 Task: Buy 5 Drum Bars from Brake System section under best seller category for shipping address: Jeremy Carter, 1139 Star Trek Drive, Pensacola, Florida 32501, Cell Number 8503109646. Pay from credit card ending with 6010, CVV 682
Action: Mouse moved to (283, 51)
Screenshot: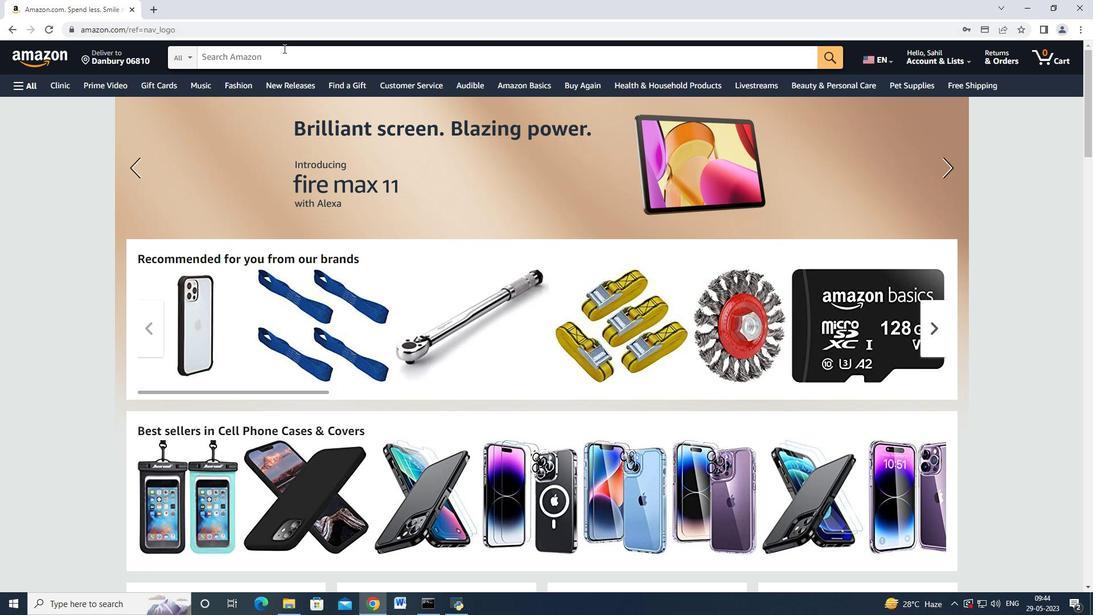 
Action: Mouse pressed left at (283, 51)
Screenshot: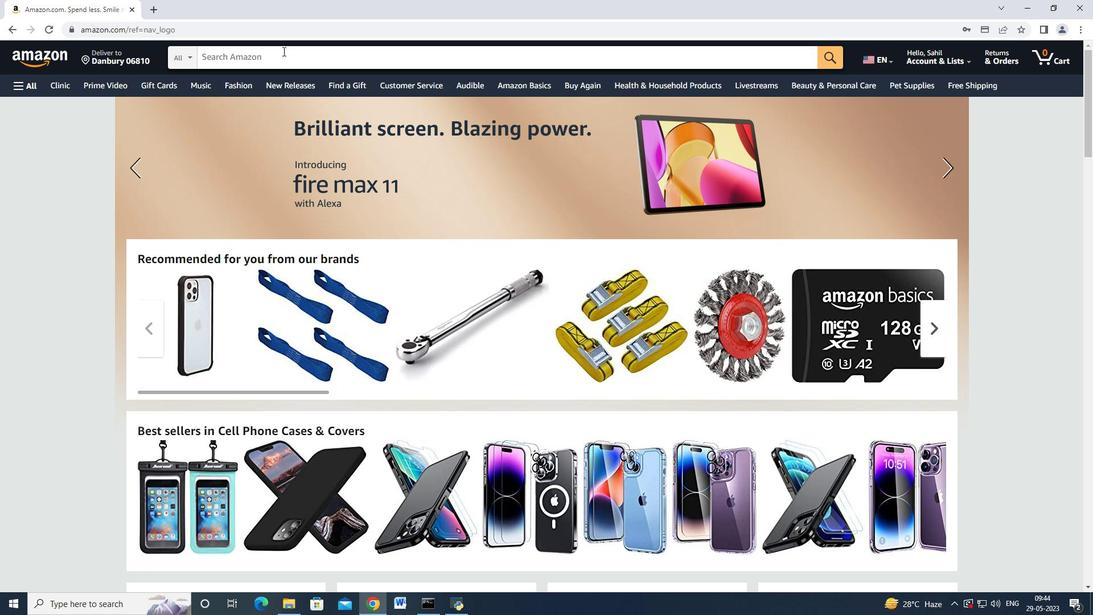 
Action: Mouse moved to (283, 49)
Screenshot: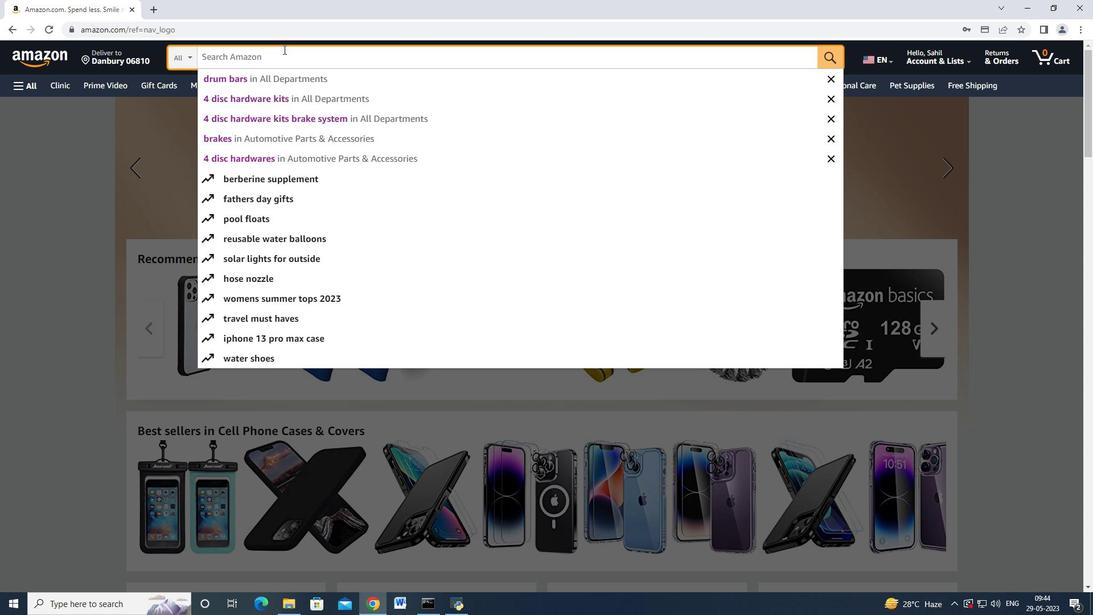 
Action: Key pressed <Key.shift>Drum<Key.space><Key.shift>Bars<Key.enter>
Screenshot: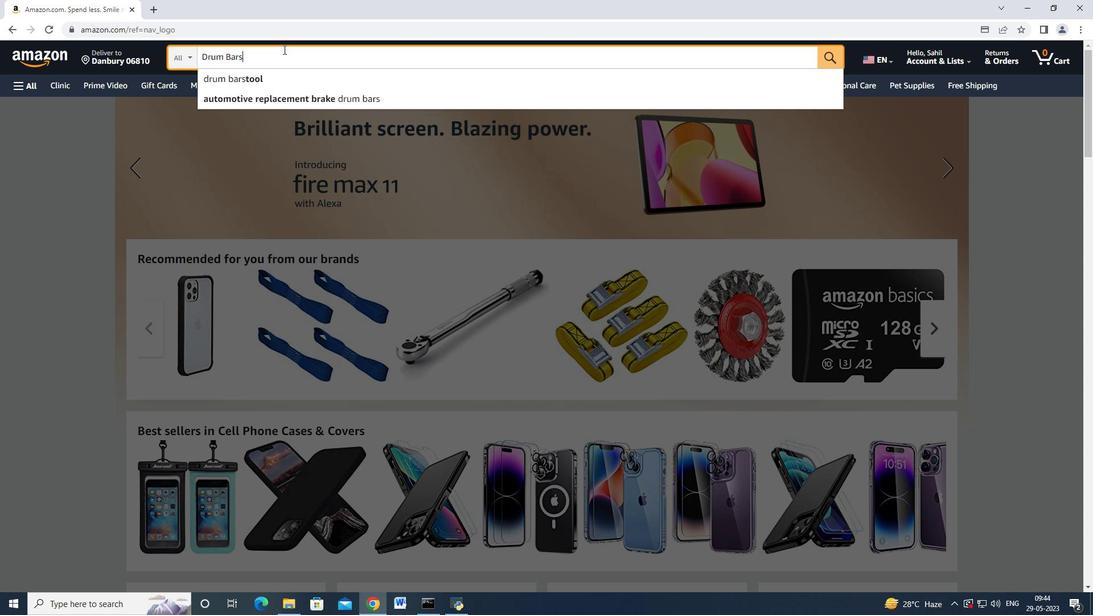 
Action: Mouse moved to (120, 63)
Screenshot: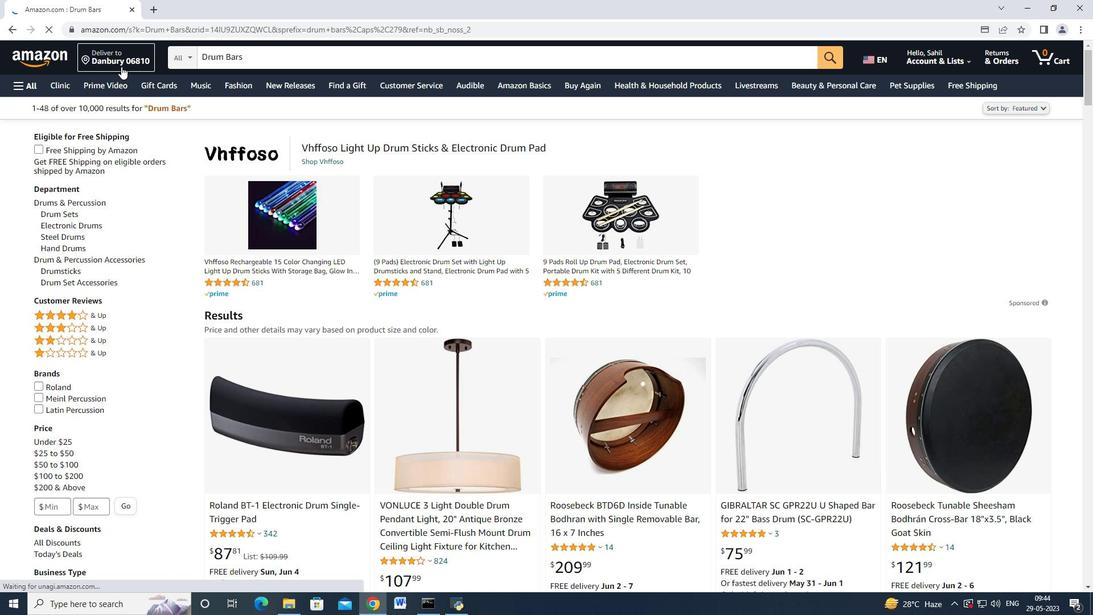 
Action: Mouse pressed left at (120, 63)
Screenshot: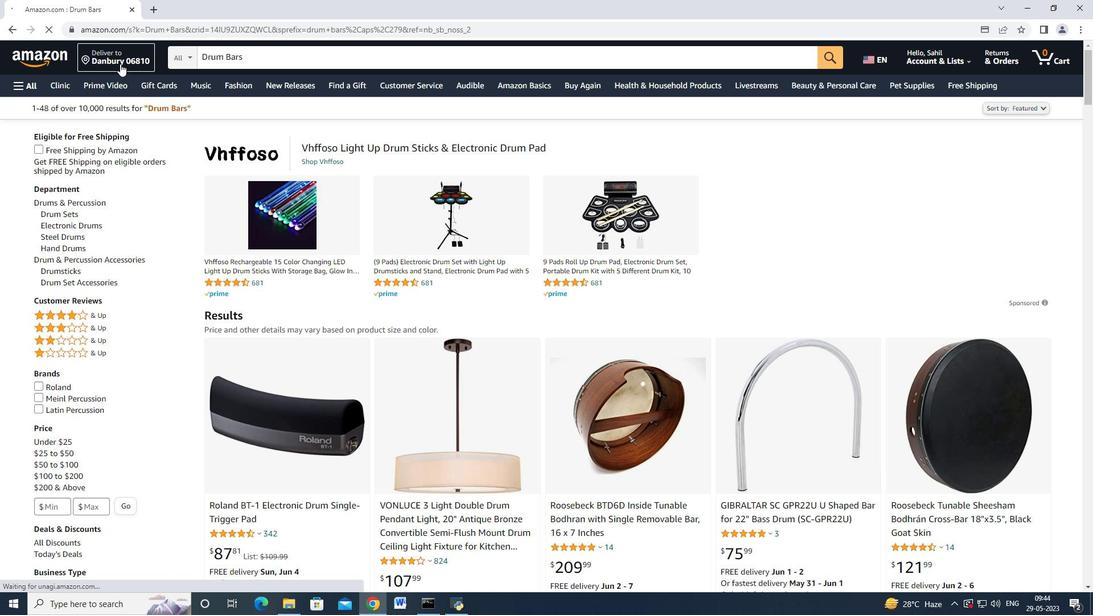 
Action: Mouse moved to (546, 356)
Screenshot: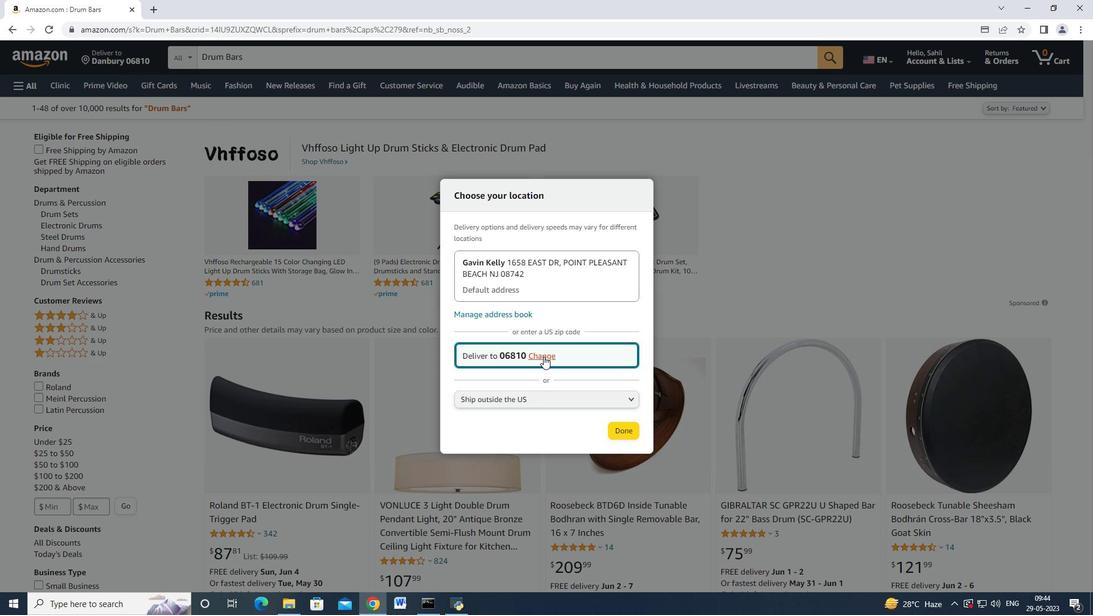 
Action: Mouse pressed left at (546, 356)
Screenshot: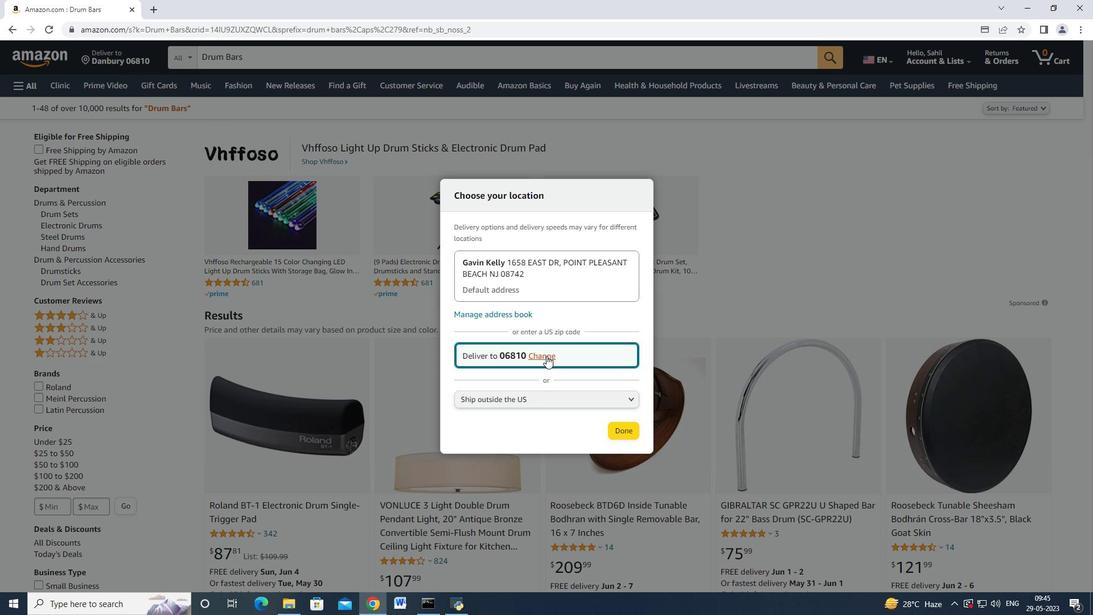 
Action: Mouse moved to (502, 309)
Screenshot: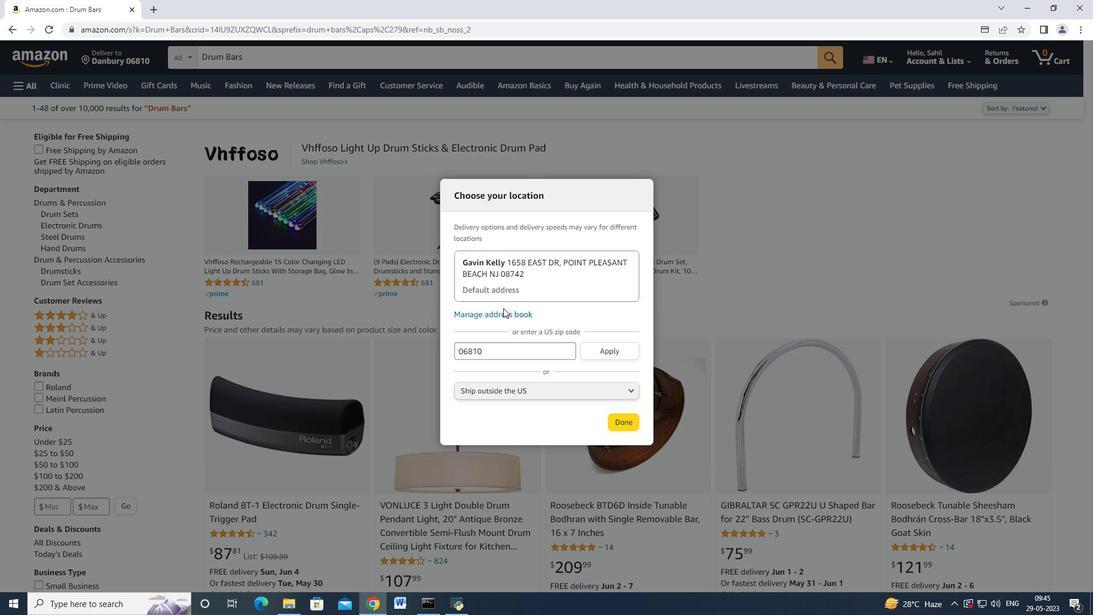 
Action: Mouse pressed left at (502, 309)
Screenshot: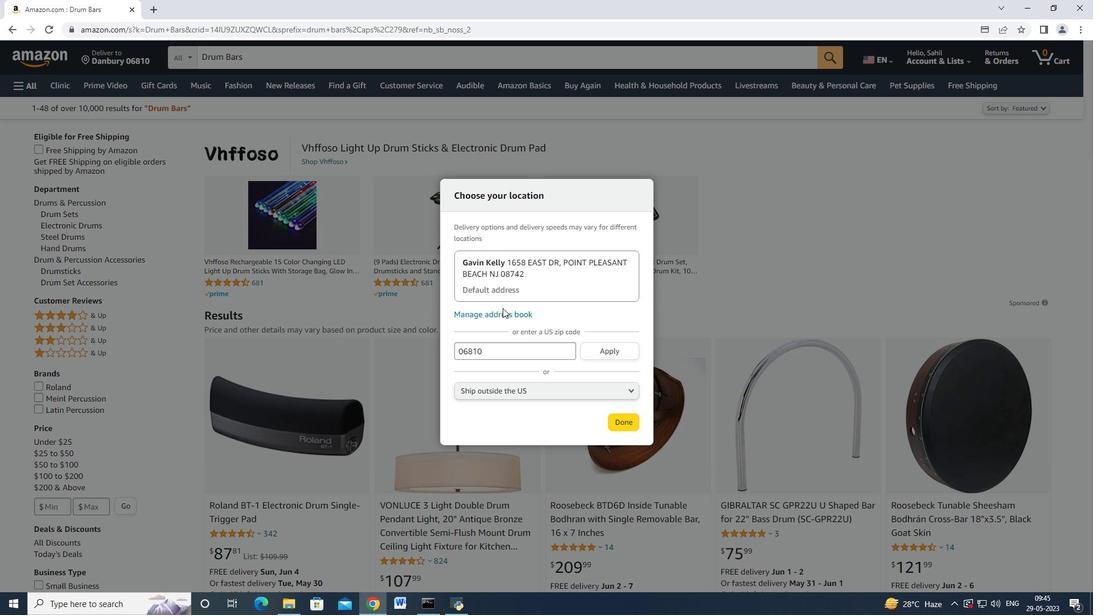 
Action: Mouse moved to (324, 220)
Screenshot: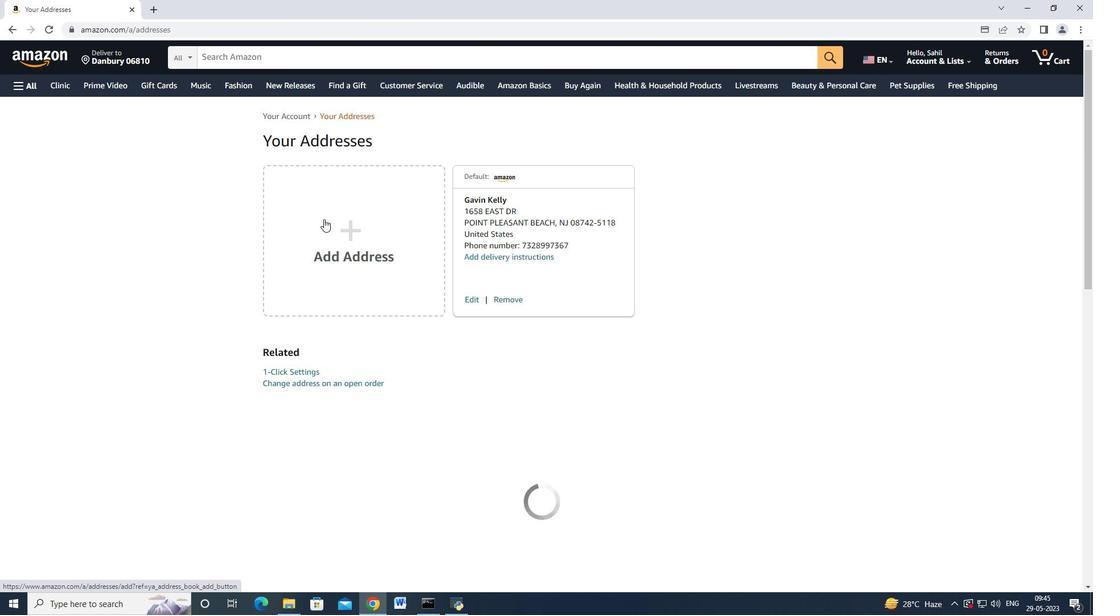 
Action: Mouse pressed left at (324, 220)
Screenshot: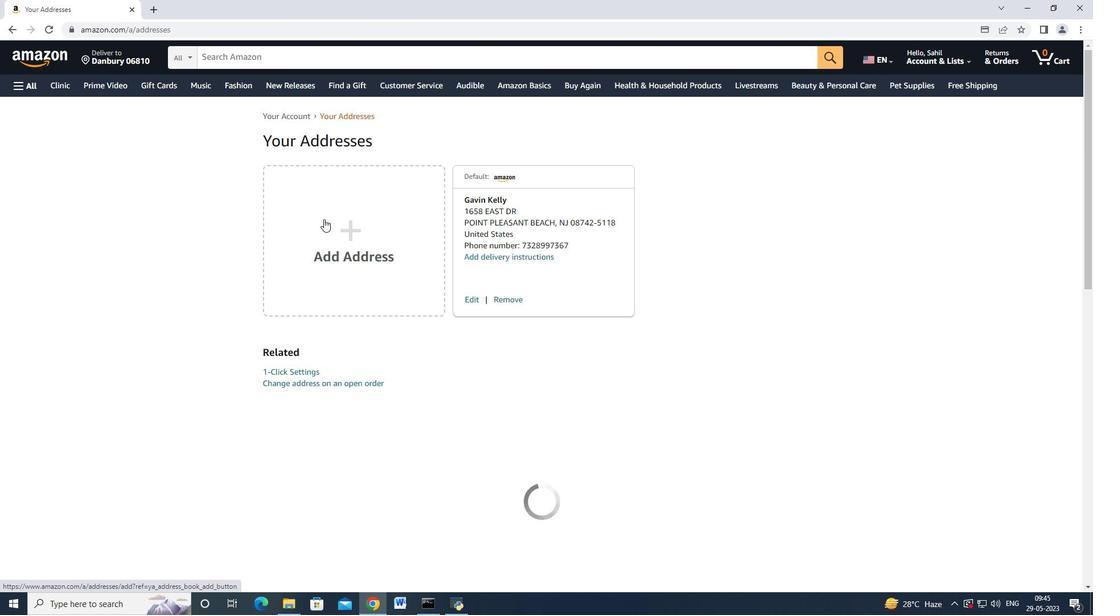 
Action: Mouse moved to (450, 278)
Screenshot: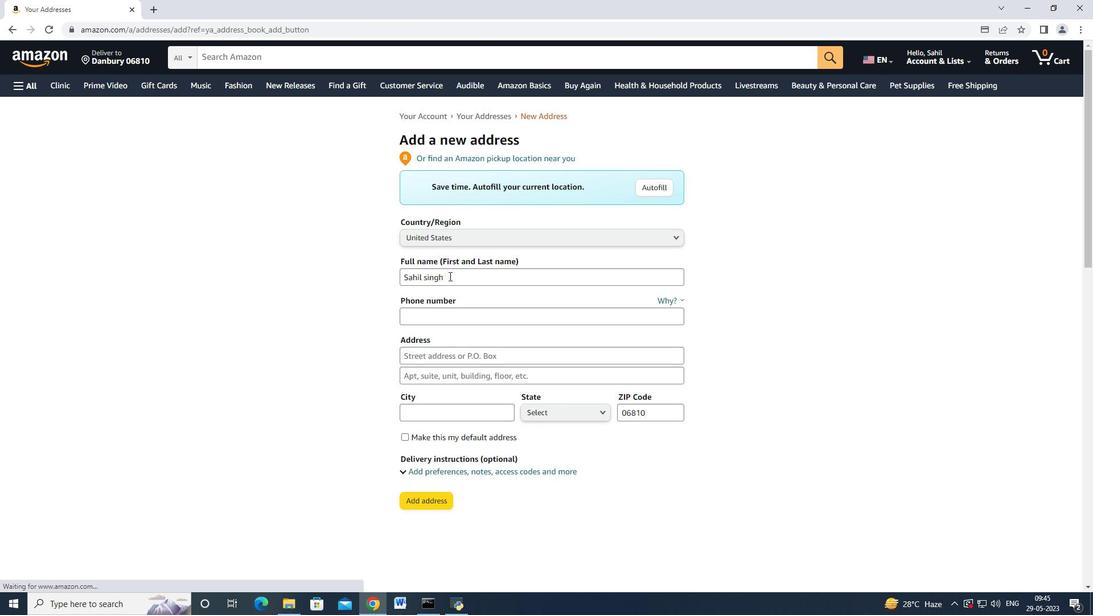 
Action: Mouse pressed left at (450, 278)
Screenshot: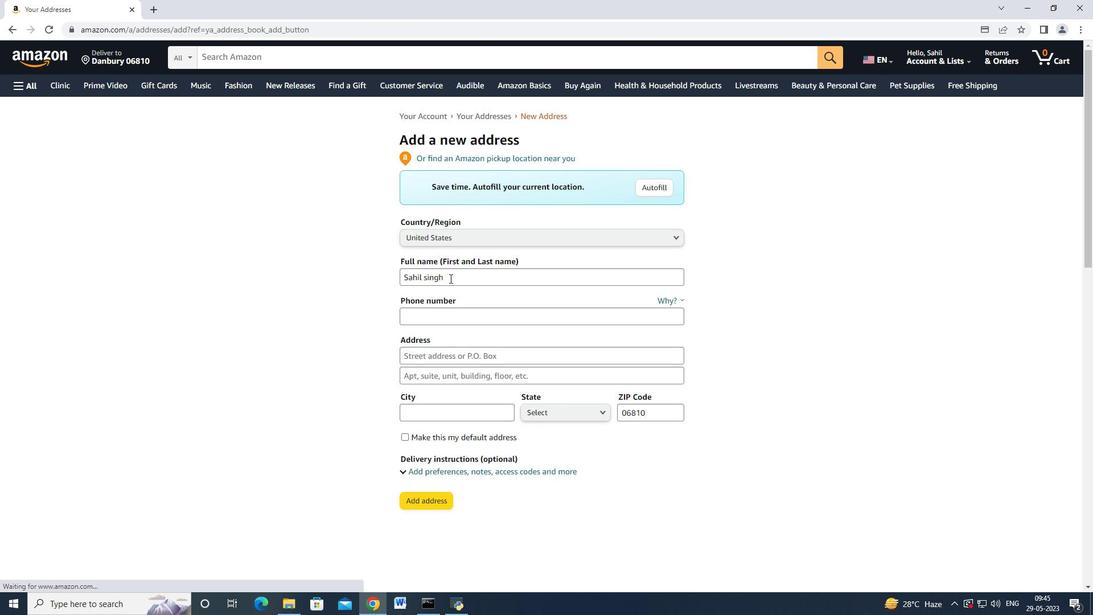 
Action: Mouse moved to (405, 277)
Screenshot: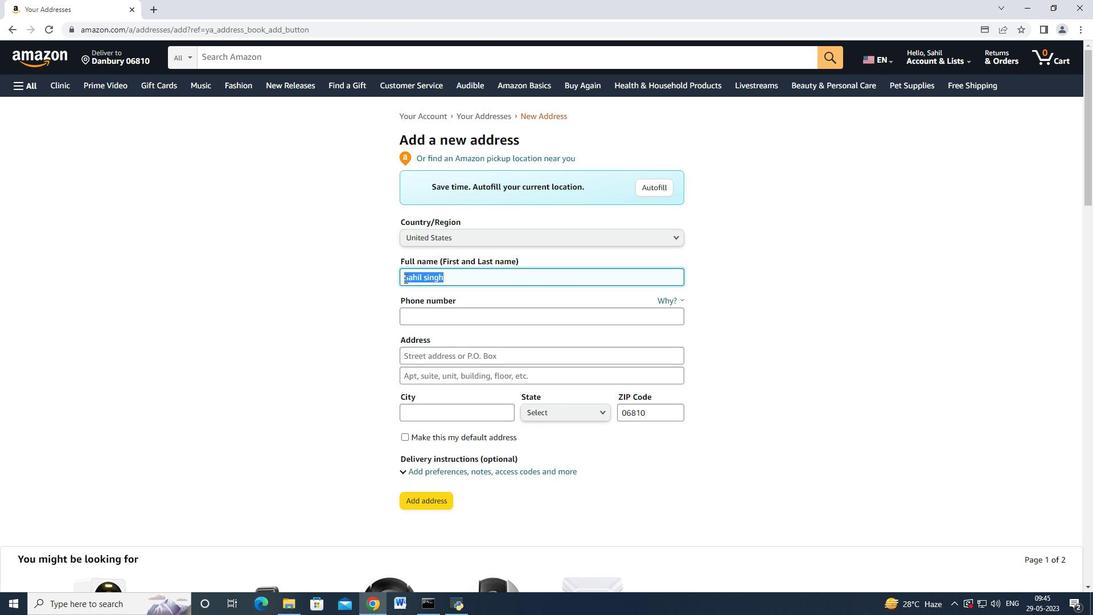 
Action: Key pressed <Key.backspace><Key.shift>Jeremy<Key.space><Key.shift>Cat<Key.backspace>rter<Key.tab><Key.tab>8503109646<Key.tab>1139,<Key.space><Key.shift>Star<Key.space><Key.shift>Trek<Key.space><Key.shift_r>Drive,<Key.space><Key.shift>Pensacola,<Key.space><Key.shift>Florida<Key.tab><Key.tab><Key.tab><Key.tab><Key.backspace>32501
Screenshot: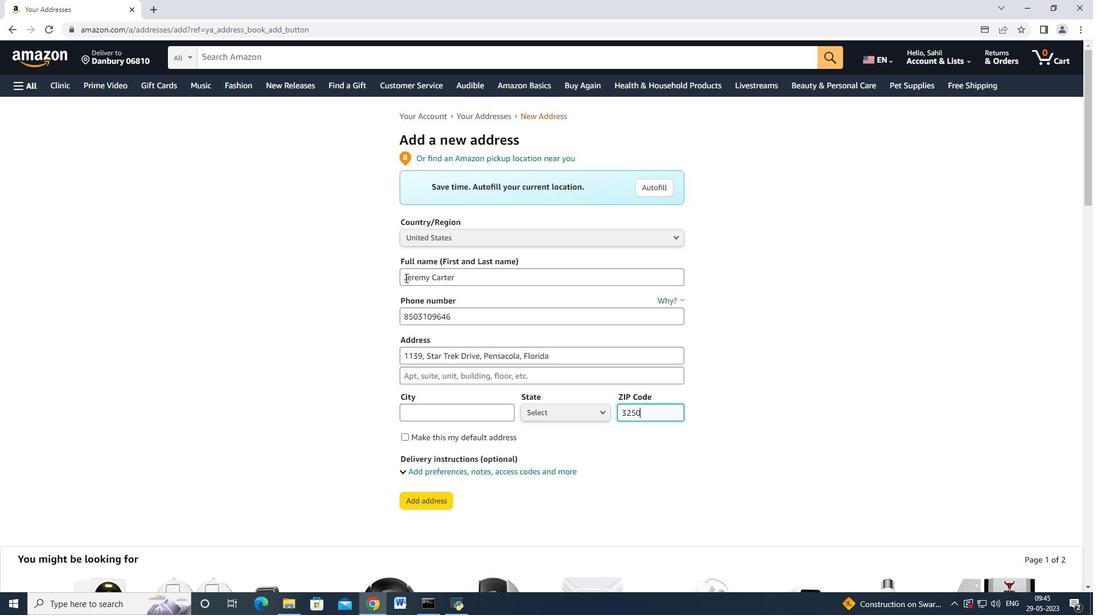 
Action: Mouse moved to (594, 414)
Screenshot: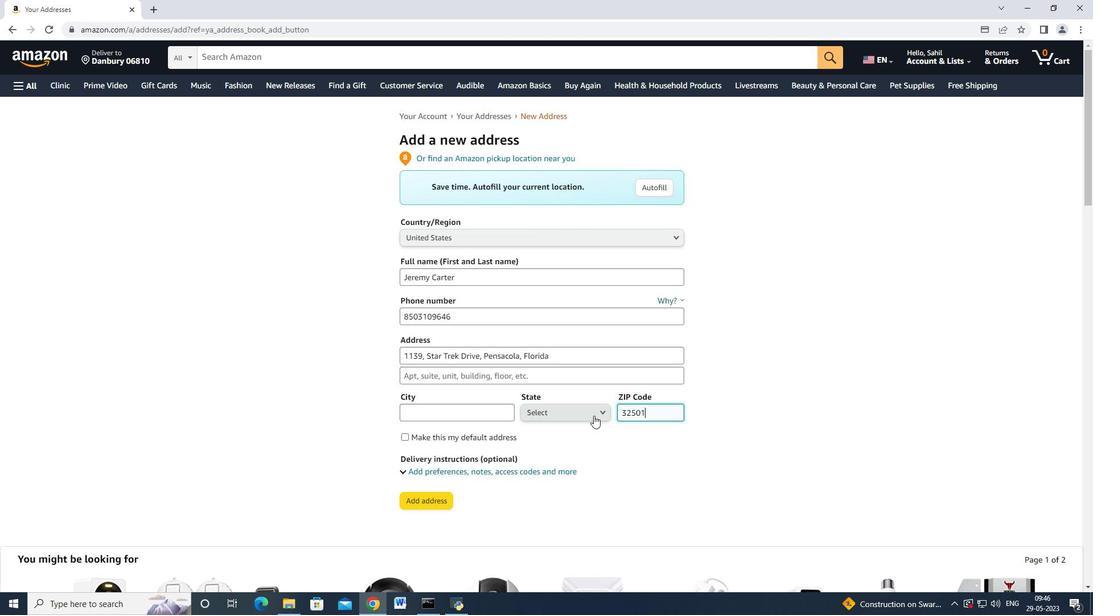 
Action: Mouse pressed left at (594, 414)
Screenshot: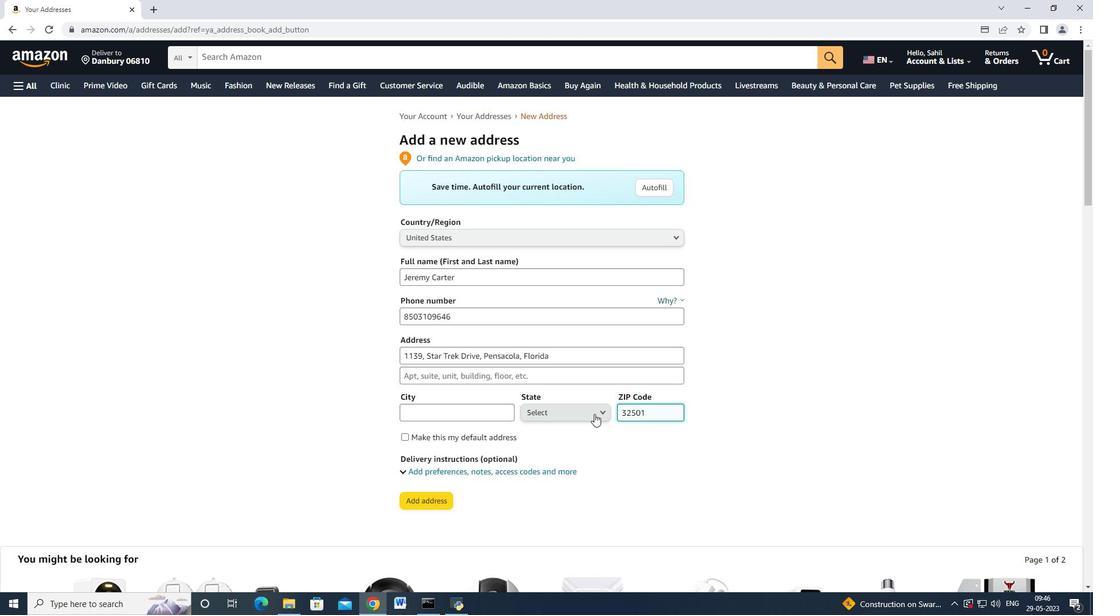 
Action: Mouse moved to (559, 223)
Screenshot: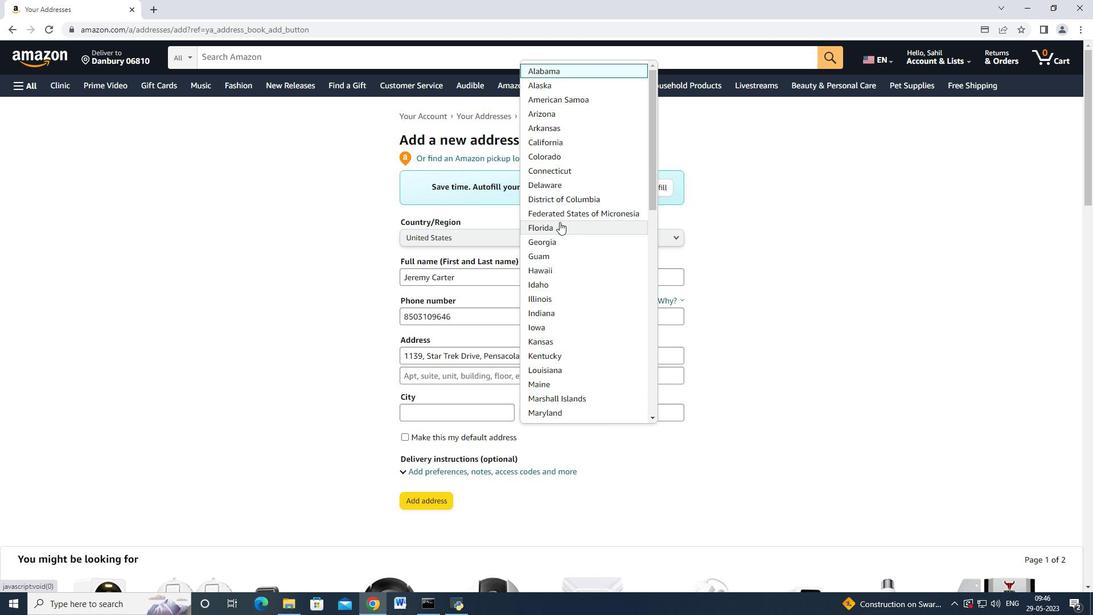 
Action: Mouse pressed left at (559, 223)
Screenshot: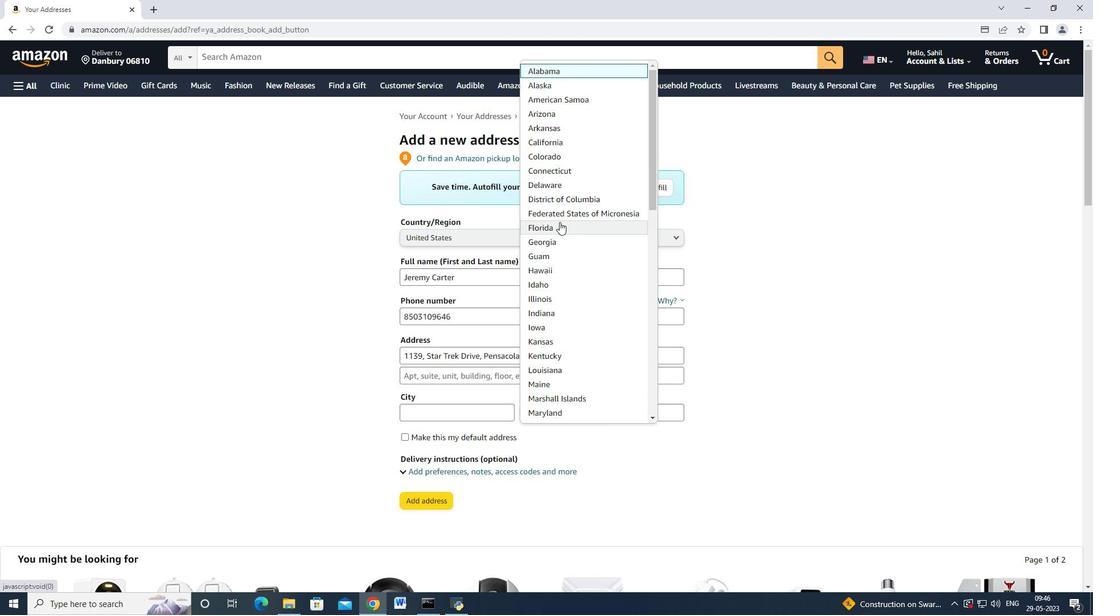 
Action: Mouse moved to (463, 412)
Screenshot: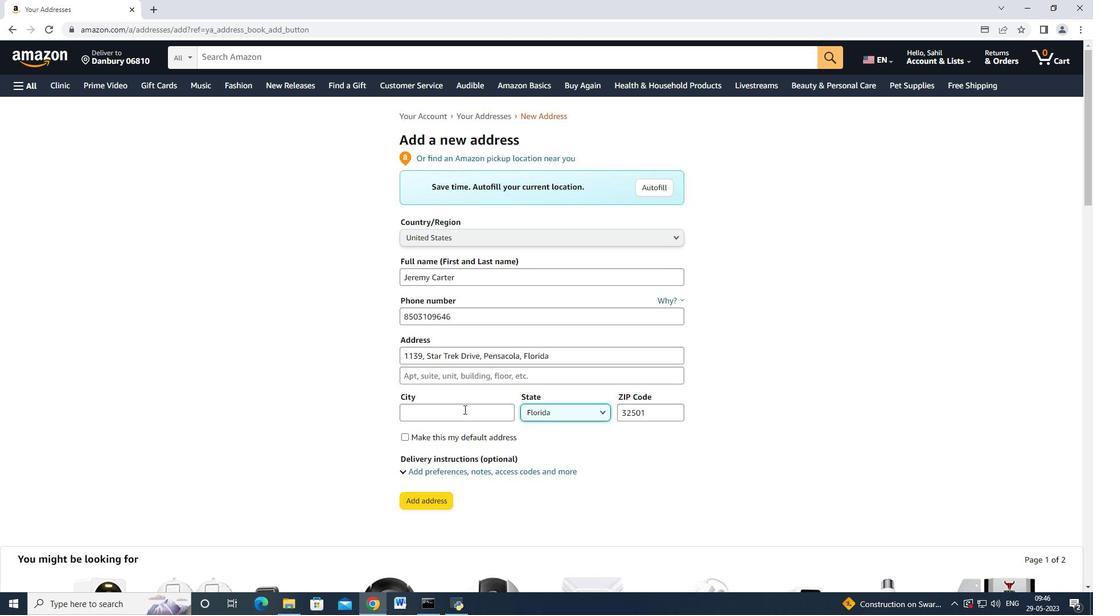 
Action: Mouse pressed left at (463, 412)
Screenshot: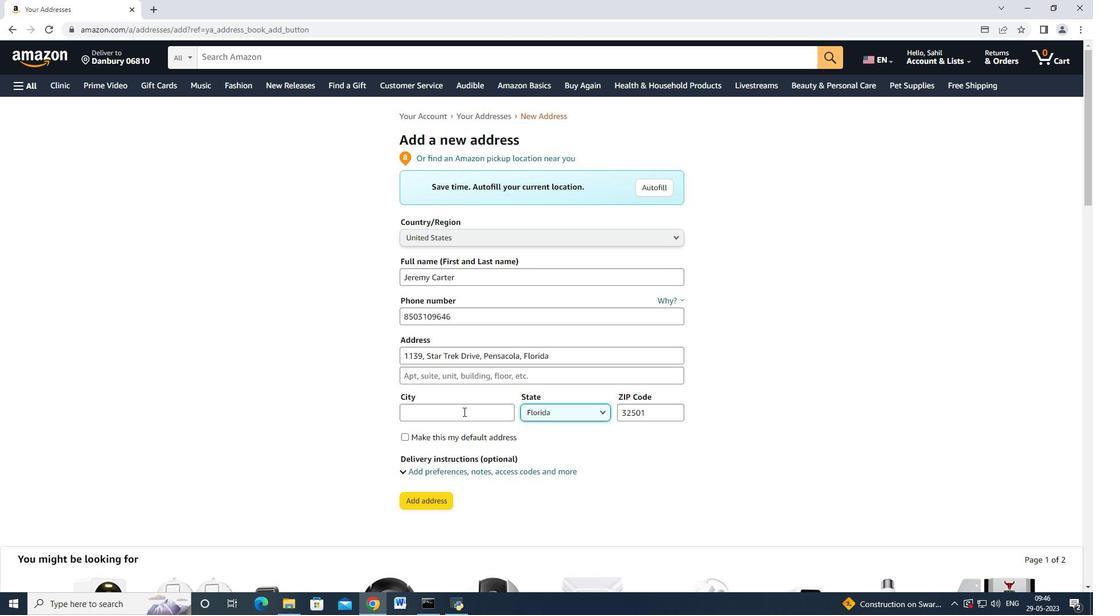 
Action: Mouse moved to (462, 410)
Screenshot: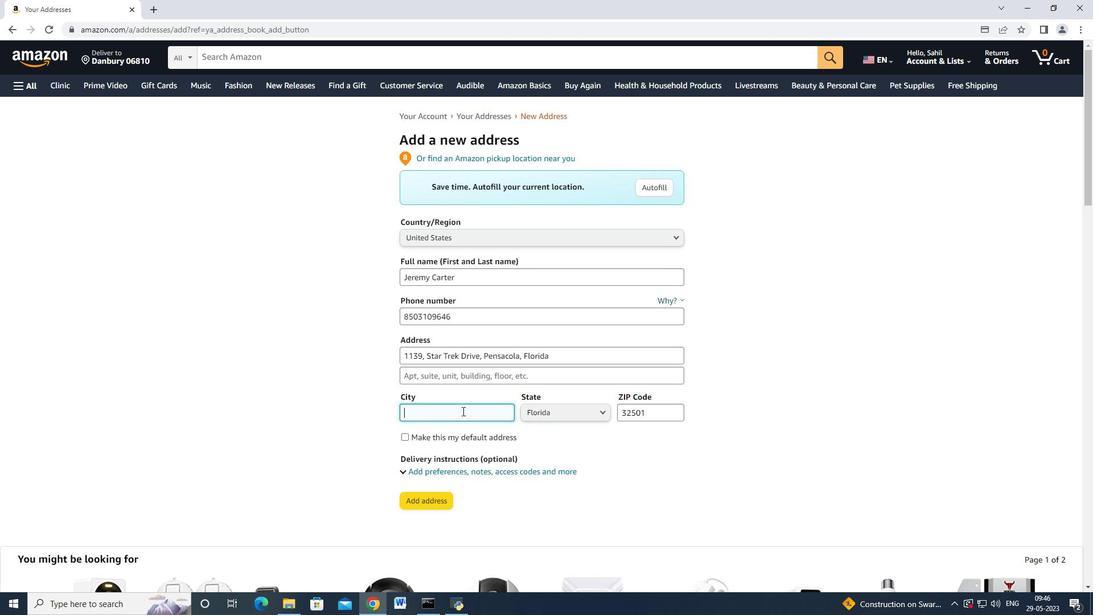 
Action: Key pressed <Key.shift>Pensacola
Screenshot: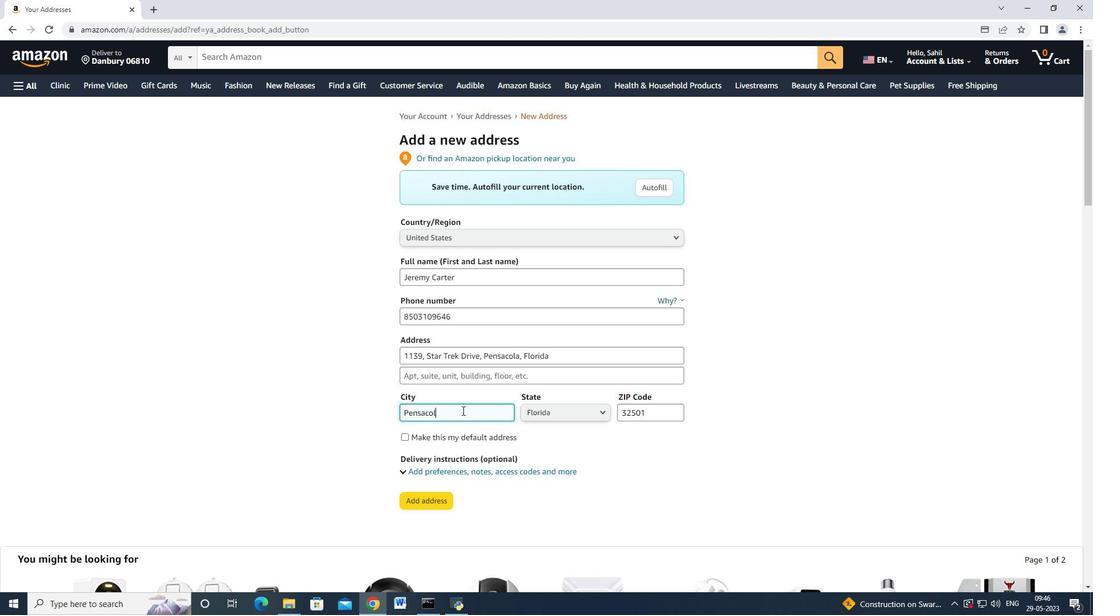 
Action: Mouse moved to (431, 508)
Screenshot: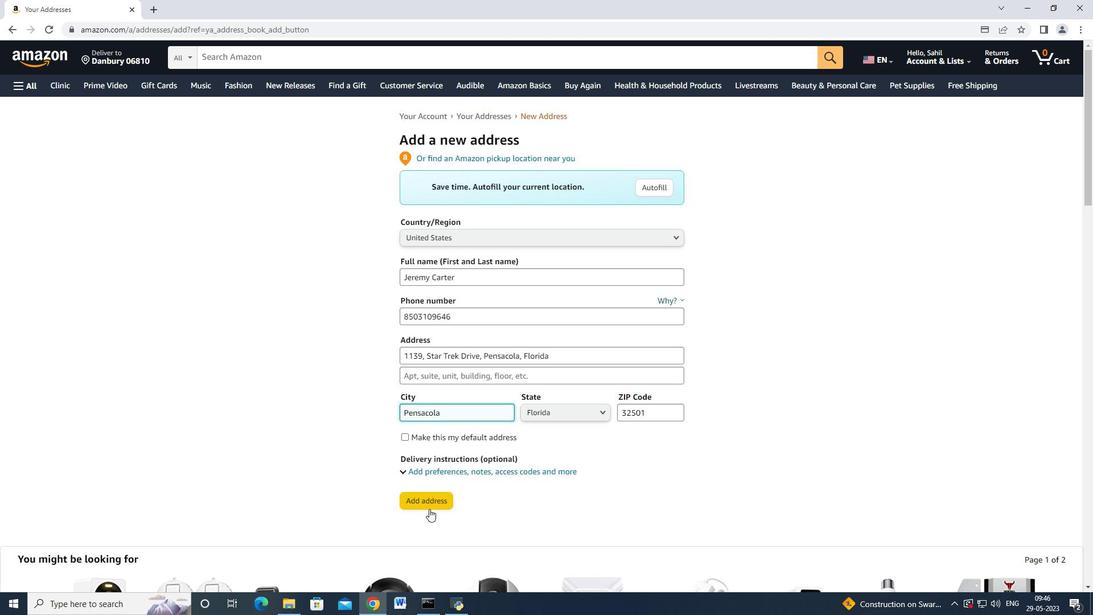 
Action: Mouse pressed left at (431, 508)
Screenshot: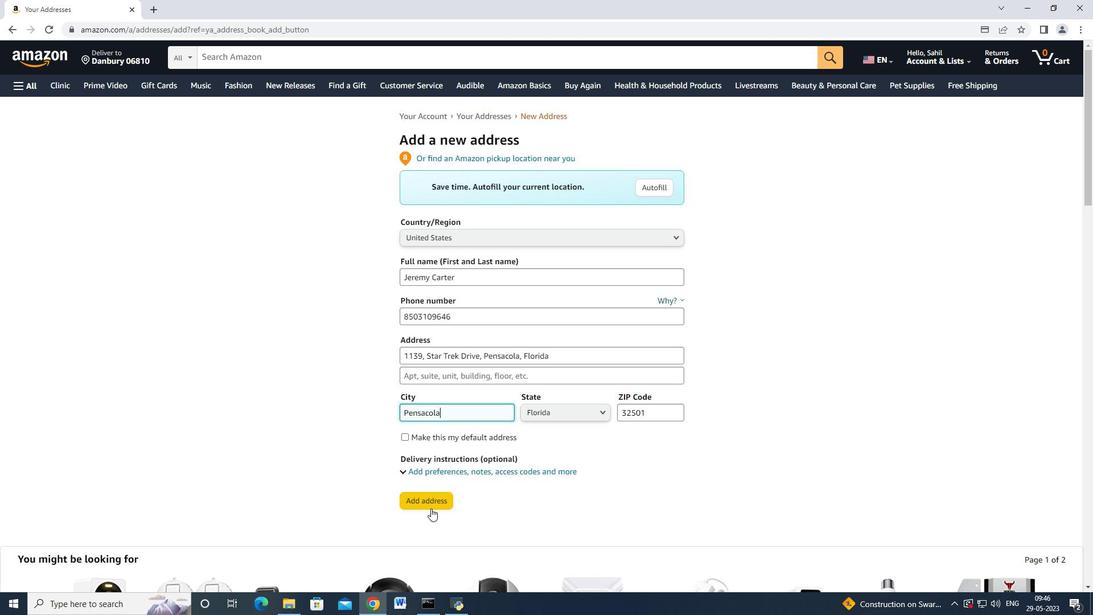 
Action: Mouse moved to (248, 61)
Screenshot: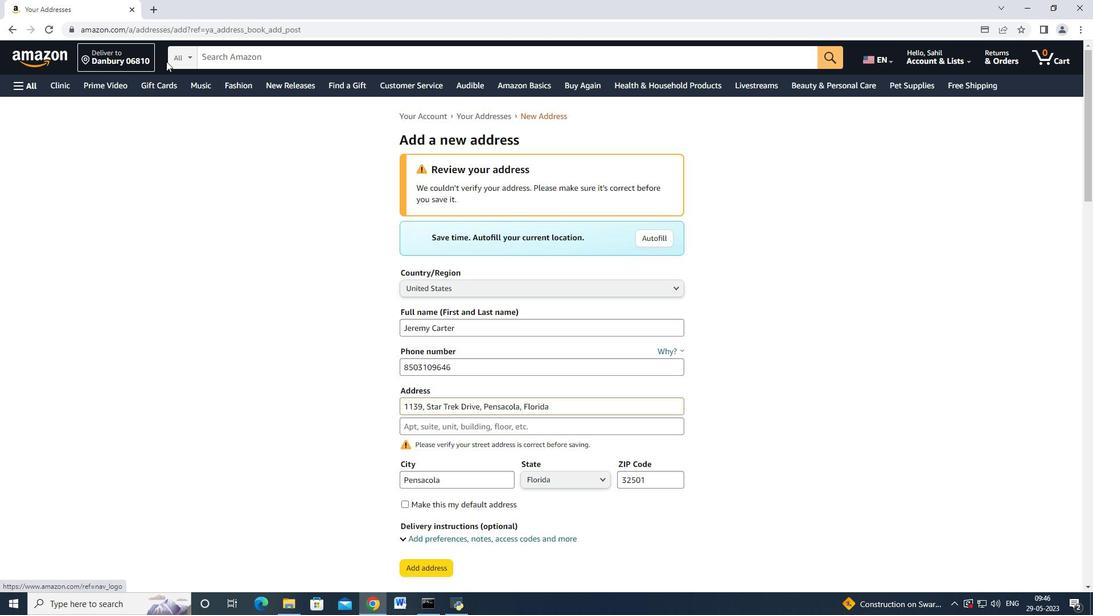 
Action: Mouse pressed left at (248, 61)
Screenshot: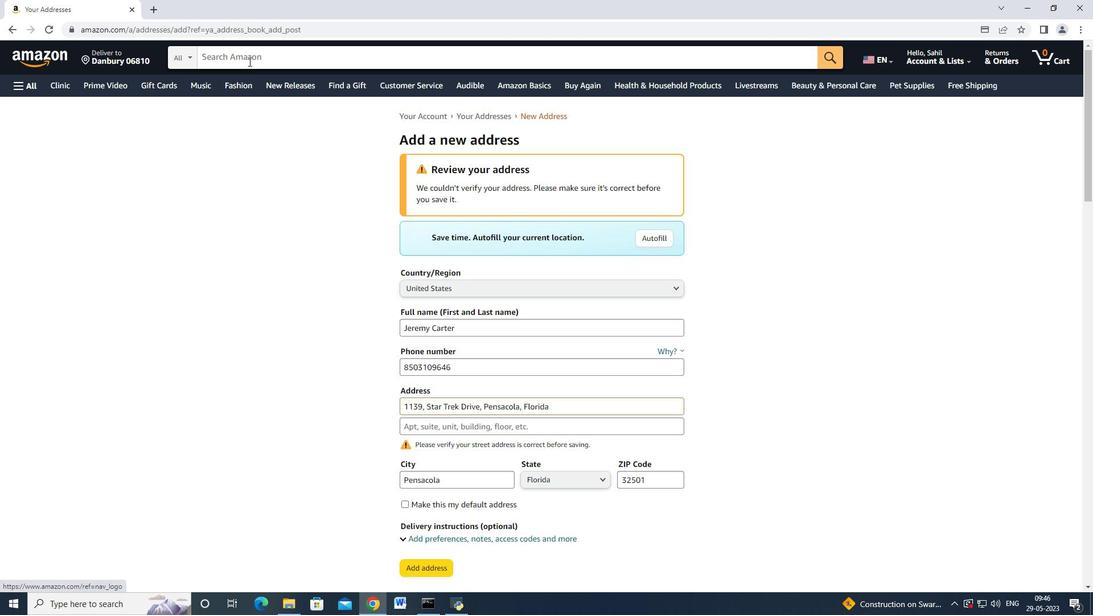 
Action: Mouse moved to (250, 67)
Screenshot: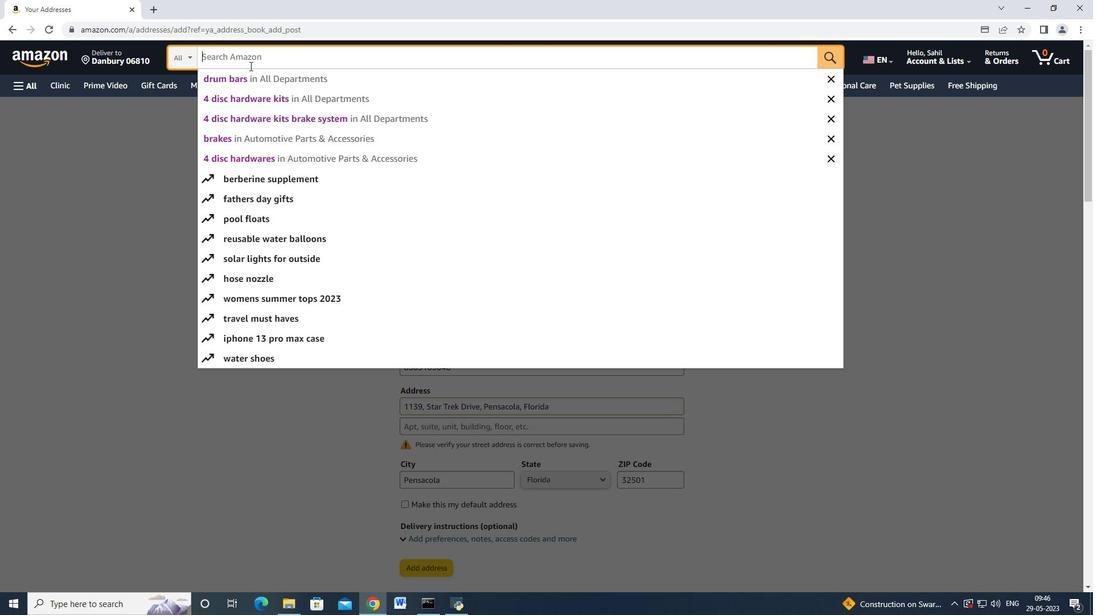 
Action: Key pressed drum<Key.space>bars<Key.enter>
Screenshot: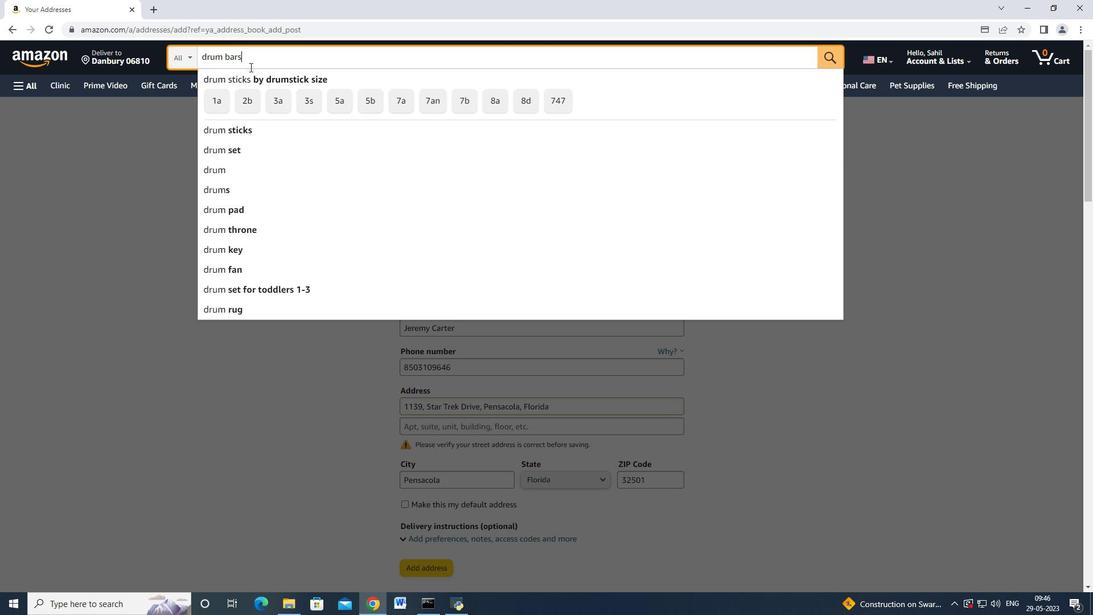 
Action: Mouse moved to (99, 204)
Screenshot: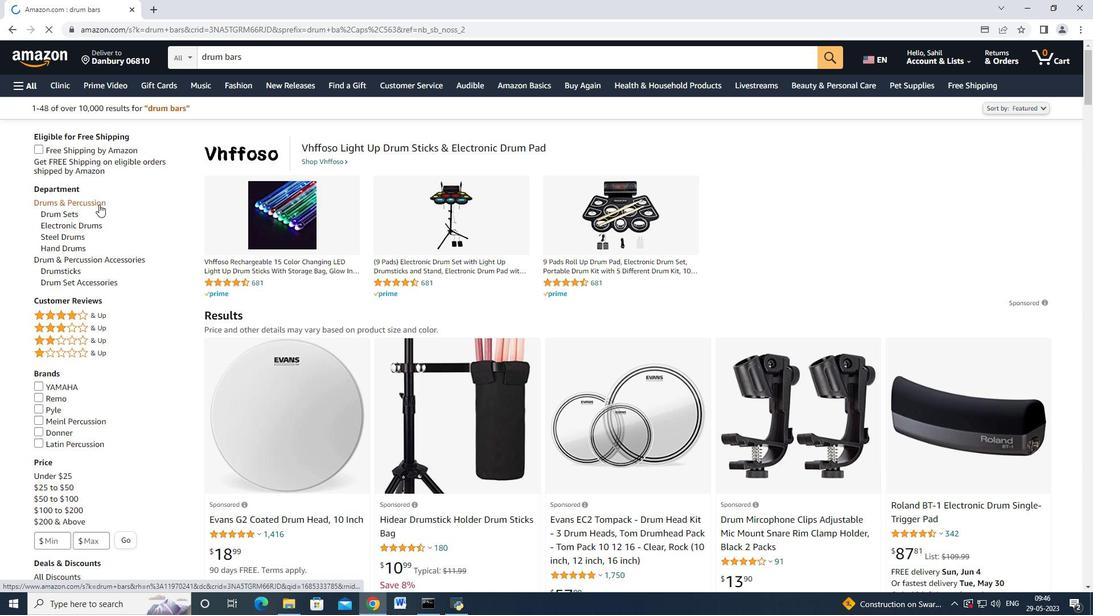 
Action: Mouse pressed left at (99, 204)
Screenshot: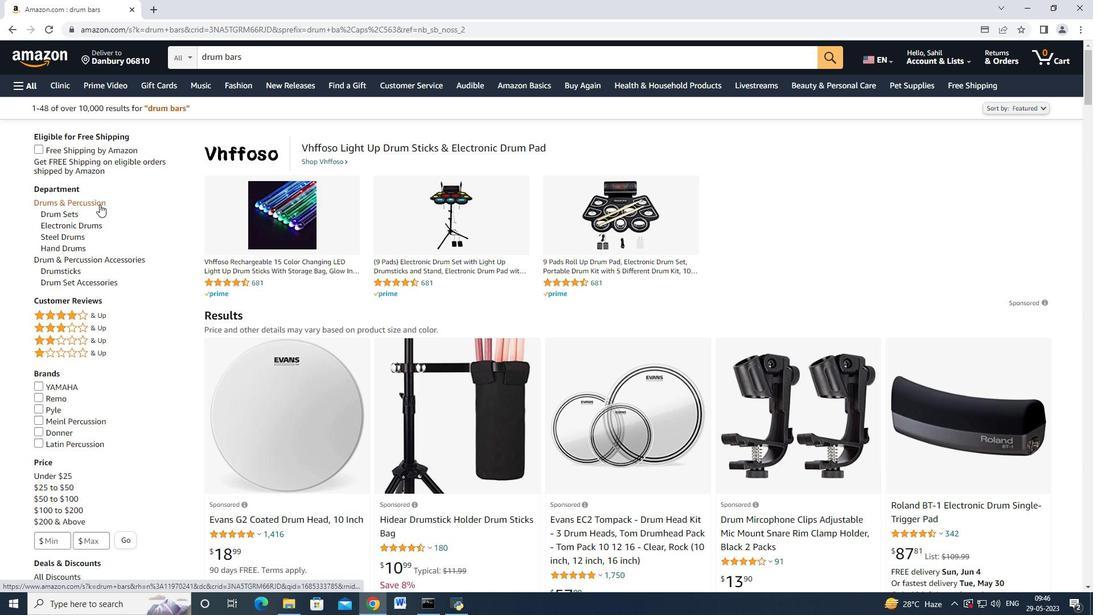 
Action: Mouse moved to (292, 63)
Screenshot: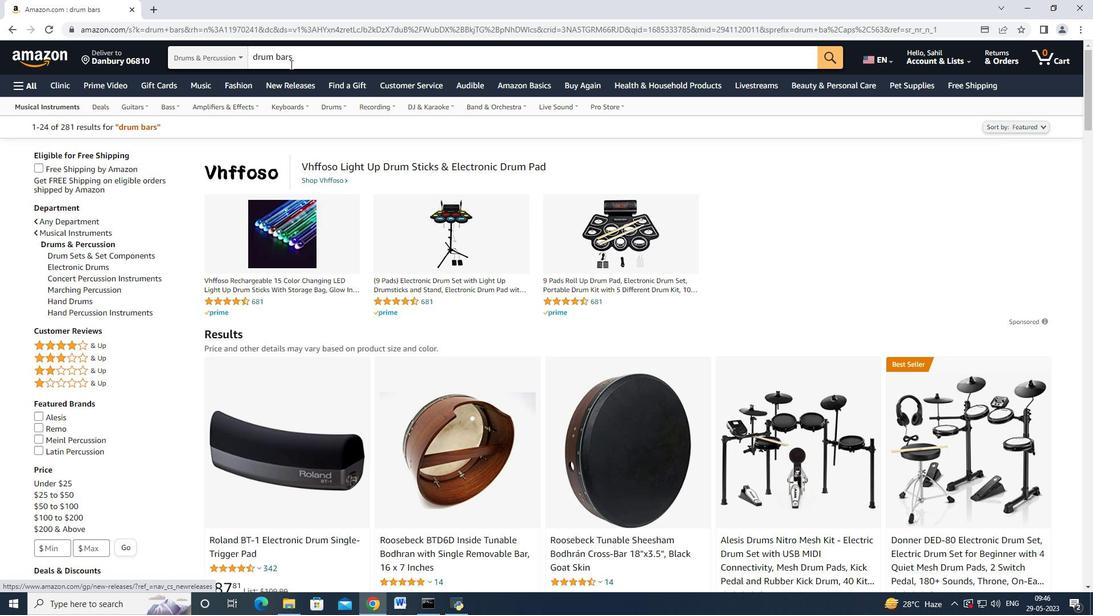 
Action: Mouse pressed left at (292, 63)
Screenshot: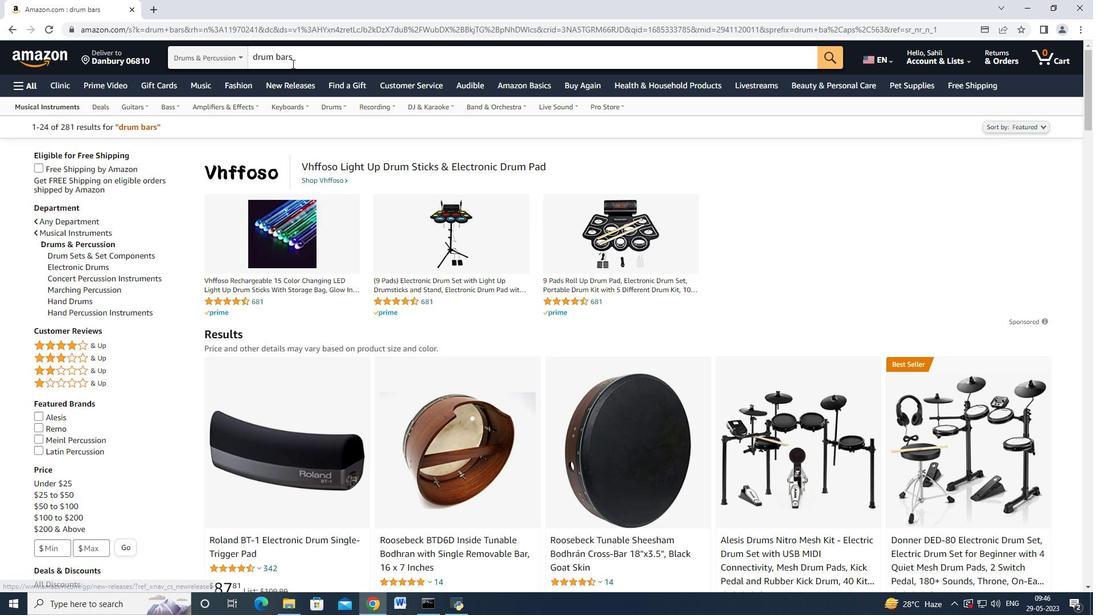 
Action: Mouse moved to (63, 59)
Screenshot: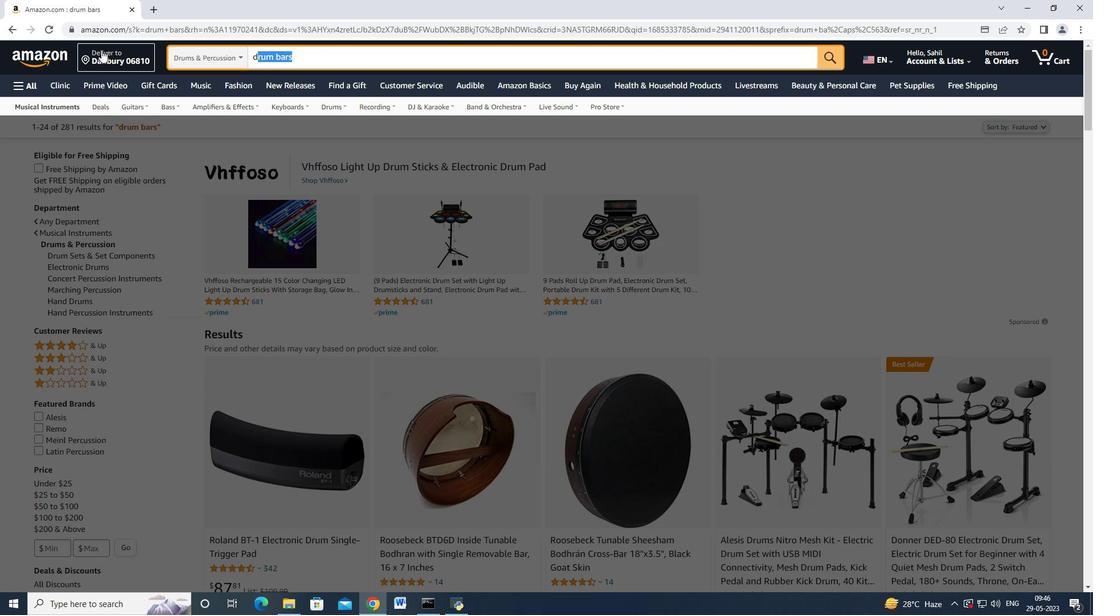 
Action: Mouse pressed left at (63, 59)
Screenshot: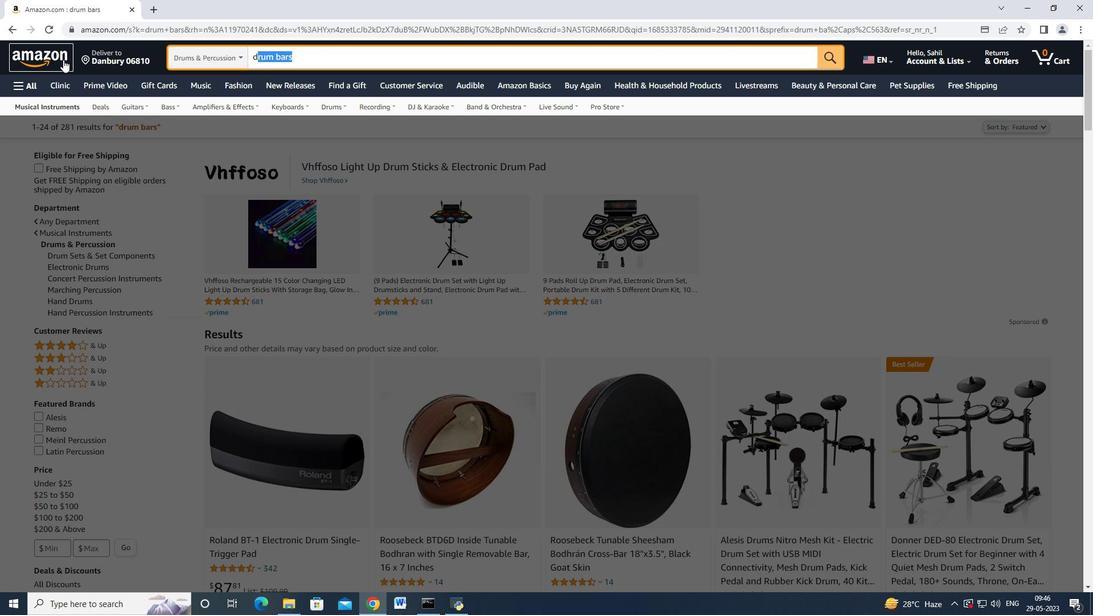 
Action: Mouse moved to (253, 58)
Screenshot: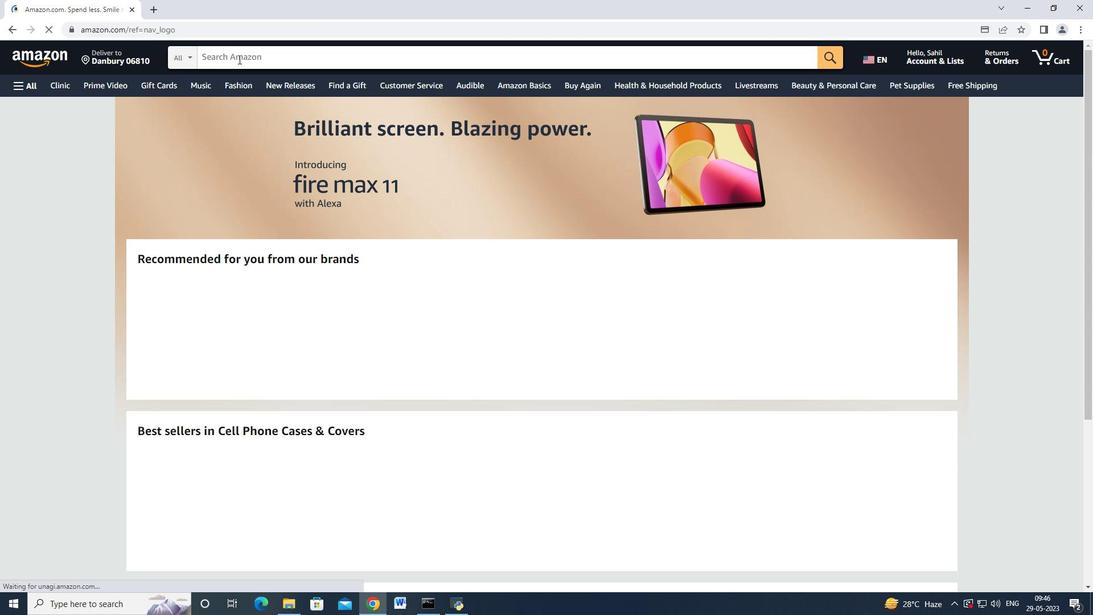 
Action: Mouse pressed left at (253, 58)
Screenshot: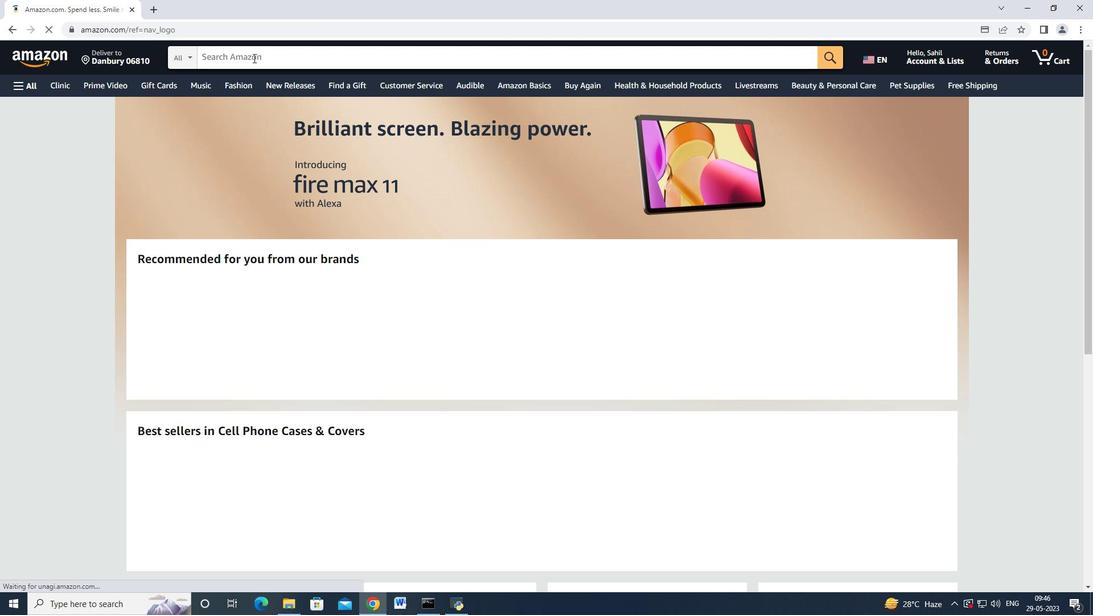 
Action: Mouse moved to (251, 59)
Screenshot: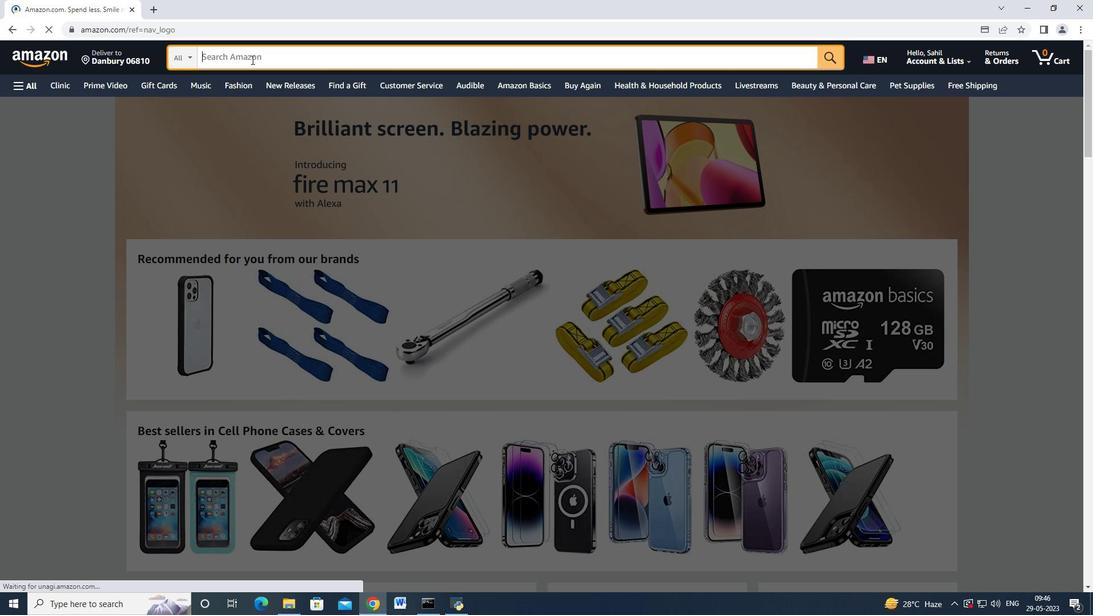 
Action: Key pressed drum<Key.space>bars<Key.space>f<Key.backspace><Key.backspace><Key.down><Key.down><Key.enter>
Screenshot: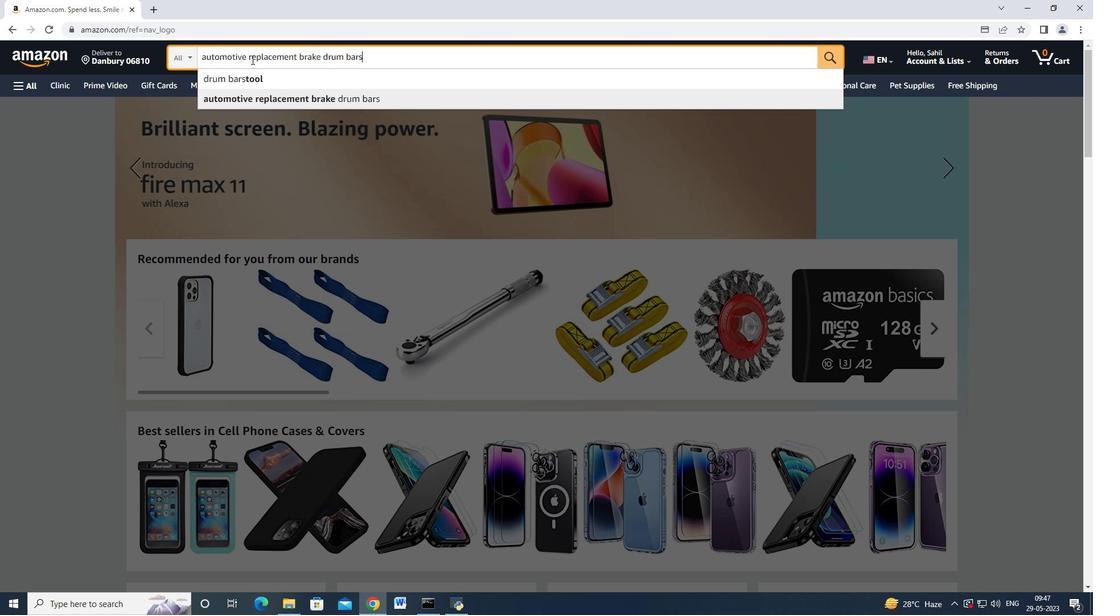 
Action: Mouse moved to (136, 272)
Screenshot: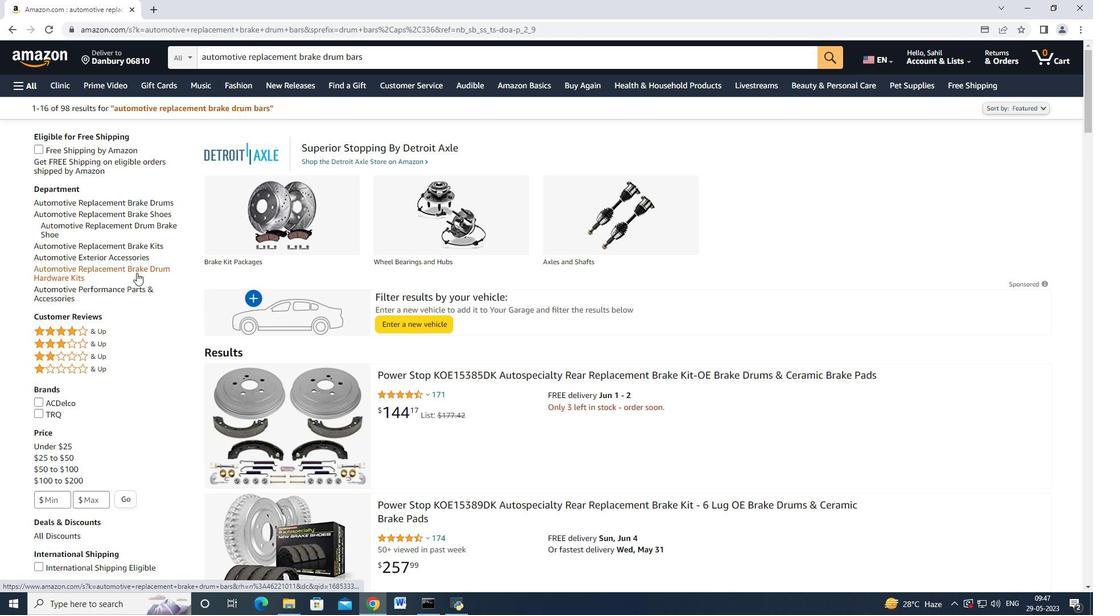 
Action: Mouse pressed left at (136, 272)
Screenshot: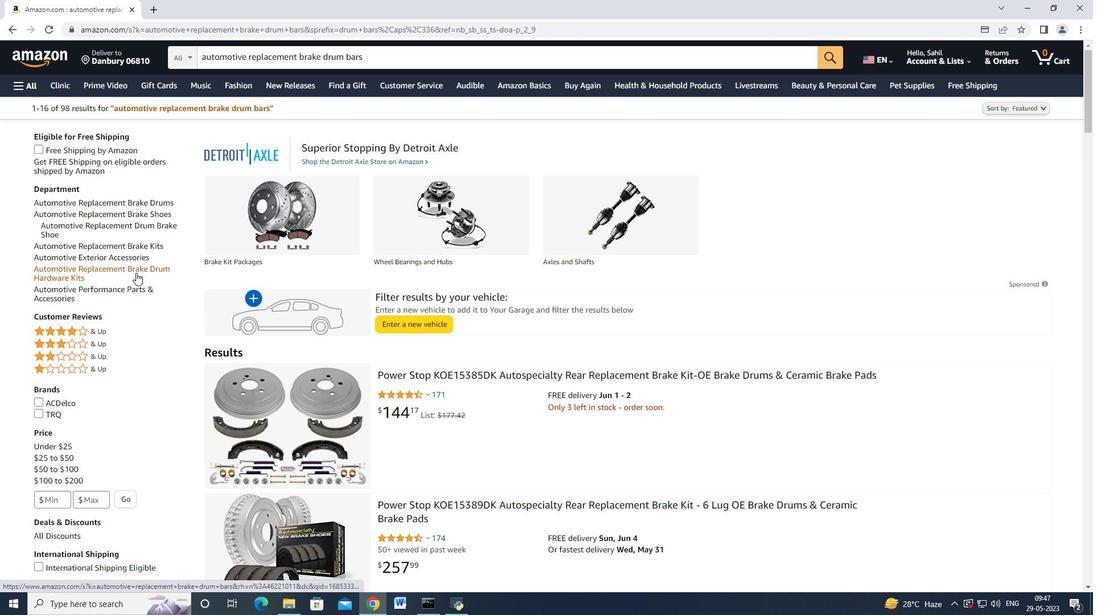 
Action: Mouse moved to (190, 103)
Screenshot: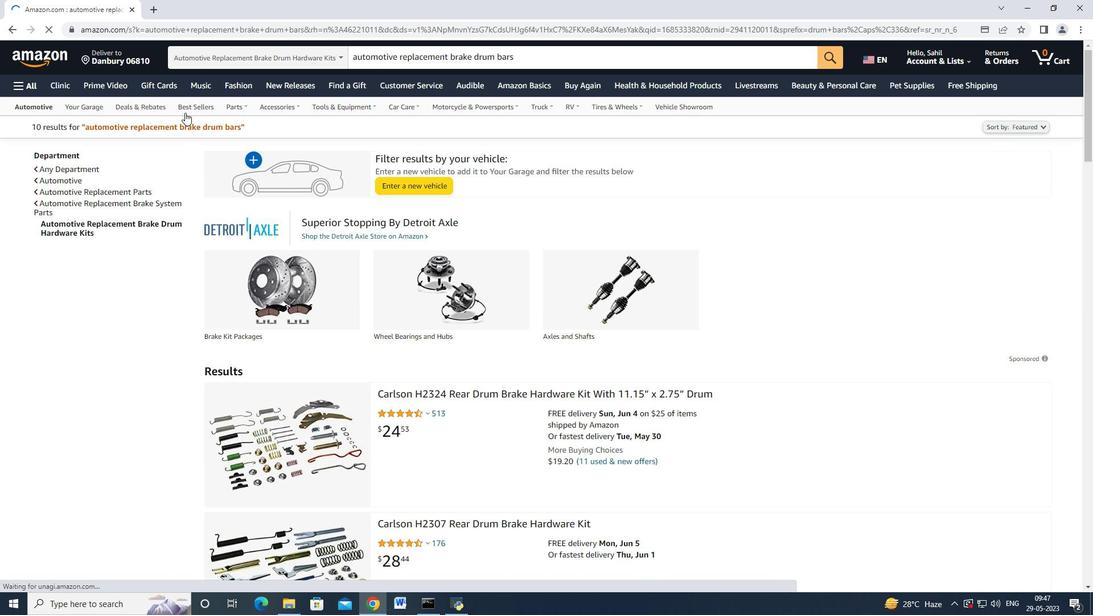 
Action: Mouse pressed left at (190, 103)
Screenshot: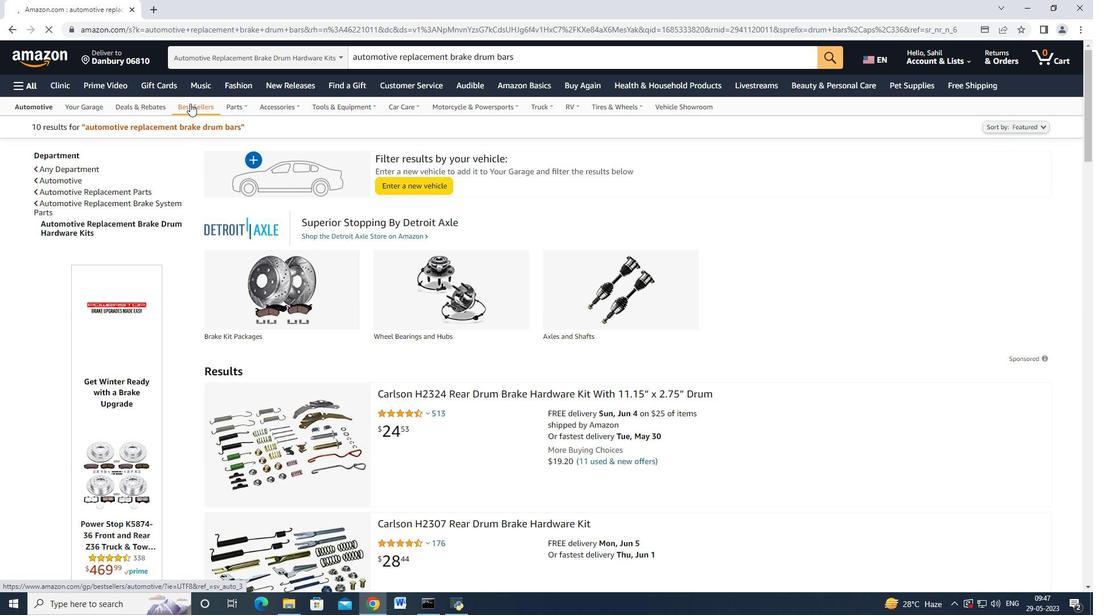 
Action: Mouse moved to (63, 368)
Screenshot: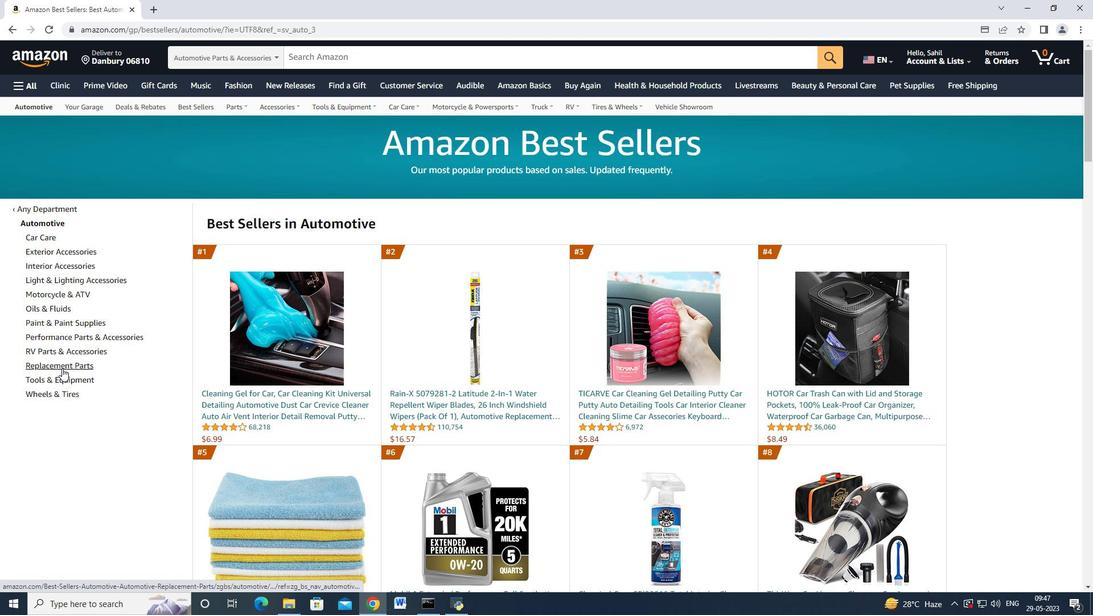 
Action: Mouse pressed left at (63, 368)
Screenshot: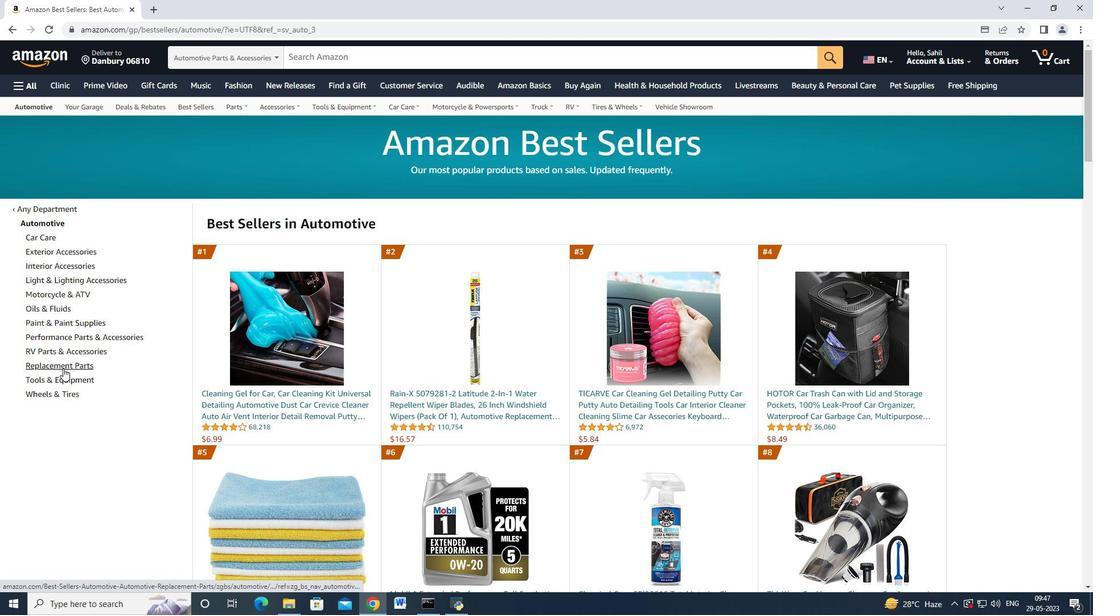 
Action: Mouse moved to (104, 337)
Screenshot: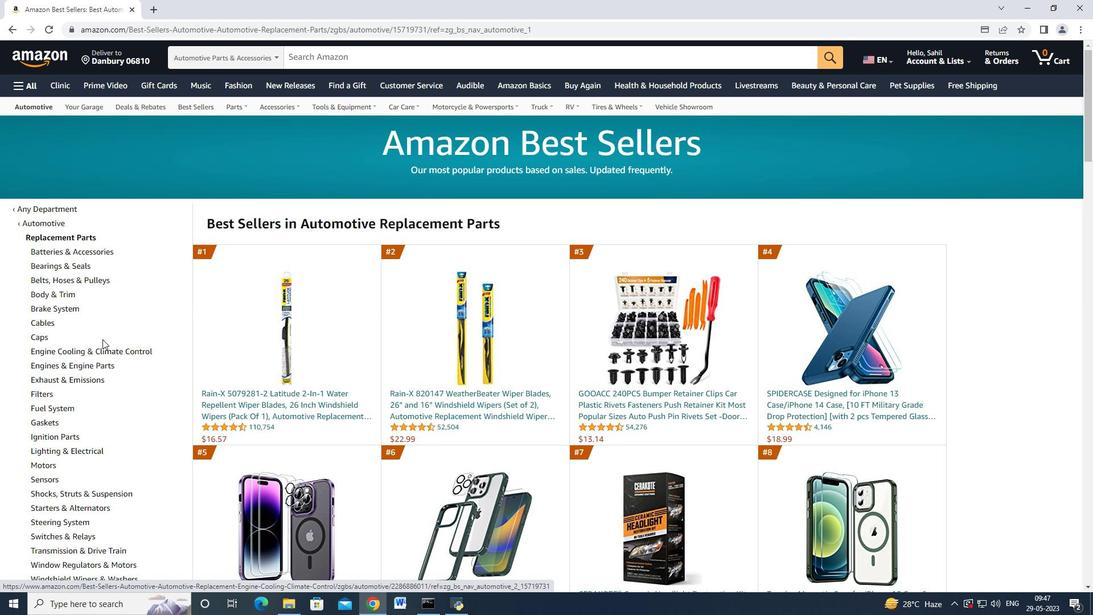 
Action: Mouse scrolled (104, 336) with delta (0, 0)
Screenshot: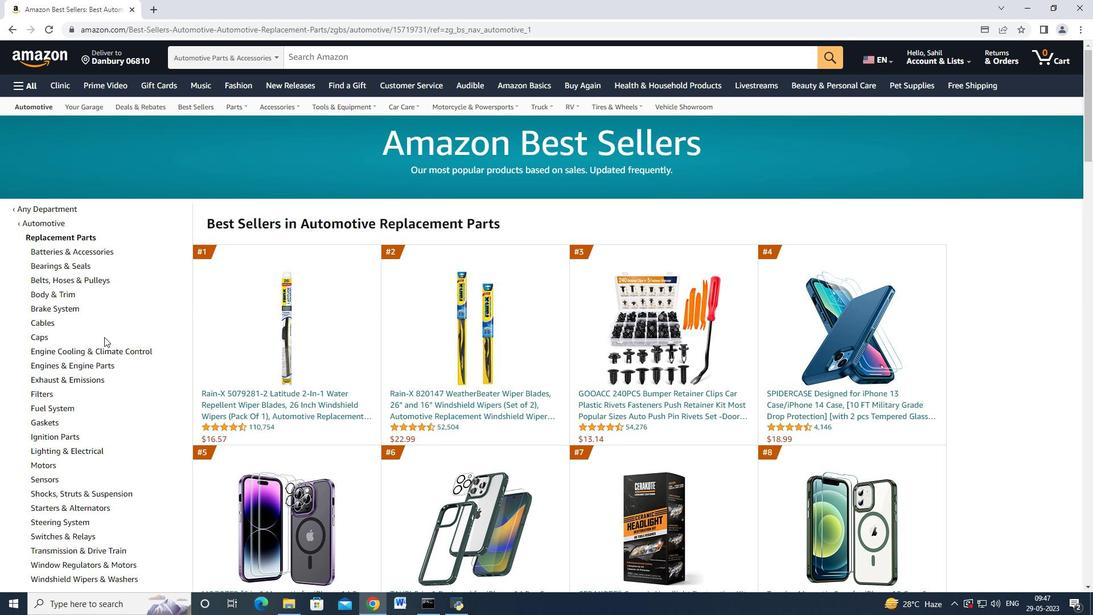 
Action: Mouse moved to (68, 251)
Screenshot: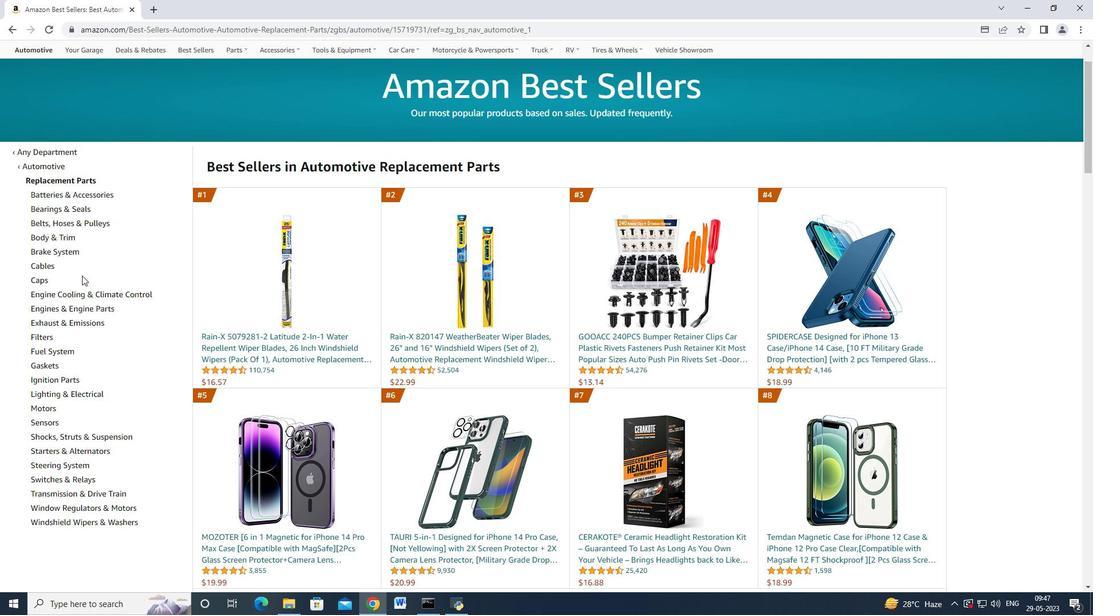 
Action: Mouse pressed left at (68, 251)
Screenshot: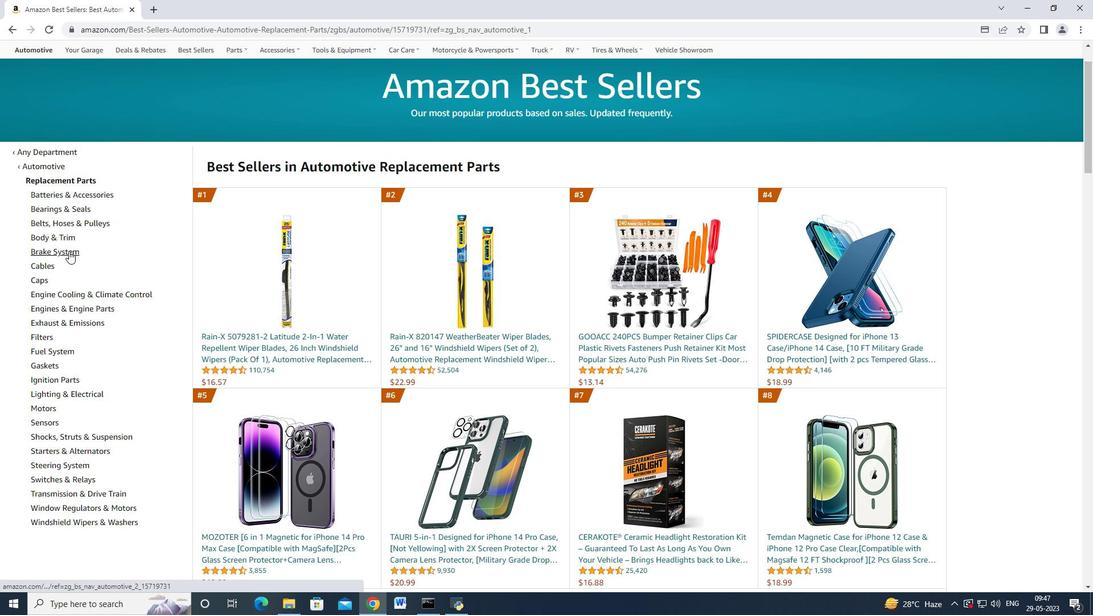 
Action: Mouse moved to (83, 365)
Screenshot: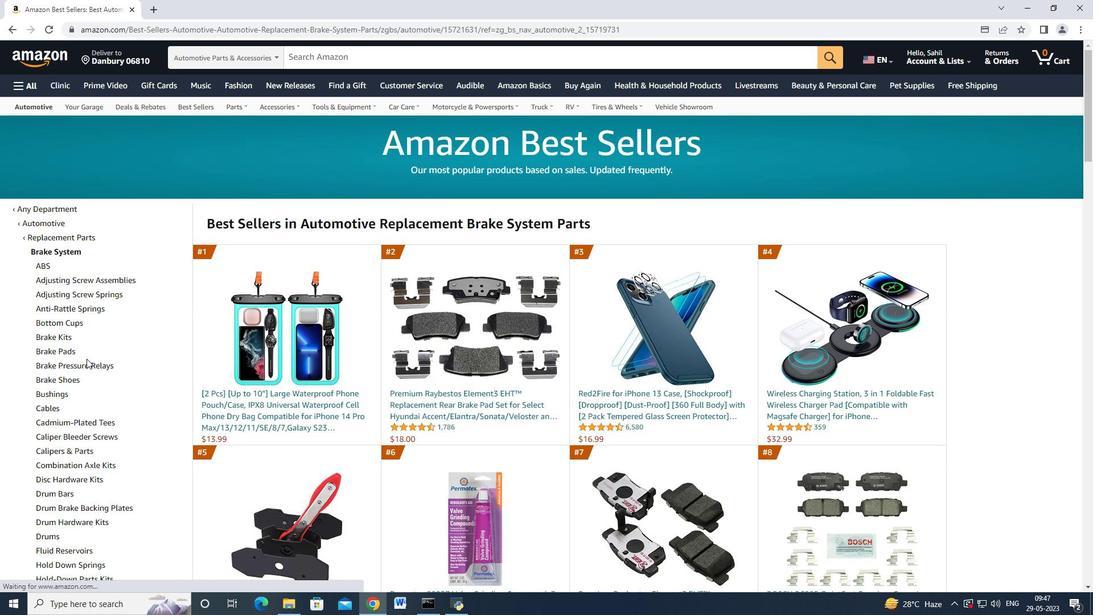 
Action: Mouse scrolled (83, 364) with delta (0, 0)
Screenshot: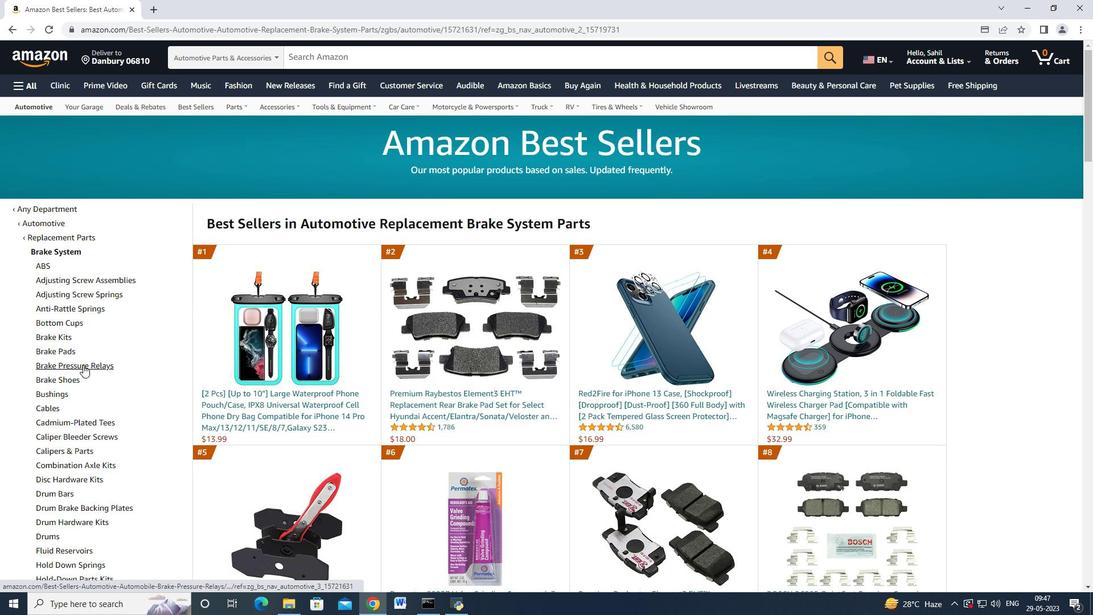 
Action: Mouse moved to (67, 435)
Screenshot: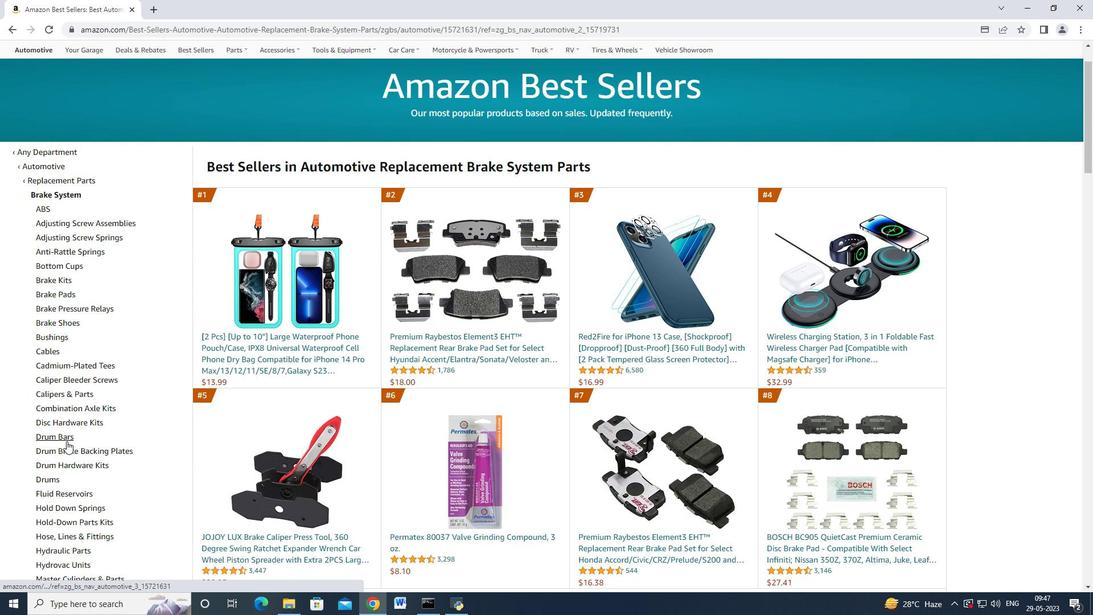 
Action: Mouse pressed left at (67, 435)
Screenshot: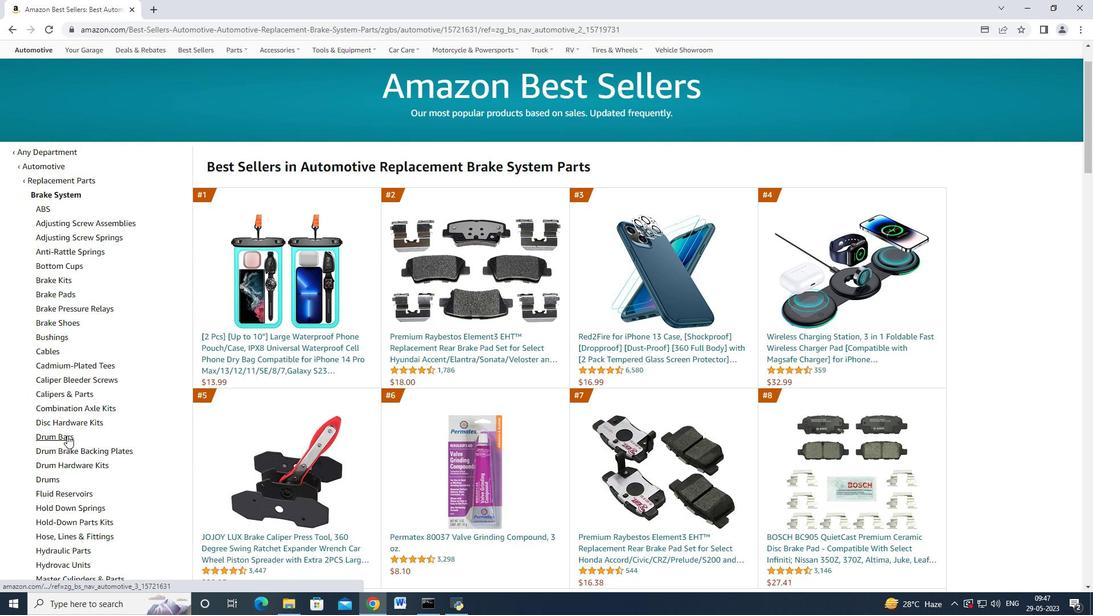 
Action: Mouse moved to (415, 311)
Screenshot: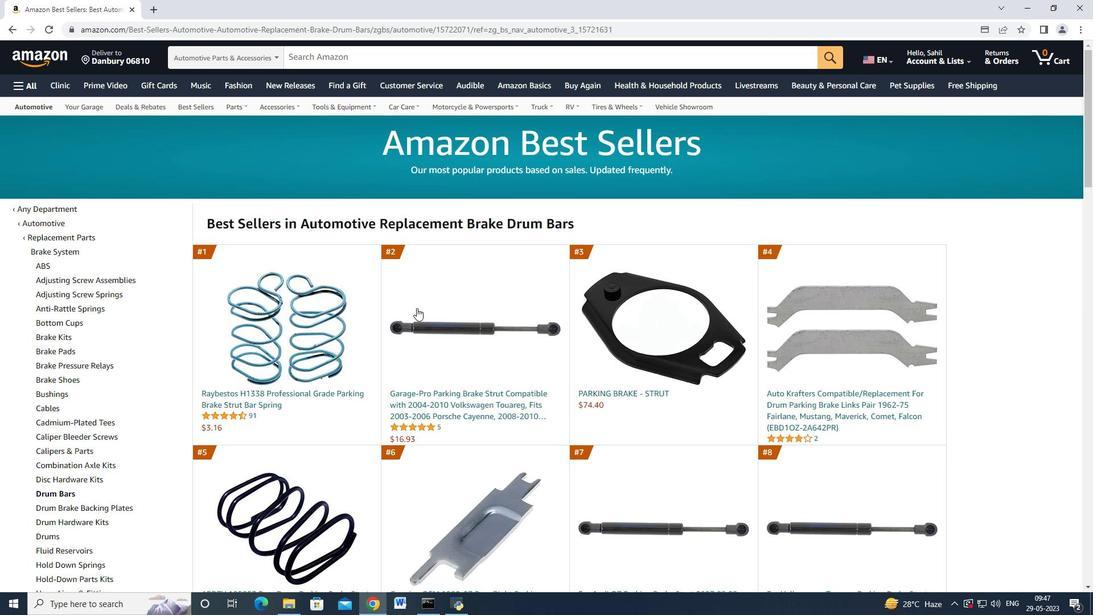 
Action: Mouse scrolled (415, 310) with delta (0, 0)
Screenshot: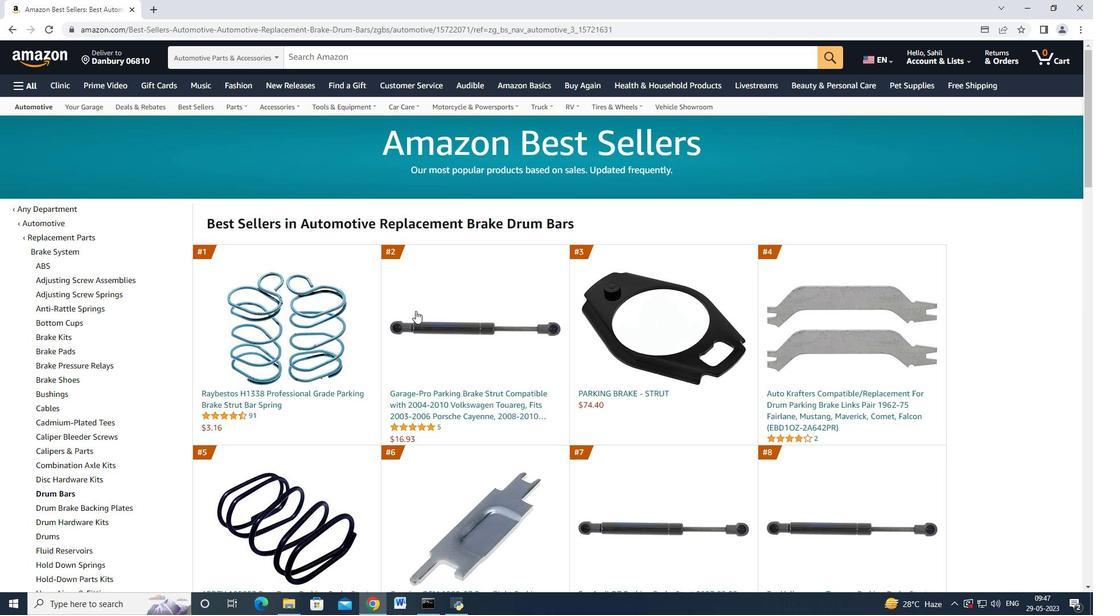 
Action: Mouse moved to (418, 313)
Screenshot: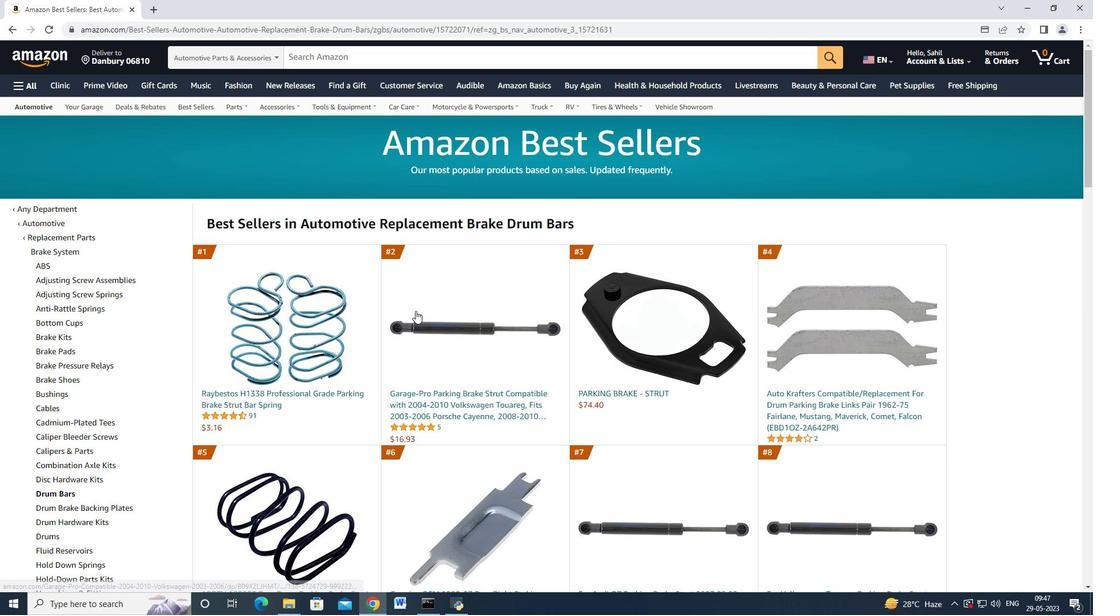 
Action: Mouse scrolled (418, 312) with delta (0, 0)
Screenshot: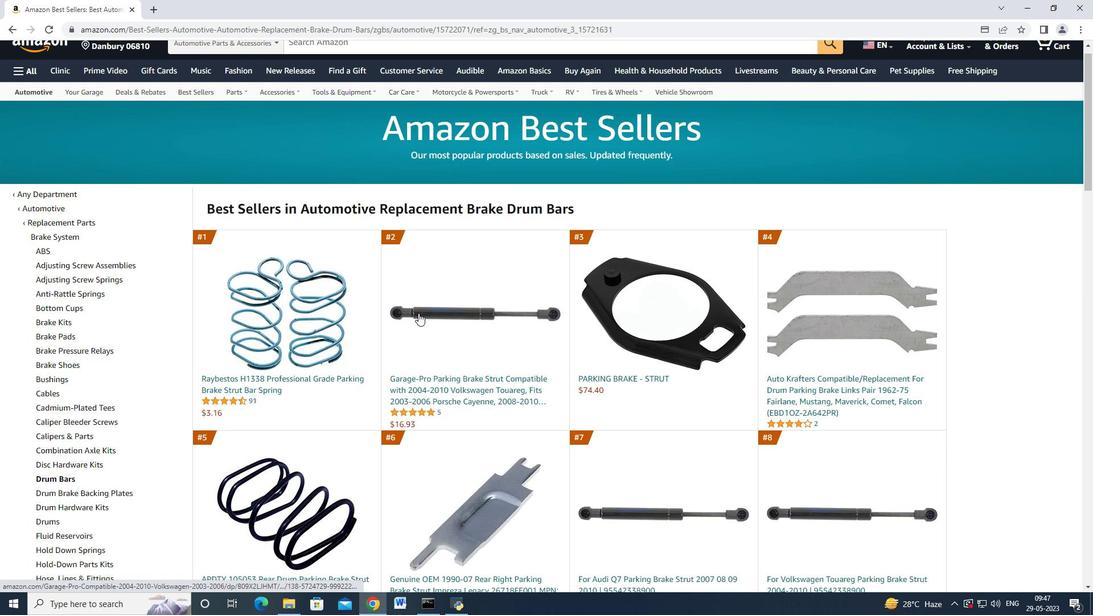
Action: Mouse moved to (418, 313)
Screenshot: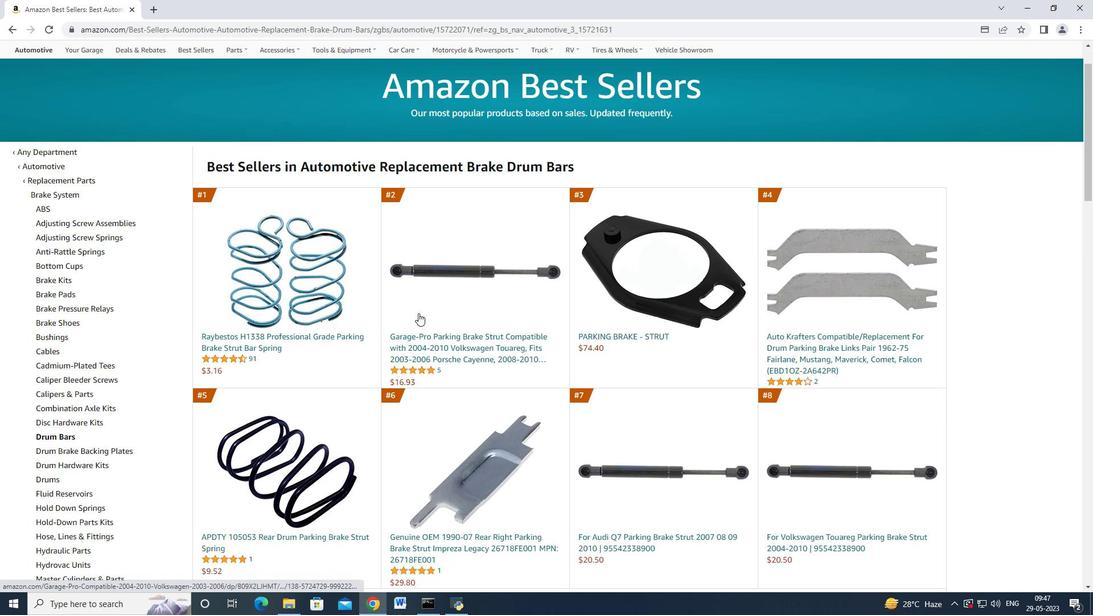 
Action: Mouse scrolled (418, 313) with delta (0, 0)
Screenshot: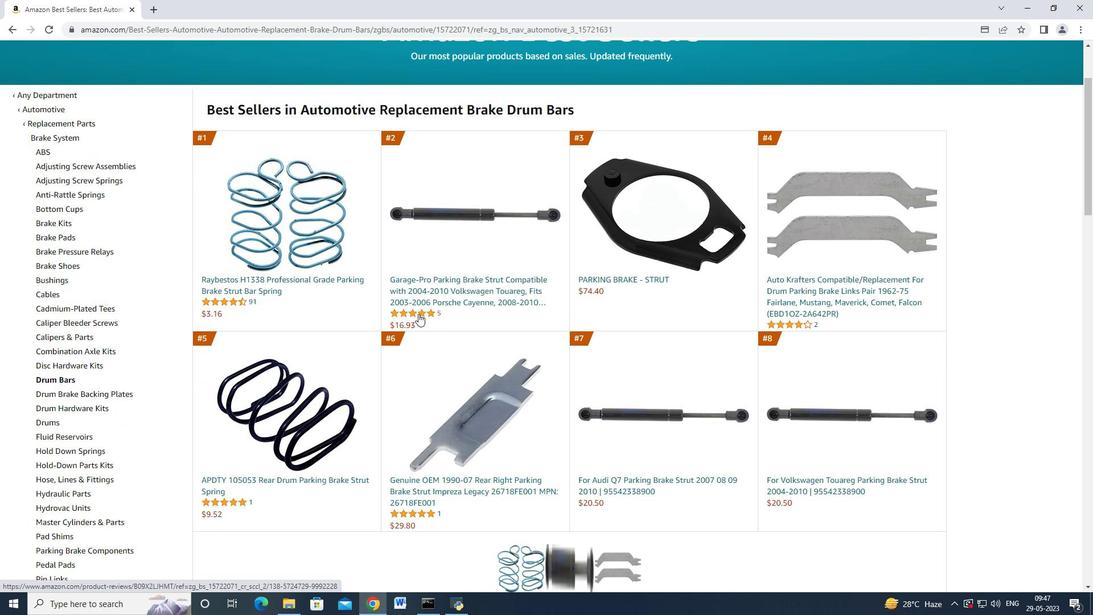 
Action: Mouse scrolled (418, 313) with delta (0, 0)
Screenshot: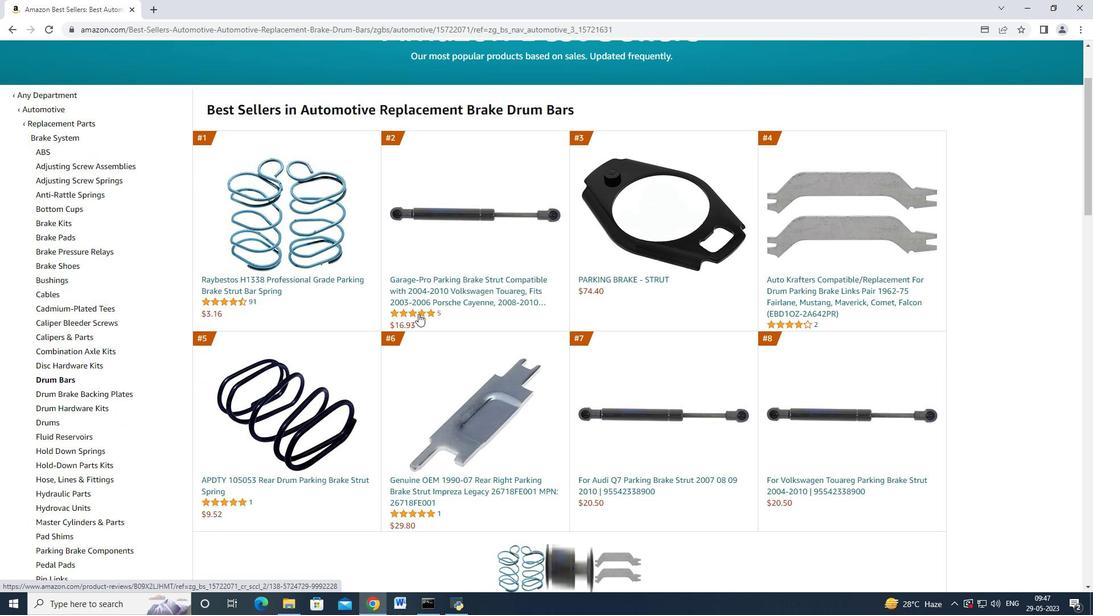 
Action: Mouse scrolled (418, 313) with delta (0, 0)
Screenshot: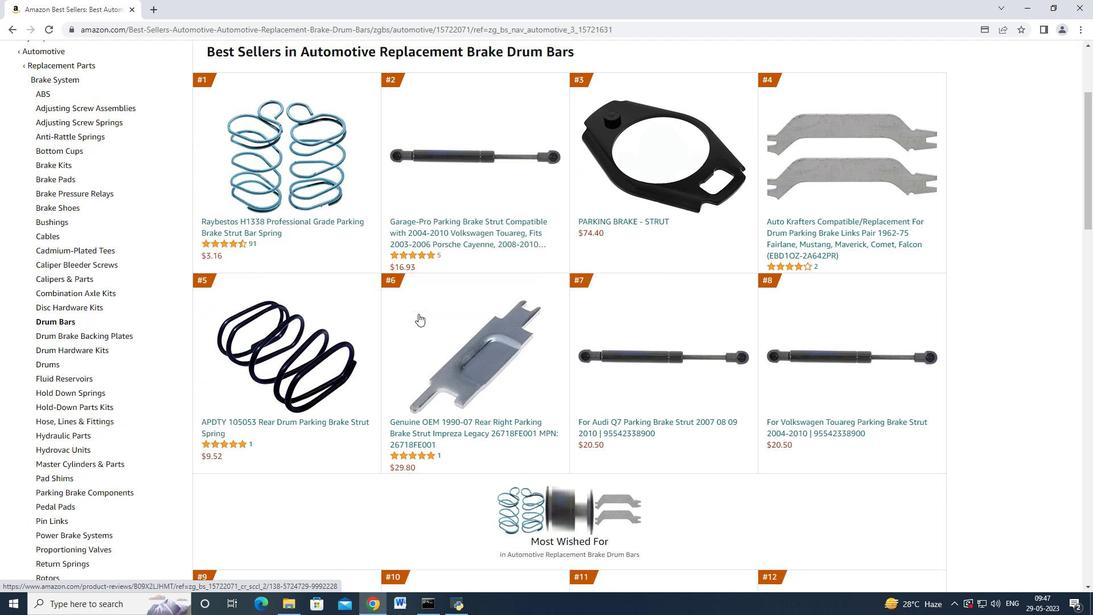 
Action: Mouse moved to (420, 312)
Screenshot: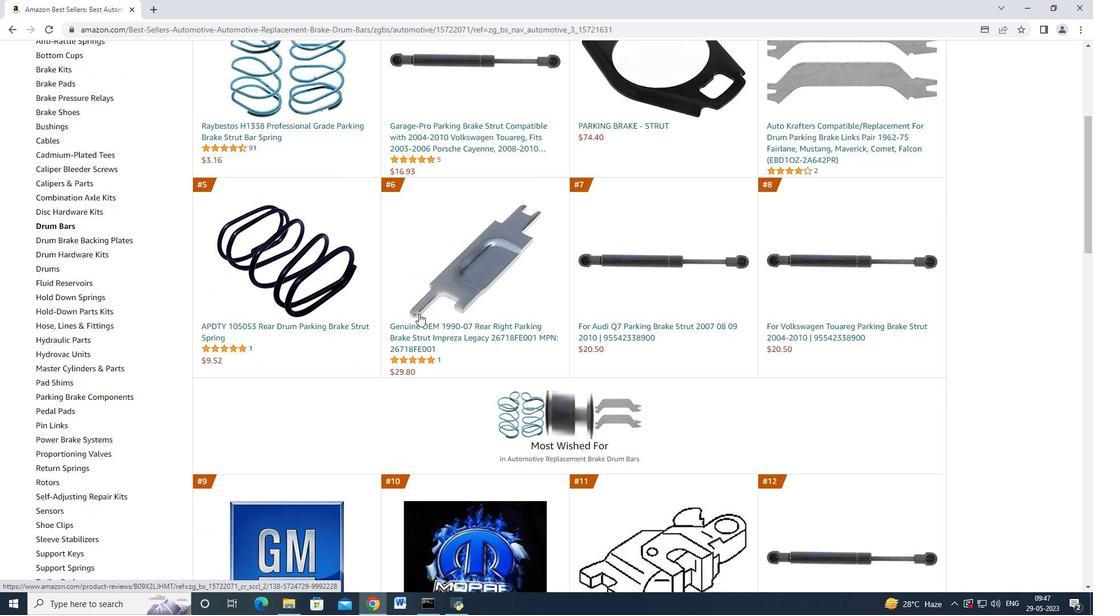
Action: Mouse scrolled (420, 312) with delta (0, 0)
Screenshot: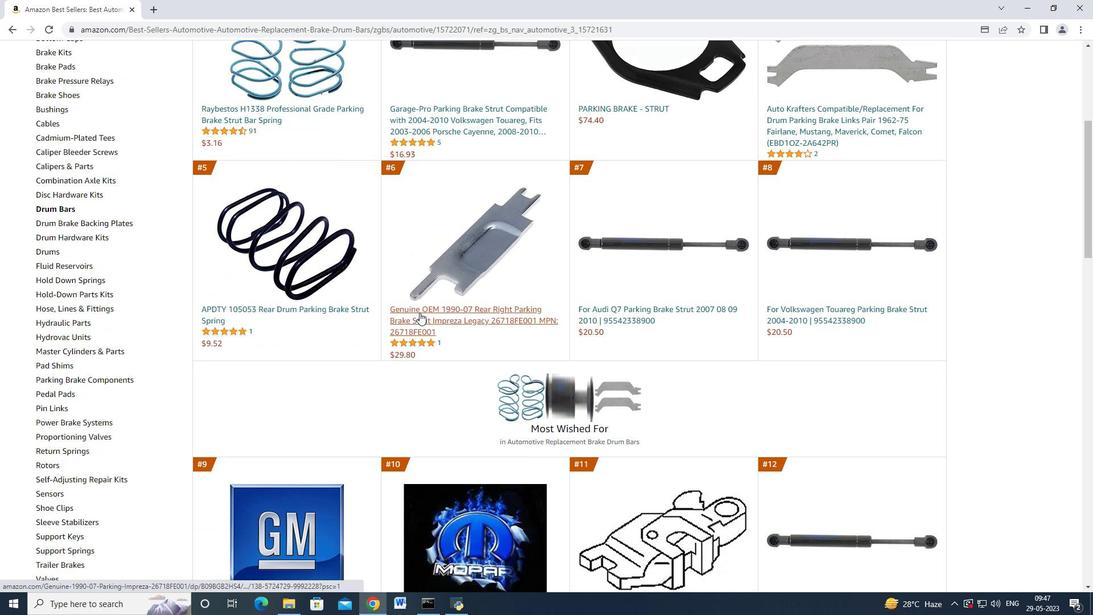 
Action: Mouse scrolled (420, 312) with delta (0, 0)
Screenshot: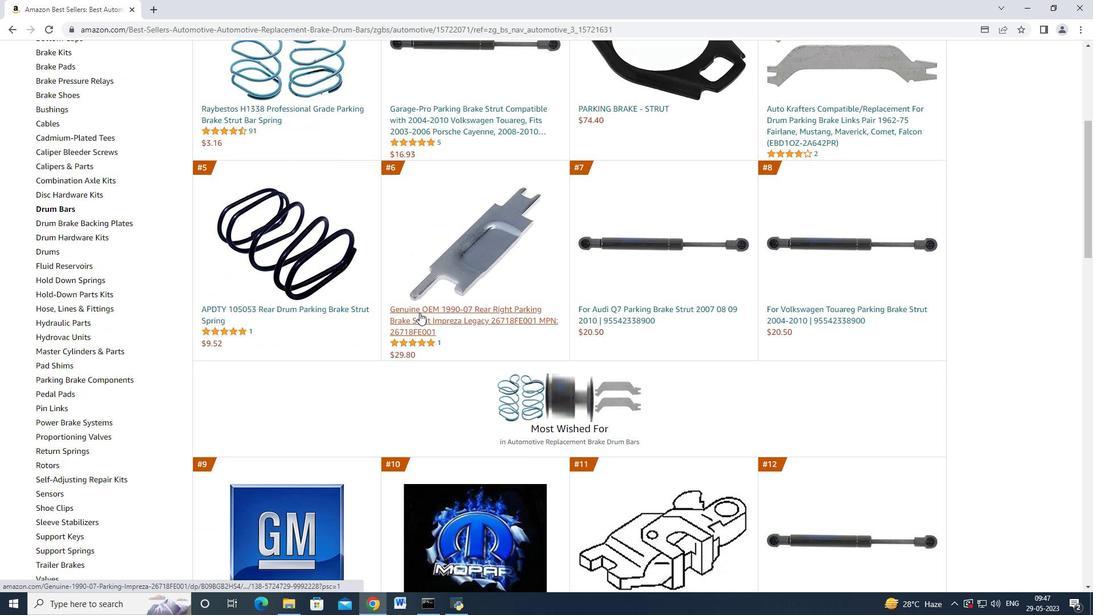 
Action: Mouse scrolled (420, 312) with delta (0, 0)
Screenshot: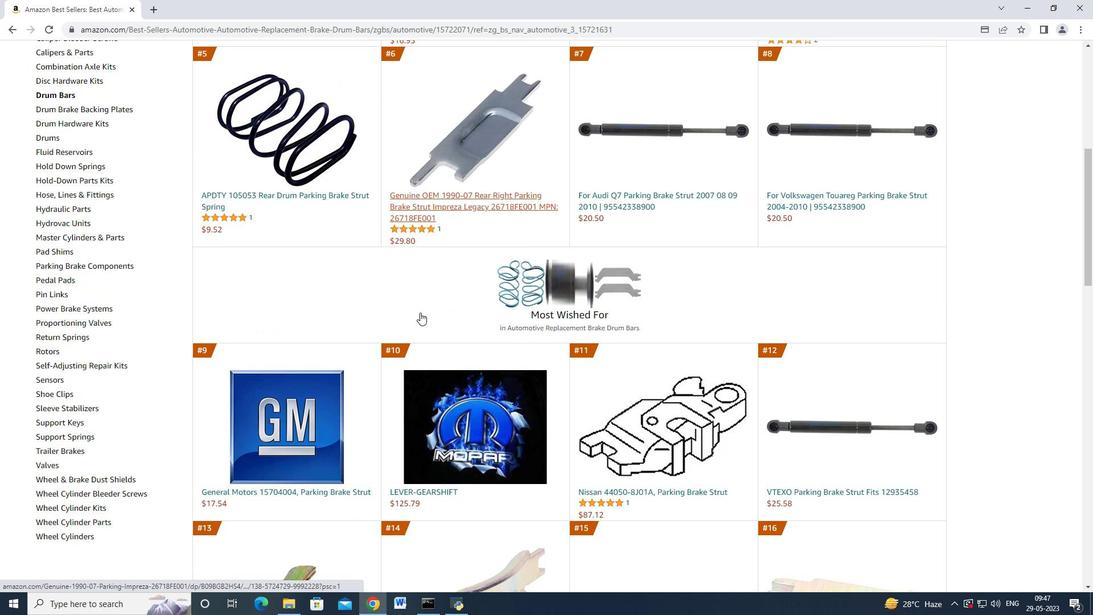 
Action: Mouse scrolled (420, 312) with delta (0, 0)
Screenshot: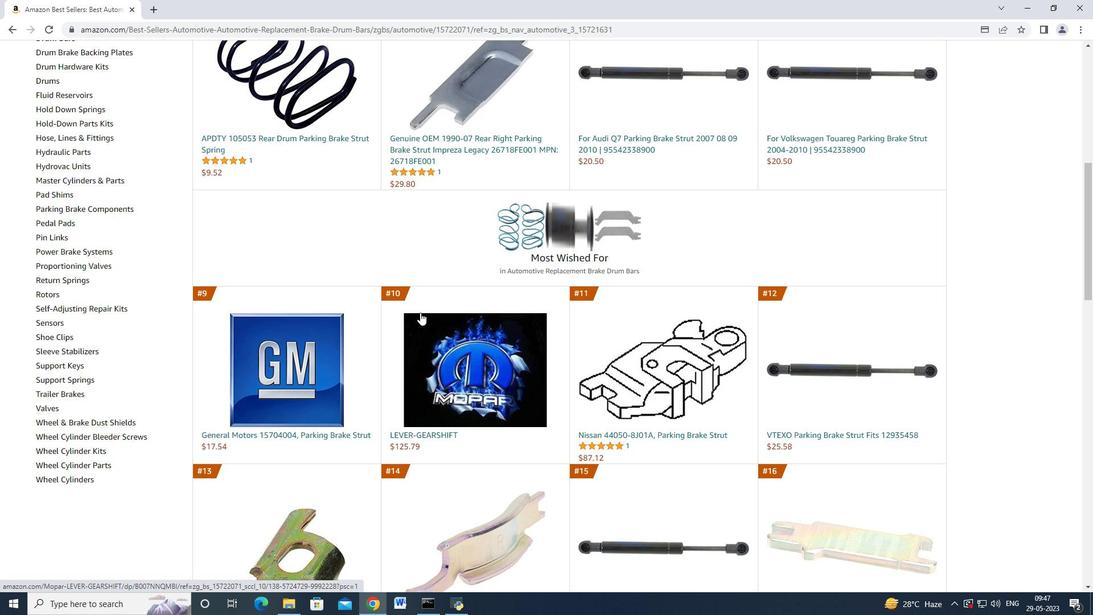 
Action: Mouse scrolled (420, 312) with delta (0, 0)
Screenshot: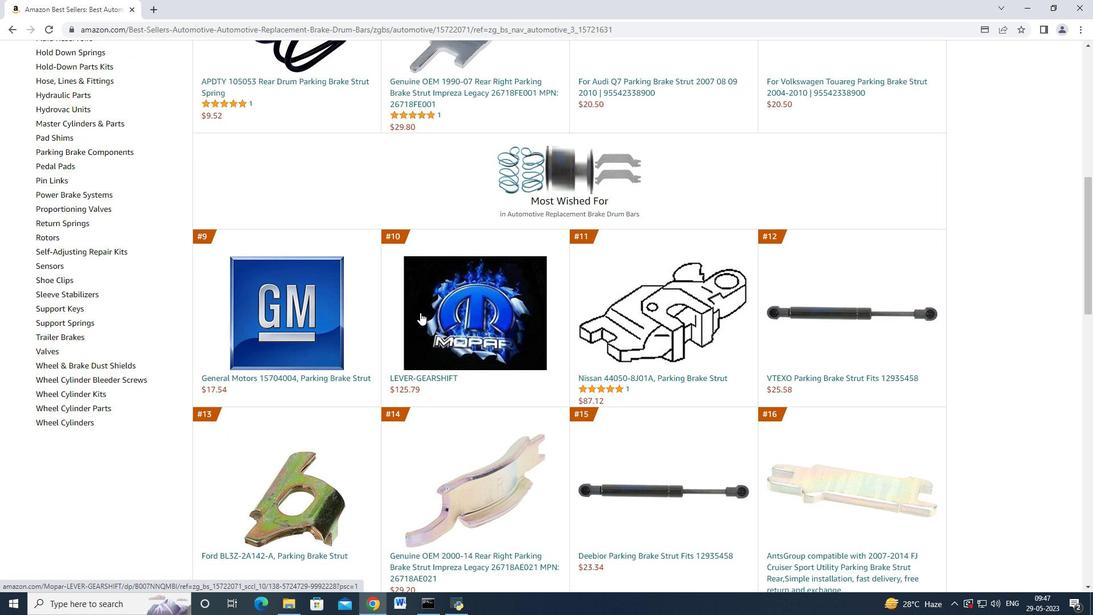 
Action: Mouse scrolled (420, 312) with delta (0, 0)
Screenshot: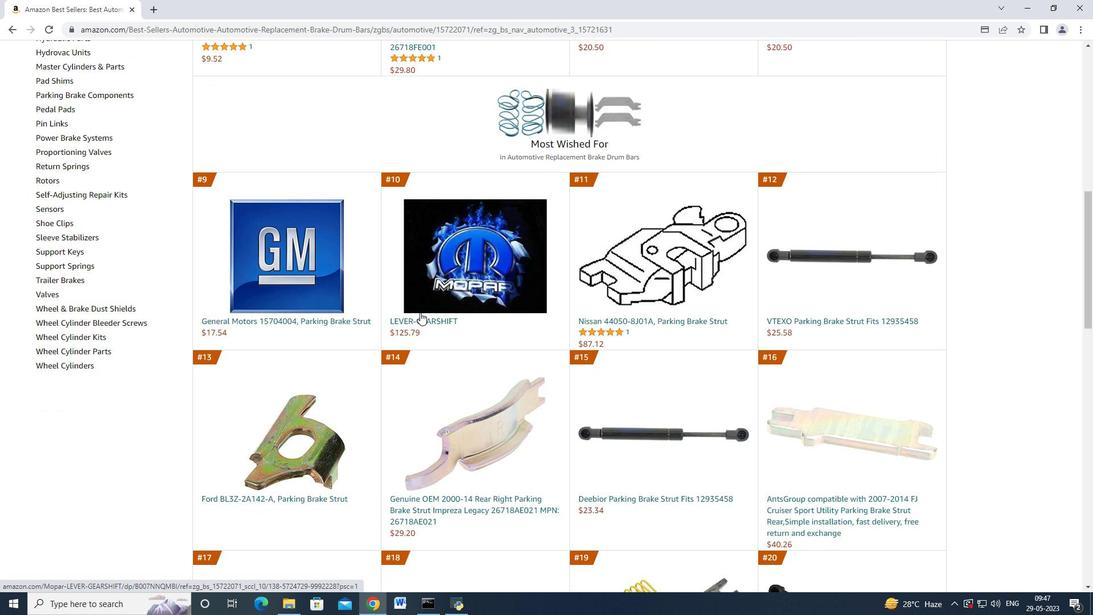 
Action: Mouse scrolled (420, 312) with delta (0, 0)
Screenshot: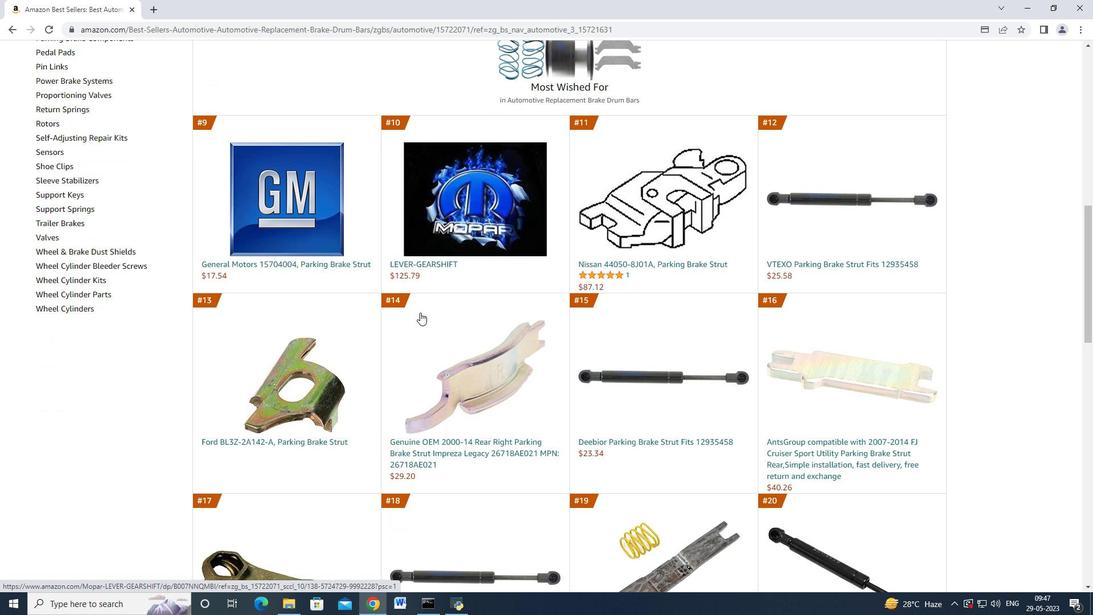 
Action: Mouse scrolled (420, 312) with delta (0, 0)
Screenshot: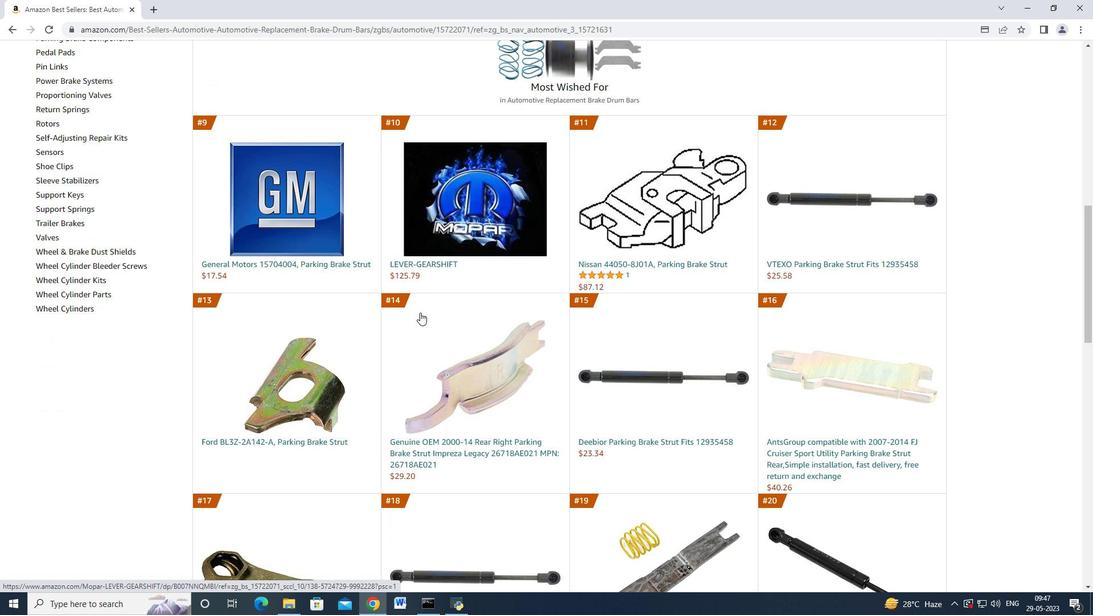 
Action: Mouse moved to (420, 312)
Screenshot: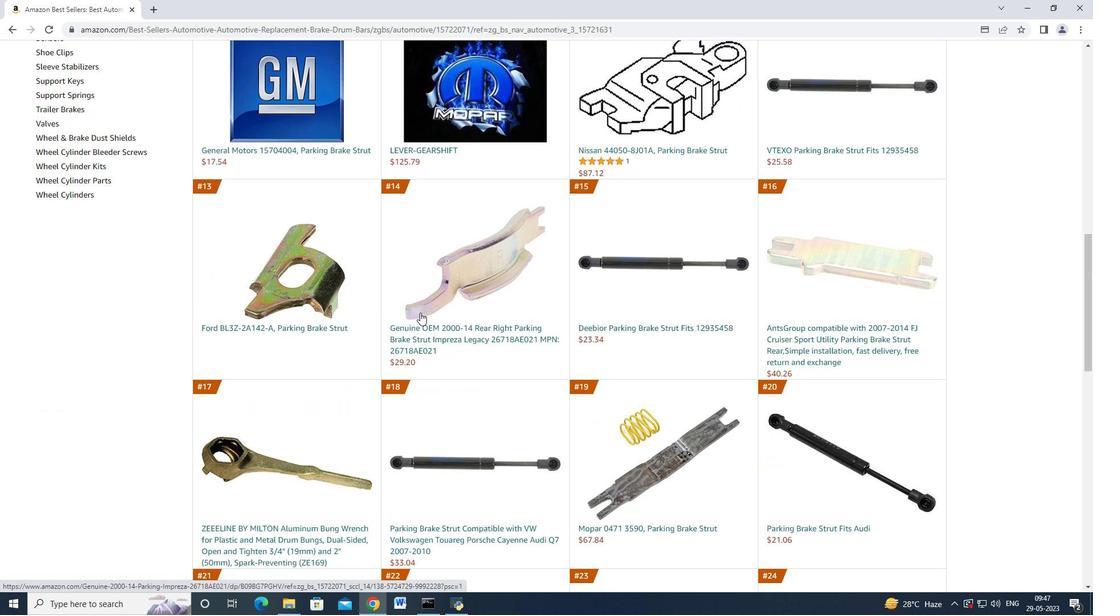 
Action: Mouse scrolled (420, 311) with delta (0, 0)
Screenshot: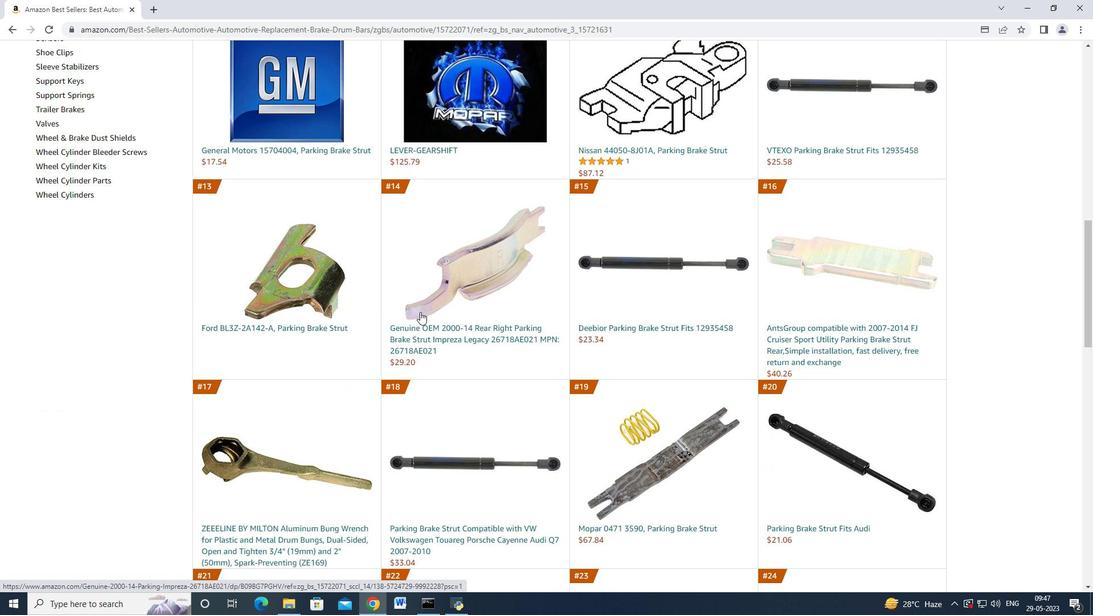
Action: Mouse scrolled (420, 311) with delta (0, 0)
Screenshot: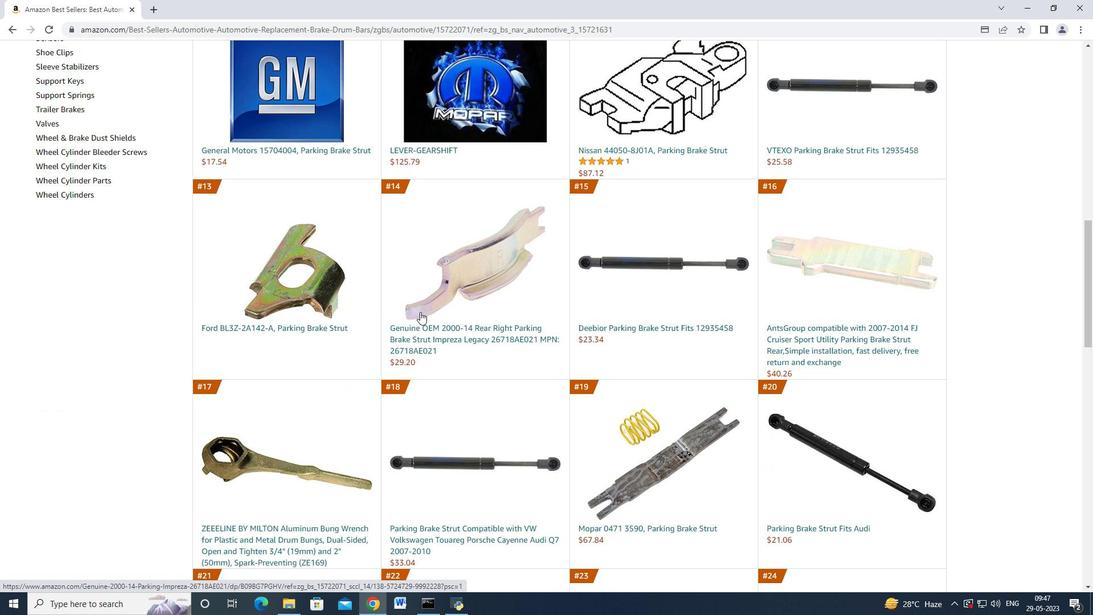 
Action: Mouse moved to (423, 310)
Screenshot: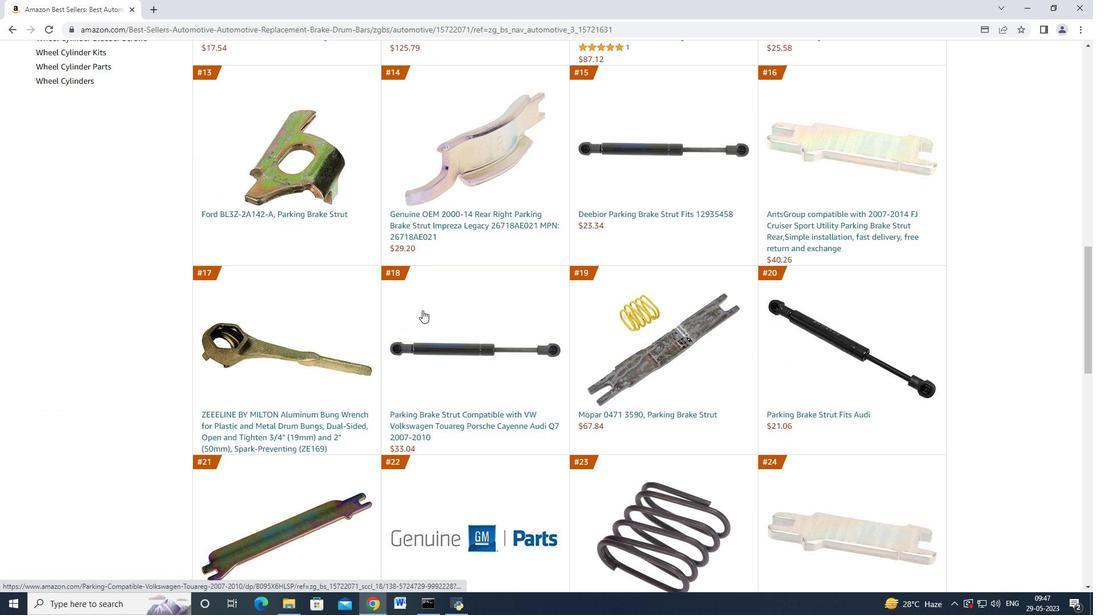 
Action: Mouse scrolled (423, 309) with delta (0, 0)
Screenshot: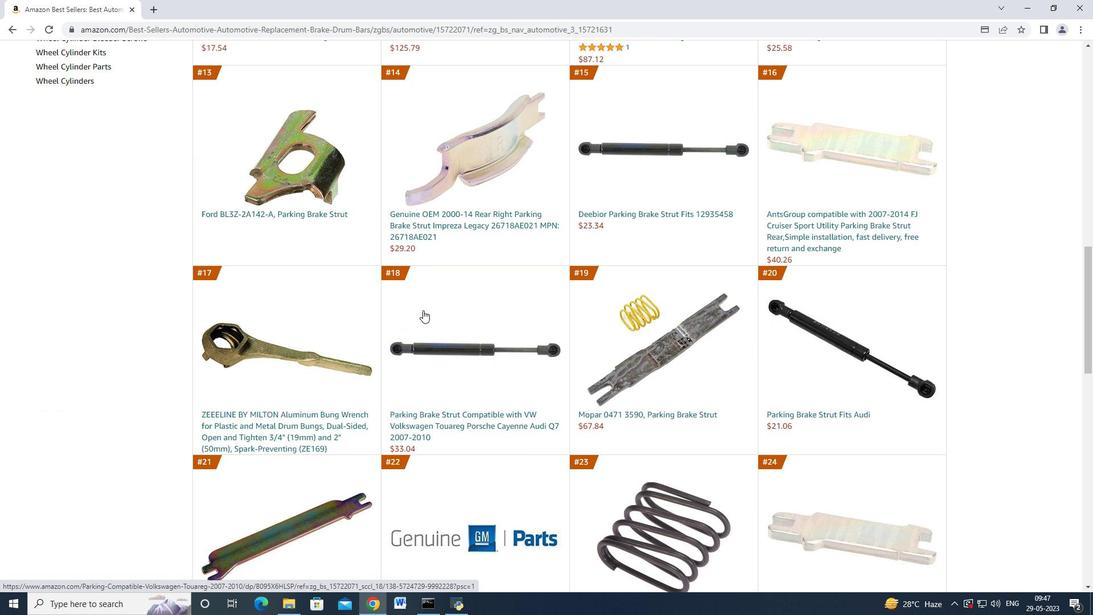 
Action: Mouse scrolled (423, 309) with delta (0, 0)
Screenshot: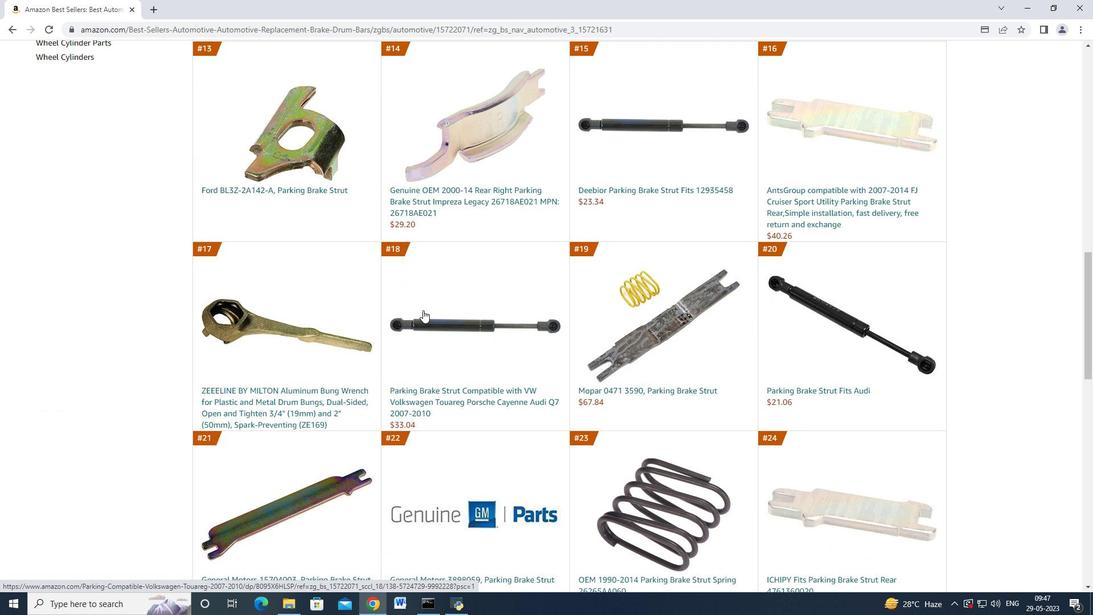 
Action: Mouse scrolled (423, 309) with delta (0, 0)
Screenshot: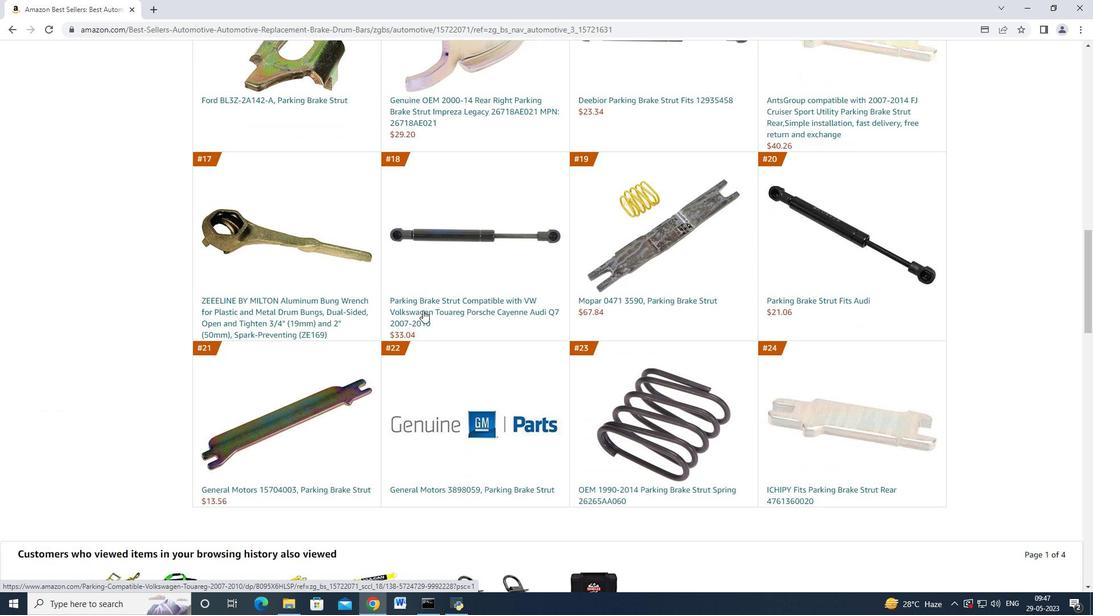 
Action: Mouse moved to (419, 311)
Screenshot: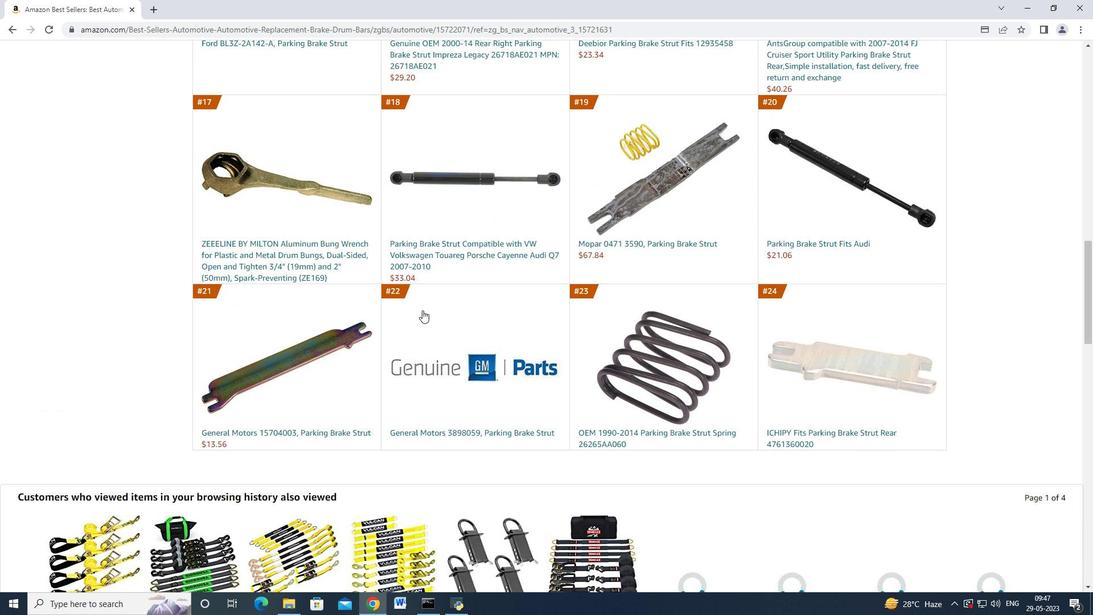 
Action: Mouse scrolled (419, 311) with delta (0, 0)
Screenshot: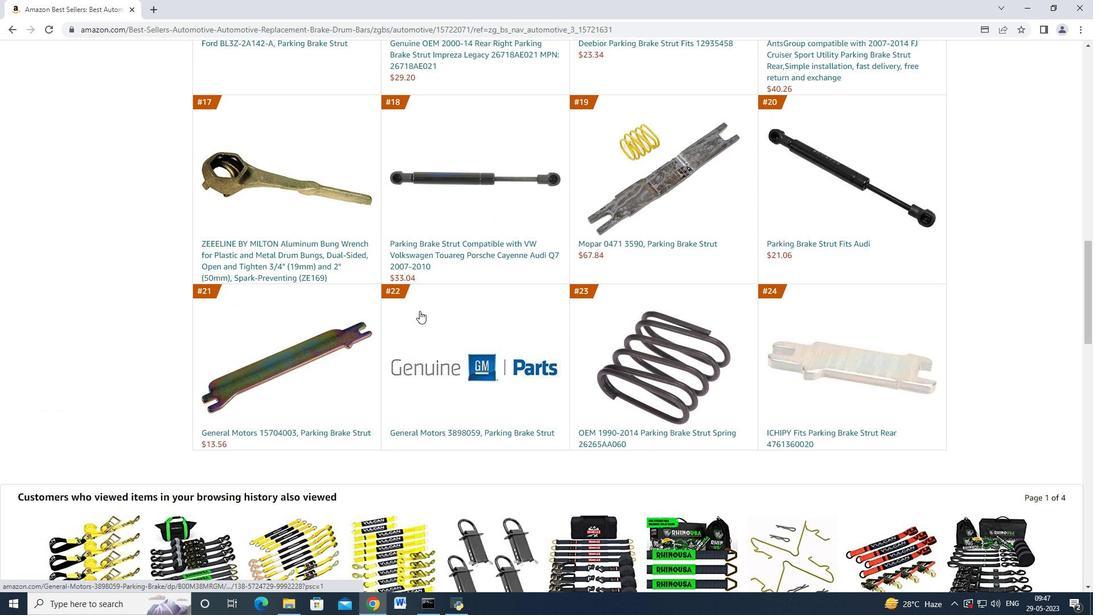 
Action: Mouse scrolled (419, 311) with delta (0, 0)
Screenshot: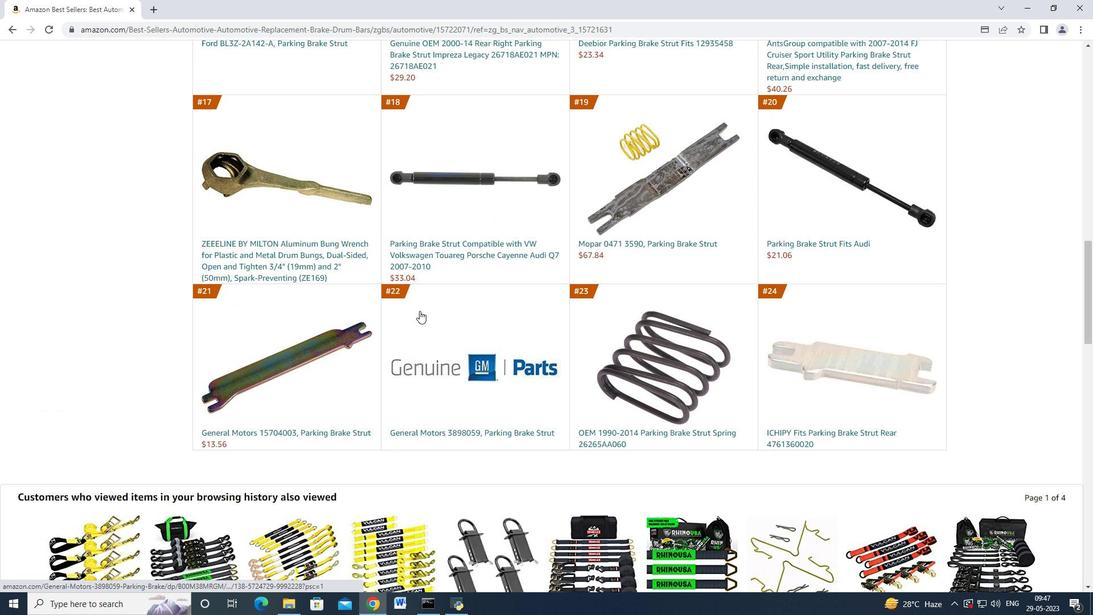 
Action: Mouse scrolled (419, 311) with delta (0, 0)
Screenshot: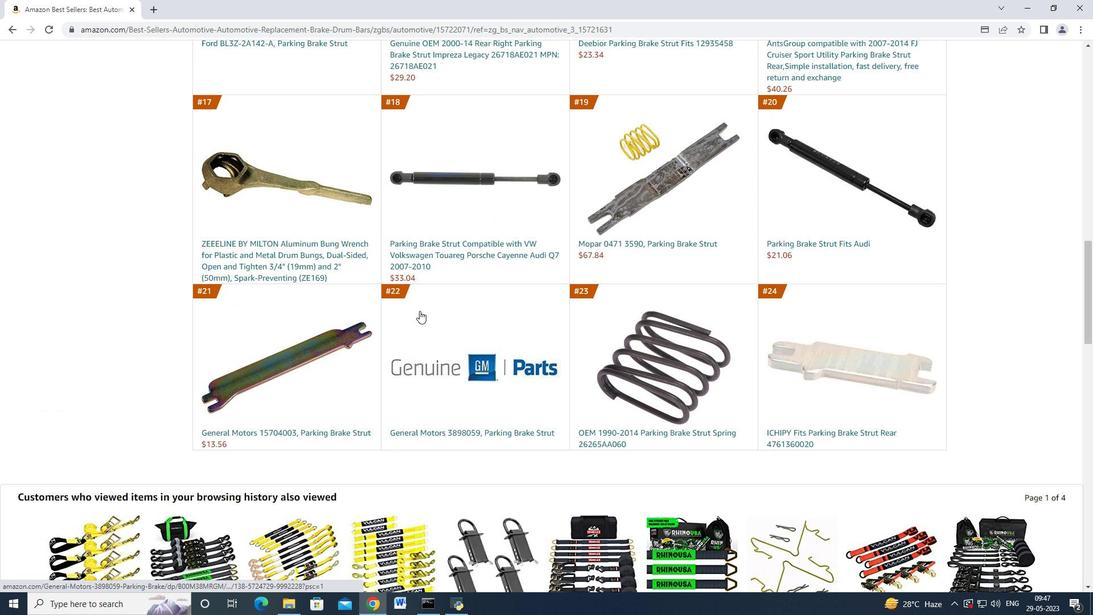 
Action: Mouse scrolled (419, 311) with delta (0, 0)
Screenshot: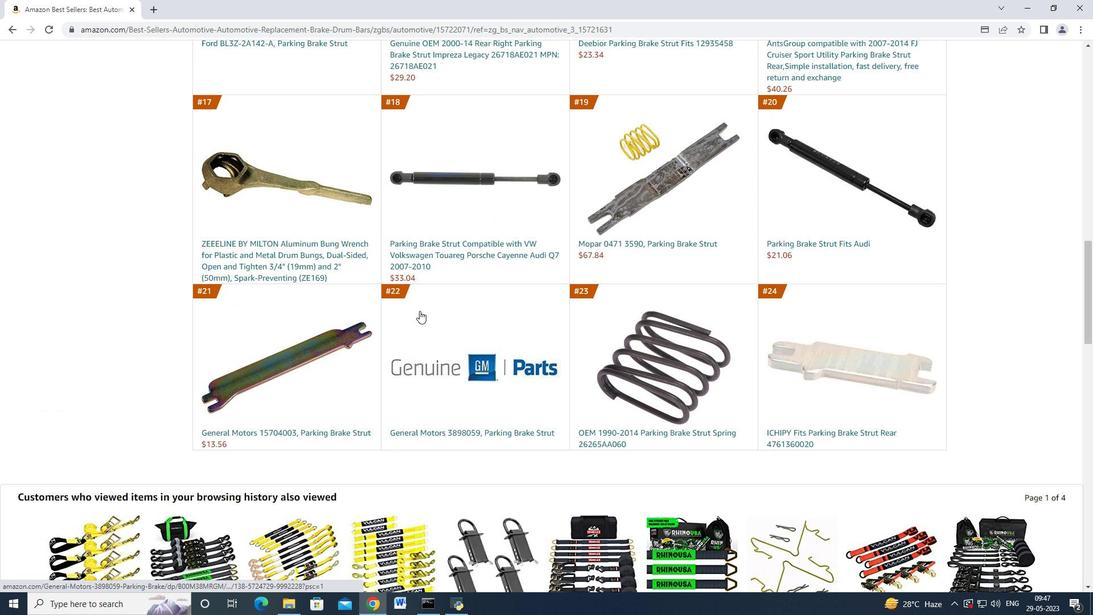 
Action: Mouse scrolled (419, 311) with delta (0, 0)
Screenshot: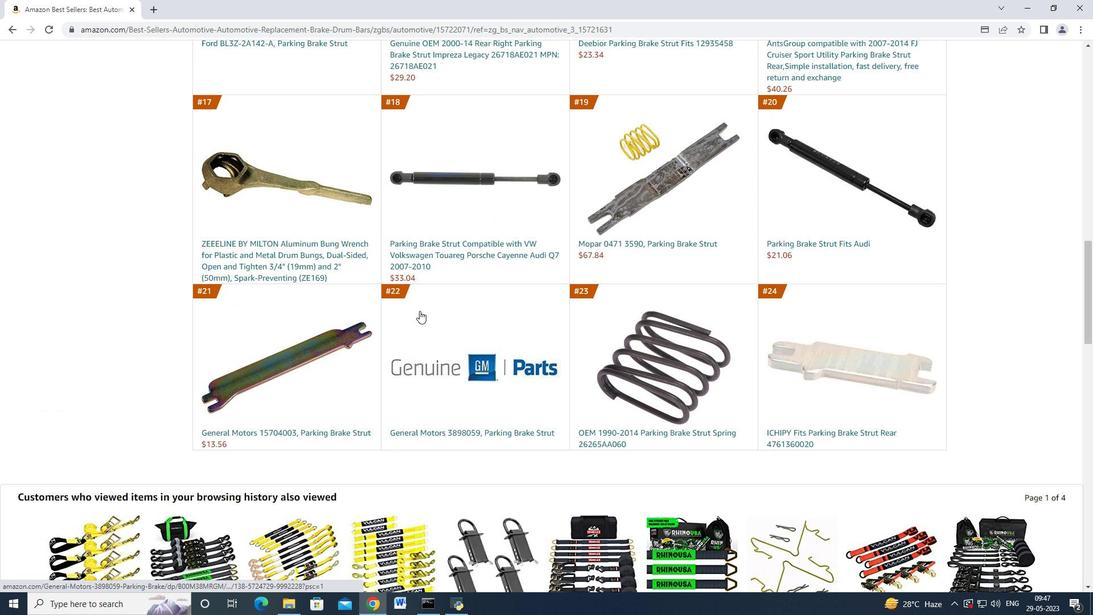 
Action: Mouse scrolled (419, 311) with delta (0, 0)
Screenshot: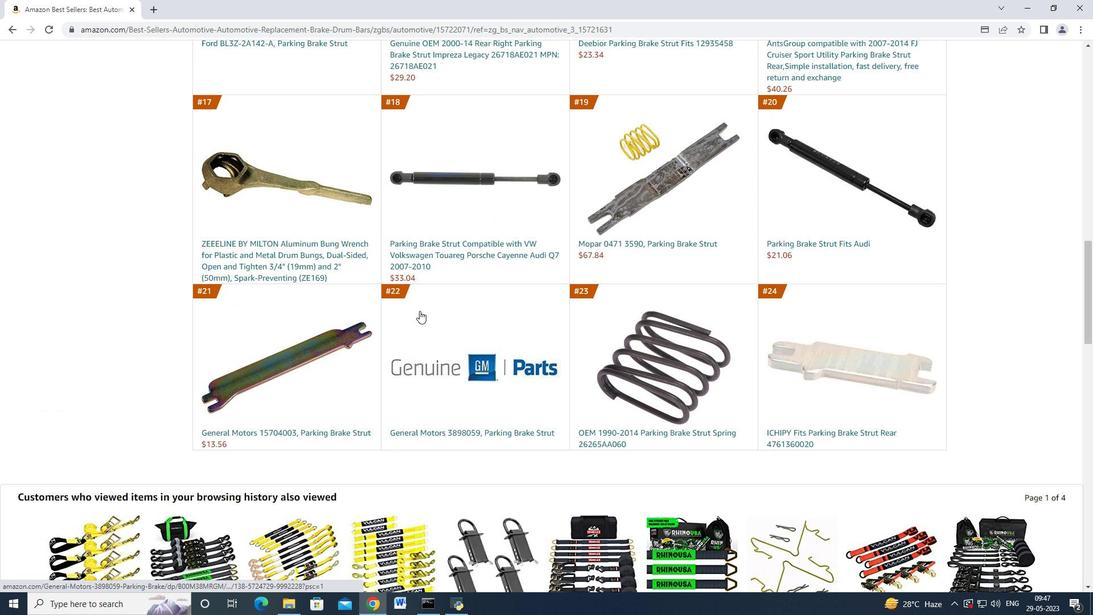 
Action: Mouse scrolled (419, 311) with delta (0, 0)
Screenshot: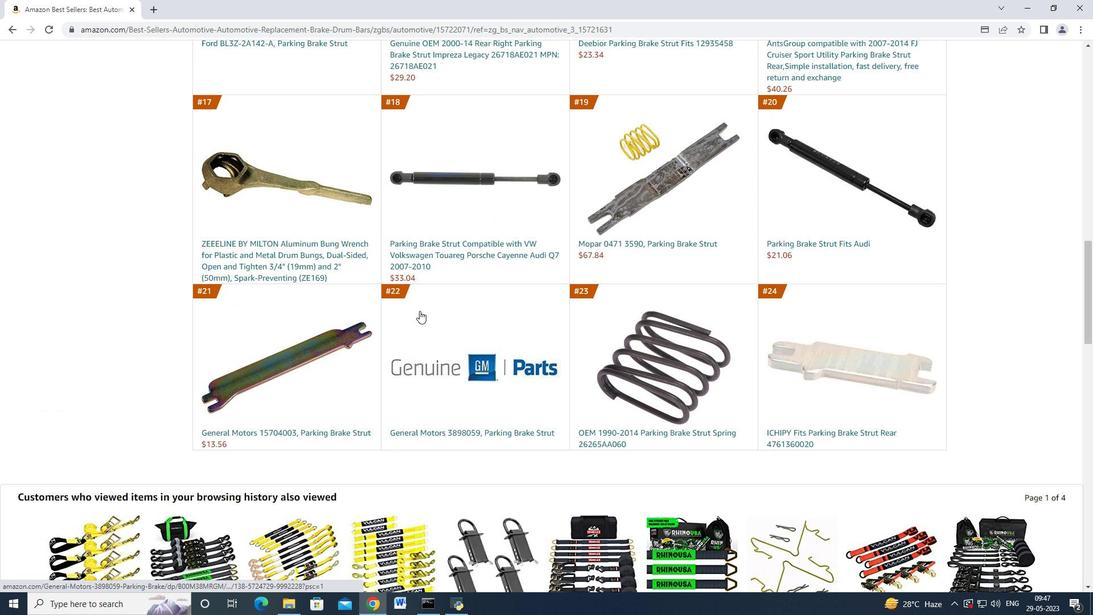 
Action: Mouse scrolled (419, 311) with delta (0, 0)
Screenshot: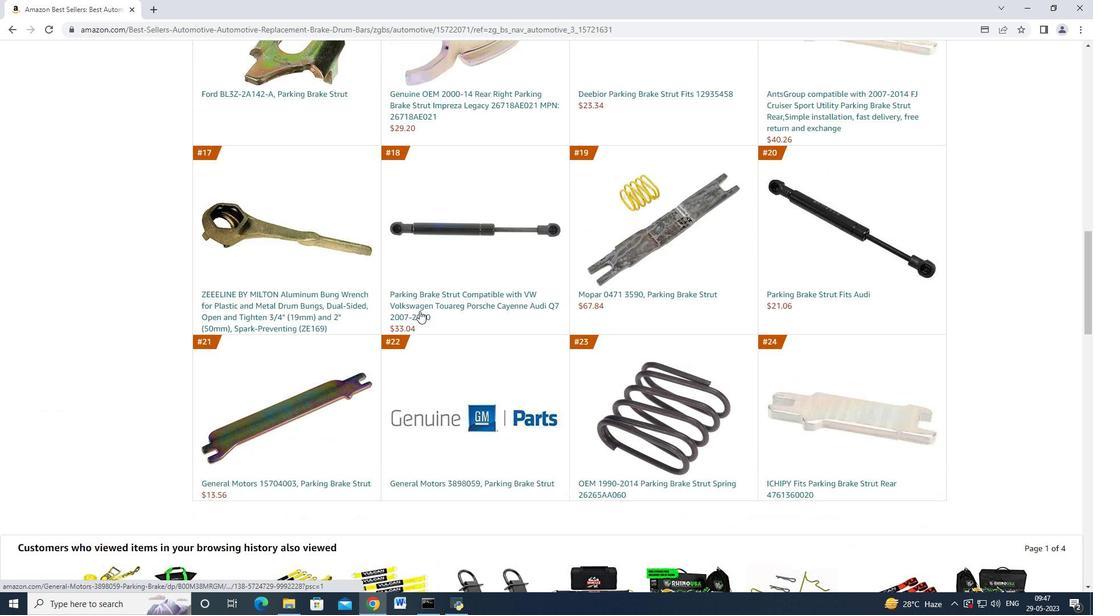 
Action: Mouse moved to (419, 311)
Screenshot: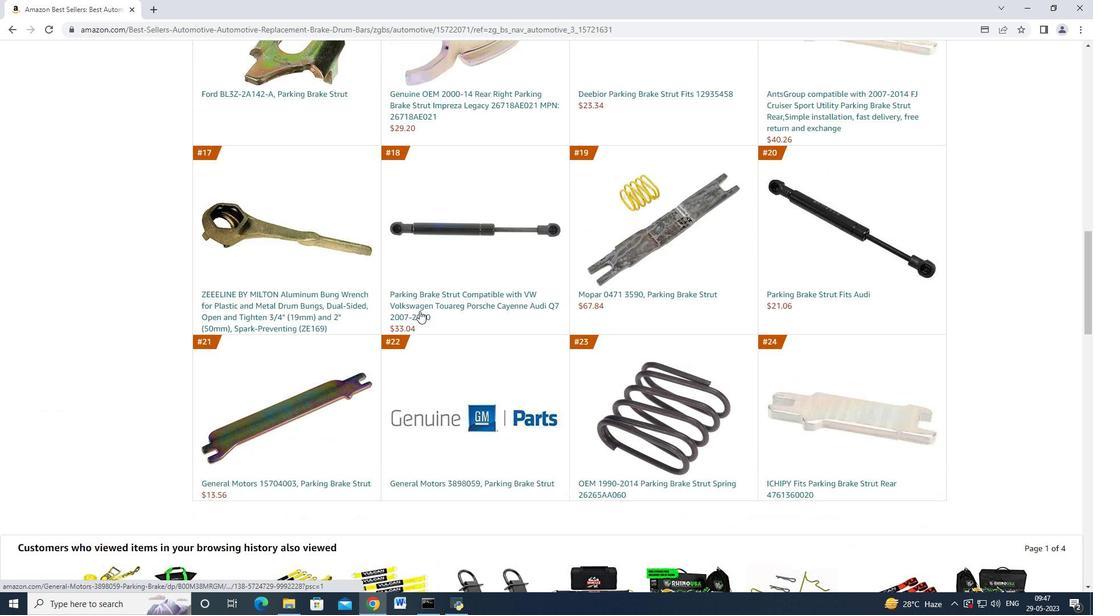 
Action: Mouse scrolled (419, 311) with delta (0, 0)
Screenshot: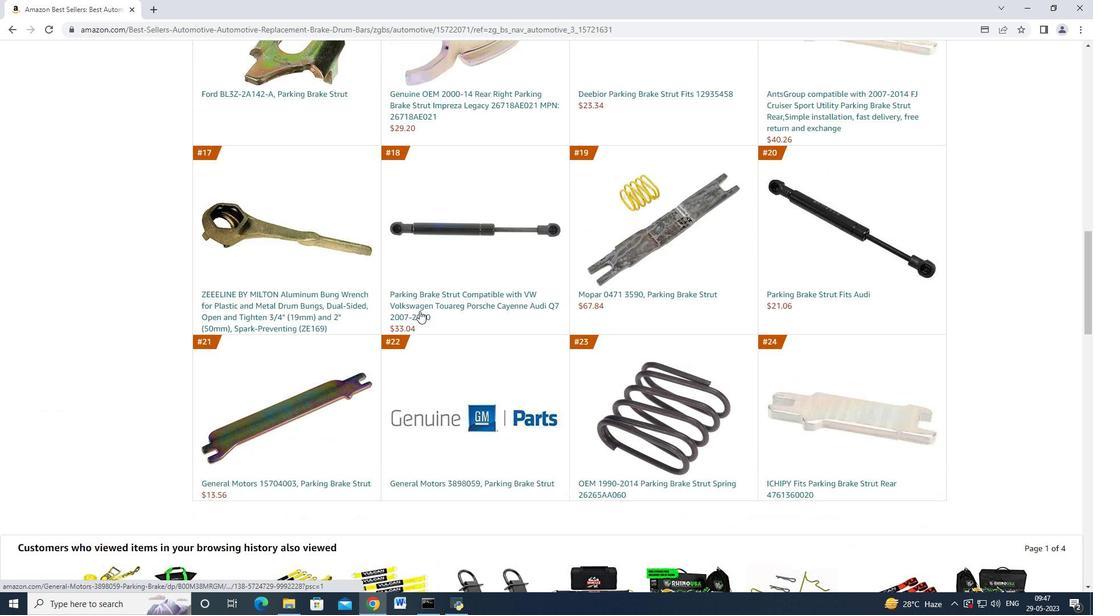 
Action: Mouse scrolled (419, 311) with delta (0, 0)
Screenshot: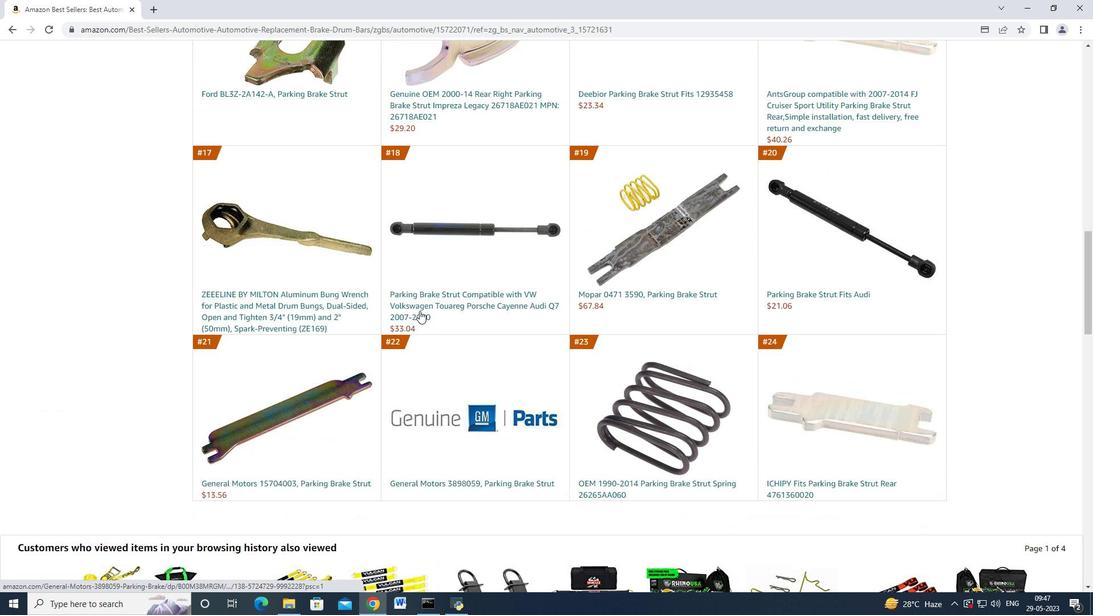 
Action: Mouse scrolled (419, 311) with delta (0, 0)
Screenshot: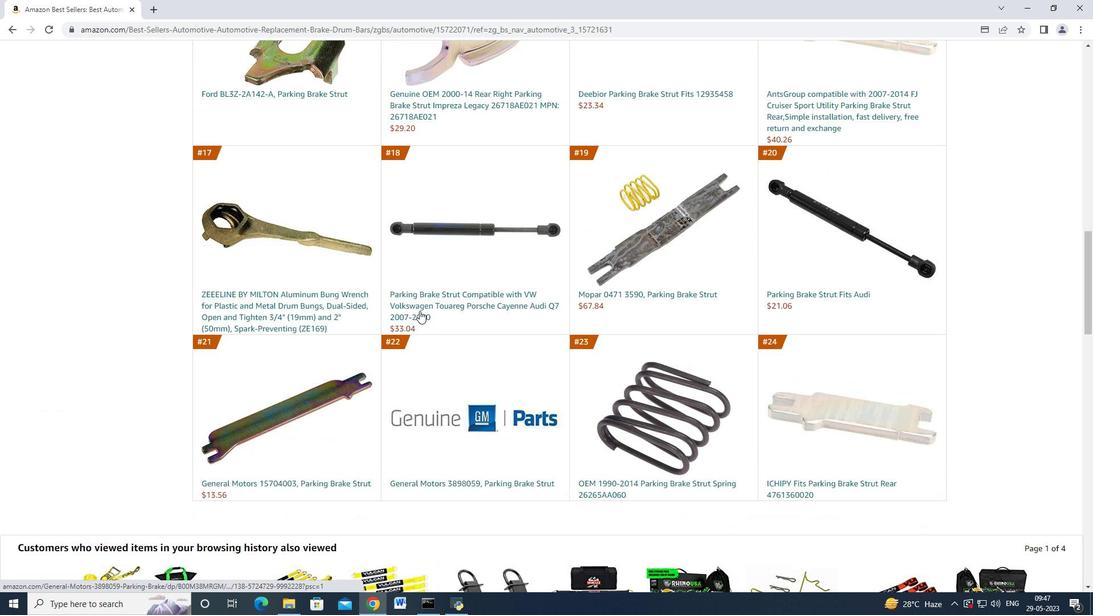 
Action: Mouse scrolled (419, 311) with delta (0, 0)
Screenshot: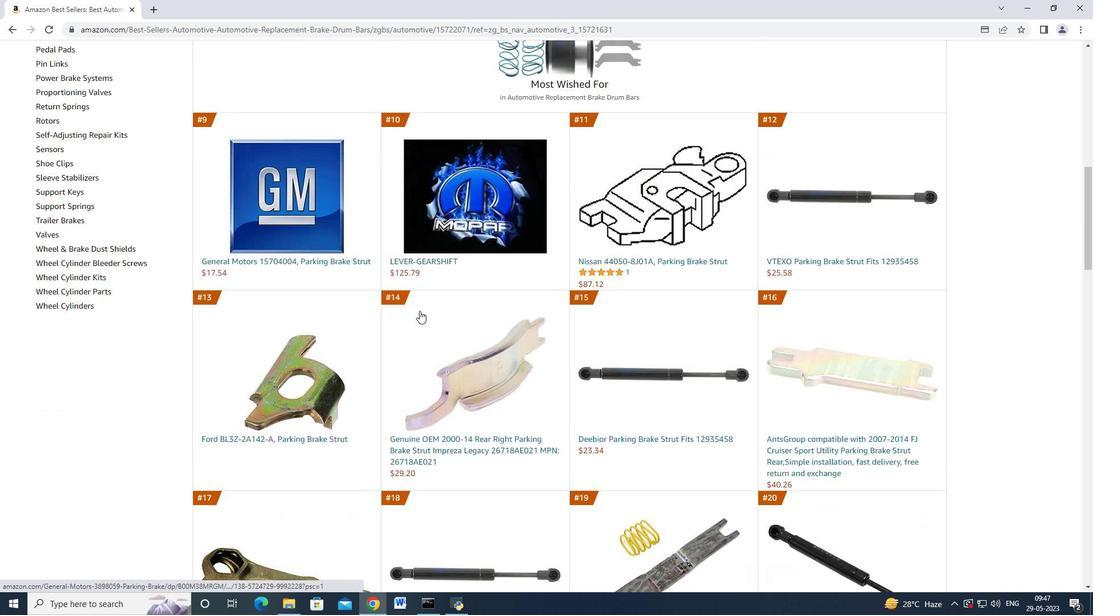 
Action: Mouse scrolled (419, 311) with delta (0, 0)
Screenshot: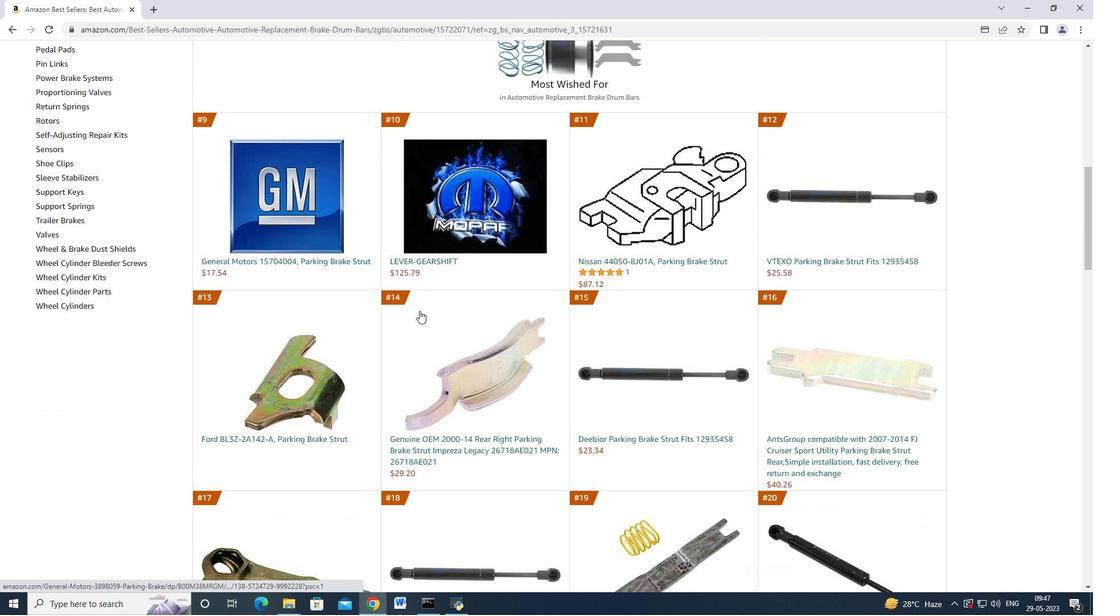 
Action: Mouse scrolled (419, 311) with delta (0, 0)
Screenshot: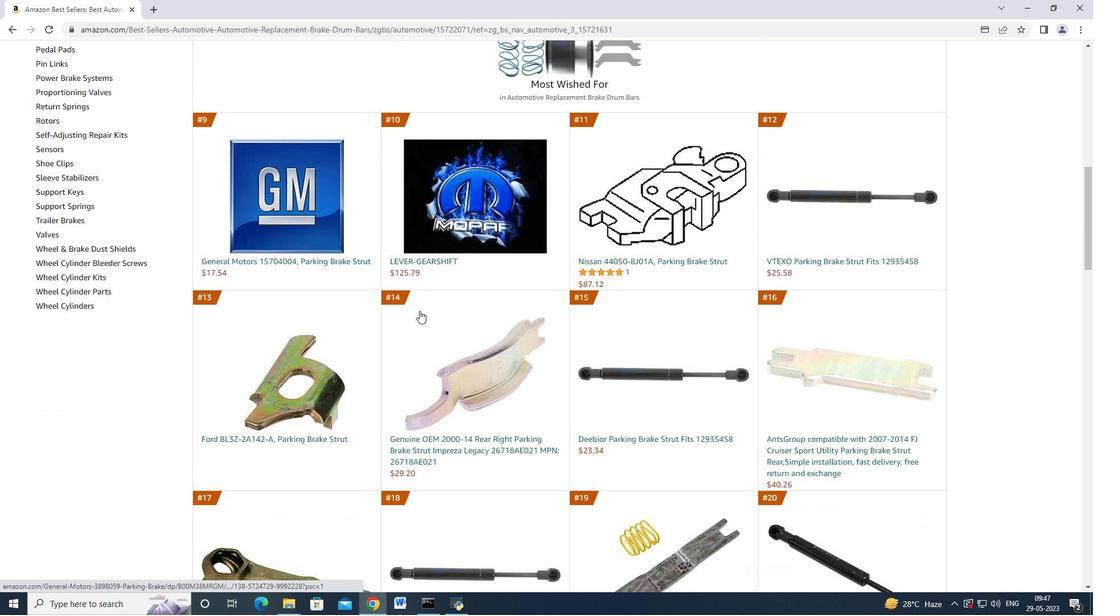 
Action: Mouse scrolled (419, 311) with delta (0, 0)
Screenshot: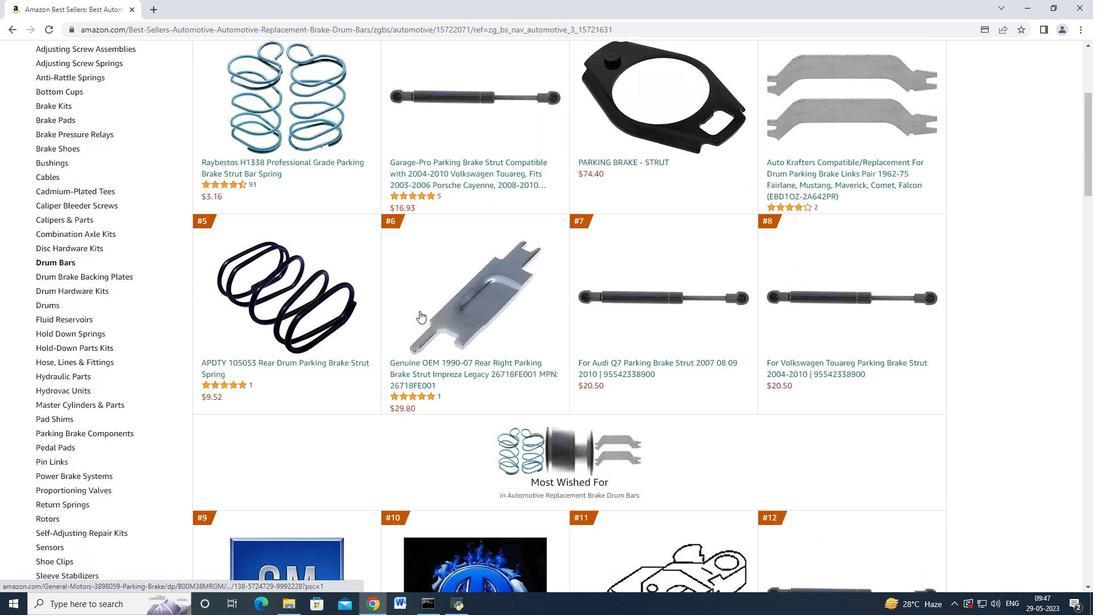 
Action: Mouse scrolled (419, 311) with delta (0, 0)
Screenshot: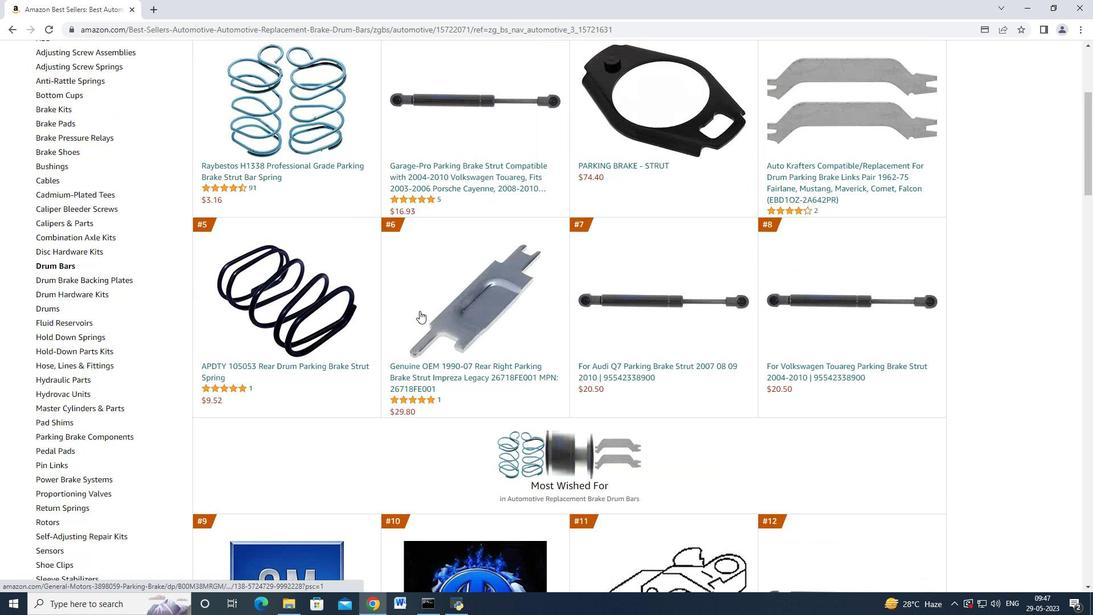 
Action: Mouse scrolled (419, 311) with delta (0, 0)
Screenshot: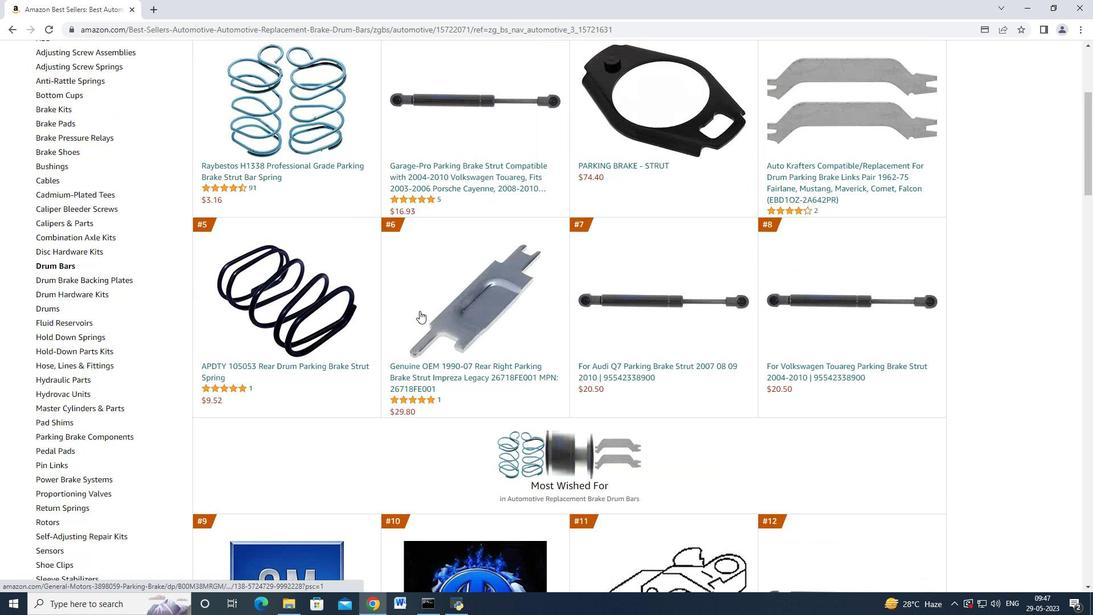 
Action: Mouse scrolled (419, 311) with delta (0, 0)
Screenshot: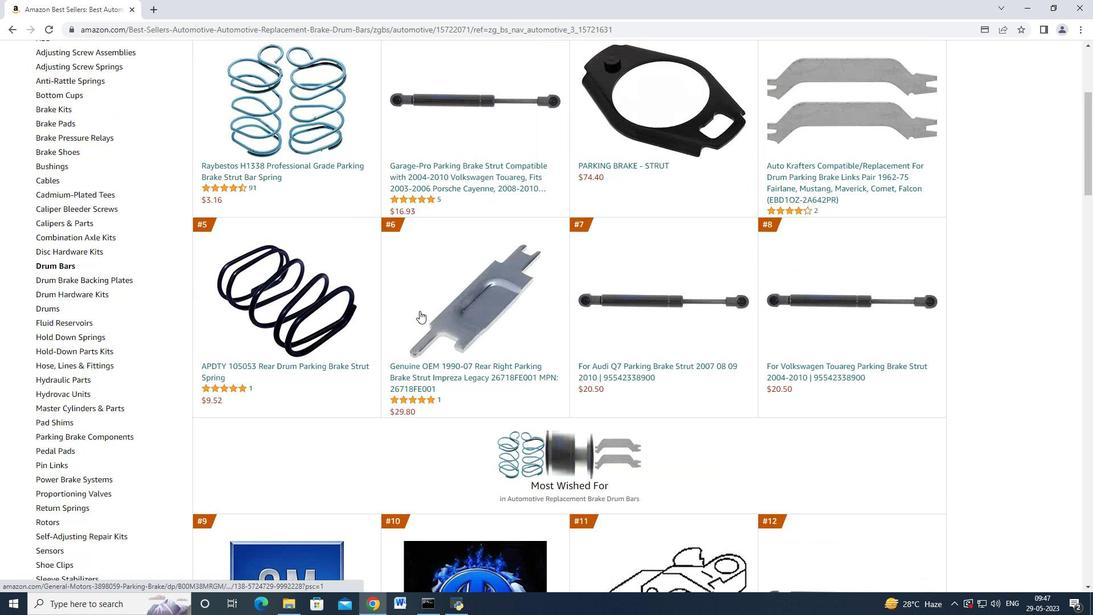 
Action: Mouse scrolled (419, 311) with delta (0, 0)
Screenshot: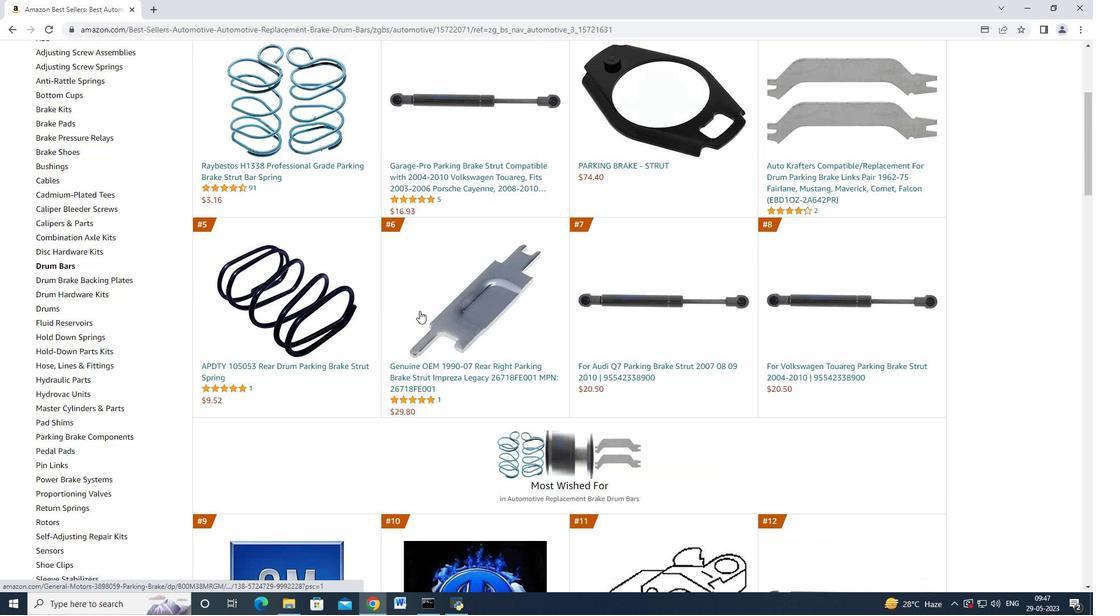 
Action: Mouse scrolled (419, 311) with delta (0, 0)
Screenshot: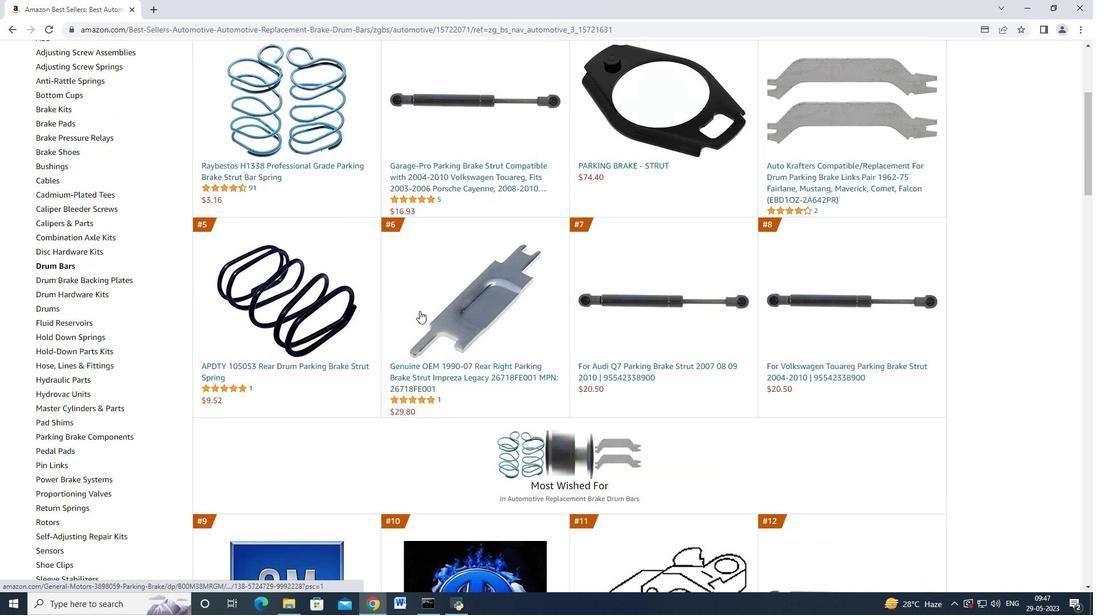 
Action: Mouse moved to (465, 513)
Screenshot: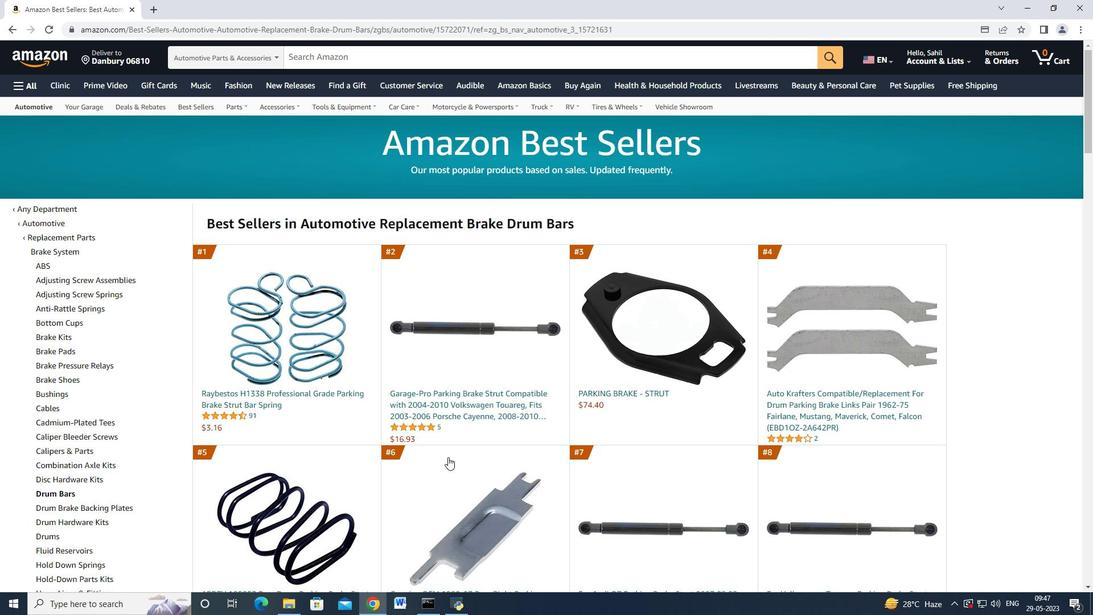 
Action: Mouse scrolled (465, 512) with delta (0, 0)
Screenshot: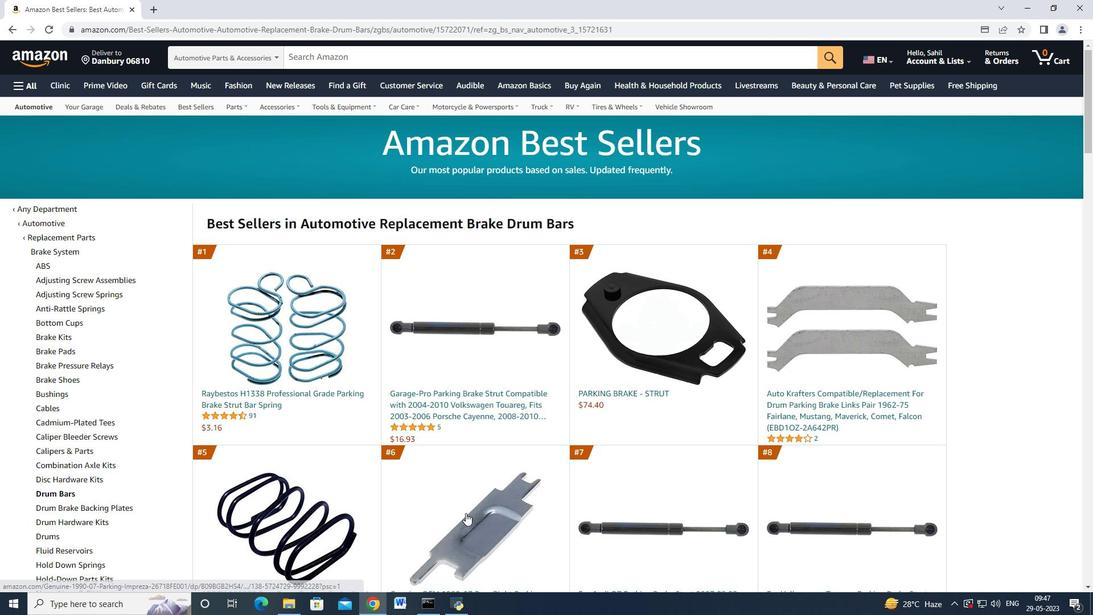
Action: Mouse moved to (629, 341)
Screenshot: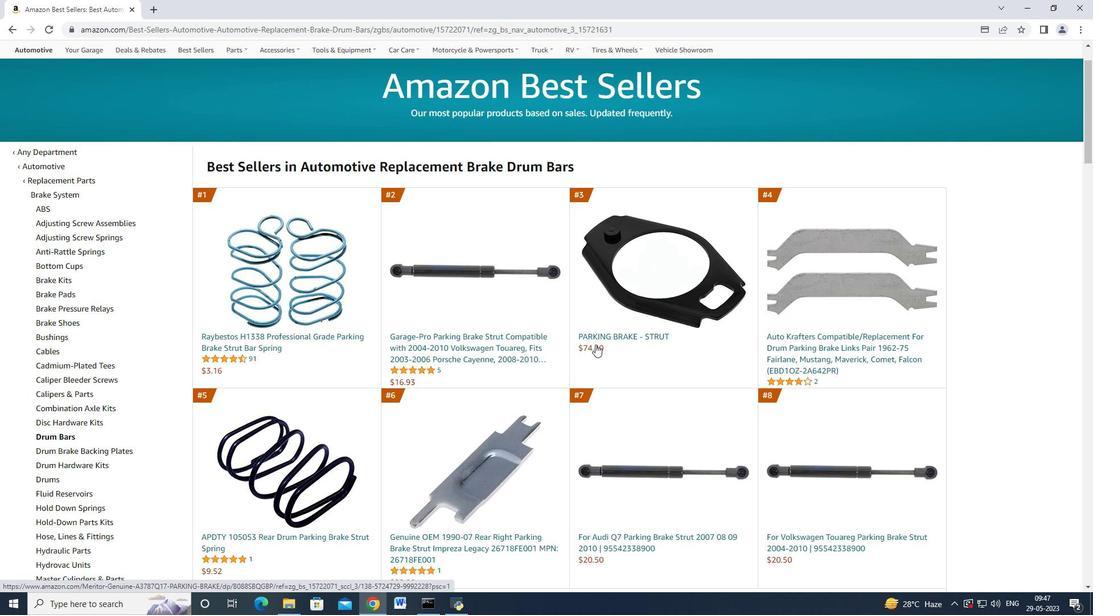 
Action: Mouse scrolled (629, 341) with delta (0, 0)
Screenshot: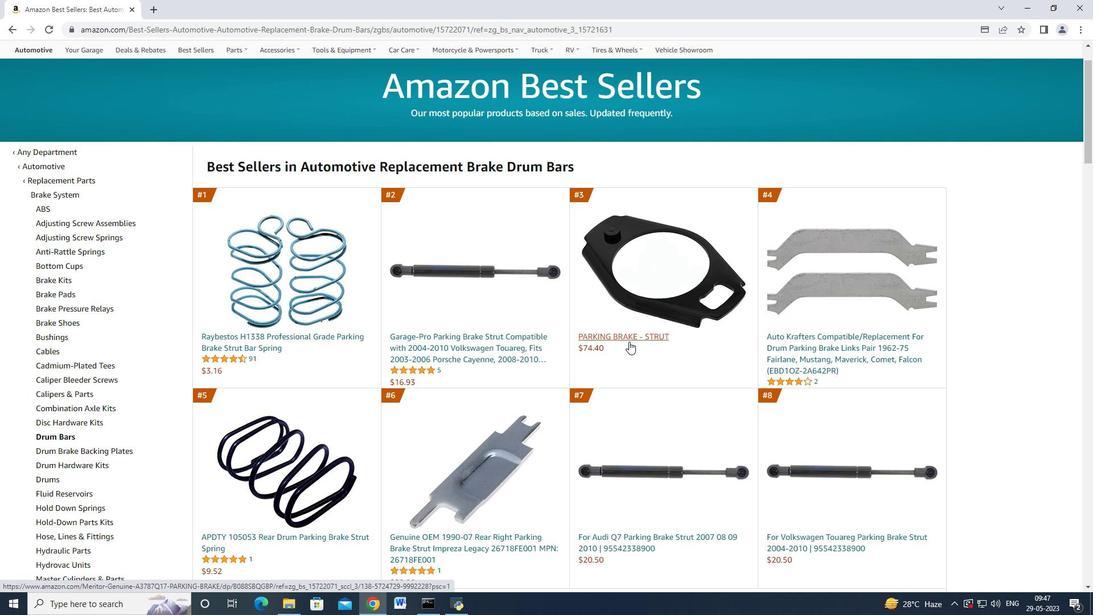 
Action: Mouse scrolled (629, 341) with delta (0, 0)
Screenshot: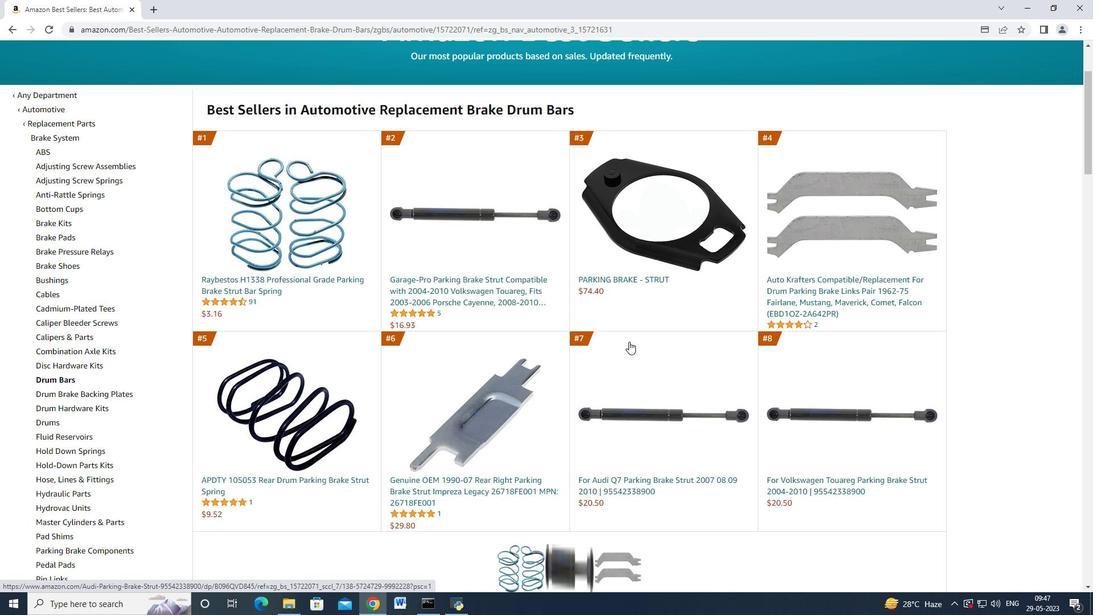 
Action: Mouse scrolled (629, 341) with delta (0, 0)
Screenshot: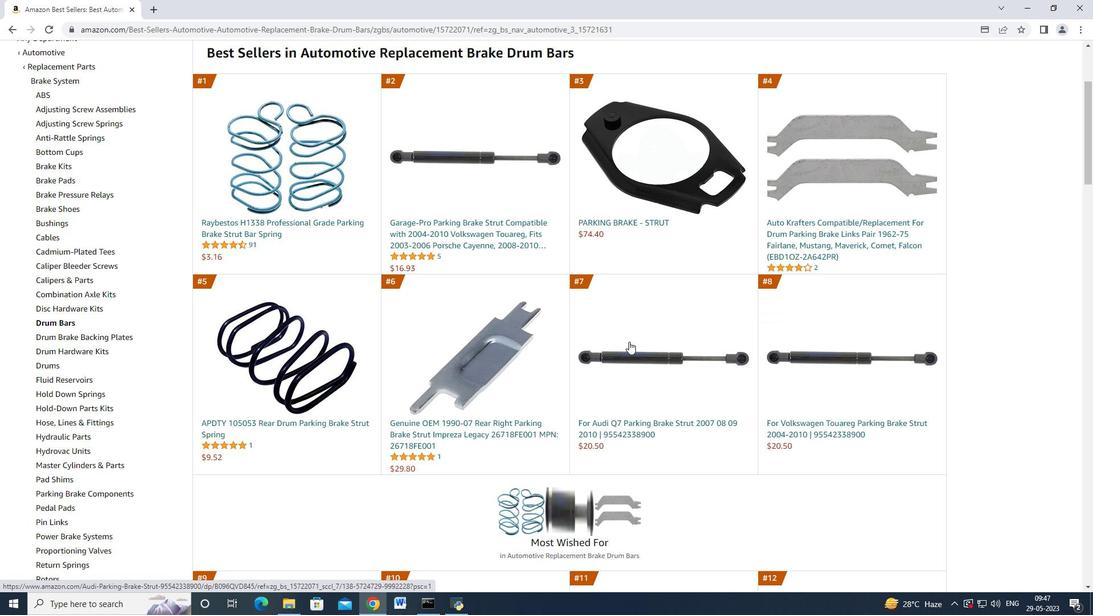 
Action: Mouse scrolled (629, 341) with delta (0, 0)
Screenshot: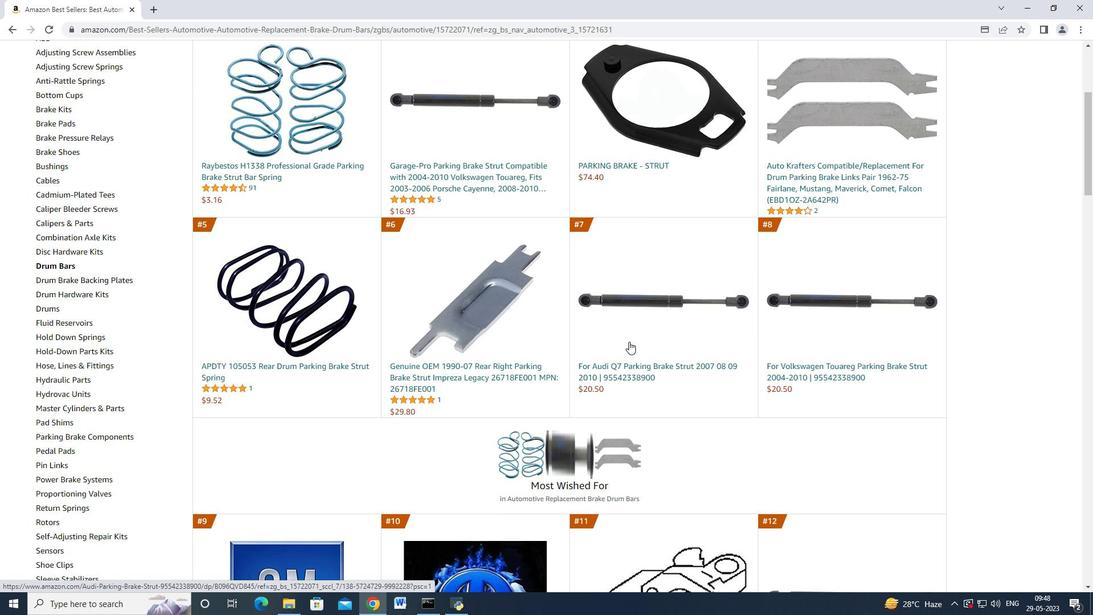 
Action: Mouse scrolled (629, 341) with delta (0, 0)
Screenshot: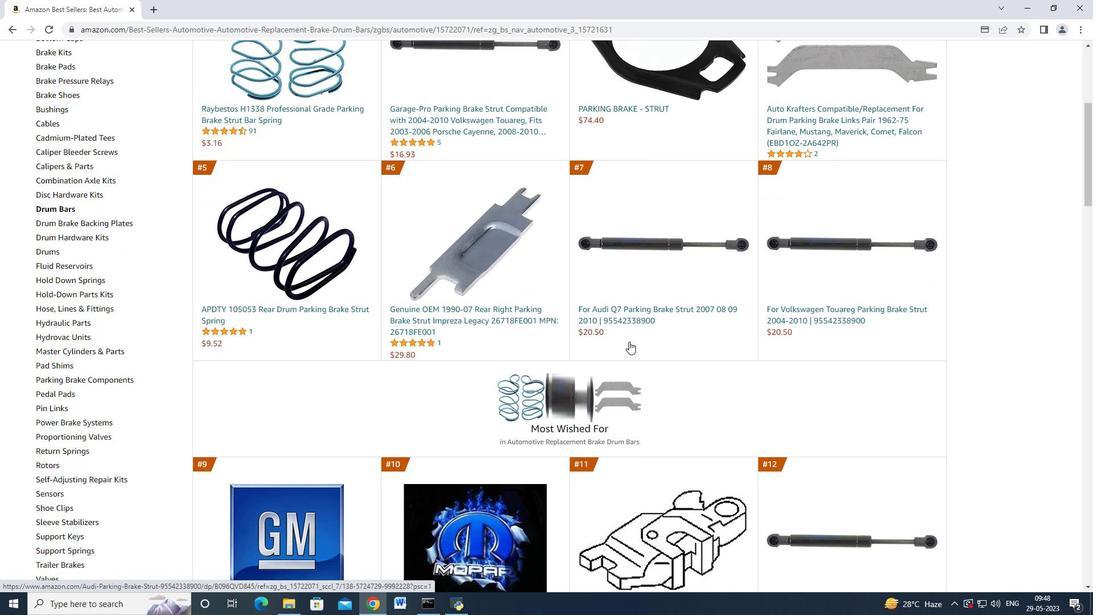
Action: Mouse moved to (629, 341)
Screenshot: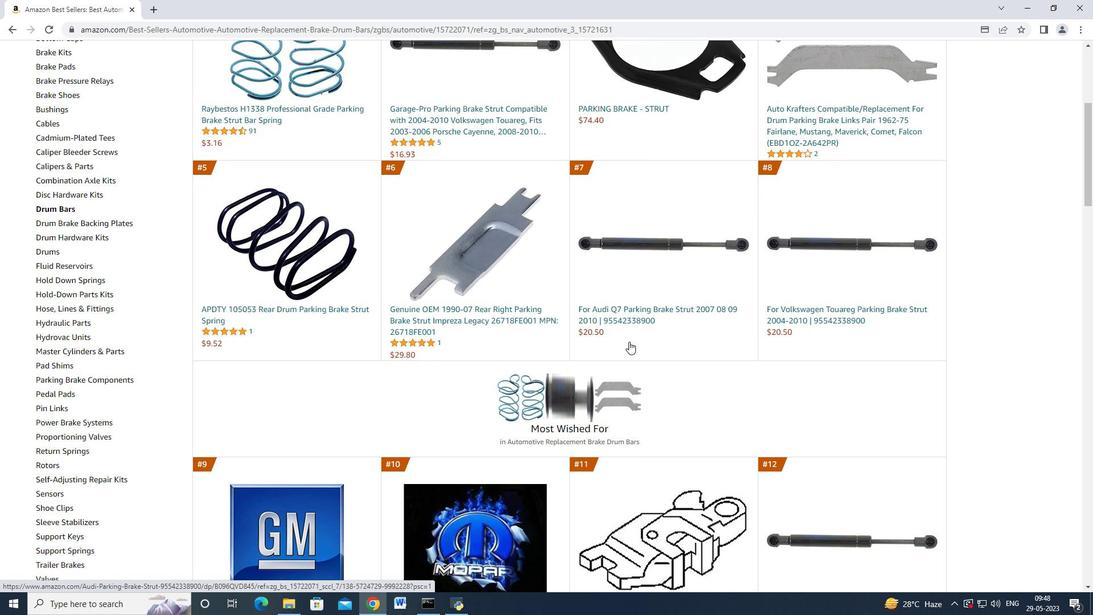 
Action: Mouse scrolled (629, 340) with delta (0, 0)
Screenshot: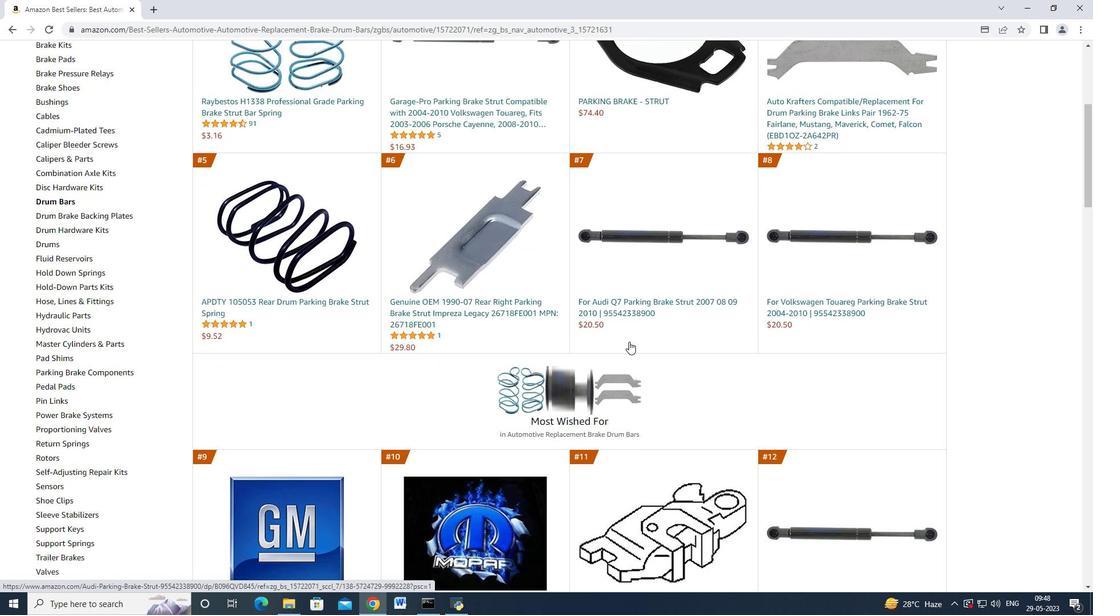 
Action: Mouse moved to (629, 340)
Screenshot: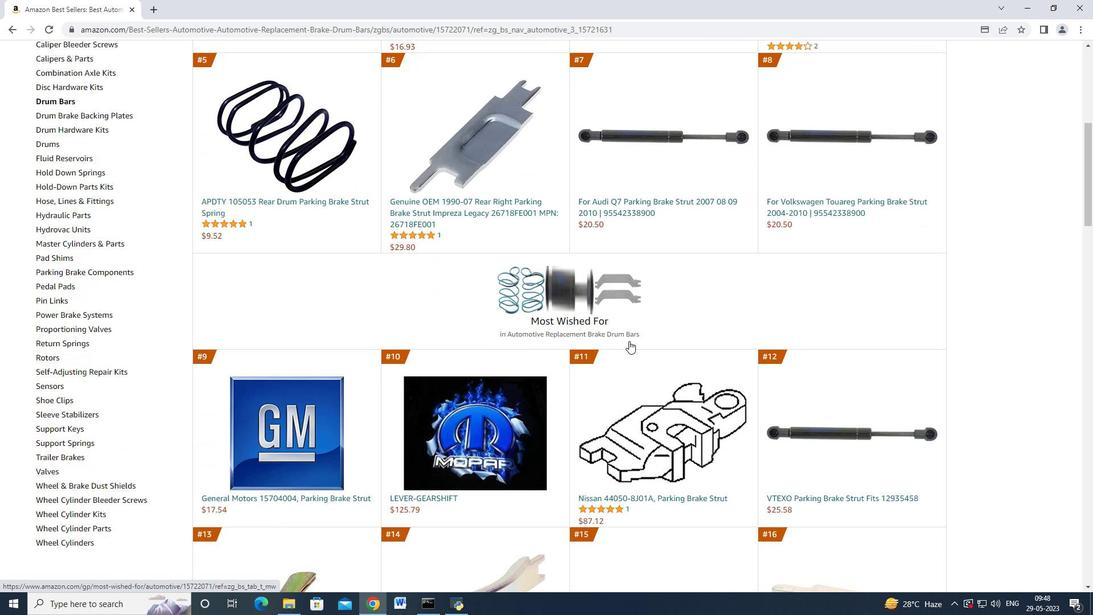
Action: Mouse scrolled (629, 340) with delta (0, 0)
Screenshot: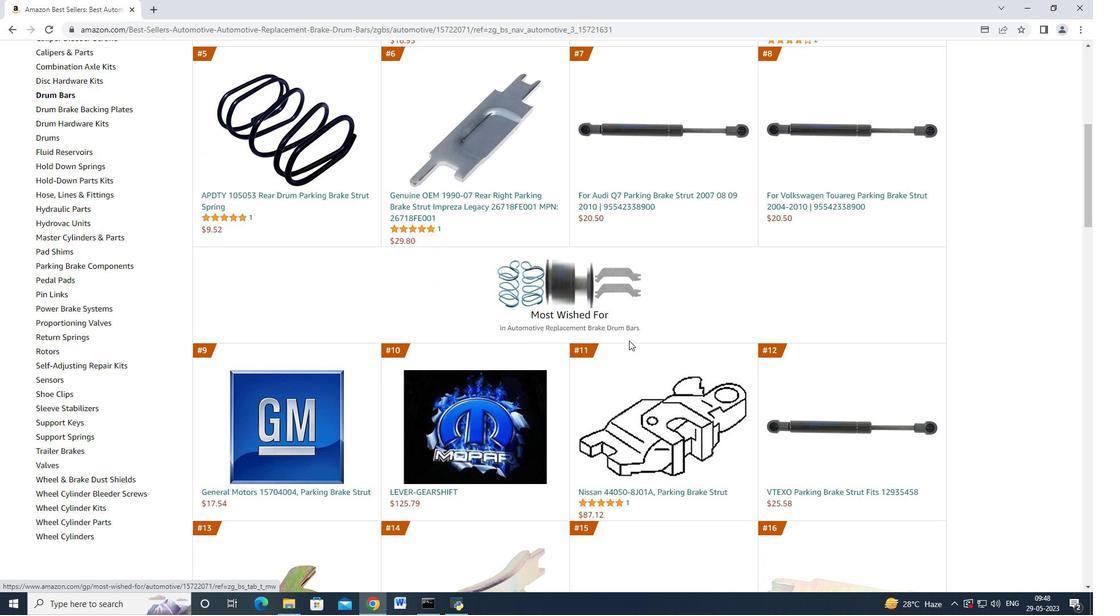 
Action: Mouse moved to (630, 342)
Screenshot: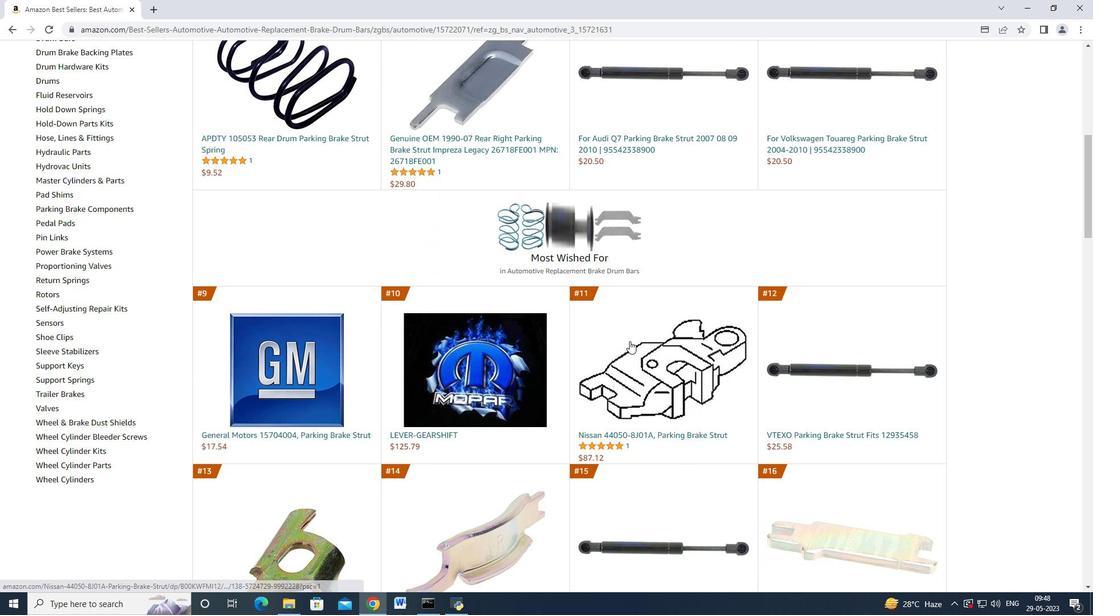 
Action: Mouse scrolled (630, 341) with delta (0, 0)
Screenshot: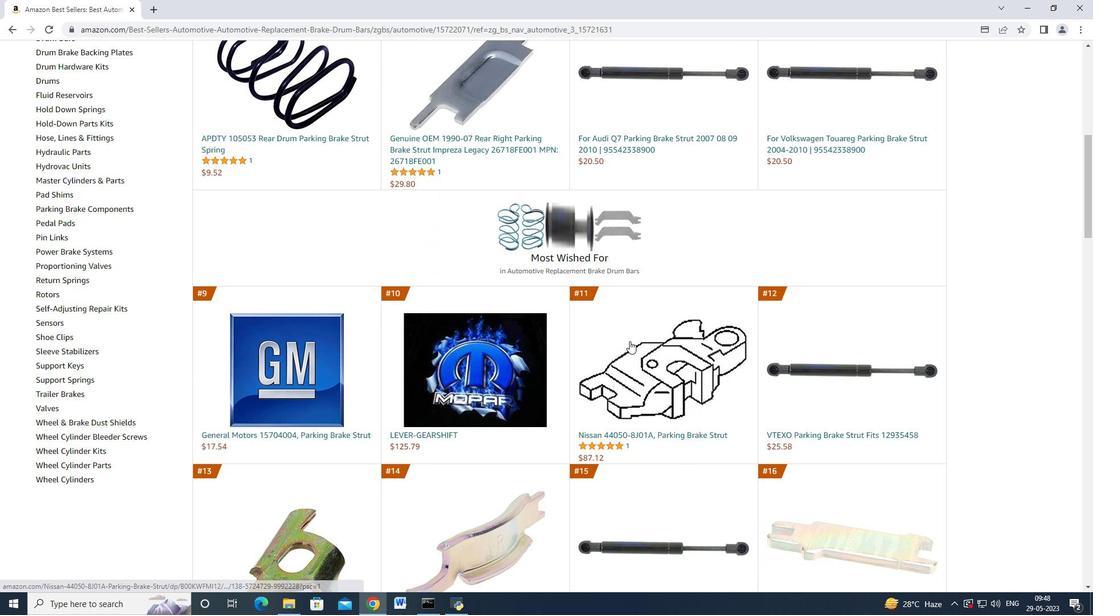 
Action: Mouse scrolled (630, 341) with delta (0, 0)
Screenshot: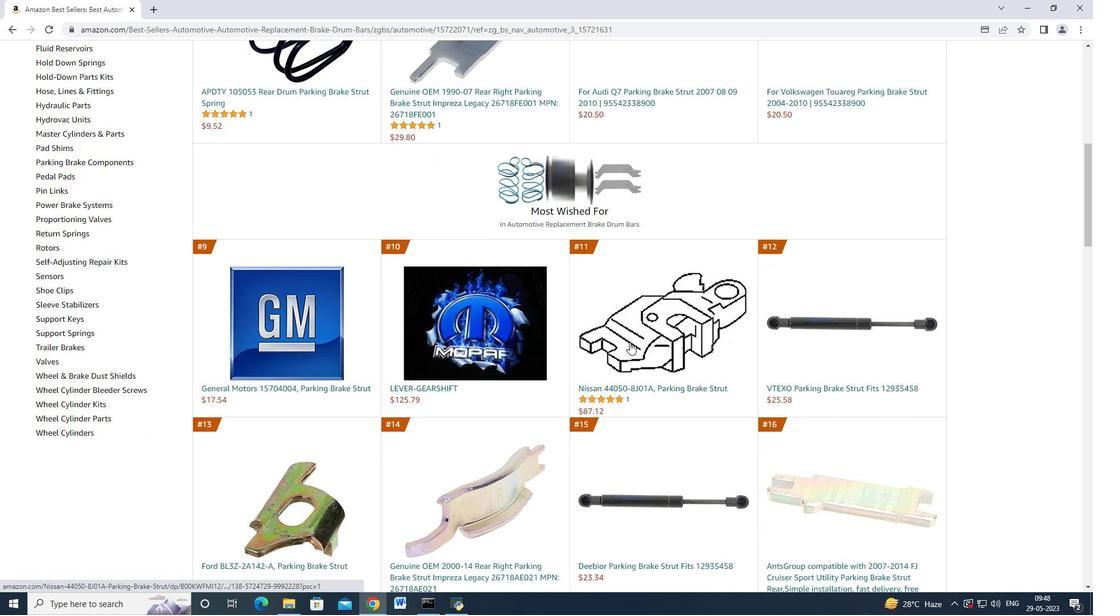 
Action: Mouse scrolled (630, 341) with delta (0, 0)
Screenshot: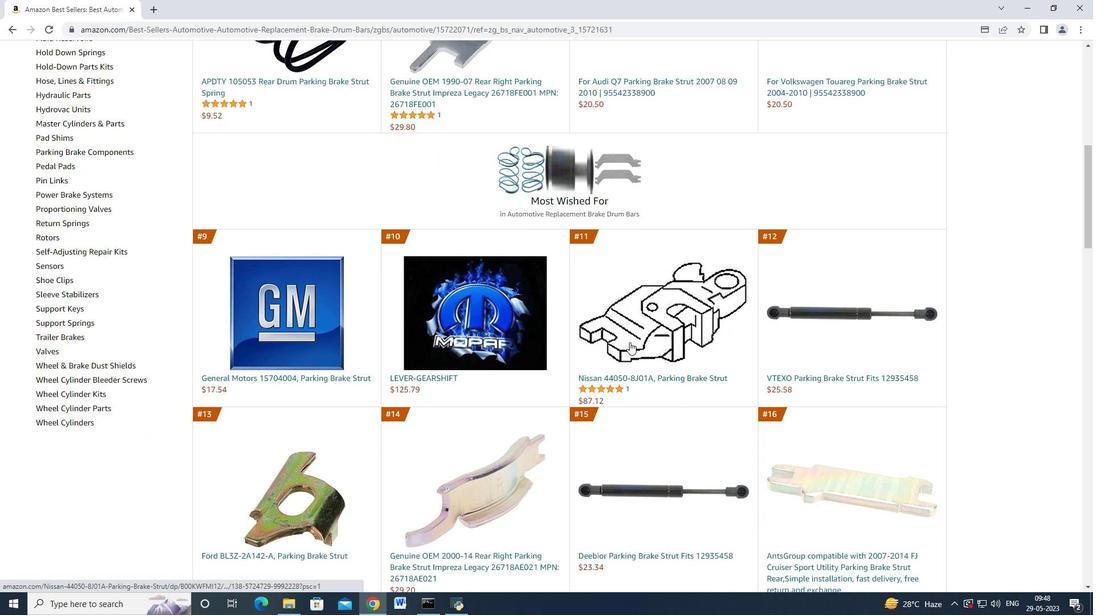 
Action: Mouse moved to (630, 342)
Screenshot: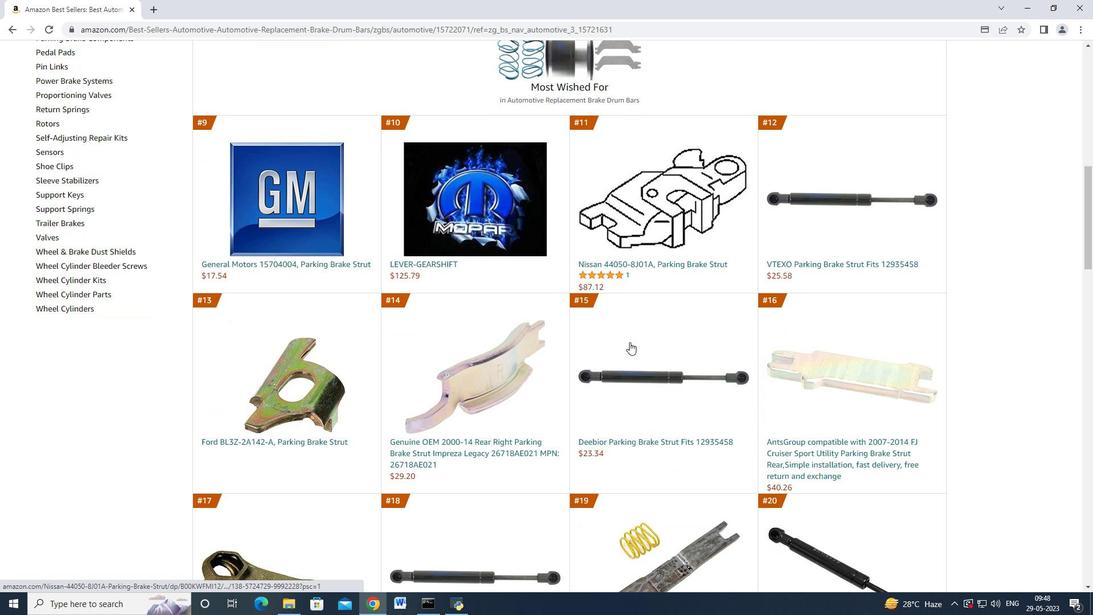 
Action: Mouse scrolled (630, 342) with delta (0, 0)
Screenshot: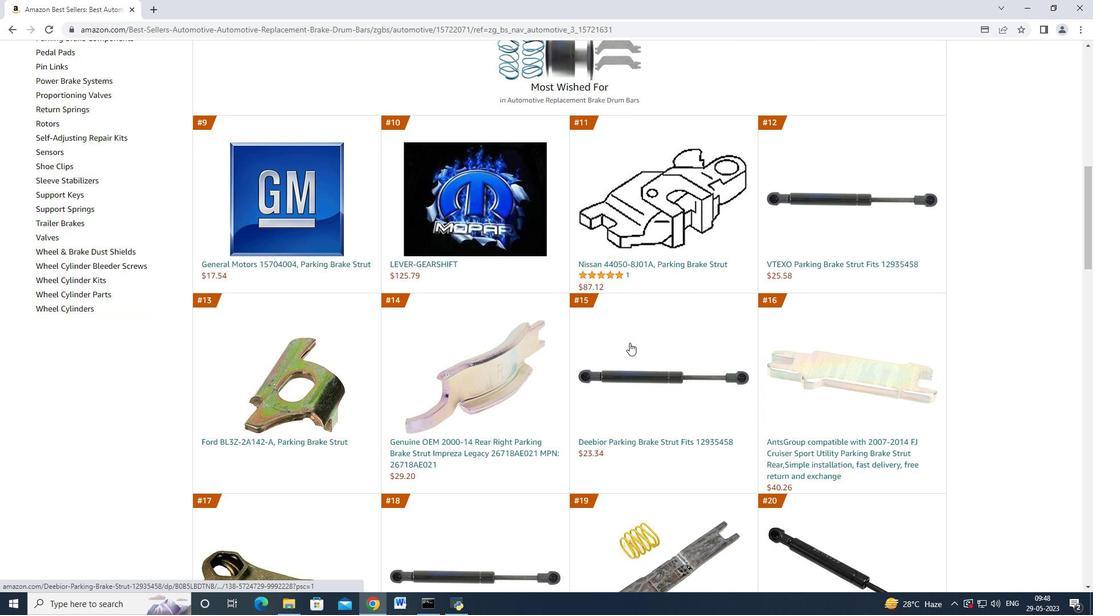 
Action: Mouse scrolled (630, 342) with delta (0, 0)
Screenshot: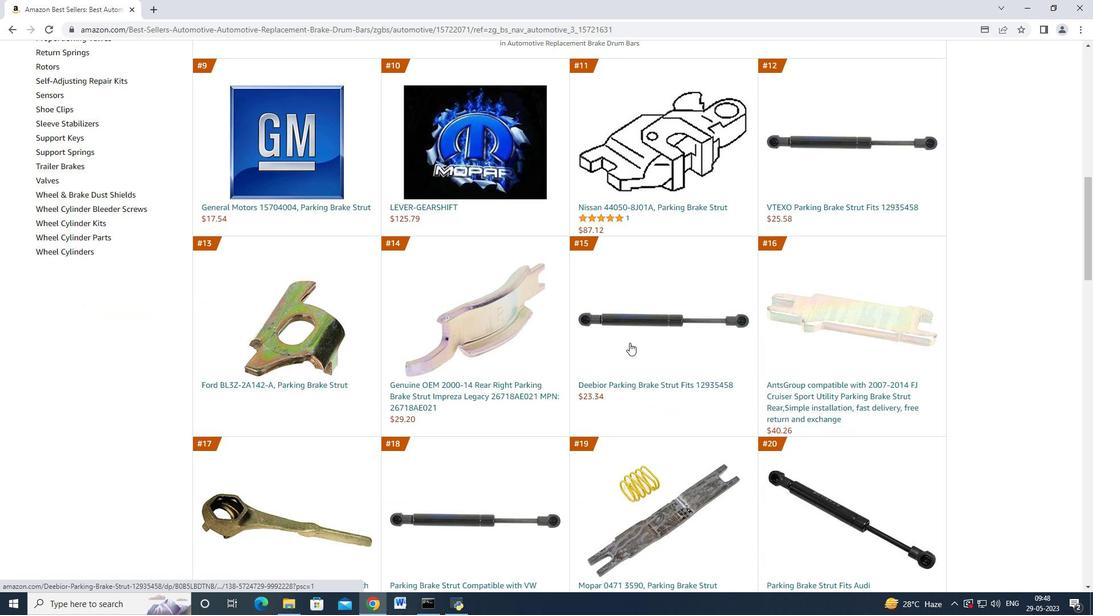
Action: Mouse scrolled (630, 342) with delta (0, 0)
Screenshot: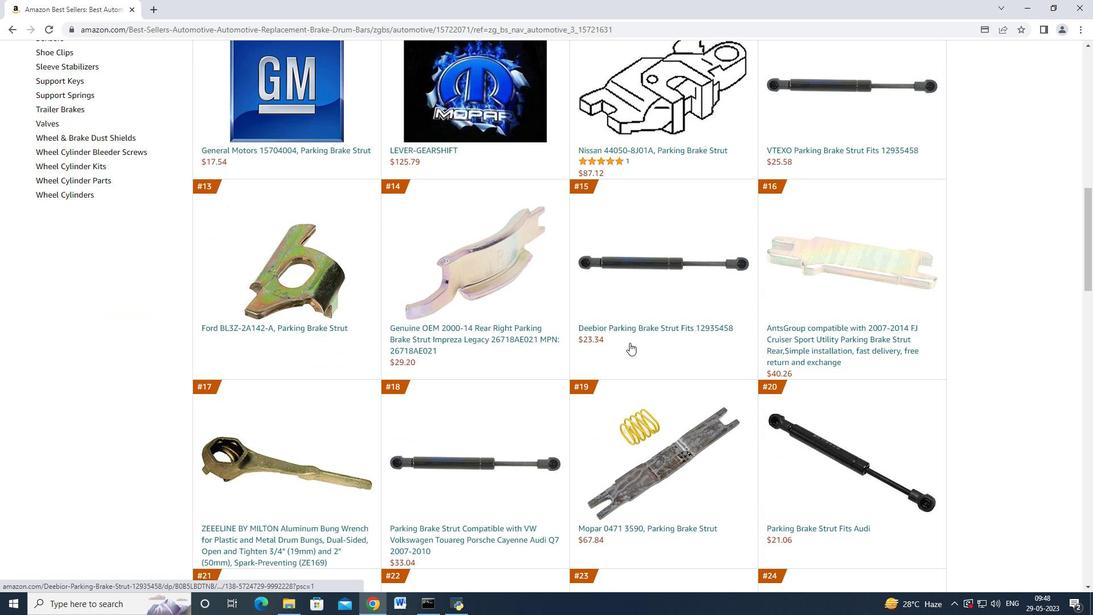 
Action: Mouse scrolled (630, 342) with delta (0, 0)
Screenshot: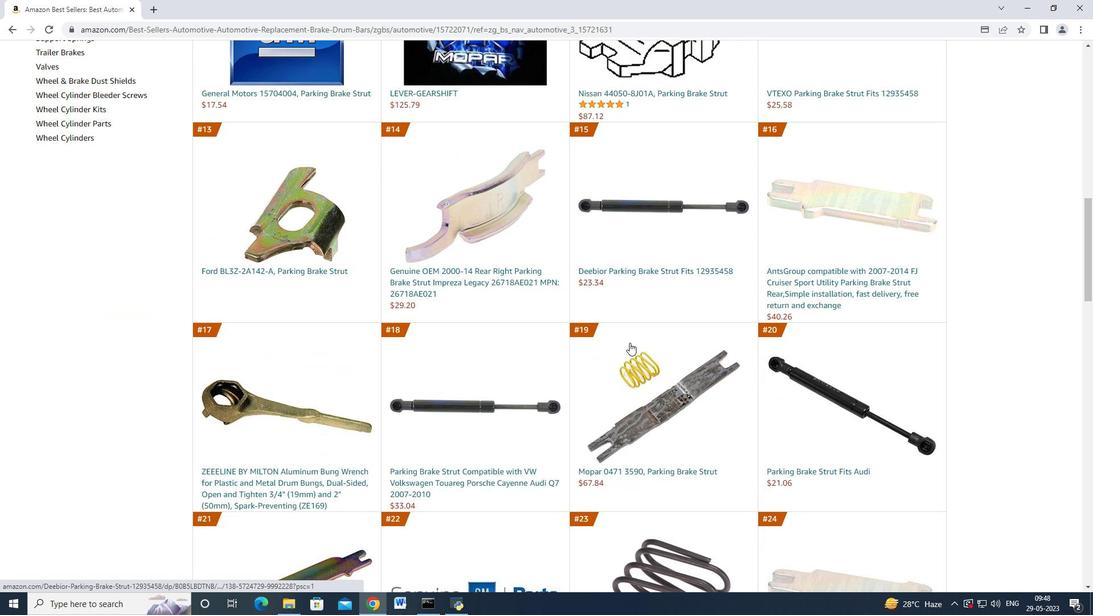 
Action: Mouse scrolled (630, 342) with delta (0, 0)
Screenshot: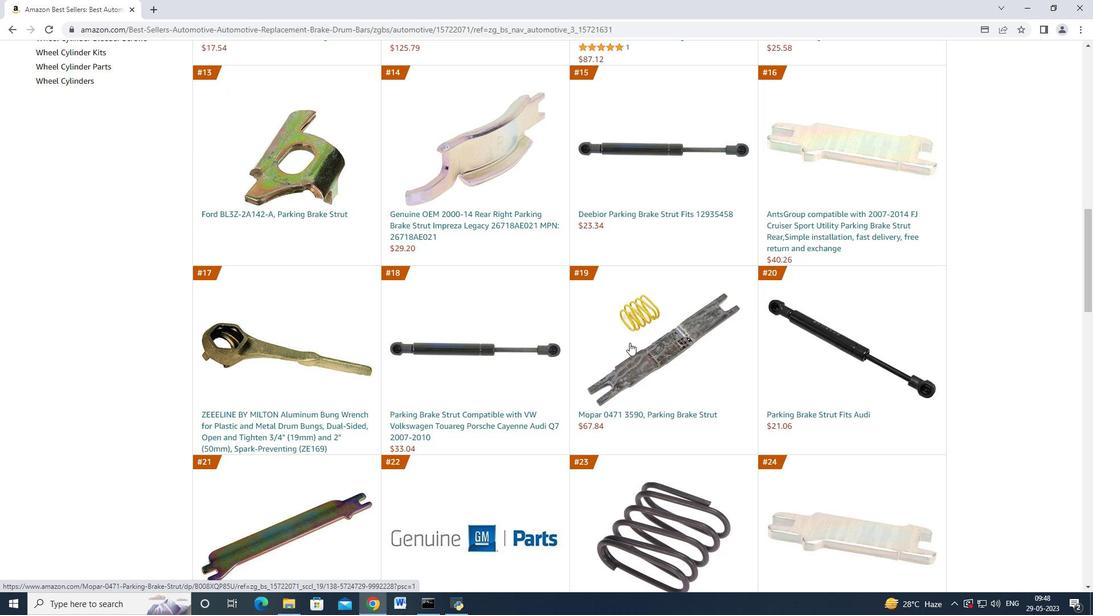 
Action: Mouse scrolled (630, 342) with delta (0, 0)
Screenshot: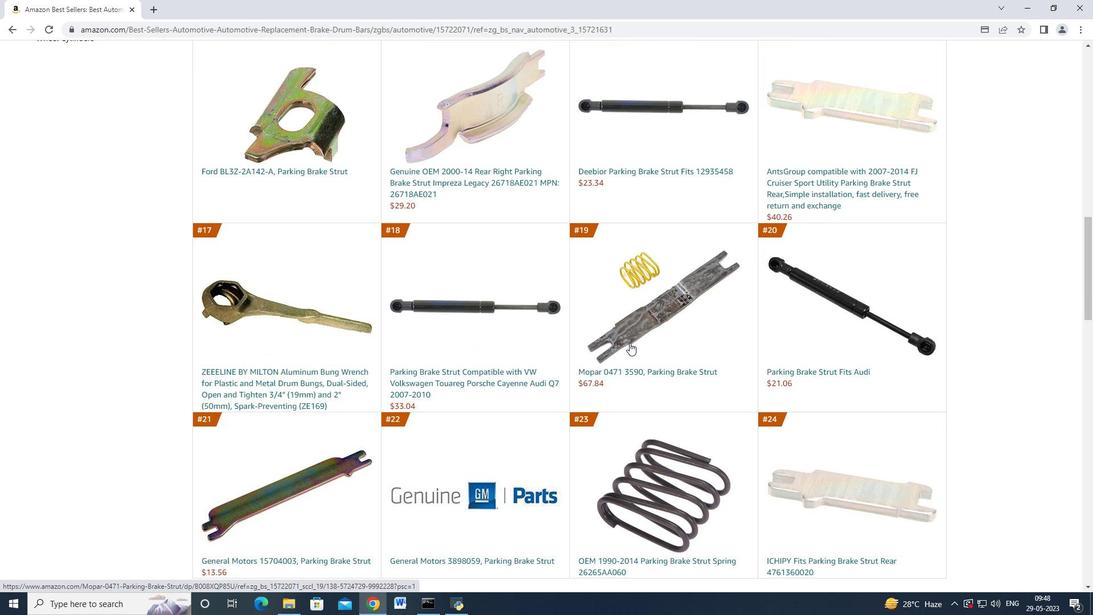 
Action: Mouse scrolled (630, 342) with delta (0, 0)
Screenshot: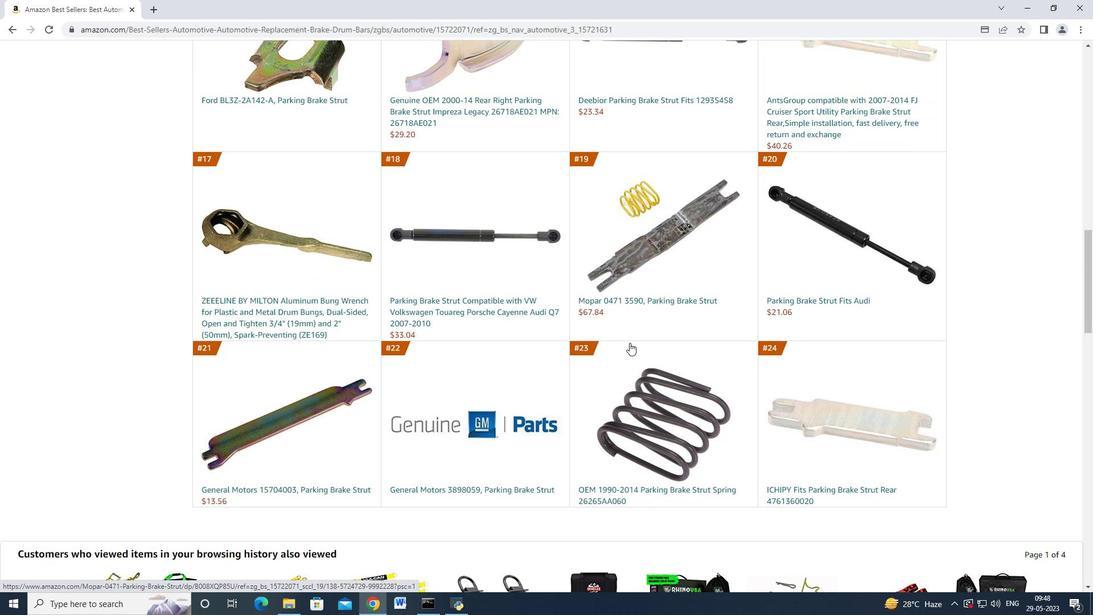 
Action: Mouse scrolled (630, 342) with delta (0, 0)
Screenshot: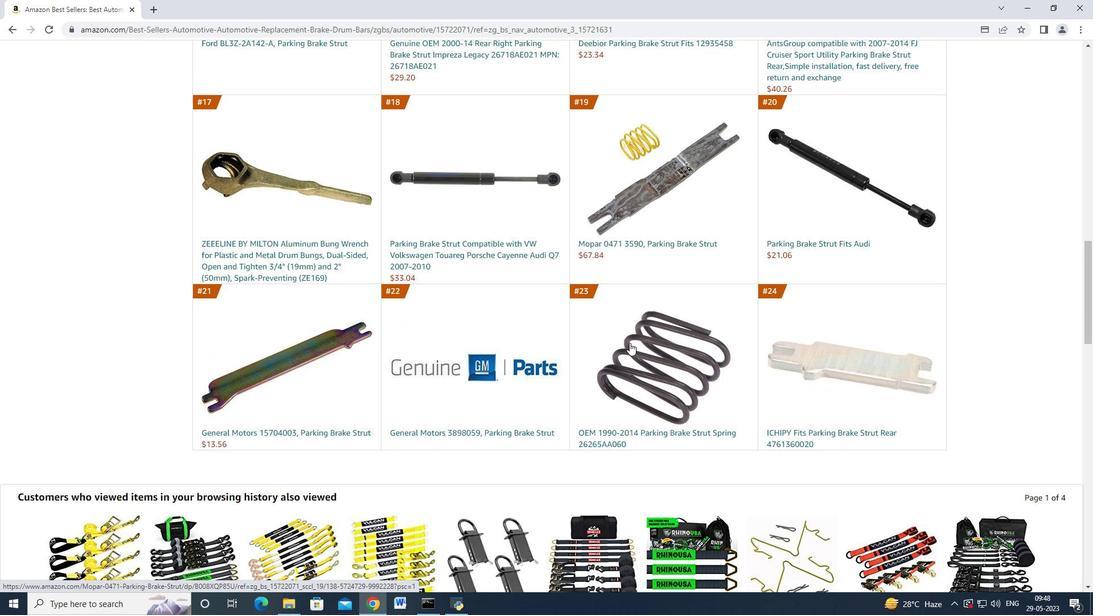
Action: Mouse scrolled (630, 342) with delta (0, 0)
Screenshot: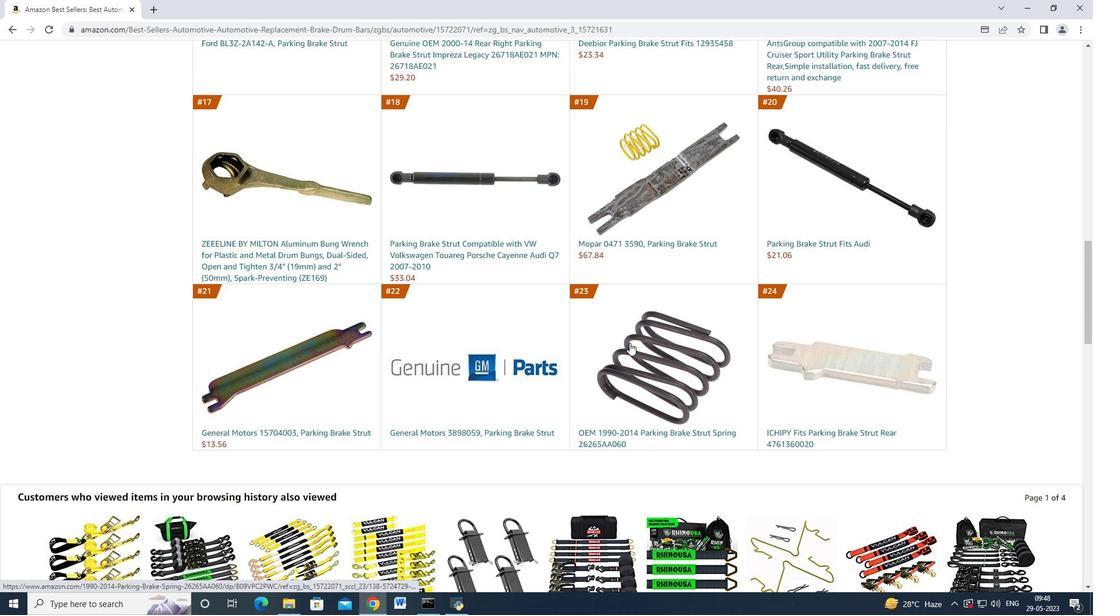 
Action: Mouse scrolled (630, 342) with delta (0, 0)
Screenshot: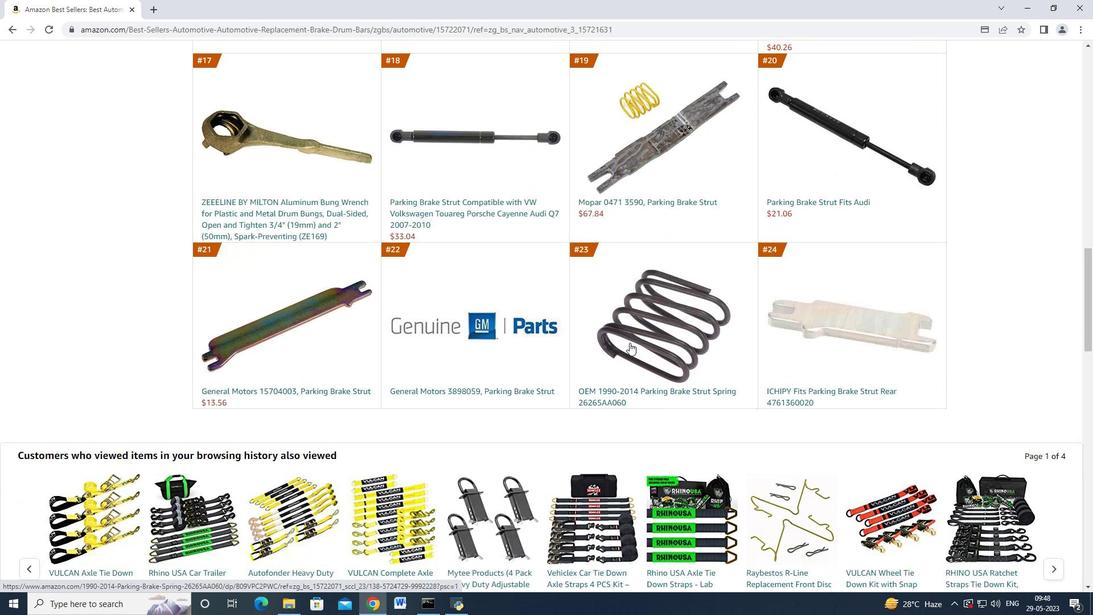 
Action: Mouse scrolled (630, 342) with delta (0, 0)
Screenshot: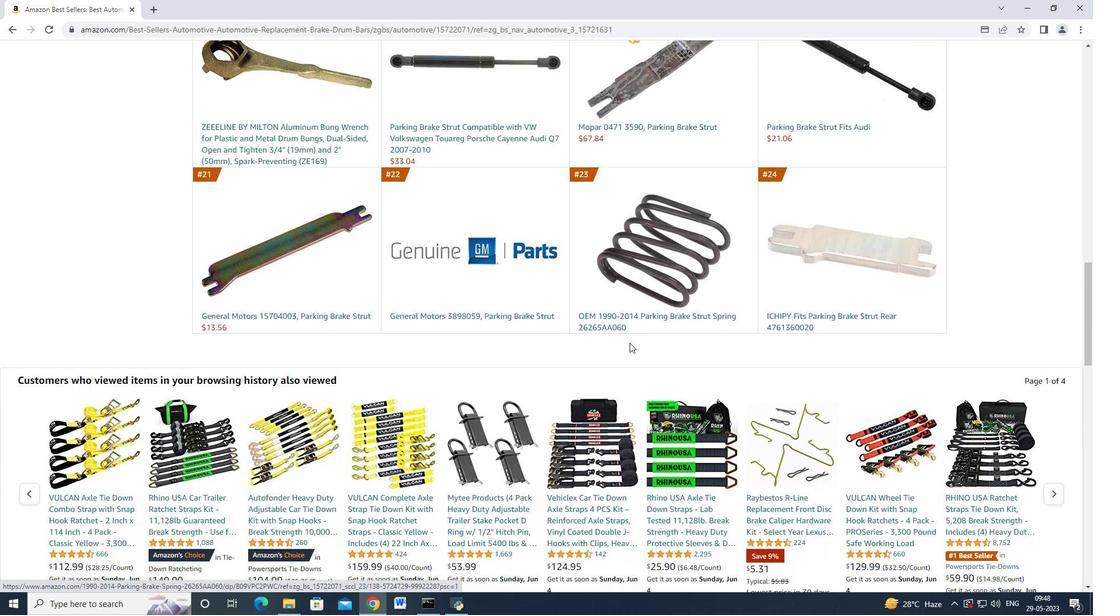 
Action: Mouse scrolled (630, 342) with delta (0, 0)
Screenshot: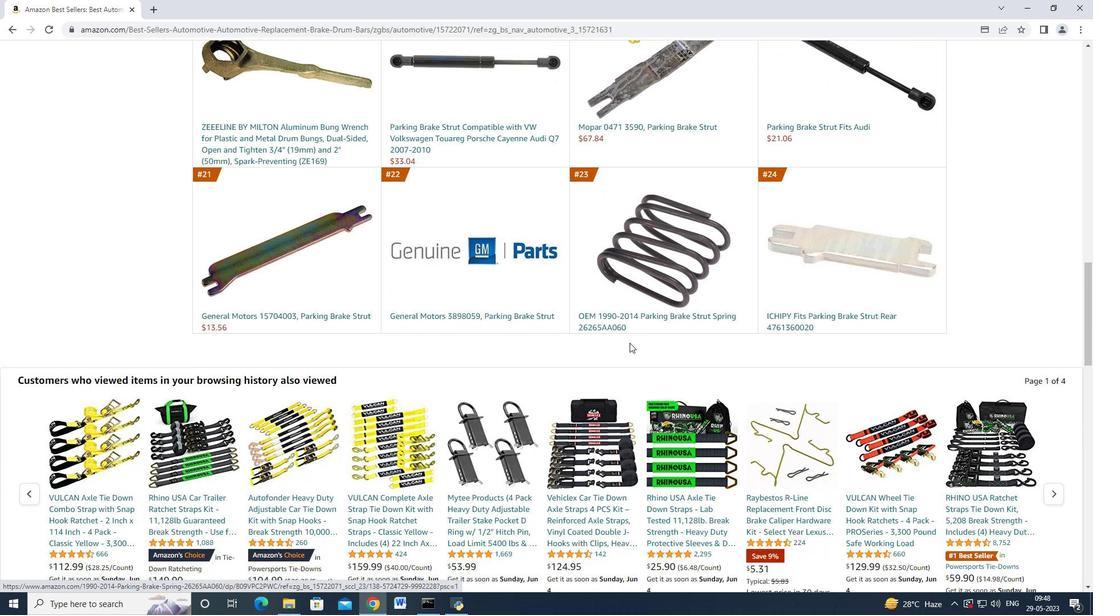 
Action: Mouse scrolled (630, 342) with delta (0, 0)
Screenshot: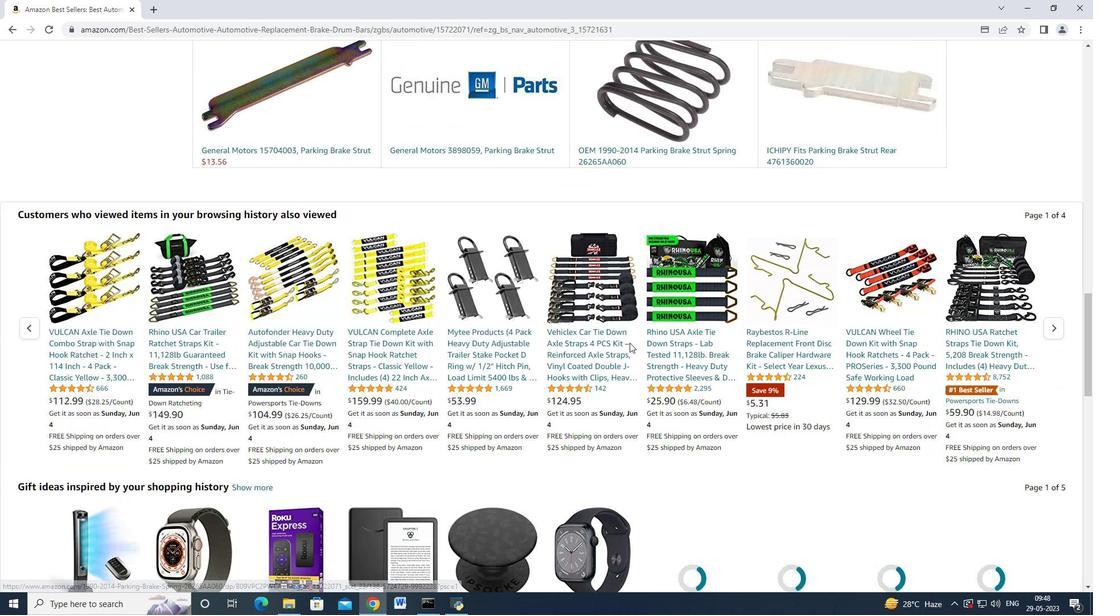 
Action: Mouse scrolled (630, 342) with delta (0, 0)
Screenshot: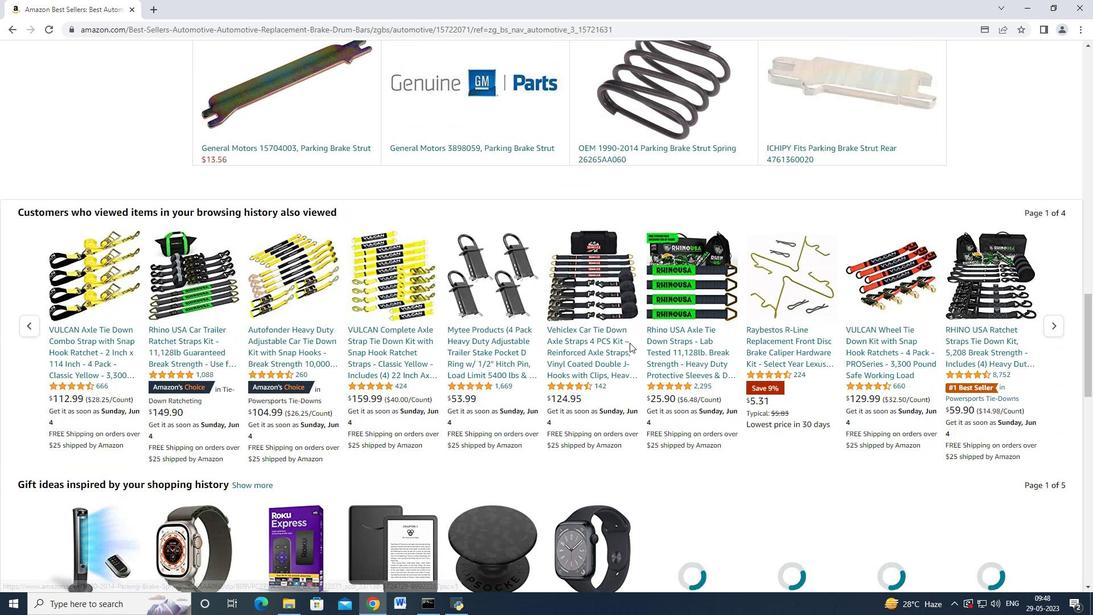 
Action: Mouse scrolled (630, 342) with delta (0, 0)
Screenshot: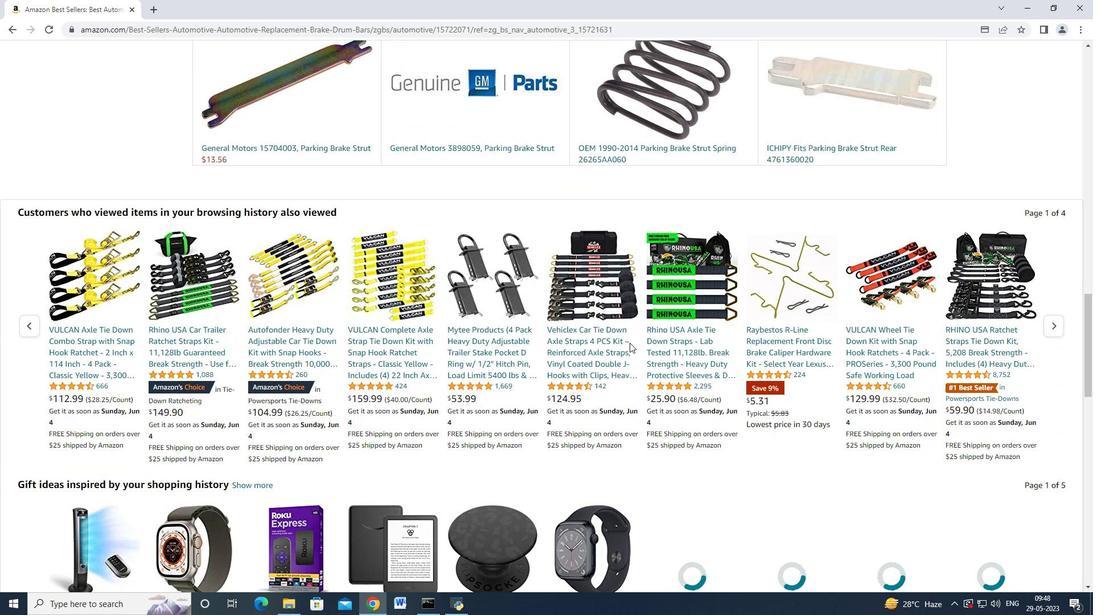 
Action: Mouse scrolled (630, 342) with delta (0, 0)
Screenshot: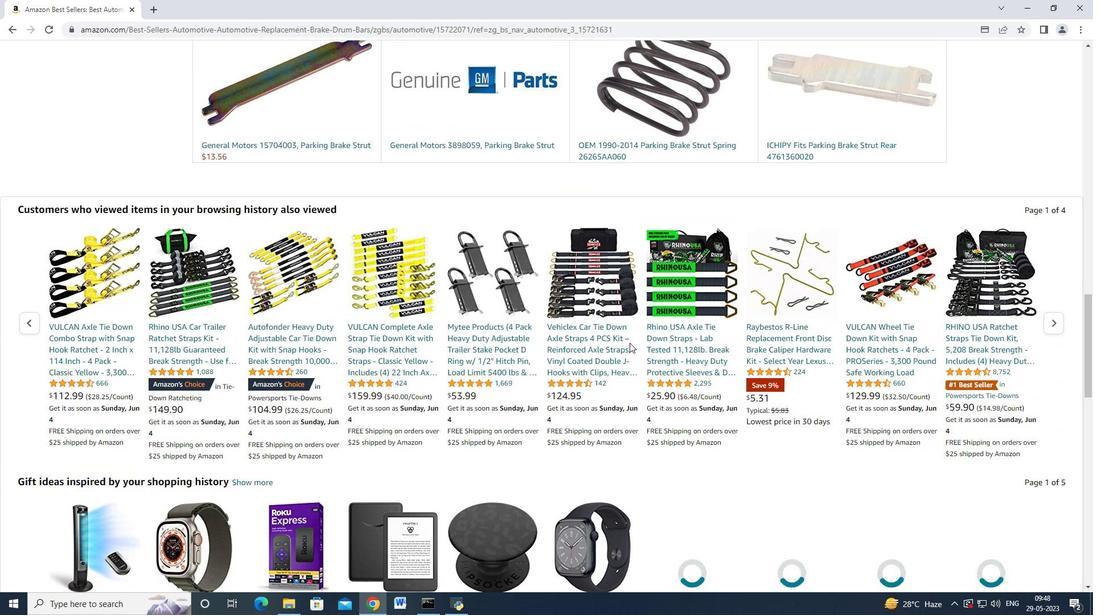 
Action: Mouse scrolled (630, 342) with delta (0, 0)
Screenshot: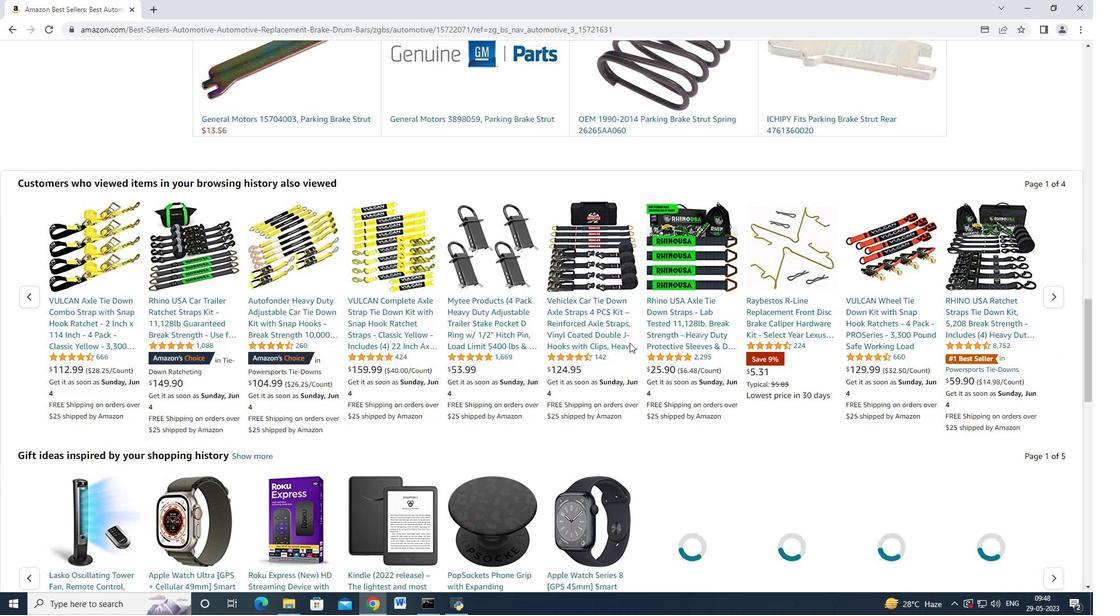 
Action: Mouse scrolled (630, 342) with delta (0, 0)
Screenshot: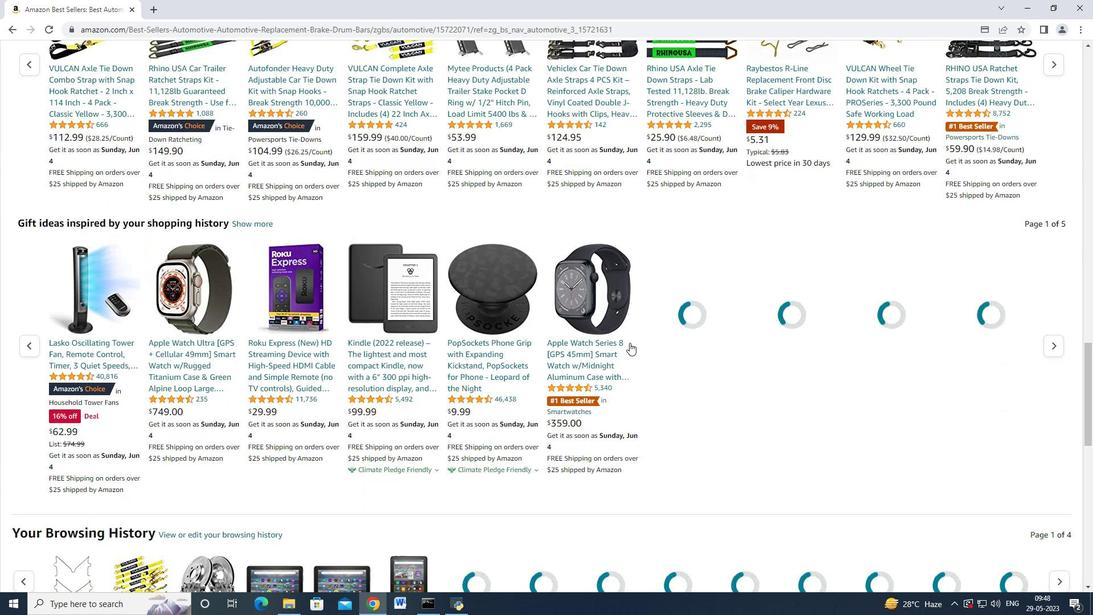 
Action: Mouse scrolled (630, 342) with delta (0, 0)
Screenshot: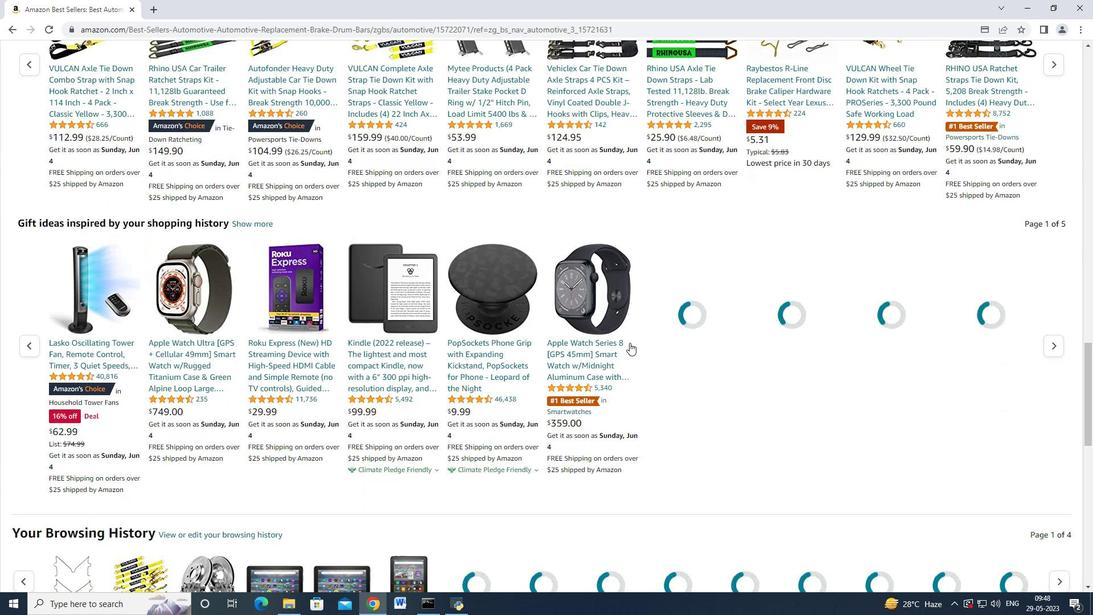 
Action: Mouse scrolled (630, 342) with delta (0, 0)
Screenshot: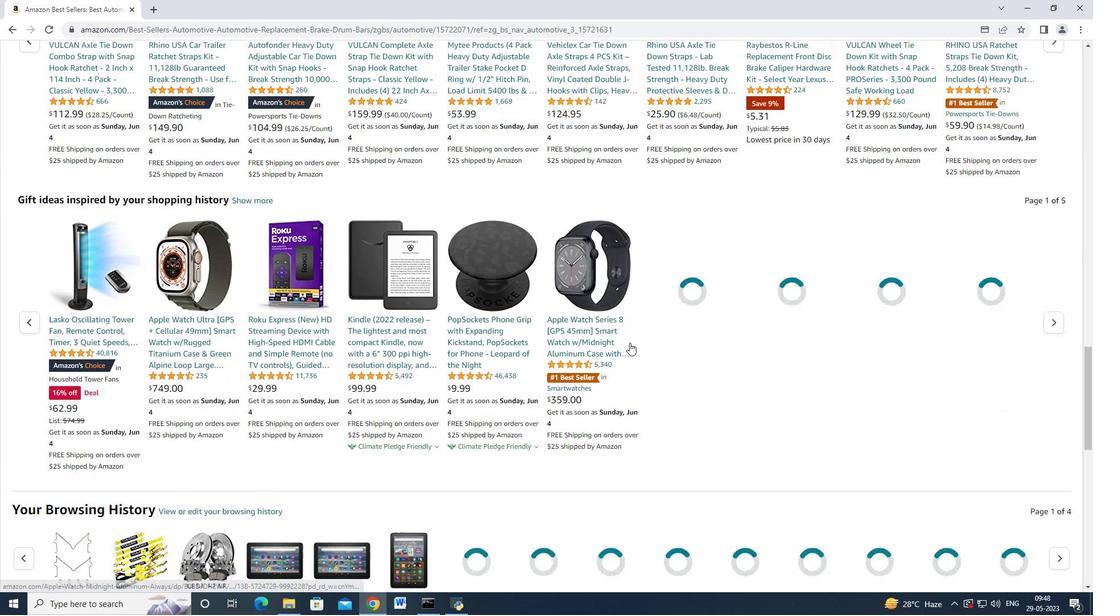 
Action: Mouse scrolled (630, 342) with delta (0, 0)
Screenshot: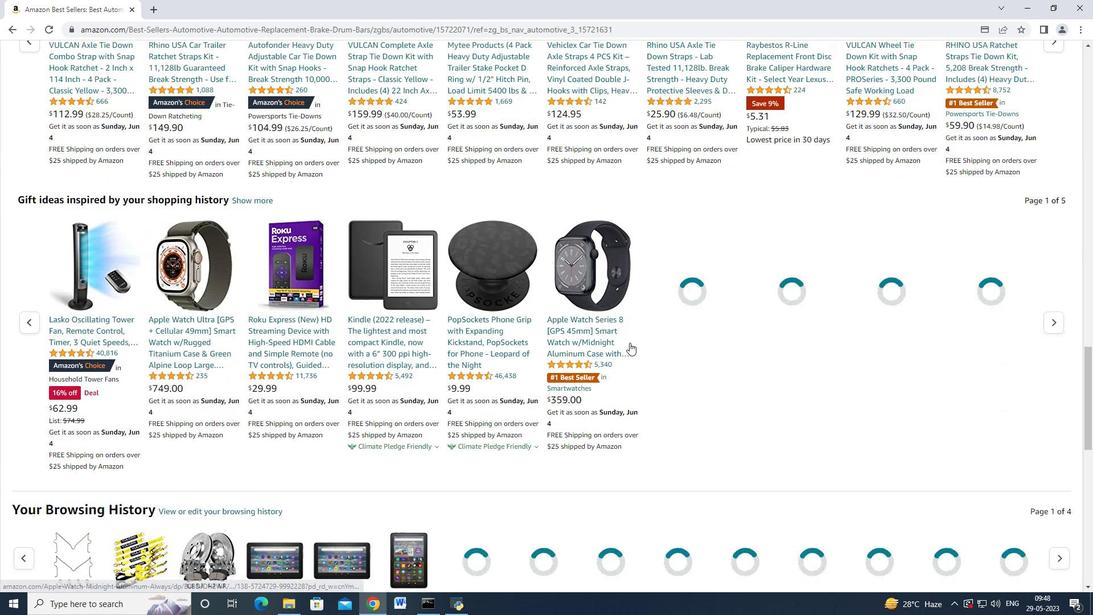 
Action: Mouse scrolled (630, 342) with delta (0, 0)
Screenshot: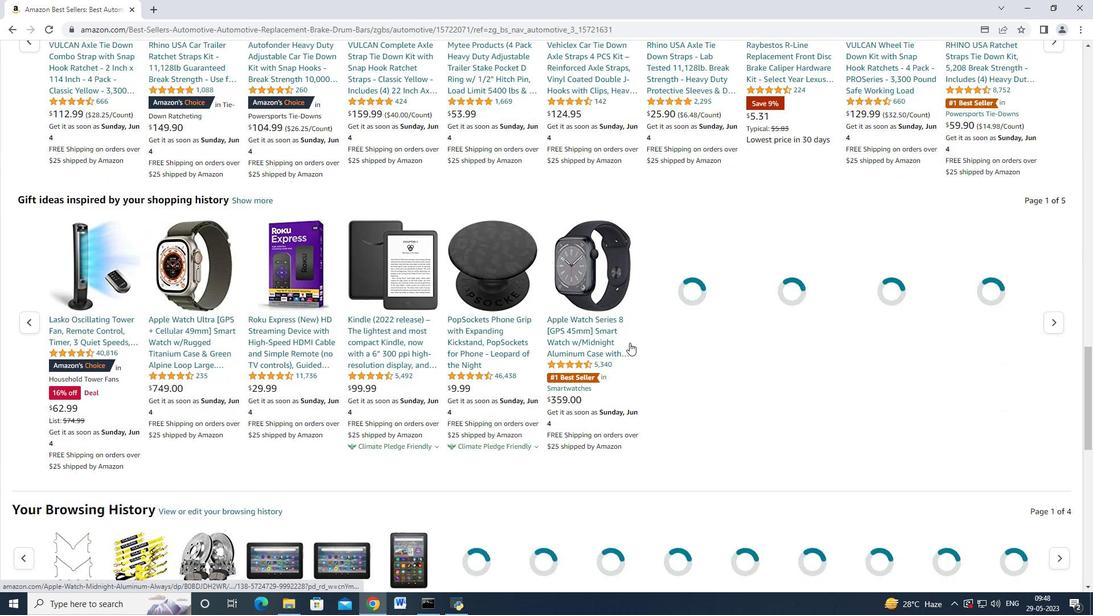 
Action: Mouse scrolled (630, 342) with delta (0, 0)
Screenshot: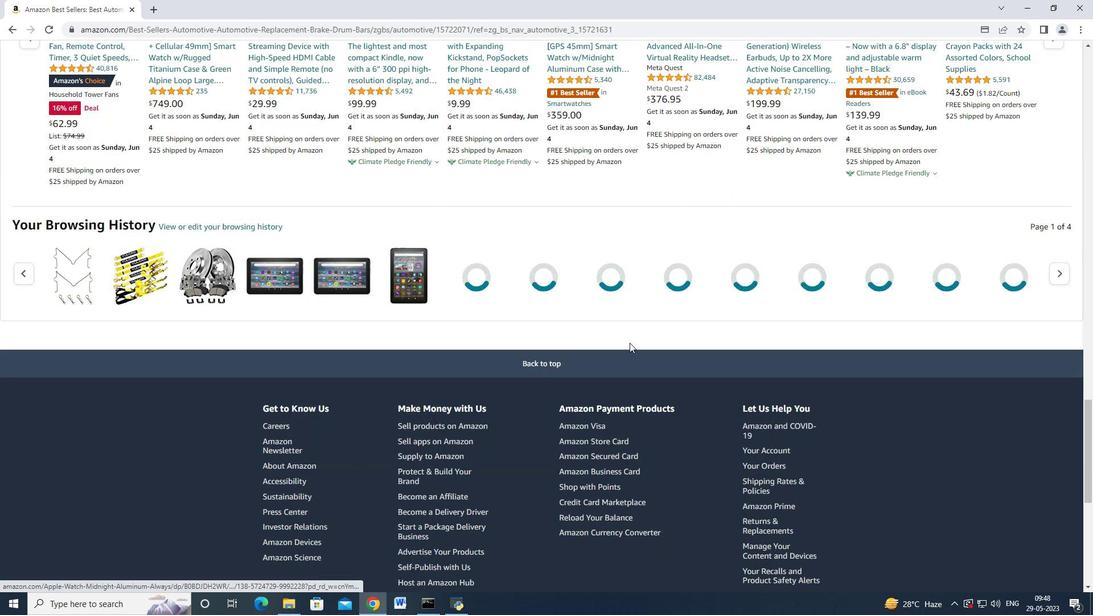 
Action: Mouse scrolled (630, 342) with delta (0, 0)
Screenshot: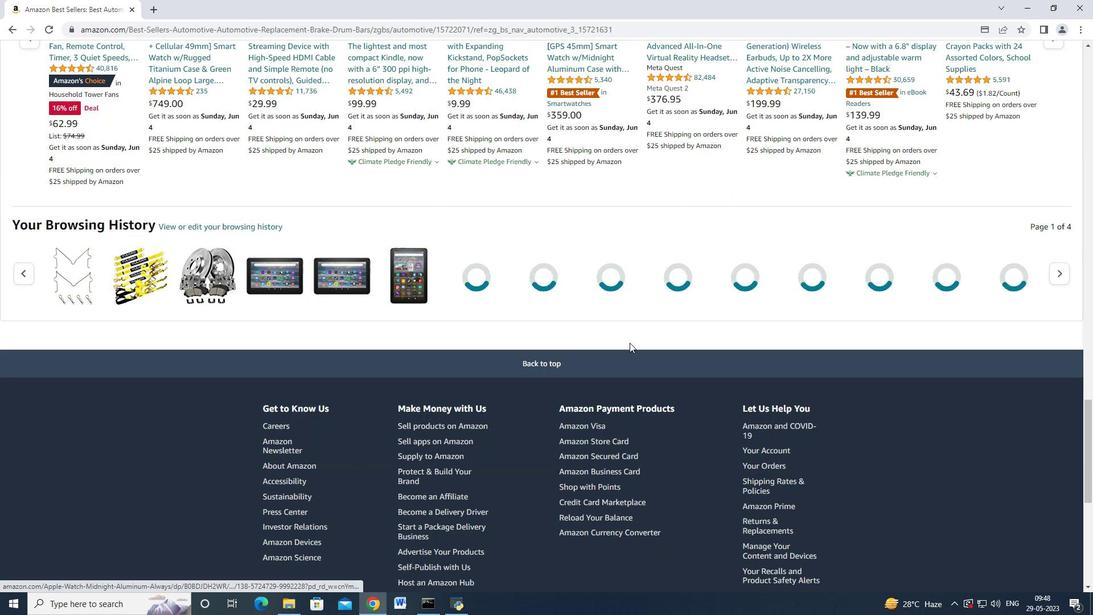 
Action: Mouse scrolled (630, 342) with delta (0, 0)
Screenshot: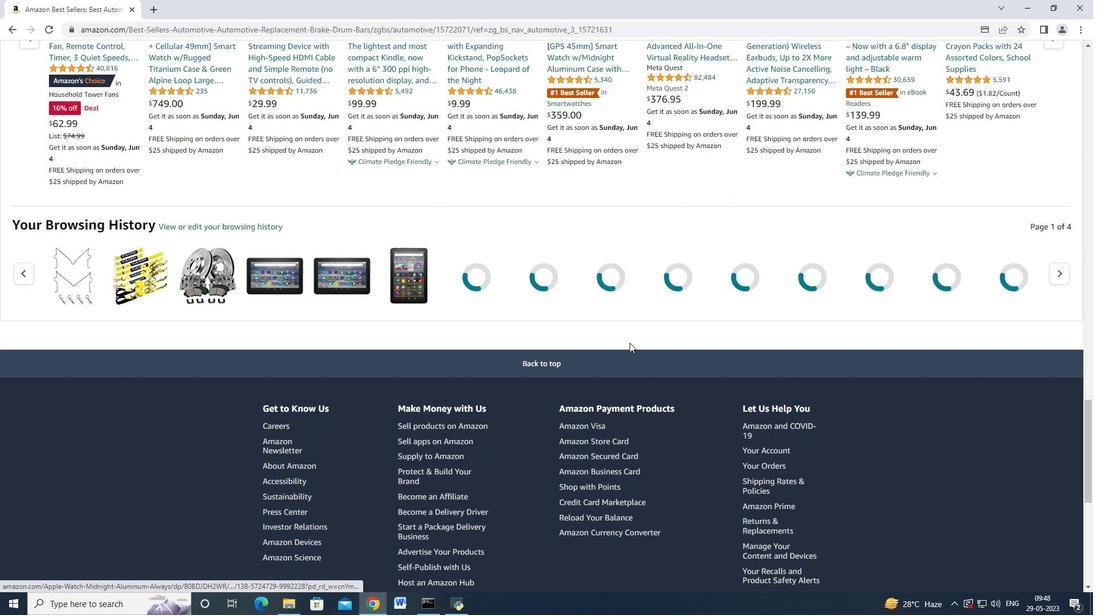 
Action: Mouse scrolled (630, 343) with delta (0, 0)
Screenshot: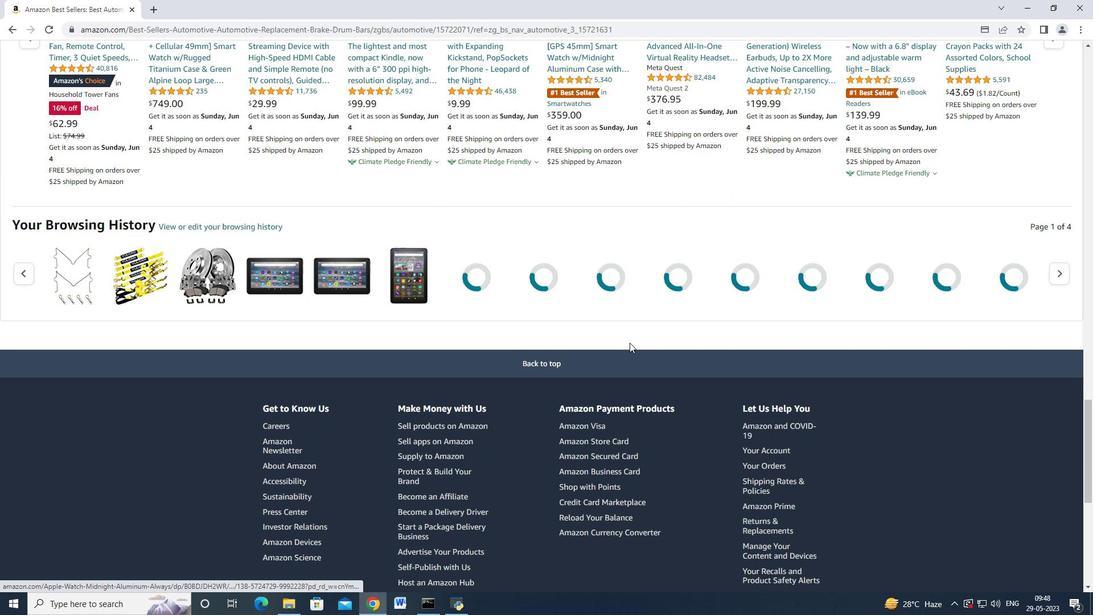 
Action: Mouse scrolled (630, 343) with delta (0, 0)
Screenshot: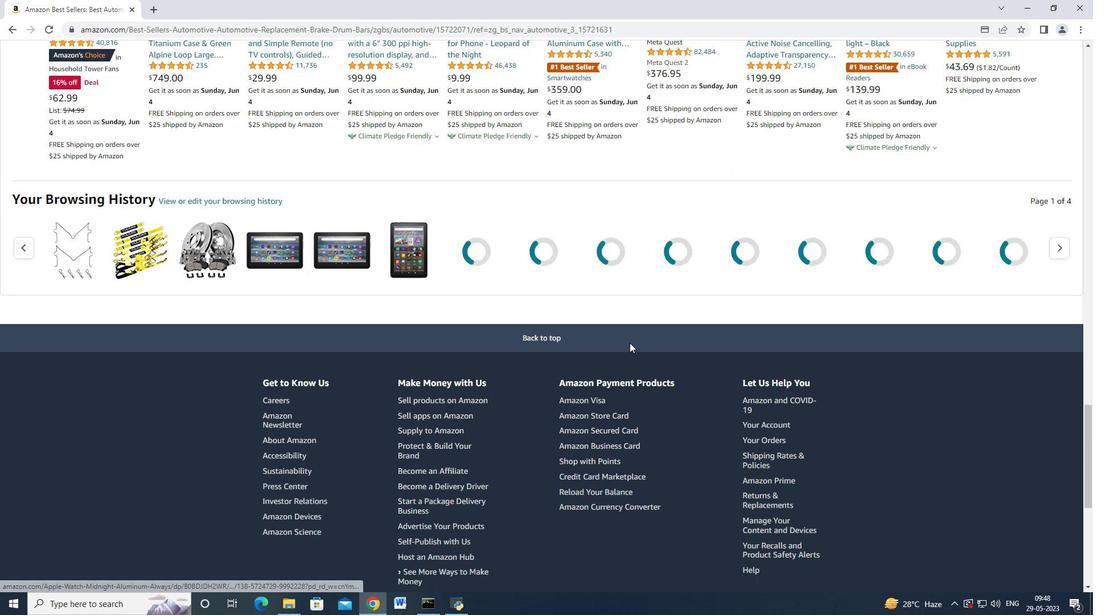 
Action: Mouse scrolled (630, 343) with delta (0, 0)
Screenshot: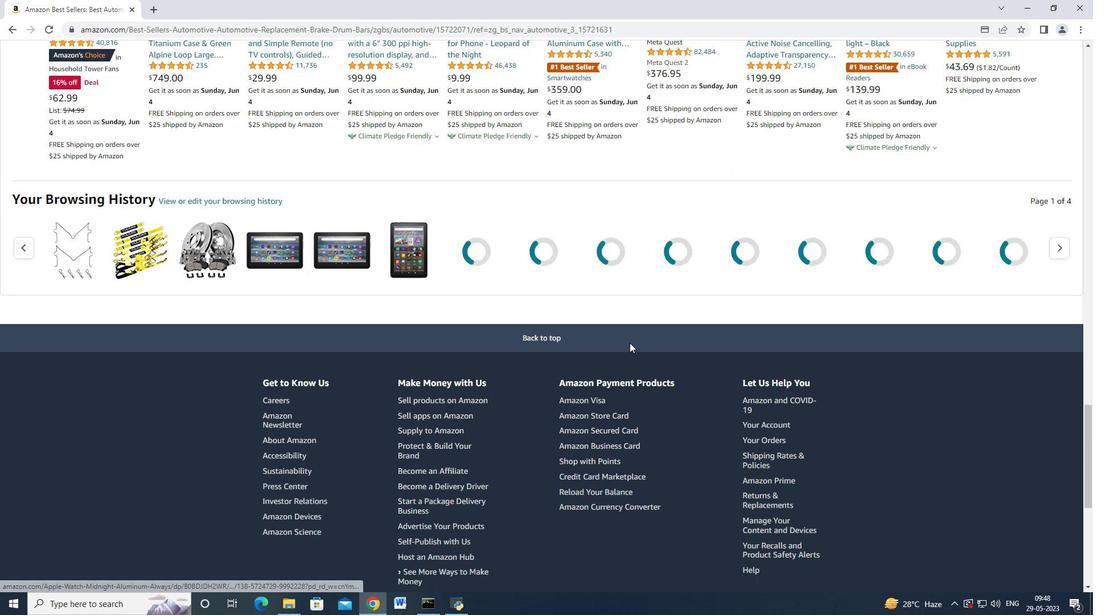 
Action: Mouse scrolled (630, 343) with delta (0, 0)
Screenshot: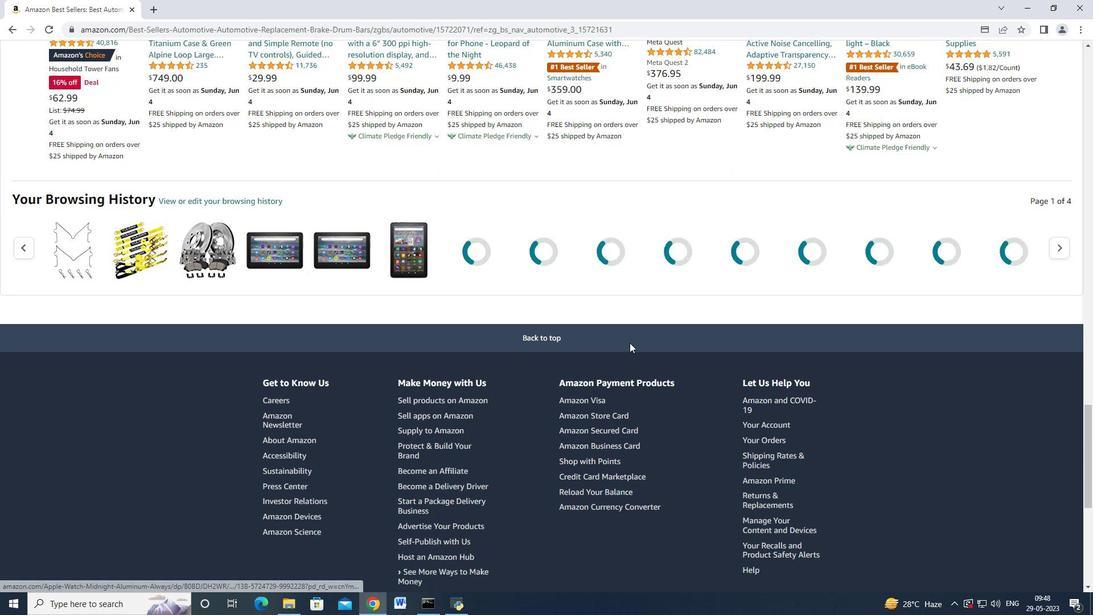 
Action: Mouse scrolled (630, 343) with delta (0, 0)
Screenshot: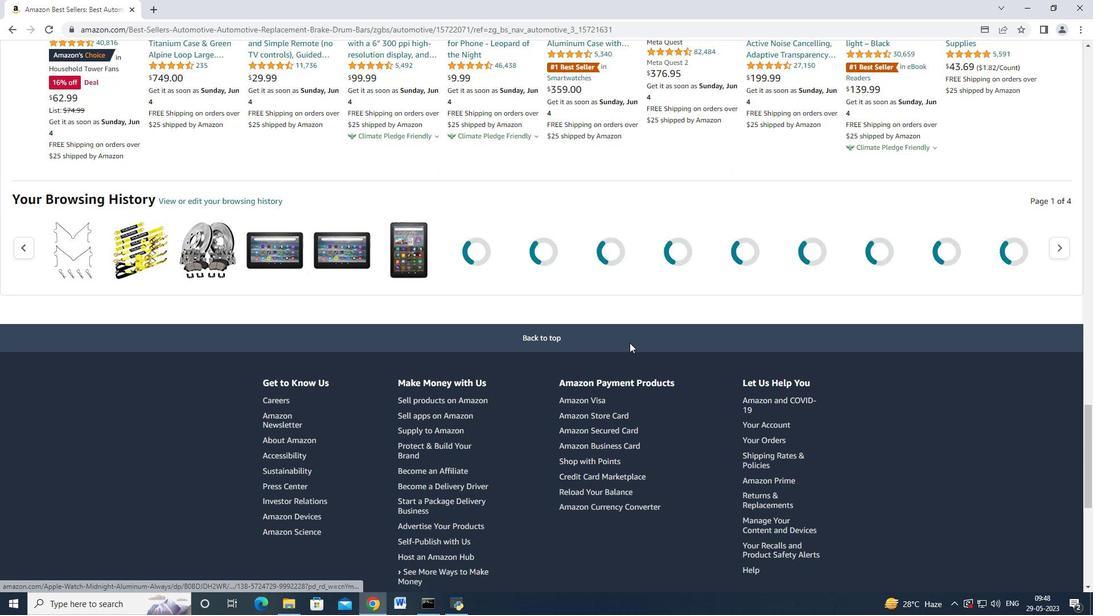 
Action: Mouse moved to (630, 342)
Screenshot: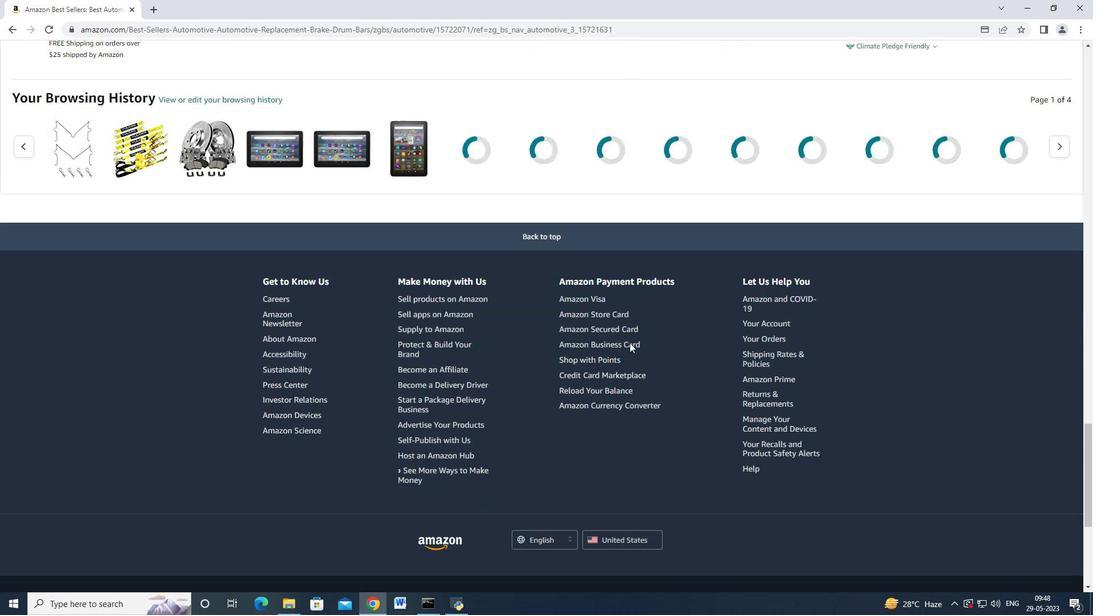 
Action: Mouse scrolled (630, 343) with delta (0, 0)
Screenshot: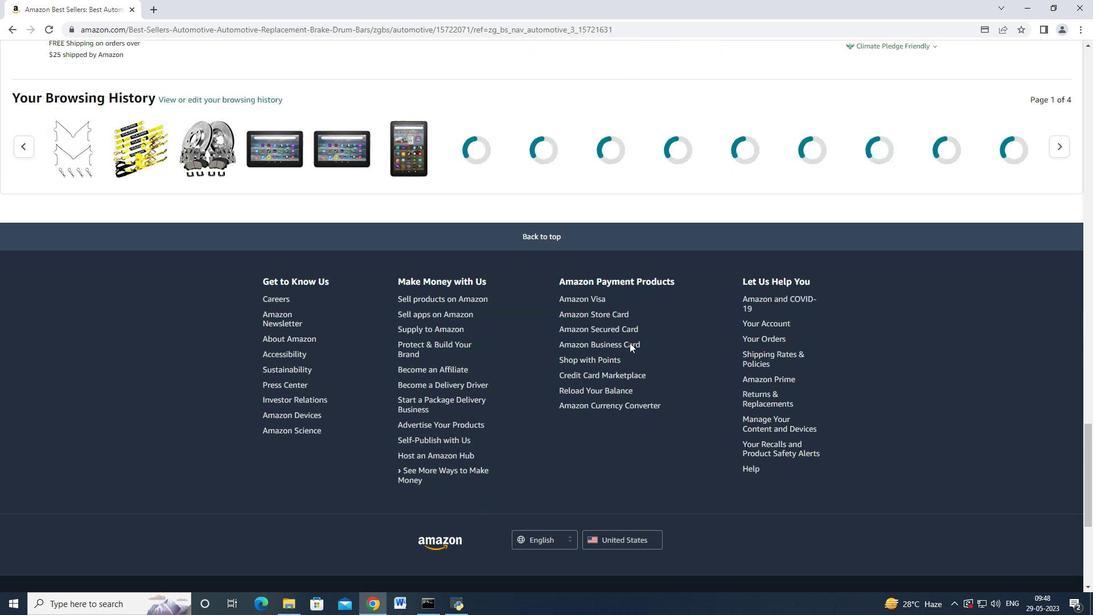 
Action: Mouse scrolled (630, 343) with delta (0, 0)
Screenshot: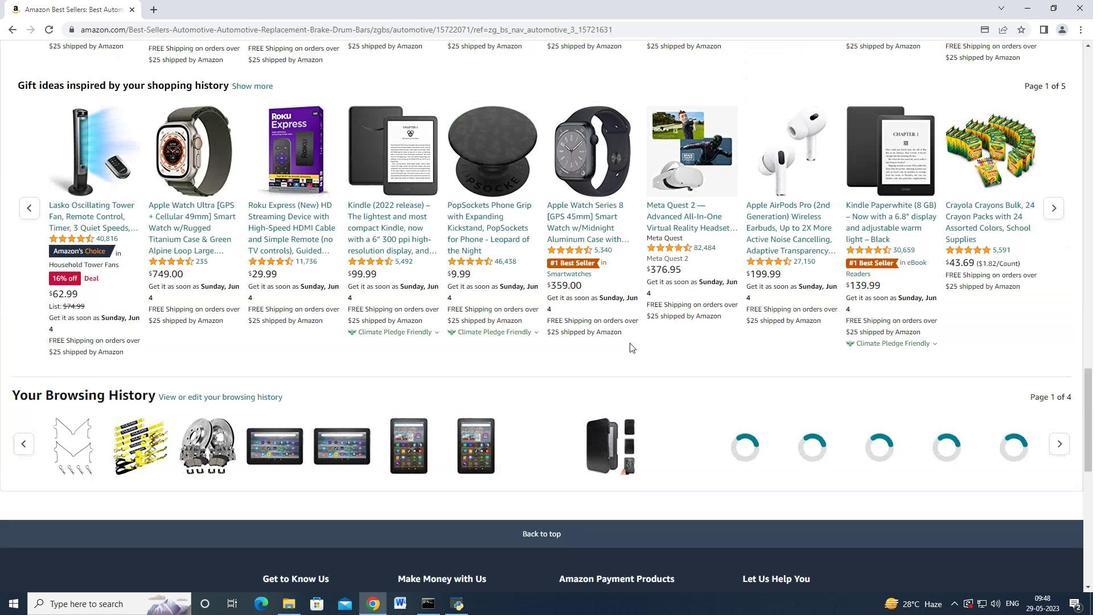 
Action: Mouse scrolled (630, 343) with delta (0, 0)
Screenshot: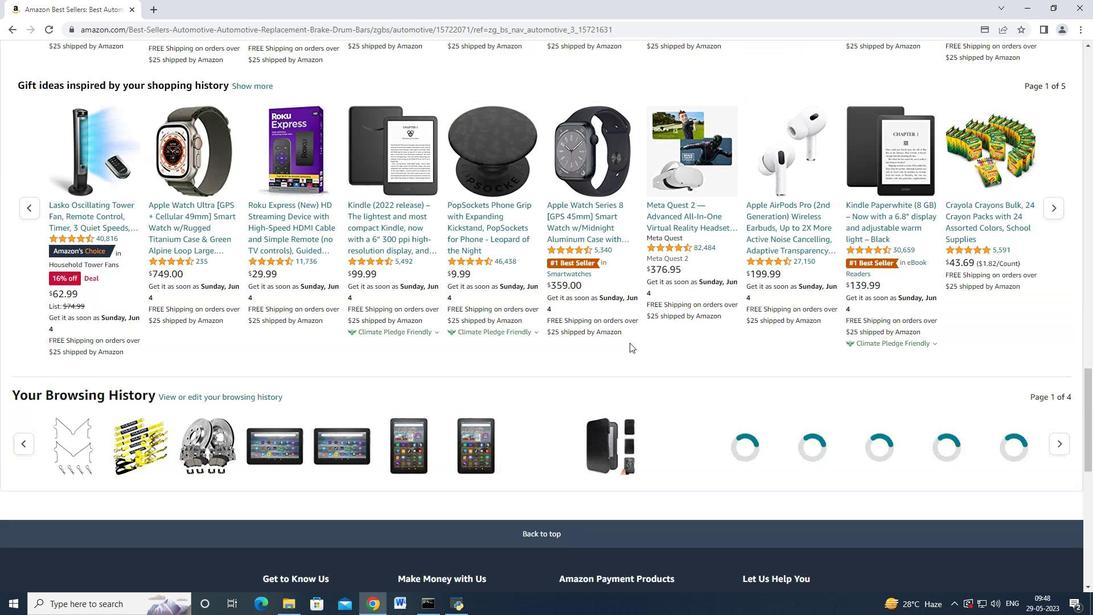 
Action: Mouse scrolled (630, 343) with delta (0, 0)
Screenshot: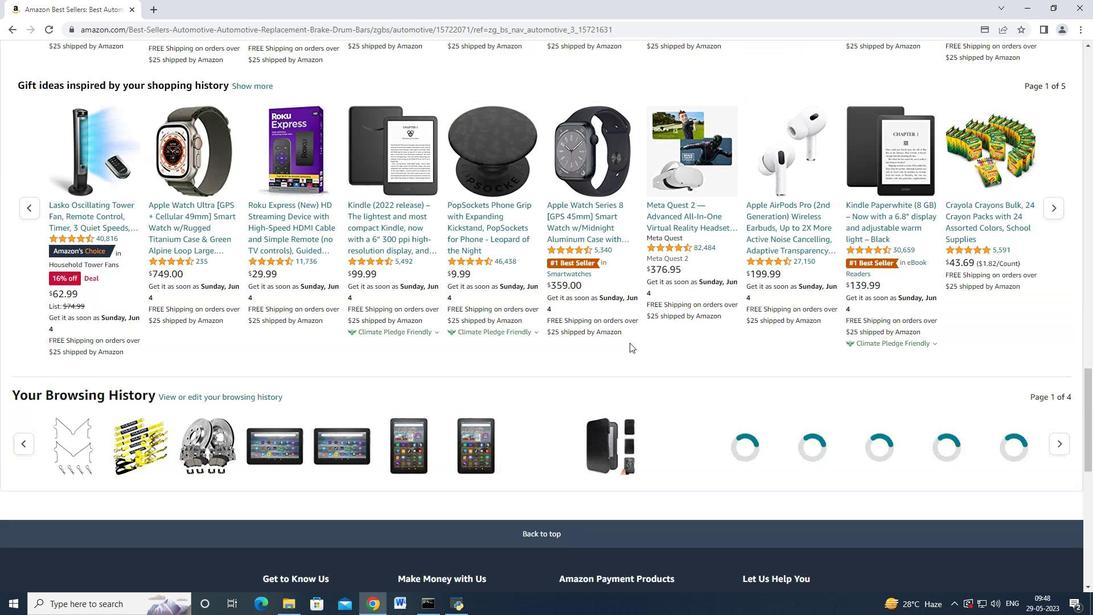 
Action: Mouse scrolled (630, 343) with delta (0, 0)
Screenshot: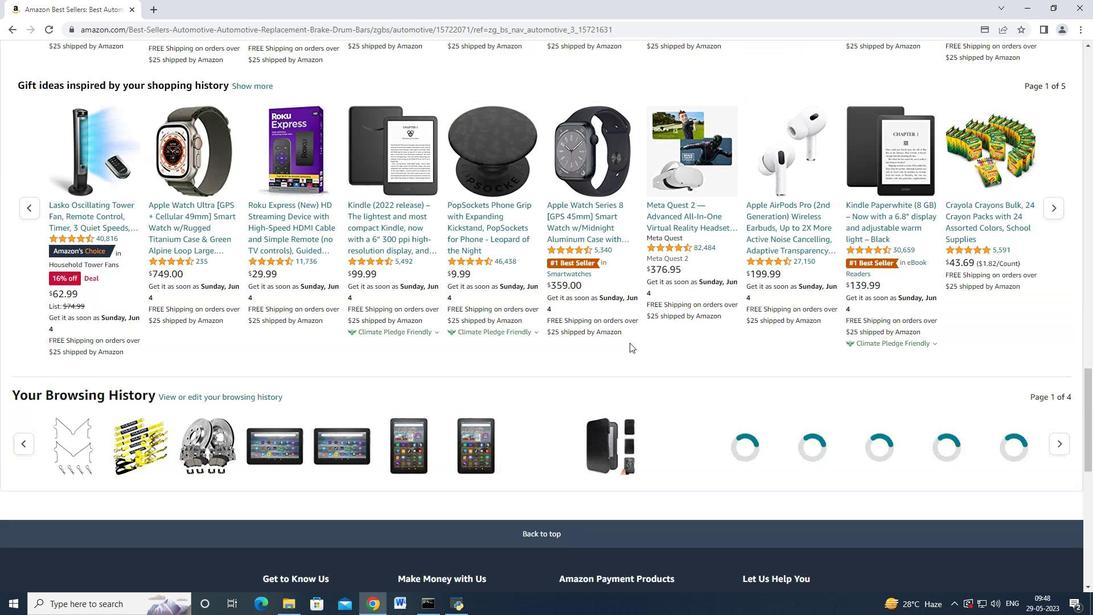 
Action: Mouse scrolled (630, 343) with delta (0, 0)
Screenshot: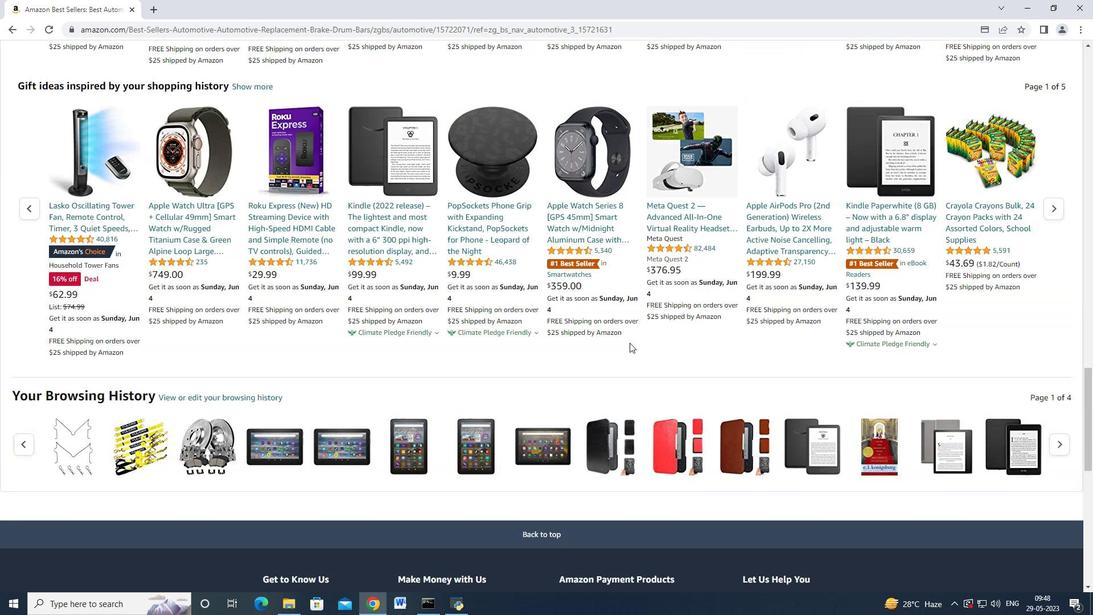 
Action: Mouse moved to (630, 342)
Screenshot: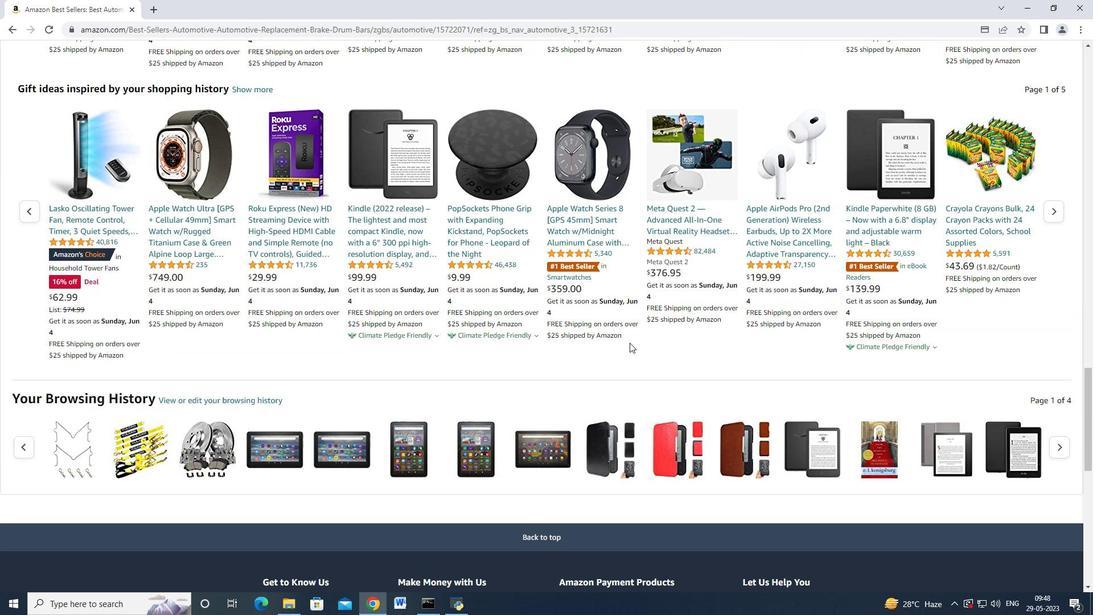 
Action: Mouse scrolled (630, 343) with delta (0, 0)
Screenshot: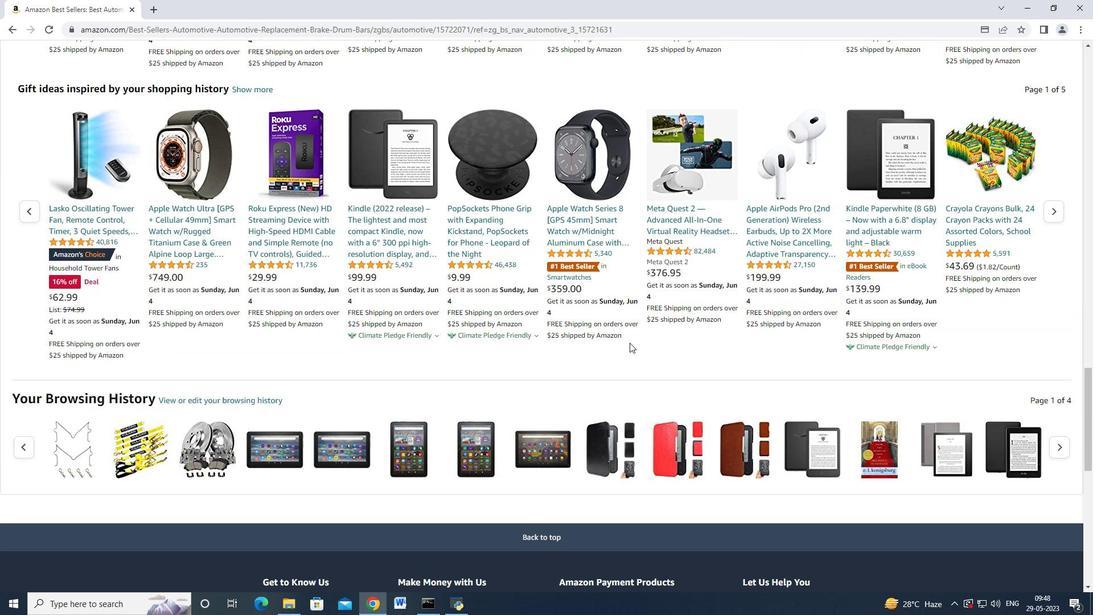 
Action: Mouse moved to (628, 342)
Screenshot: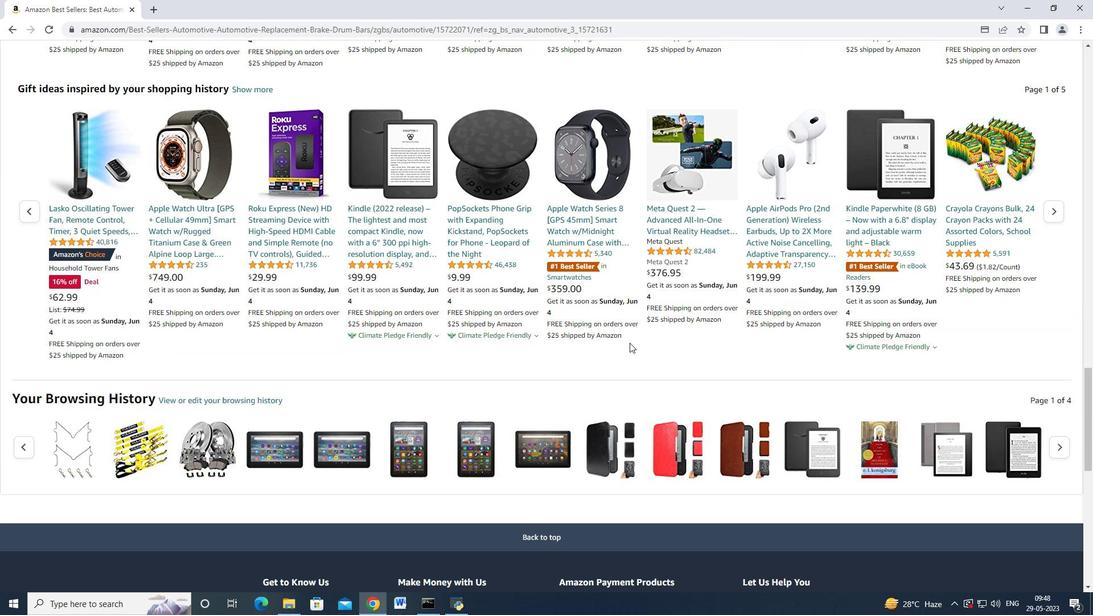 
Action: Mouse scrolled (630, 343) with delta (0, 0)
Screenshot: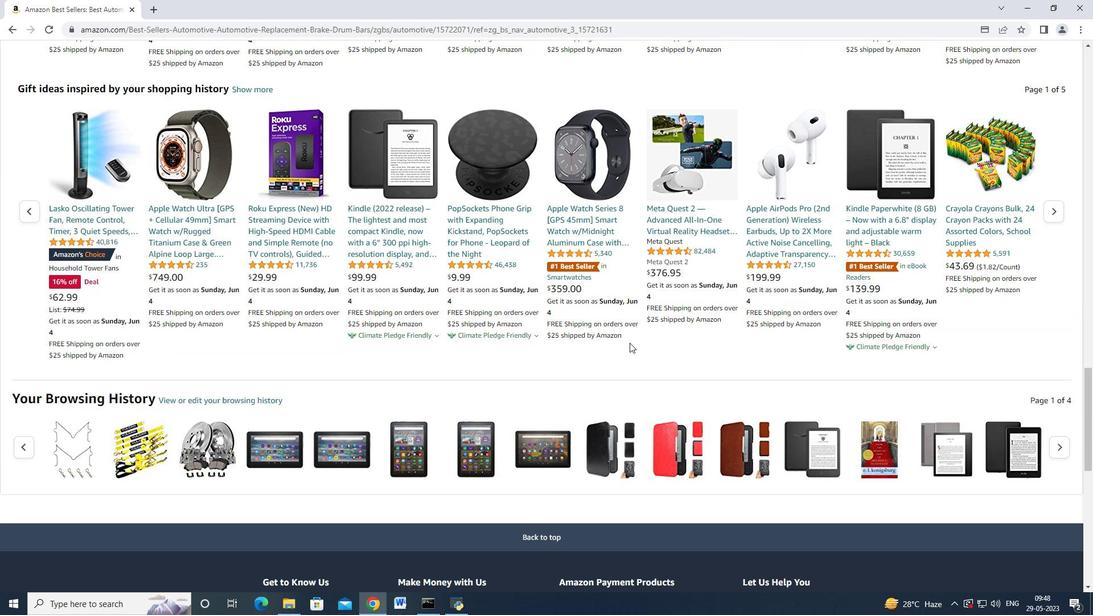 
Action: Mouse moved to (627, 343)
Screenshot: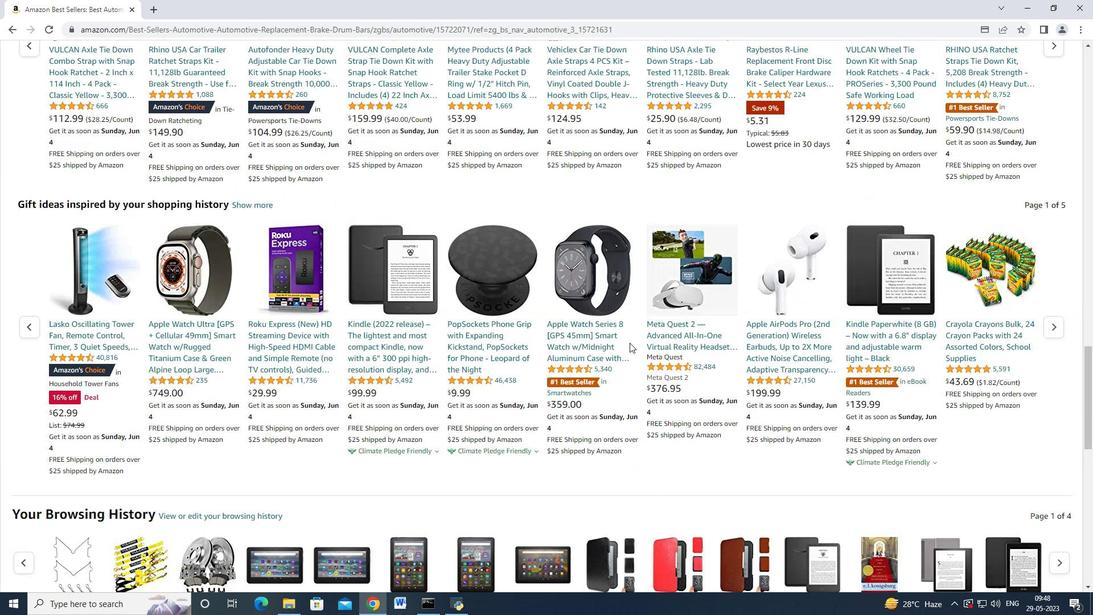 
Action: Mouse scrolled (627, 343) with delta (0, 0)
Screenshot: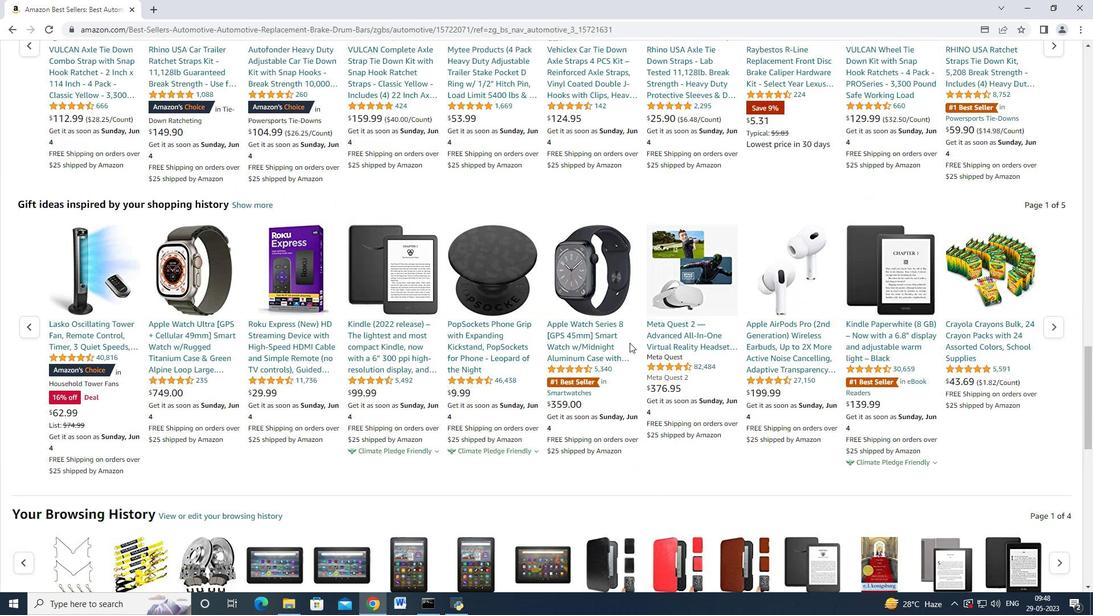 
Action: Mouse moved to (627, 343)
Screenshot: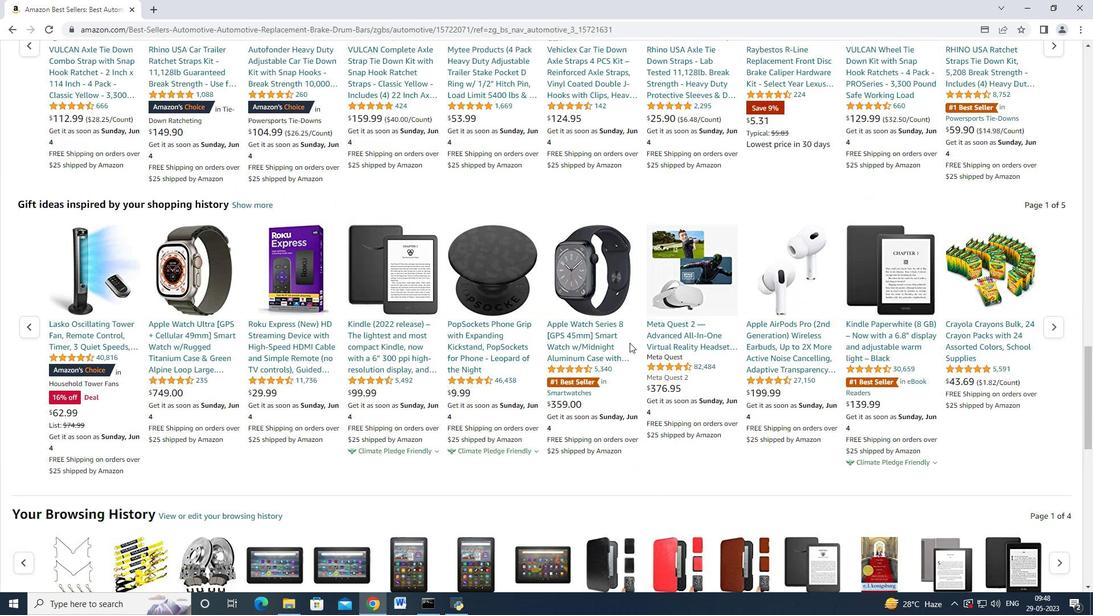 
Action: Mouse scrolled (627, 344) with delta (0, 0)
Screenshot: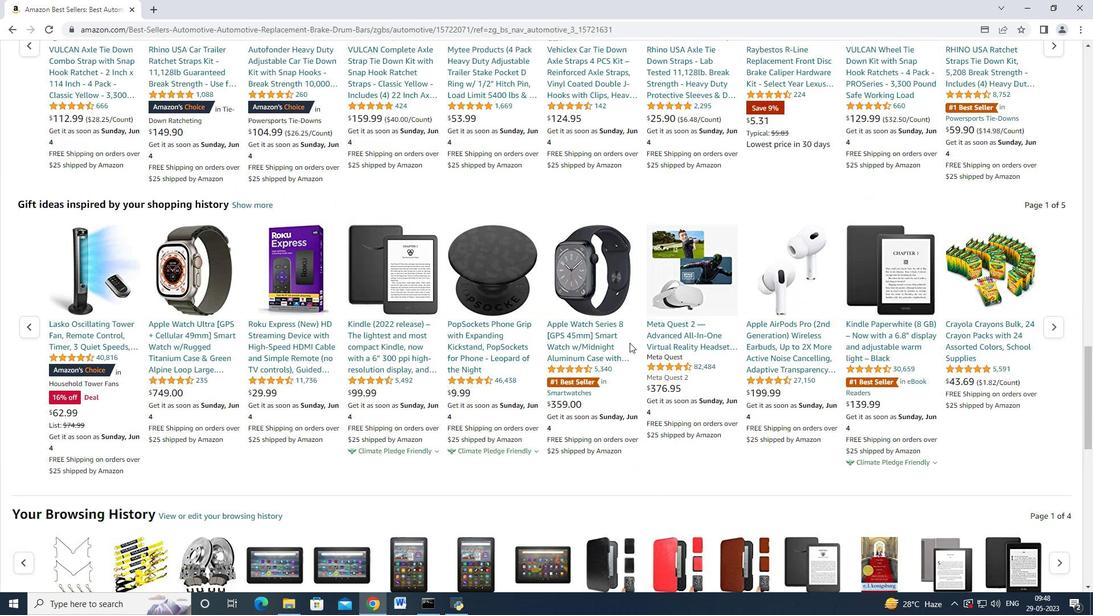
Action: Mouse scrolled (627, 344) with delta (0, 0)
Screenshot: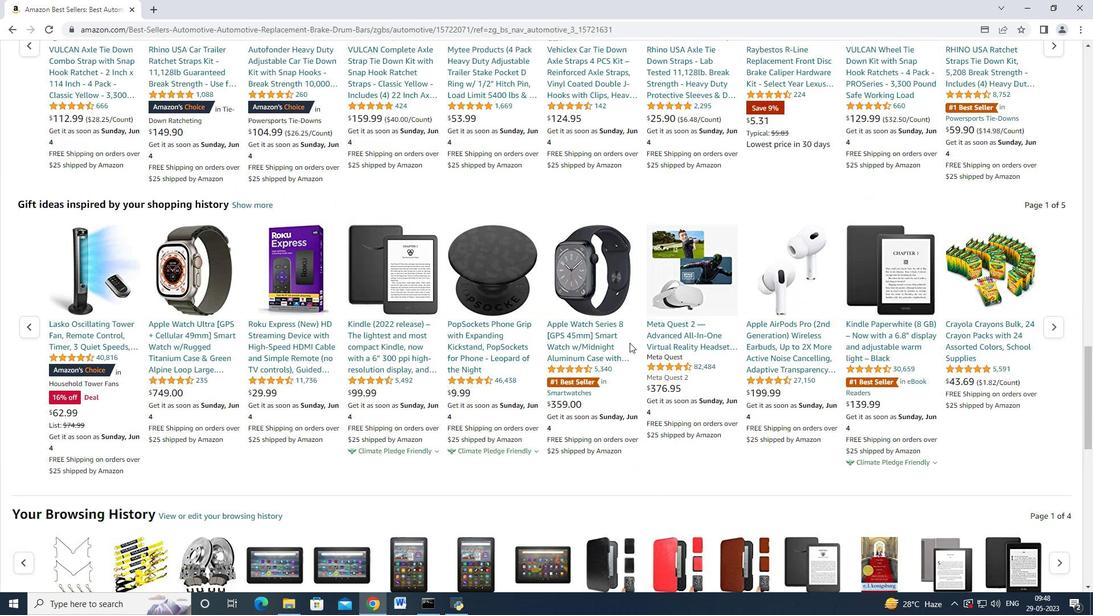 
Action: Mouse scrolled (627, 344) with delta (0, 0)
Screenshot: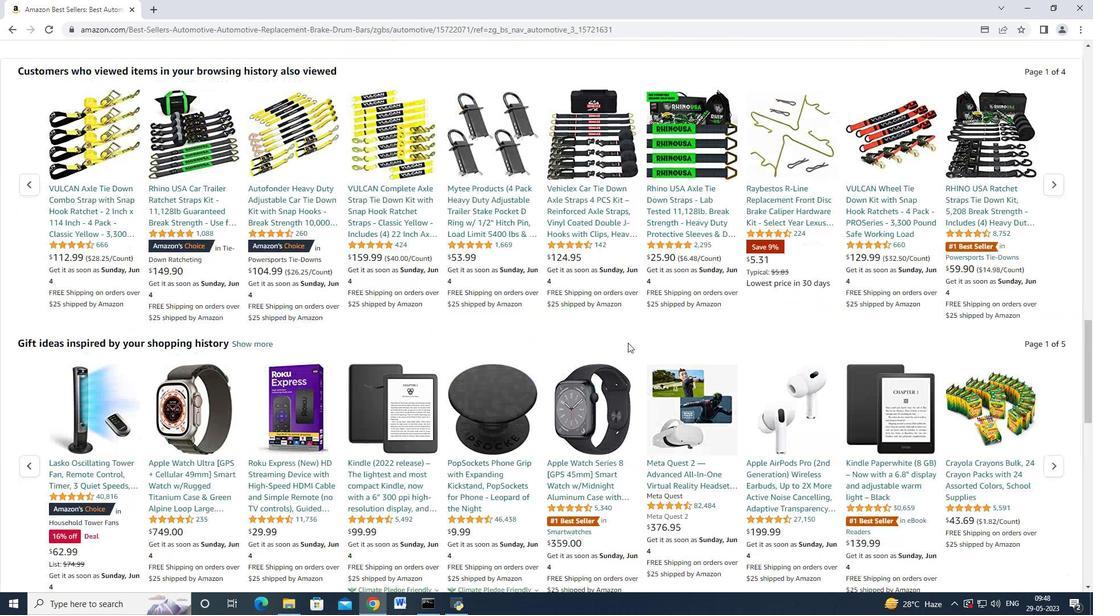 
Action: Mouse scrolled (627, 344) with delta (0, 0)
Screenshot: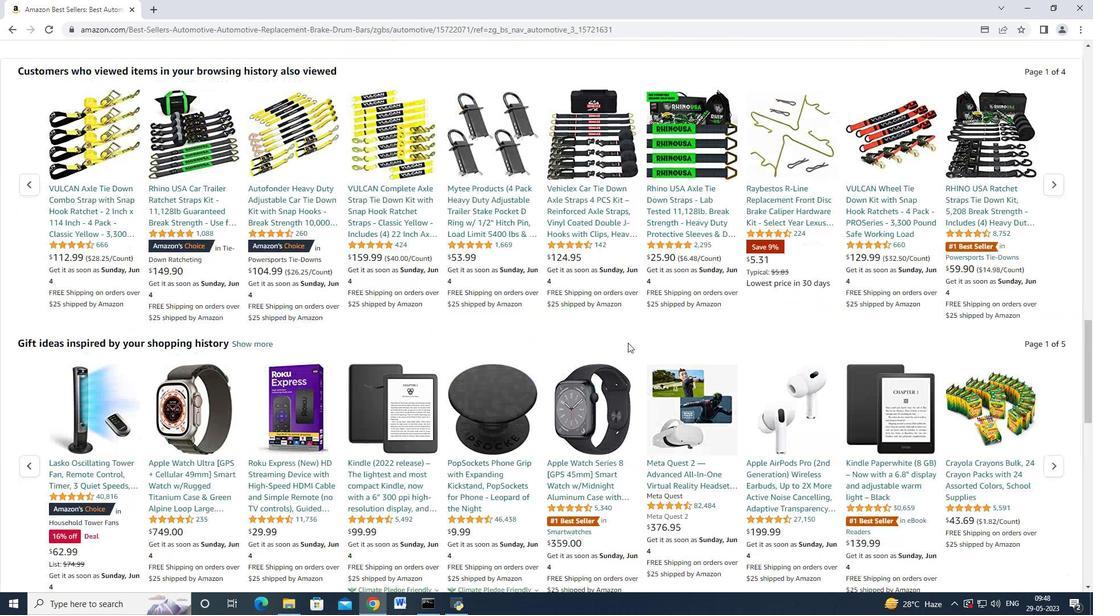 
Action: Mouse scrolled (627, 344) with delta (0, 0)
Screenshot: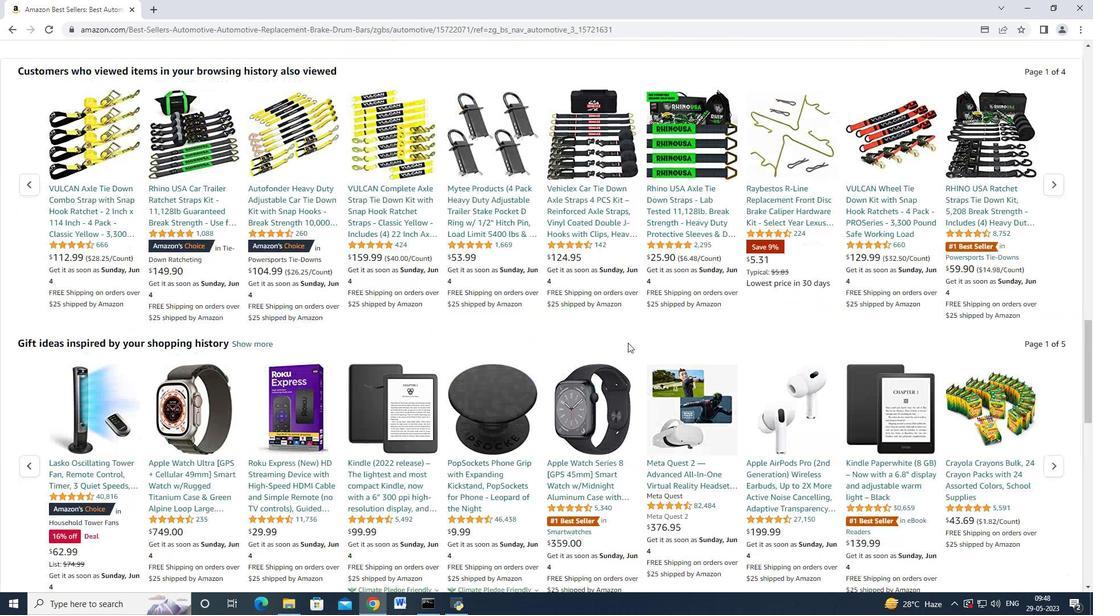 
Action: Mouse scrolled (627, 344) with delta (0, 0)
Screenshot: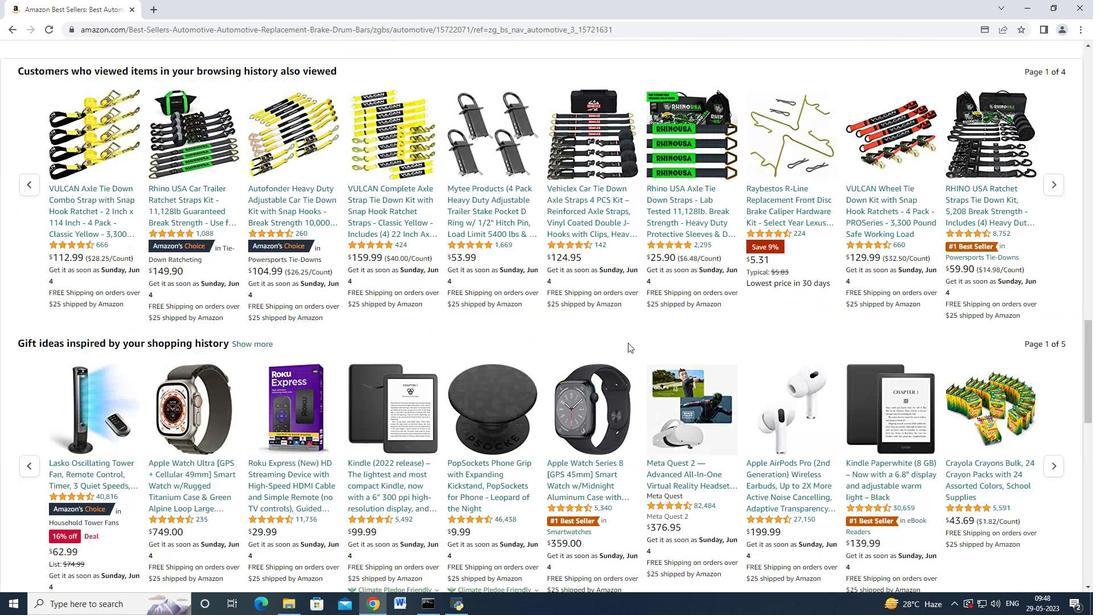 
Action: Mouse scrolled (627, 344) with delta (0, 0)
Screenshot: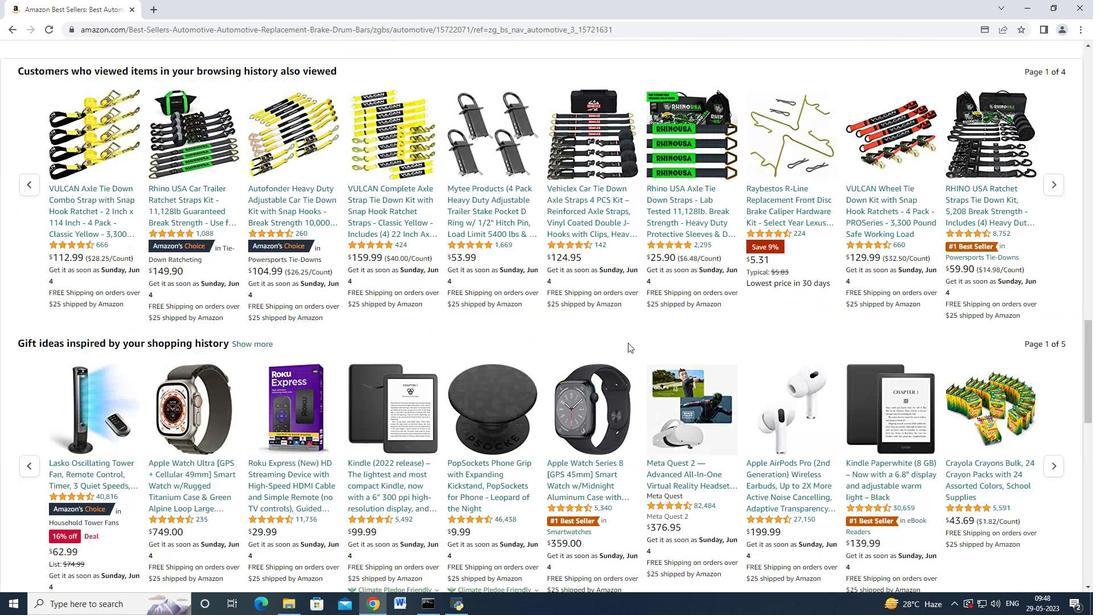 
Action: Mouse moved to (624, 344)
Screenshot: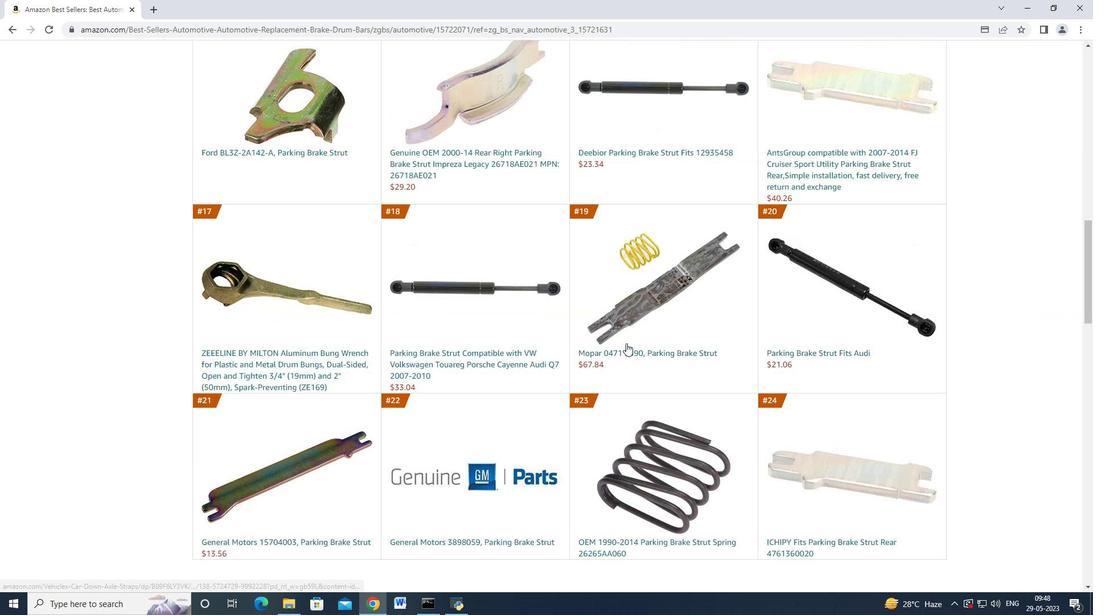 
Action: Mouse scrolled (624, 344) with delta (0, 0)
Screenshot: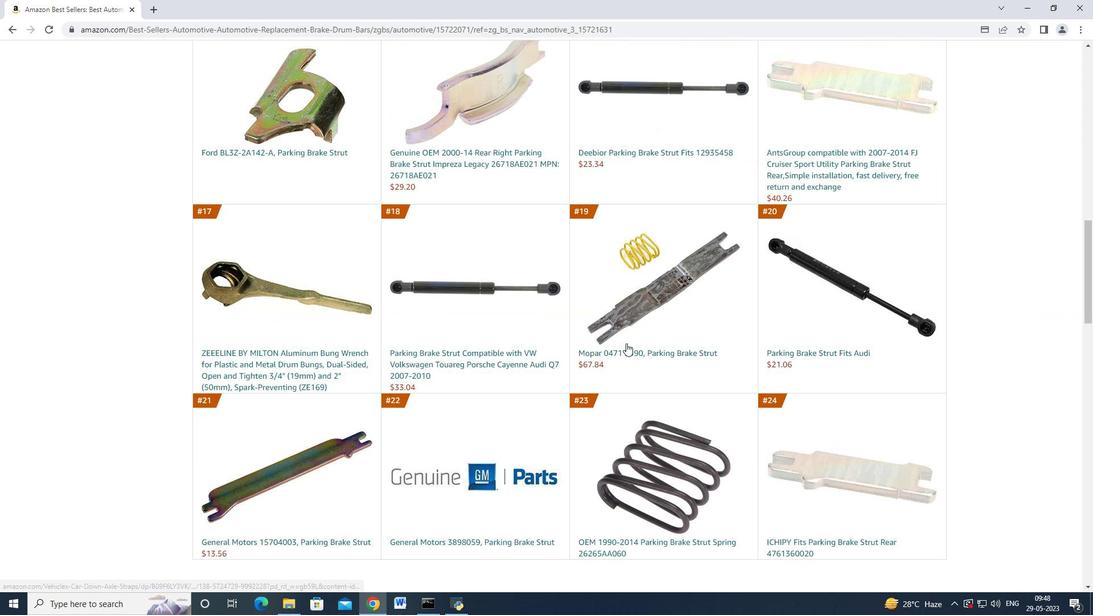 
Action: Mouse moved to (624, 344)
Screenshot: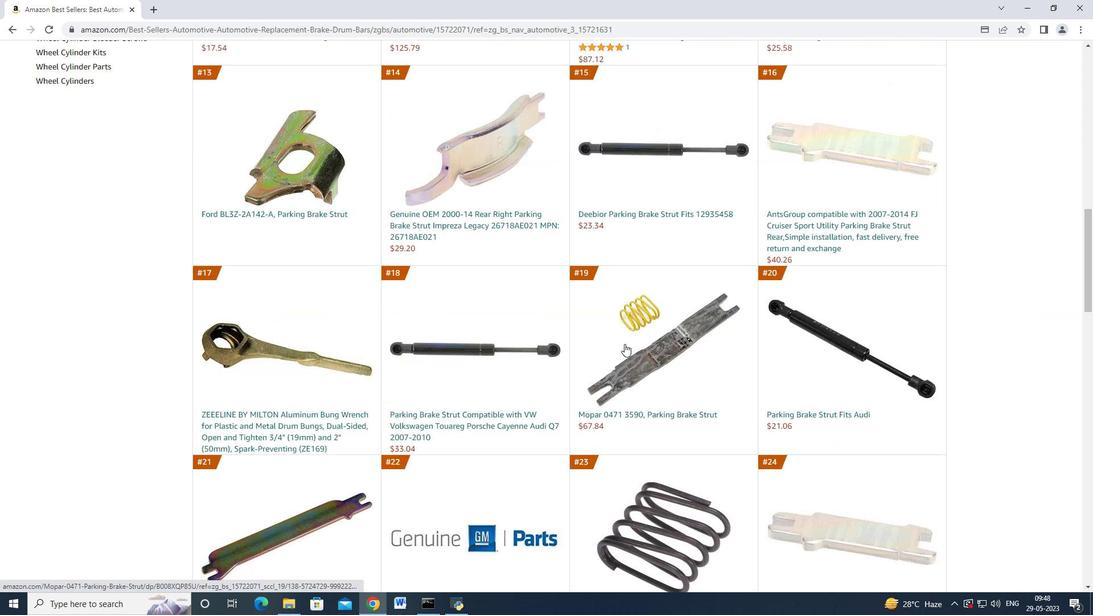 
Action: Mouse scrolled (624, 344) with delta (0, 0)
Screenshot: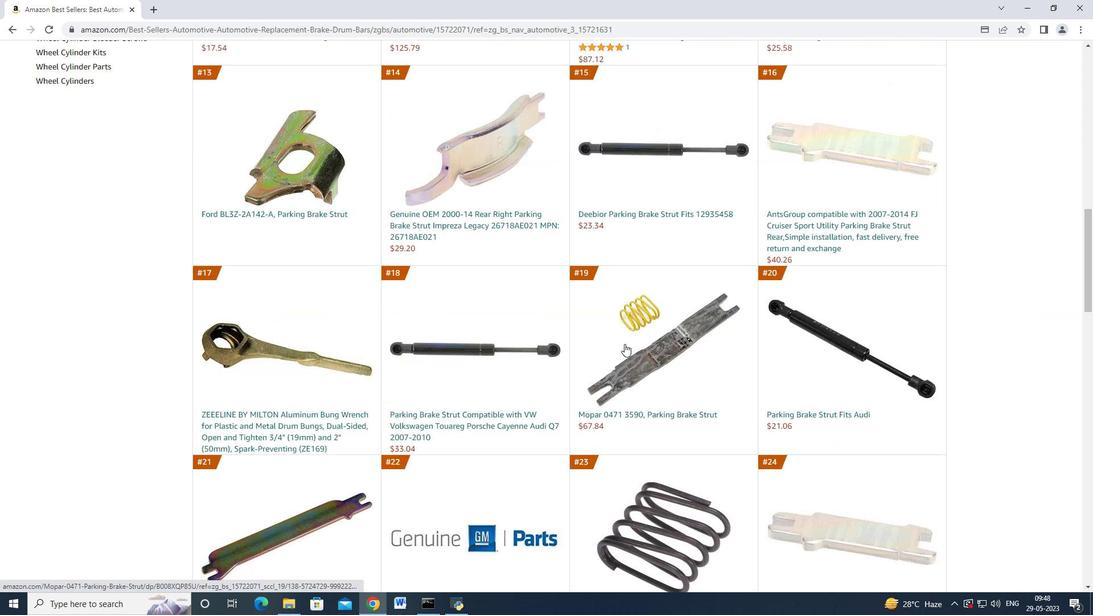 
Action: Mouse scrolled (624, 344) with delta (0, 0)
Screenshot: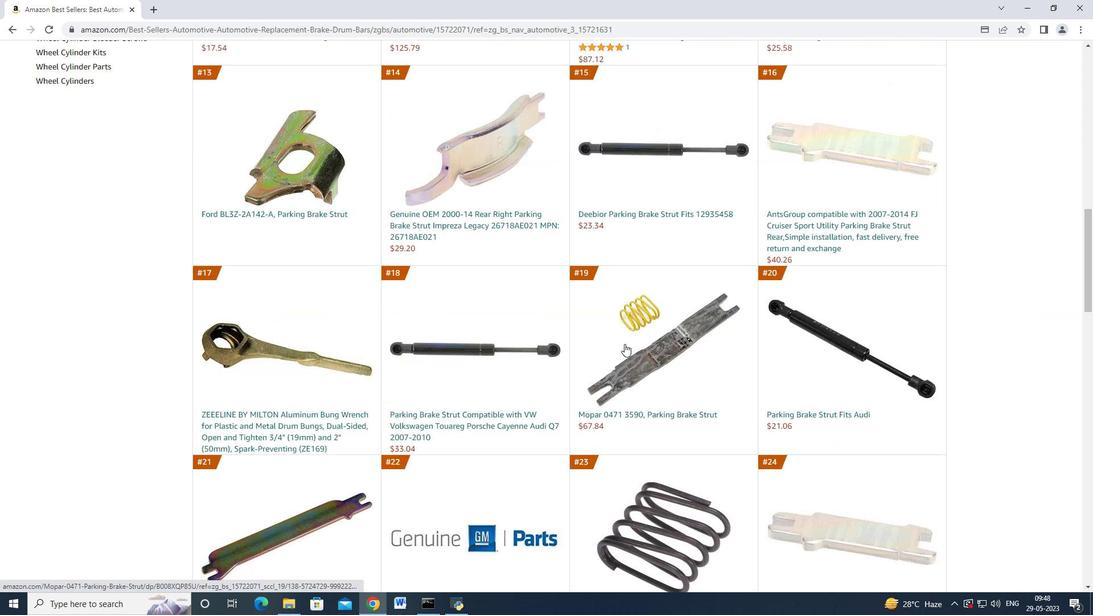 
Action: Mouse scrolled (624, 344) with delta (0, 0)
Screenshot: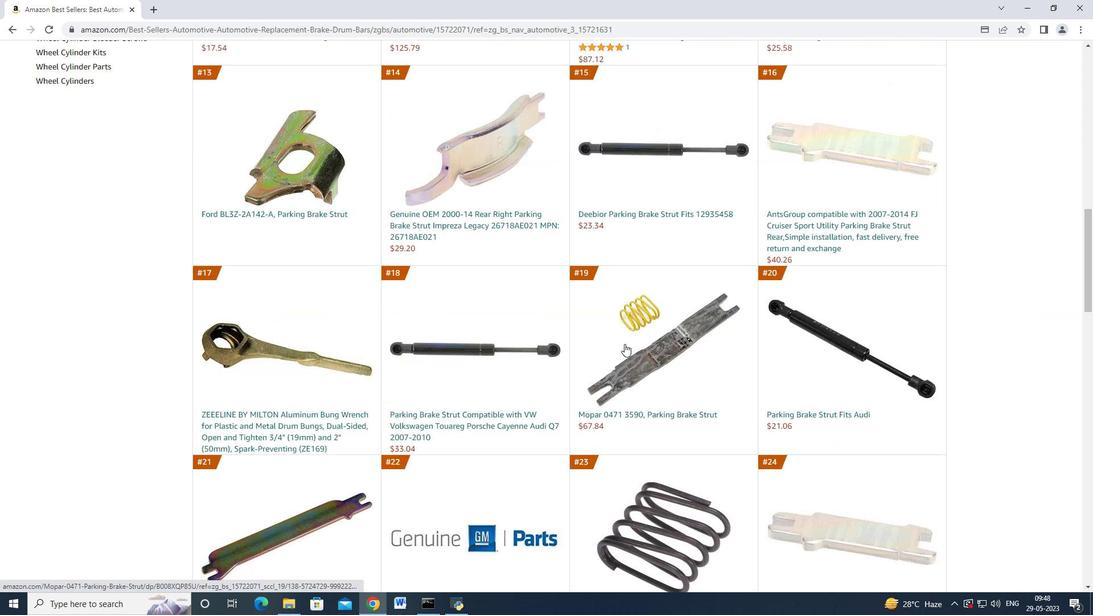 
Action: Mouse scrolled (624, 344) with delta (0, 0)
Screenshot: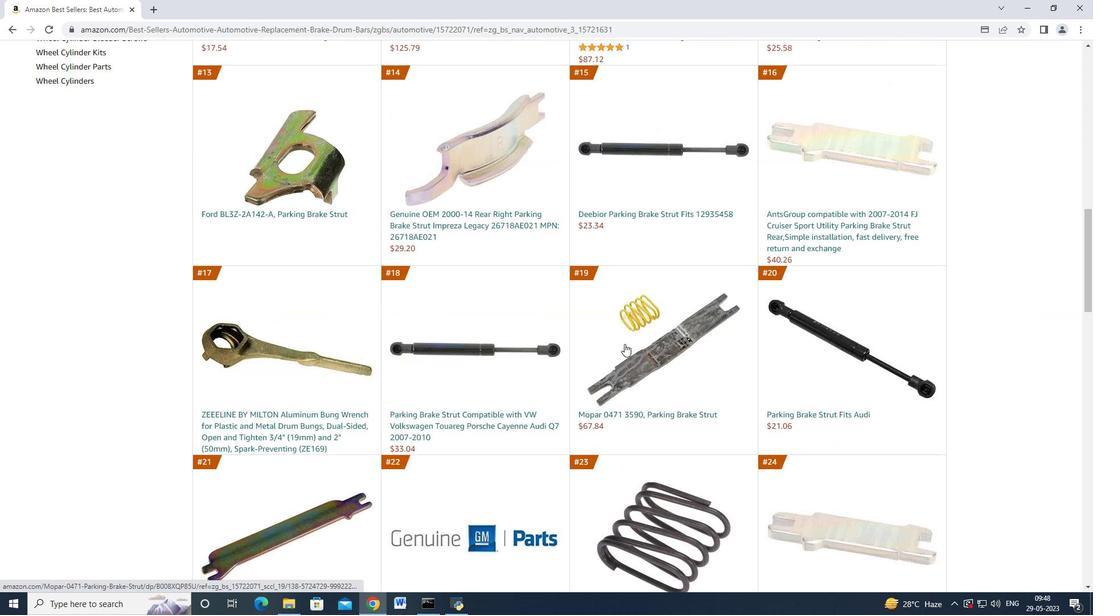 
Action: Mouse scrolled (624, 344) with delta (0, 0)
Screenshot: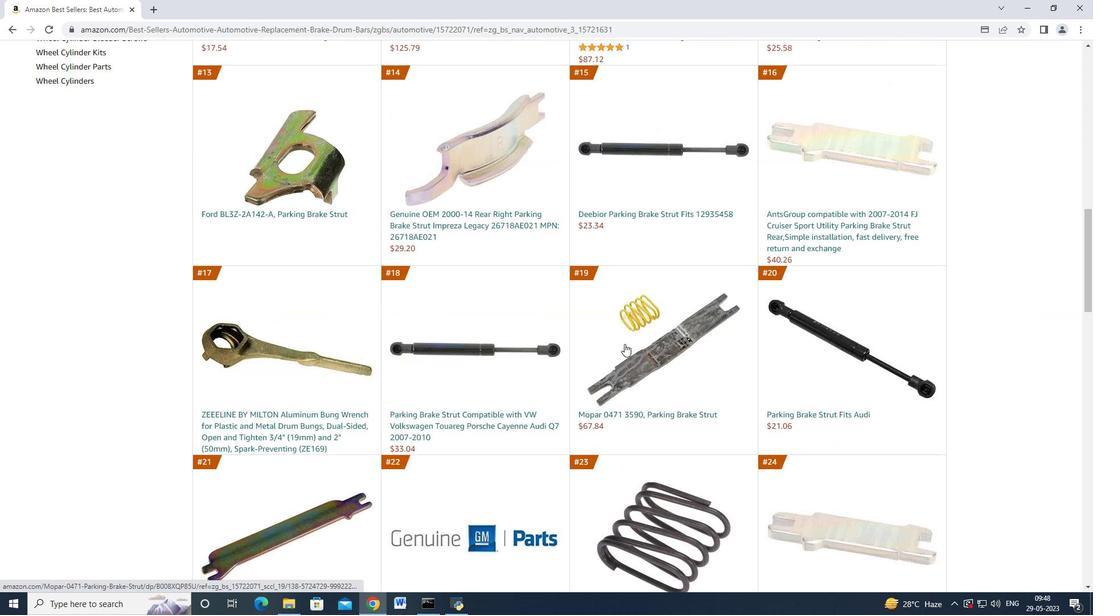 
Action: Mouse scrolled (624, 344) with delta (0, 0)
Screenshot: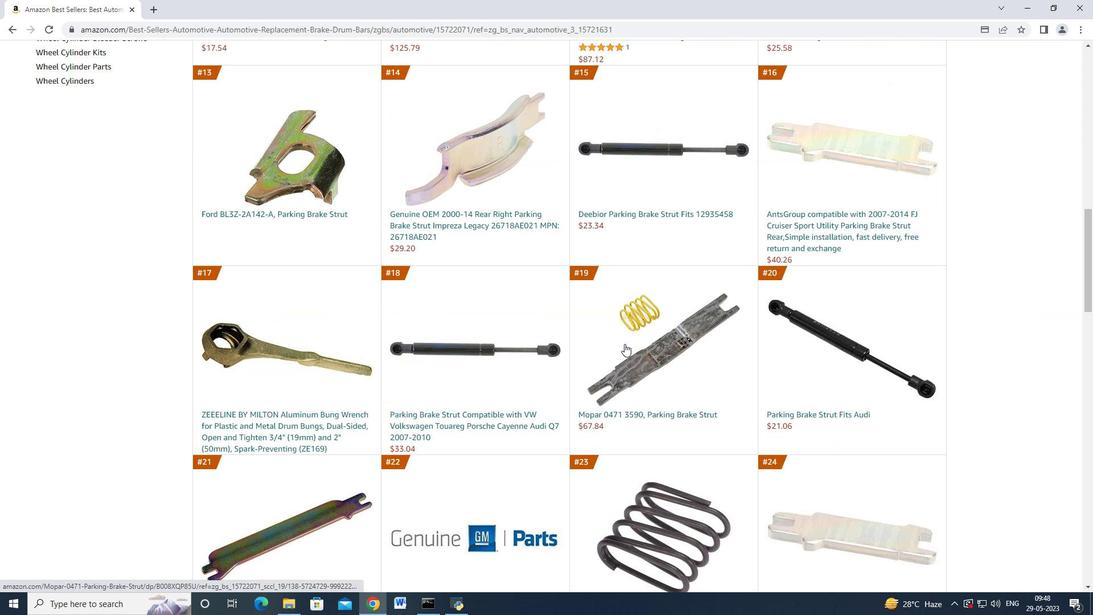 
Action: Mouse moved to (622, 344)
Screenshot: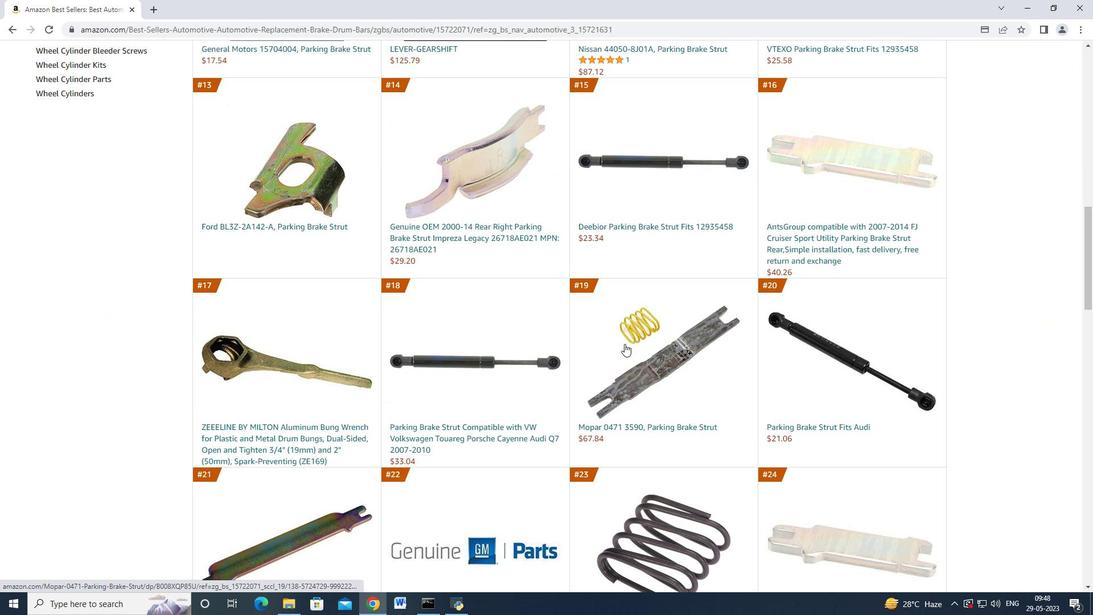 
Action: Mouse scrolled (622, 345) with delta (0, 0)
Screenshot: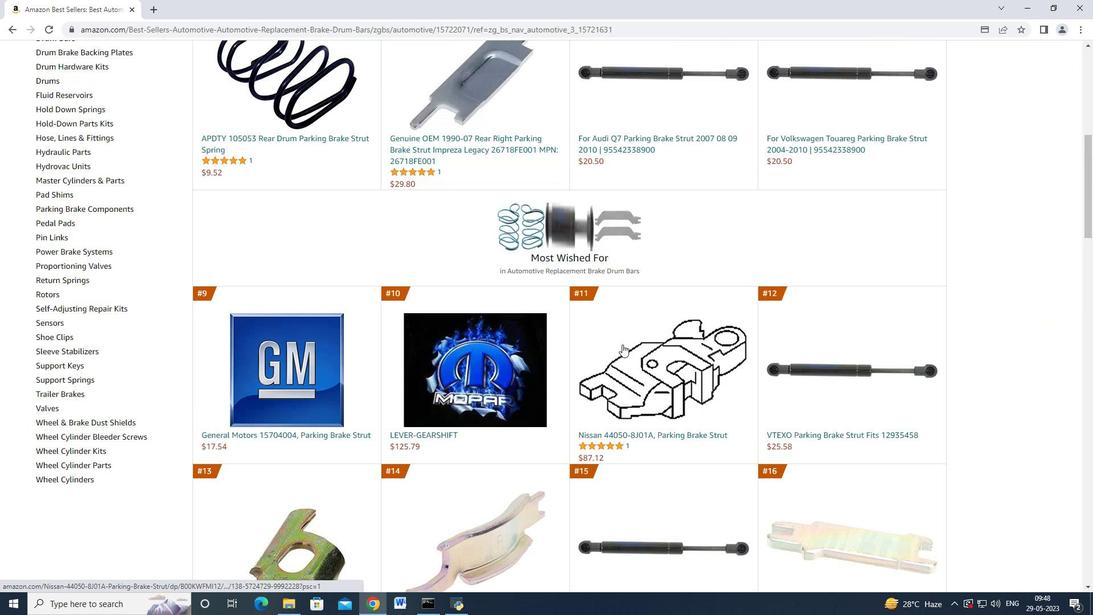 
Action: Mouse scrolled (622, 345) with delta (0, 0)
Screenshot: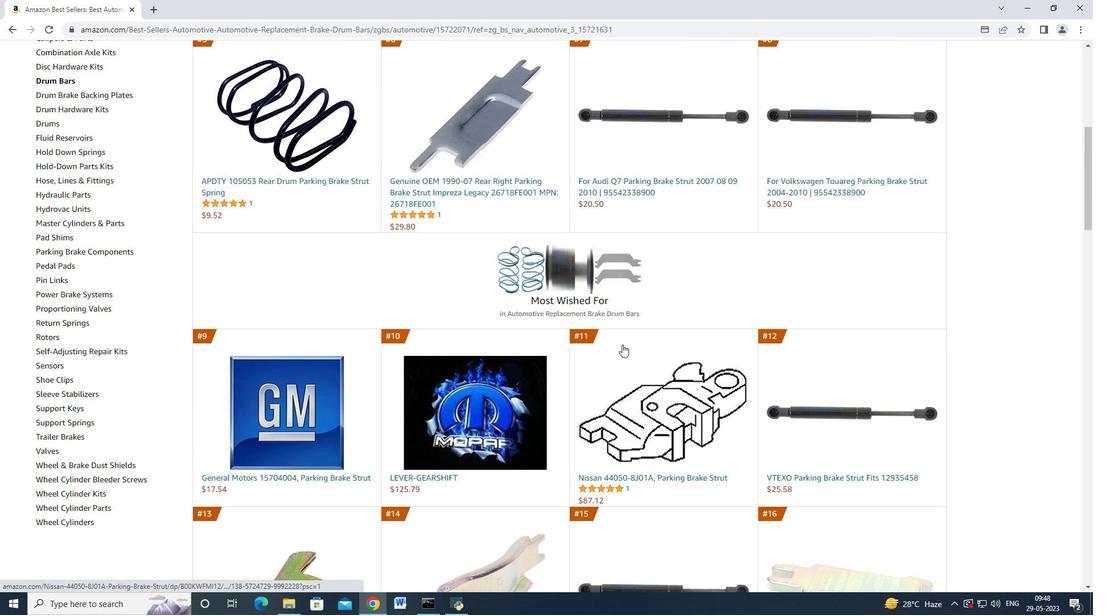 
Action: Mouse scrolled (622, 345) with delta (0, 0)
Screenshot: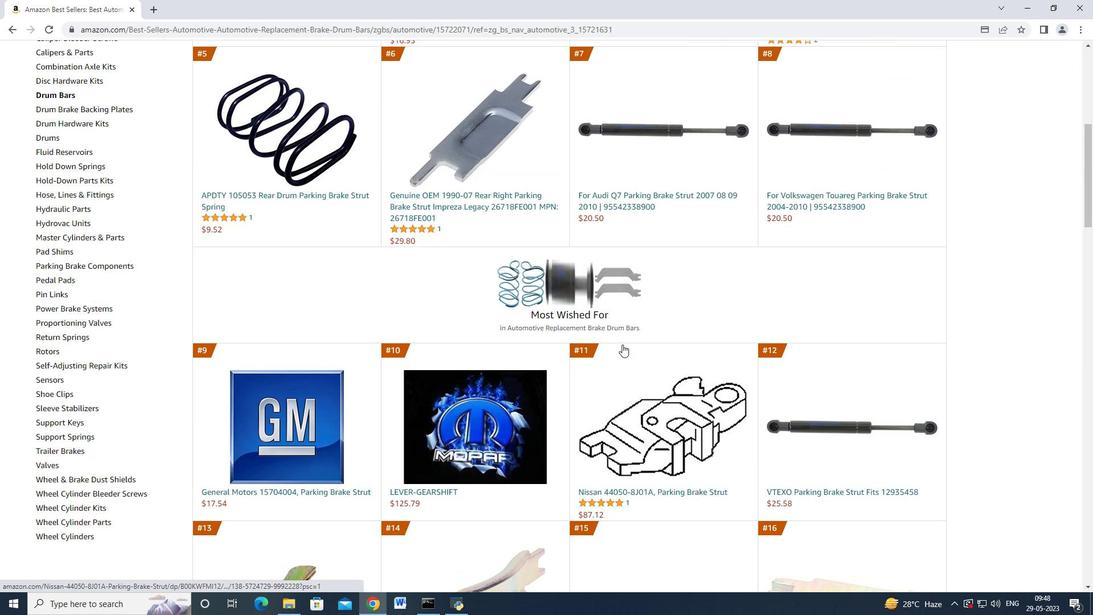 
Action: Mouse scrolled (622, 345) with delta (0, 0)
Screenshot: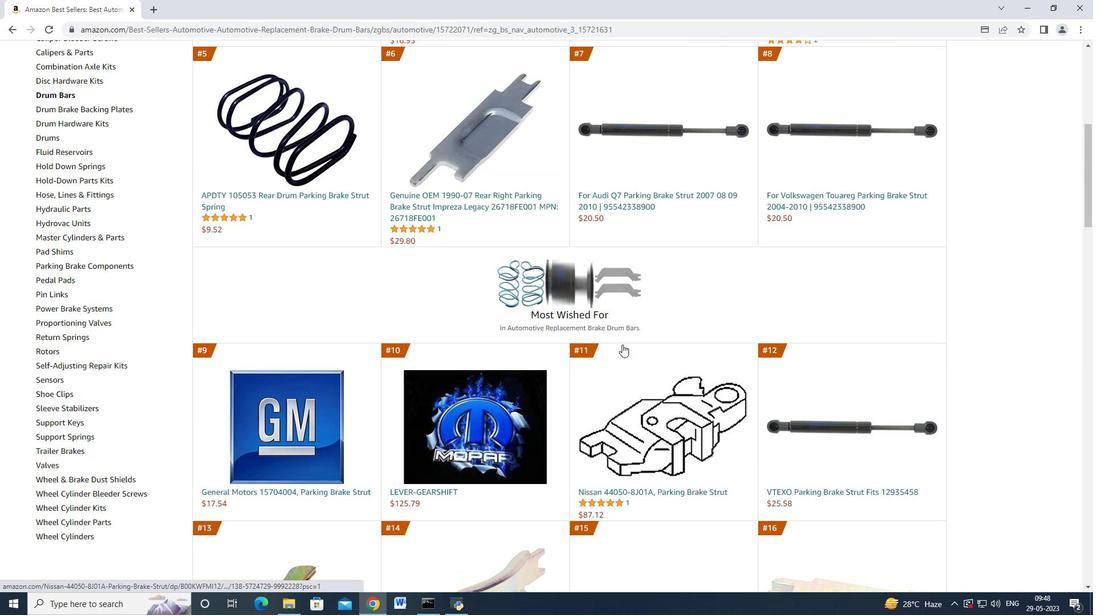 
Action: Mouse moved to (606, 347)
Screenshot: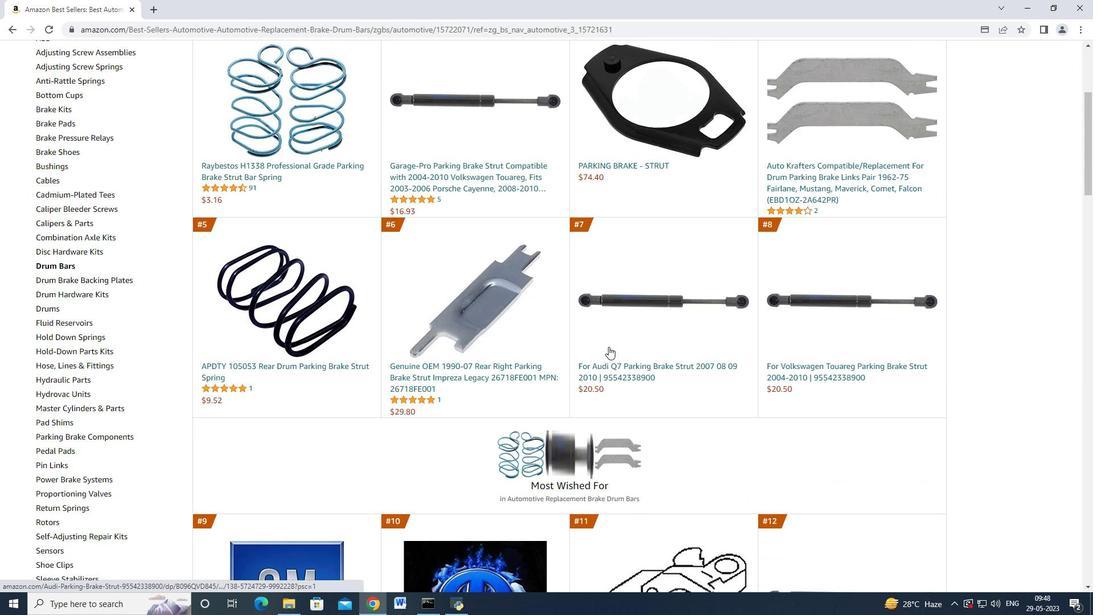 
Action: Mouse scrolled (606, 348) with delta (0, 0)
Screenshot: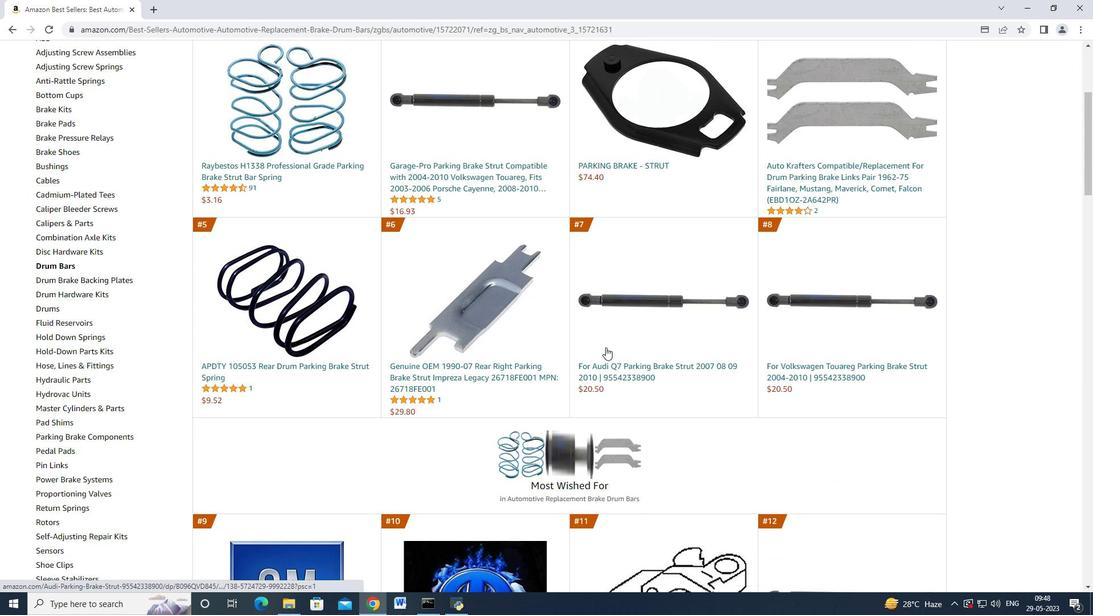 
Action: Mouse scrolled (606, 348) with delta (0, 0)
Screenshot: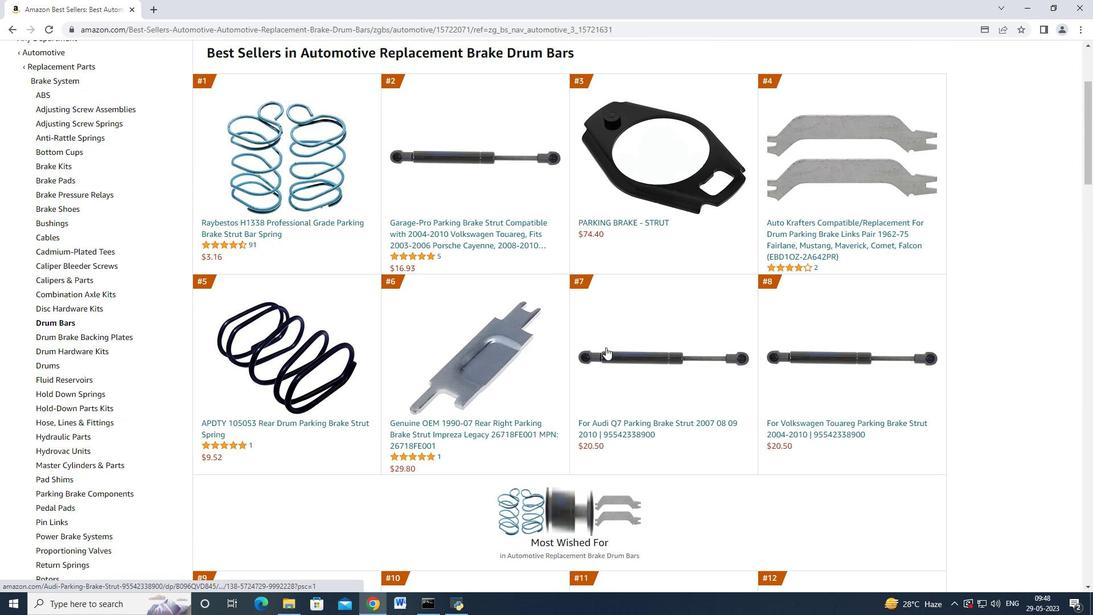 
Action: Mouse moved to (269, 280)
Screenshot: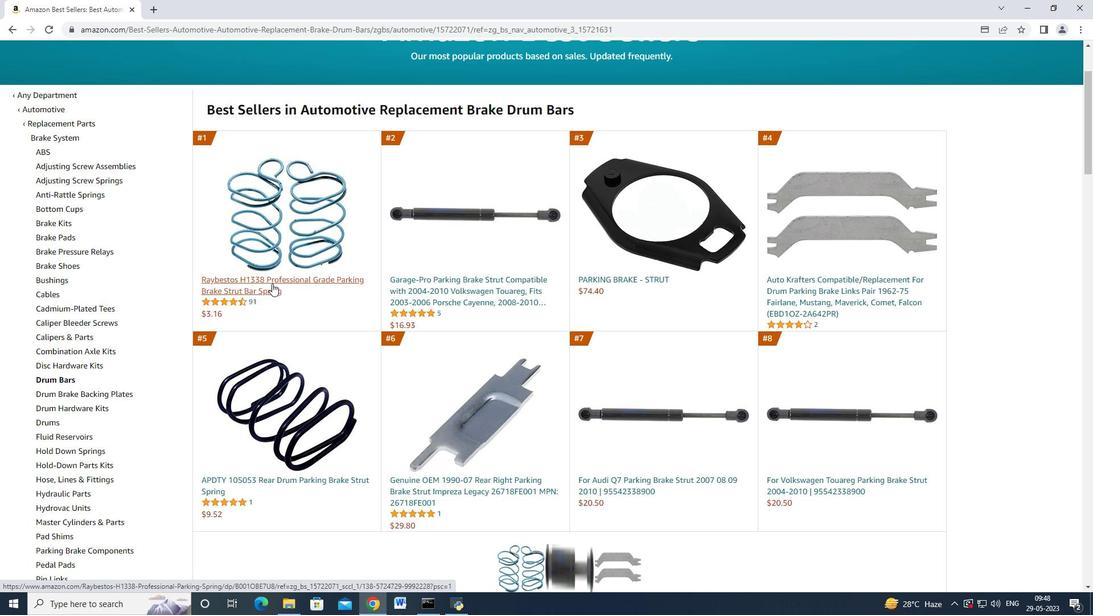 
Action: Mouse pressed left at (269, 280)
Screenshot: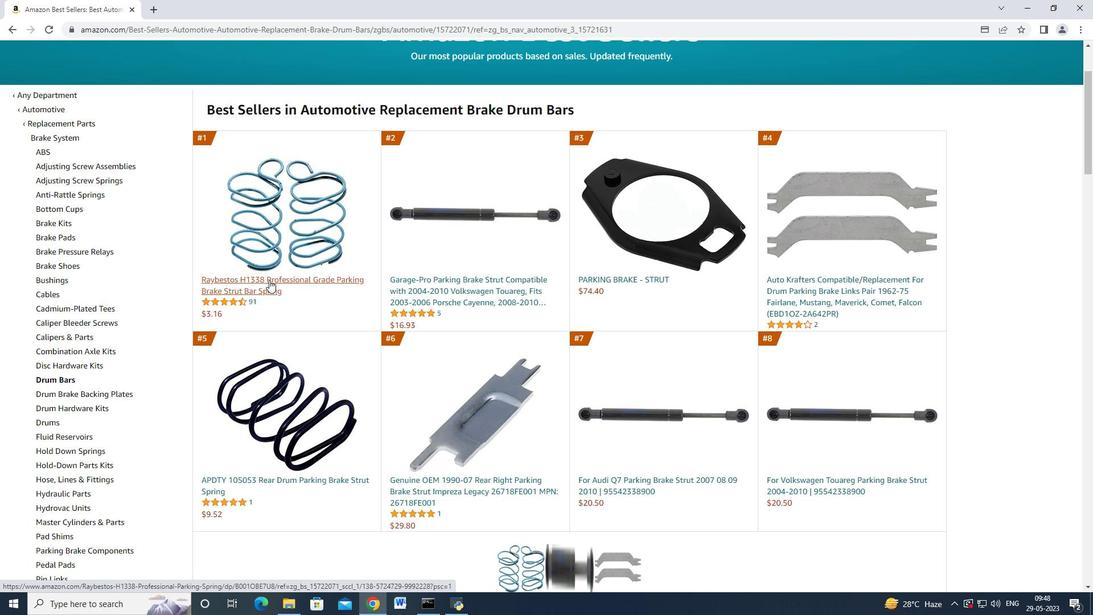 
Action: Mouse moved to (9, 30)
Screenshot: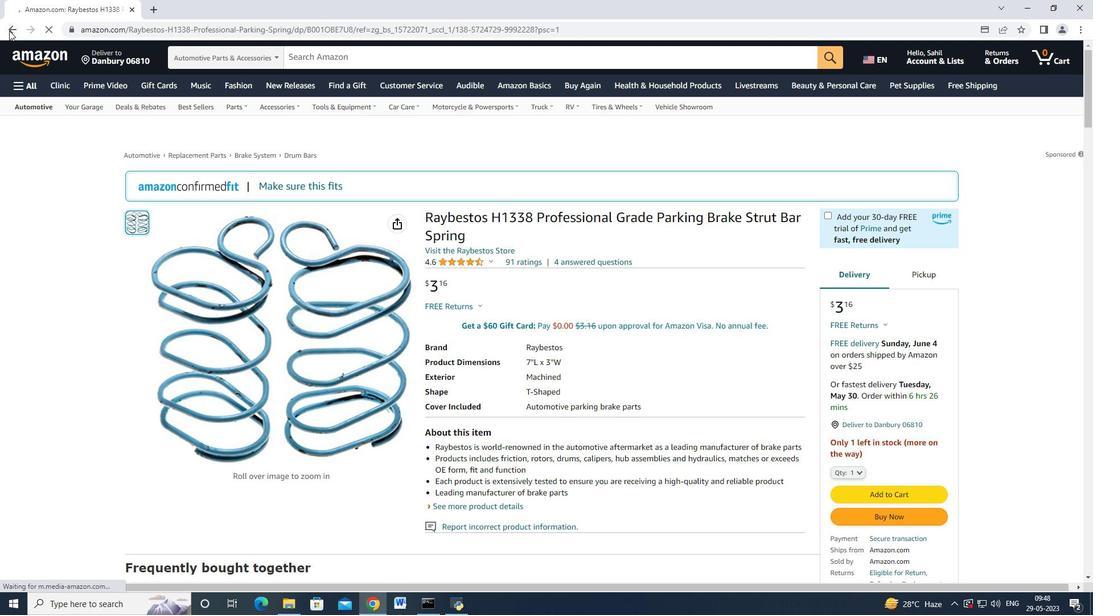 
Action: Mouse pressed left at (9, 30)
Screenshot: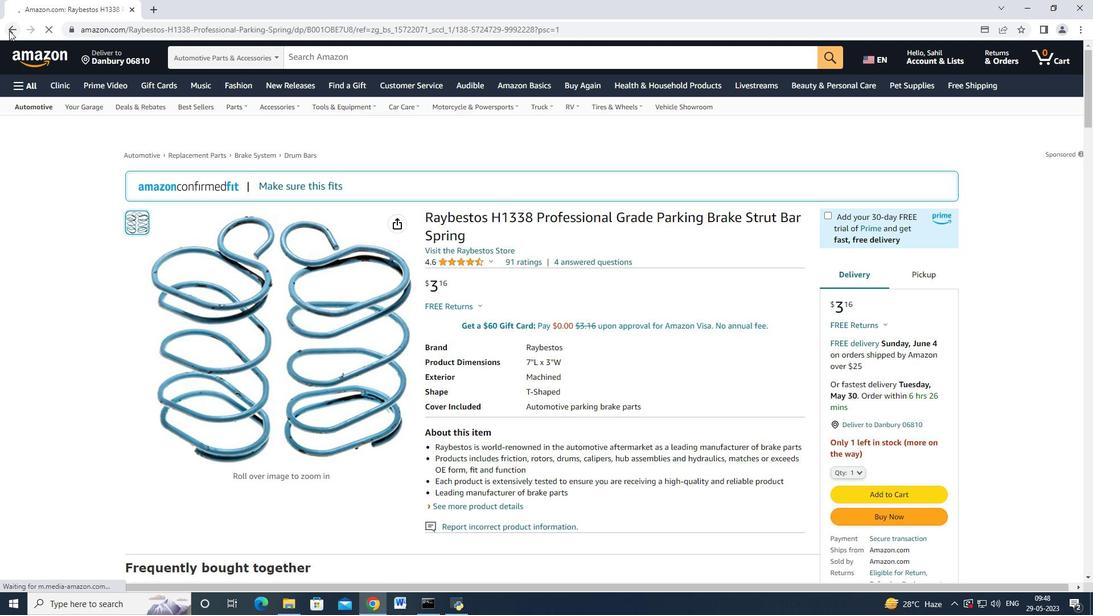 
Action: Mouse moved to (311, 231)
Screenshot: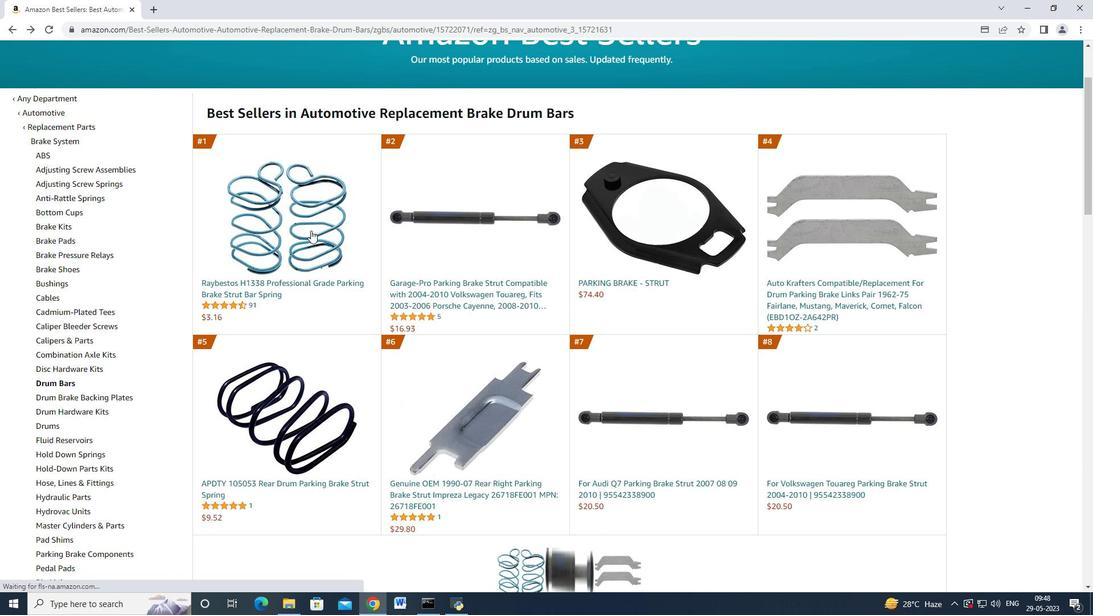 
Action: Mouse scrolled (311, 231) with delta (0, 0)
Screenshot: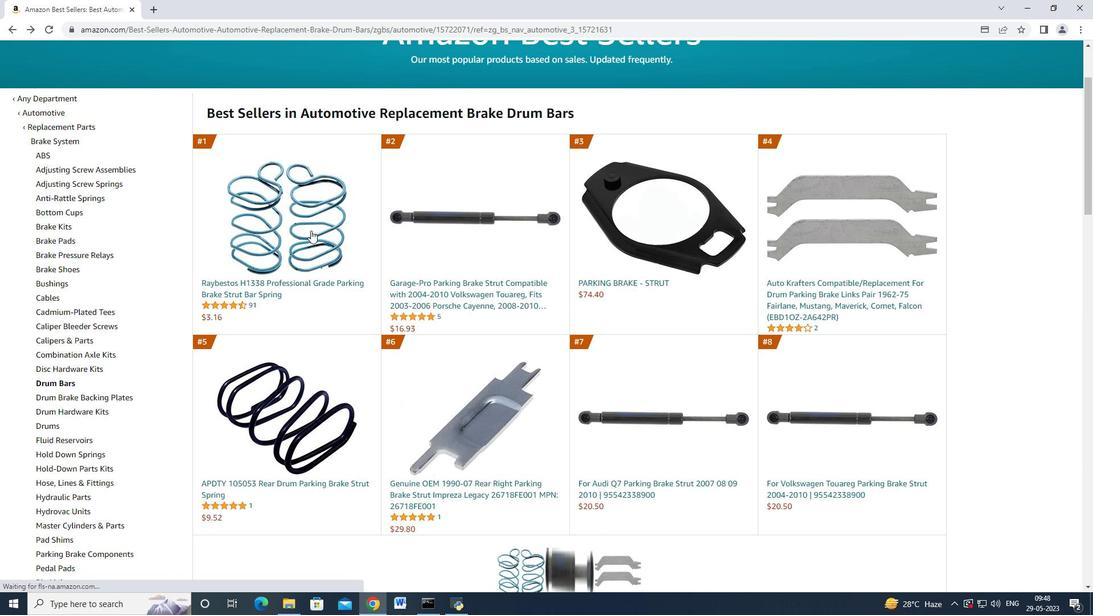 
Action: Mouse moved to (285, 344)
Screenshot: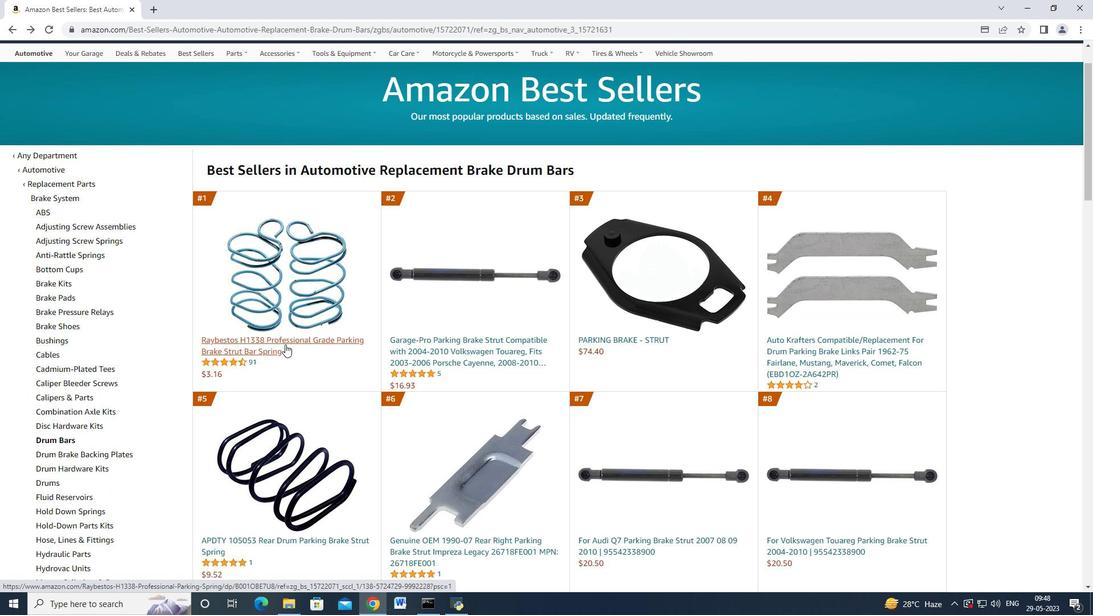 
Action: Mouse pressed left at (285, 344)
Screenshot: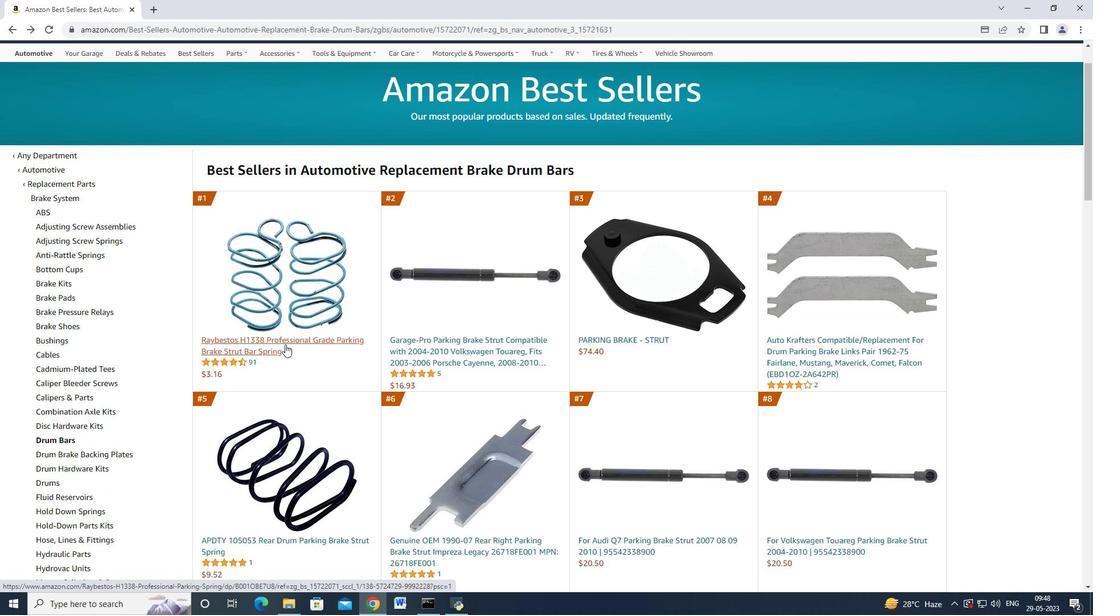 
Action: Mouse moved to (844, 472)
Screenshot: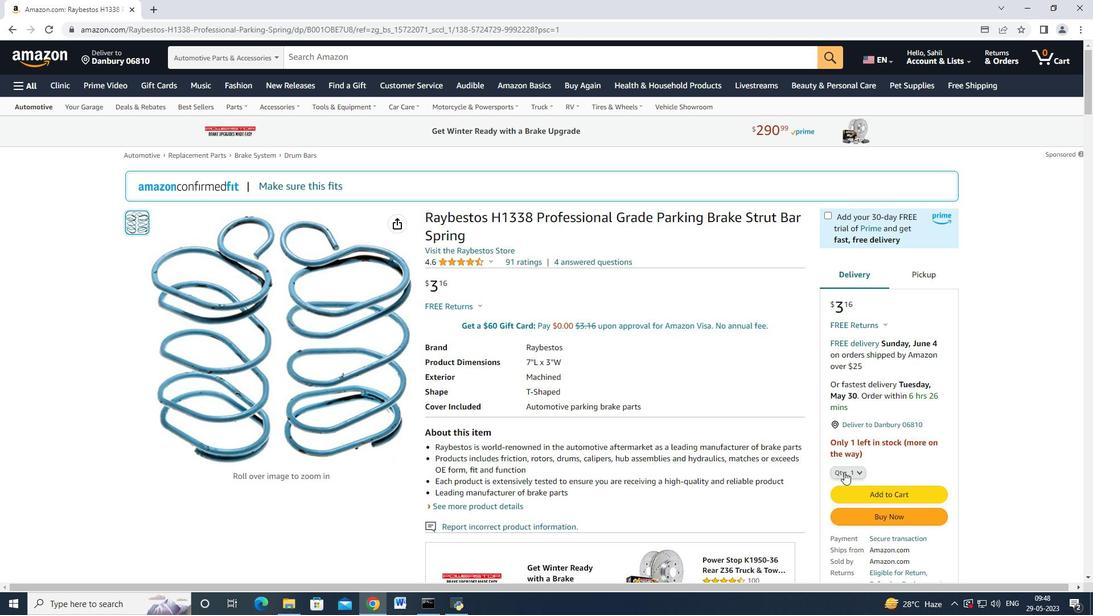 
Action: Mouse pressed left at (844, 472)
Screenshot: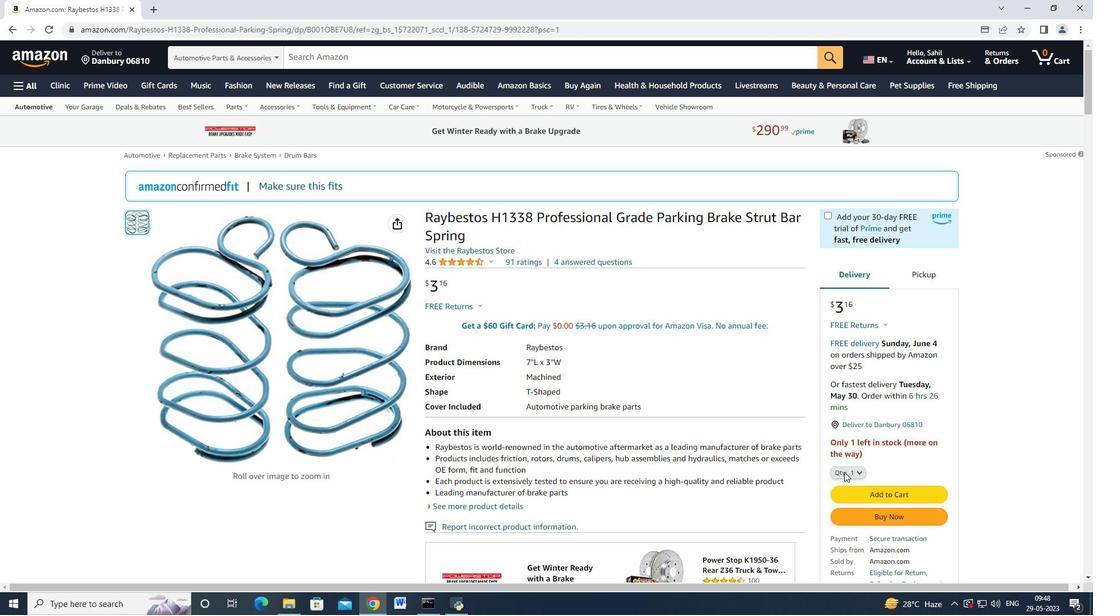 
Action: Mouse moved to (843, 373)
Screenshot: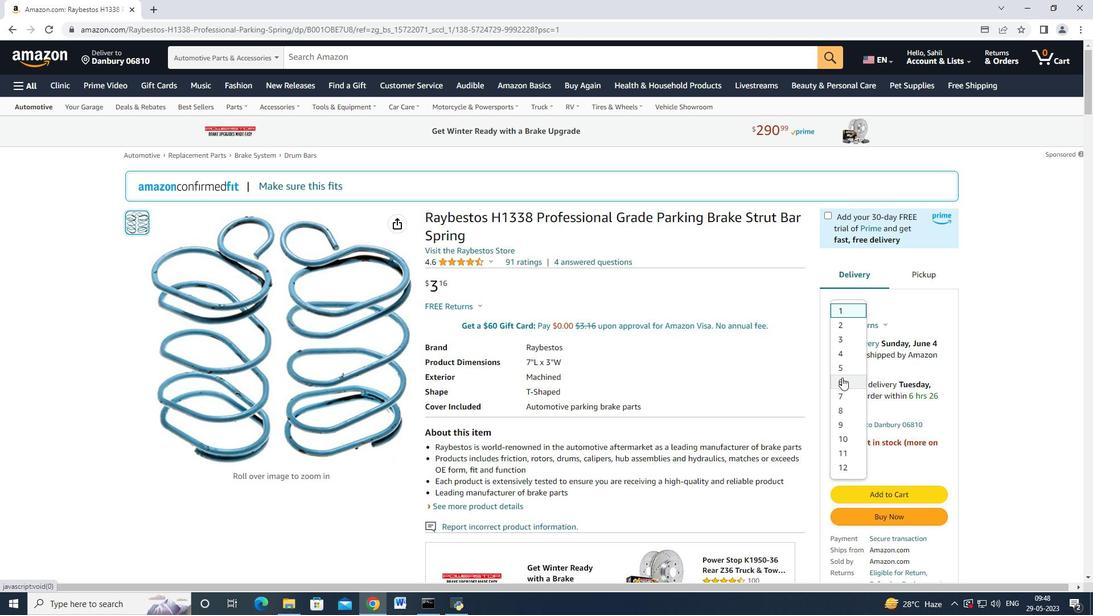 
Action: Mouse pressed left at (843, 373)
Screenshot: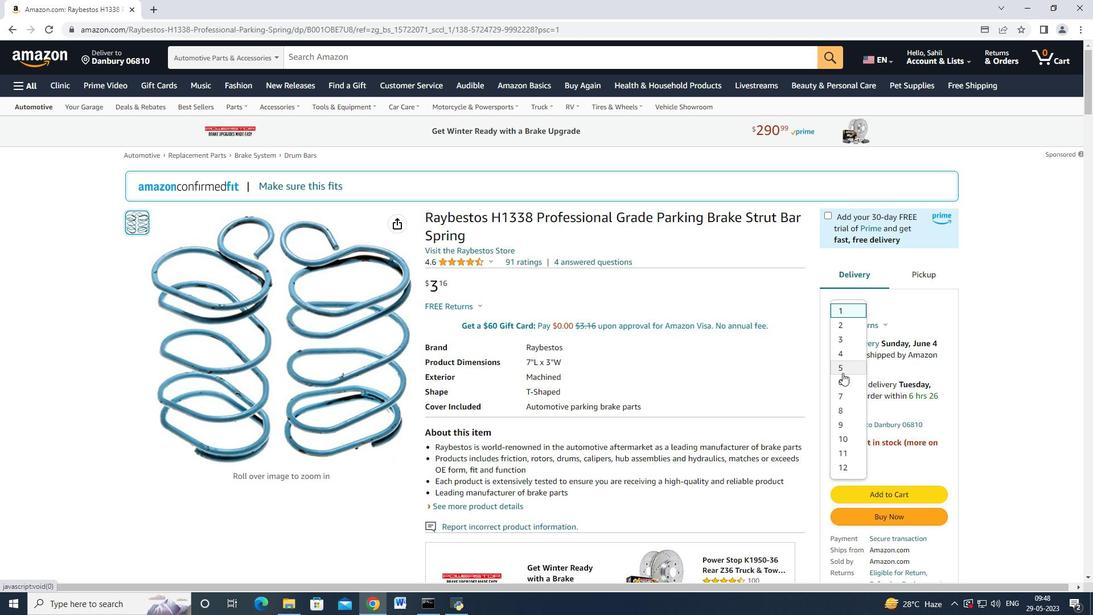 
Action: Mouse moved to (878, 487)
Screenshot: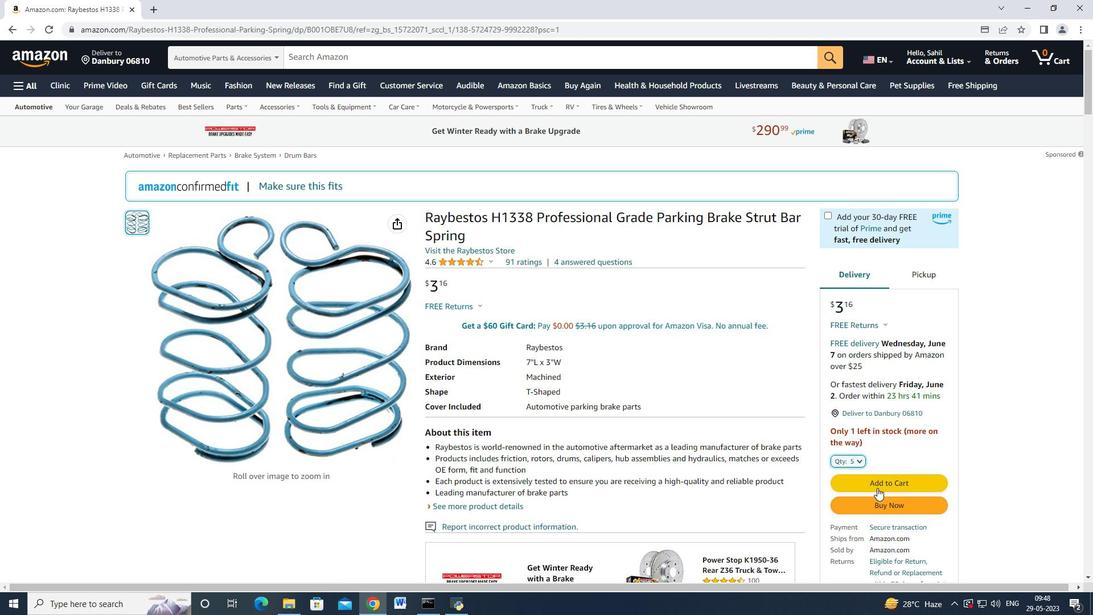 
Action: Mouse pressed left at (878, 487)
Screenshot: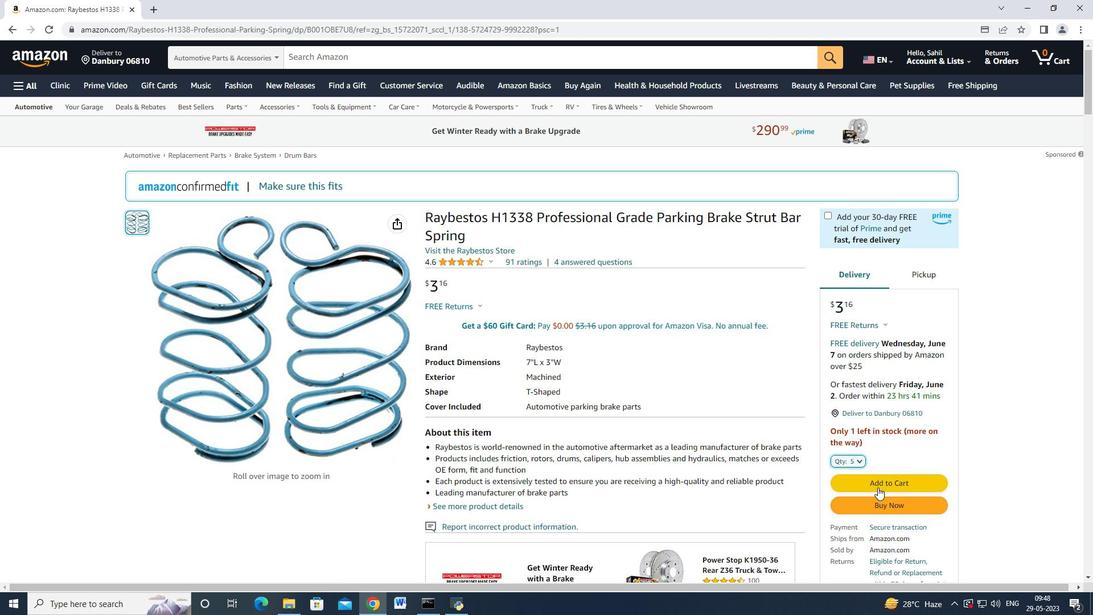 
Action: Mouse moved to (864, 140)
Screenshot: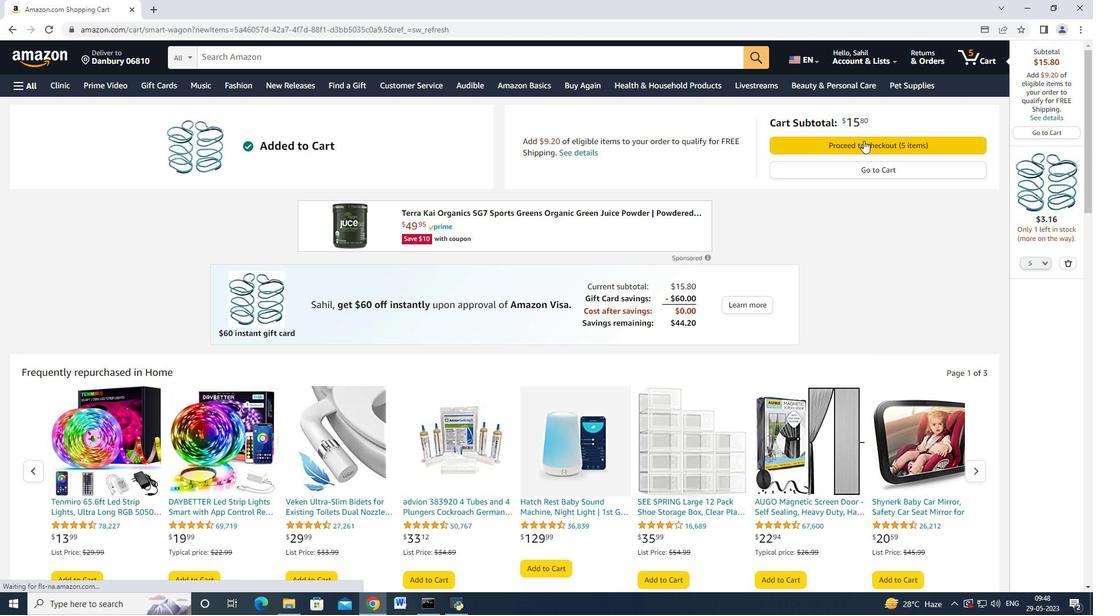 
Action: Mouse pressed left at (864, 140)
Screenshot: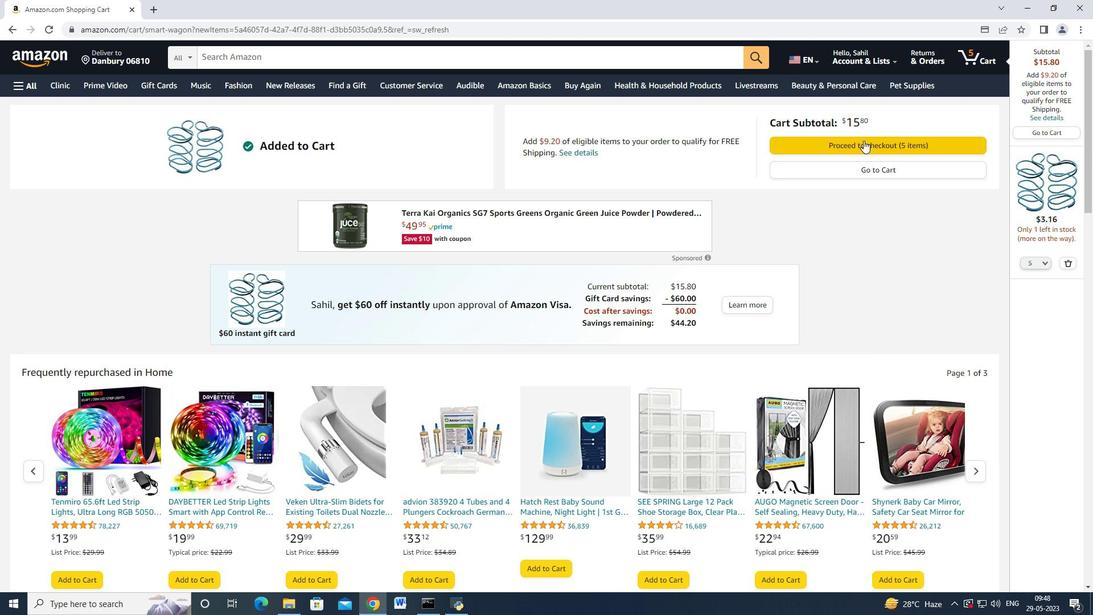 
Action: Mouse moved to (746, 117)
Screenshot: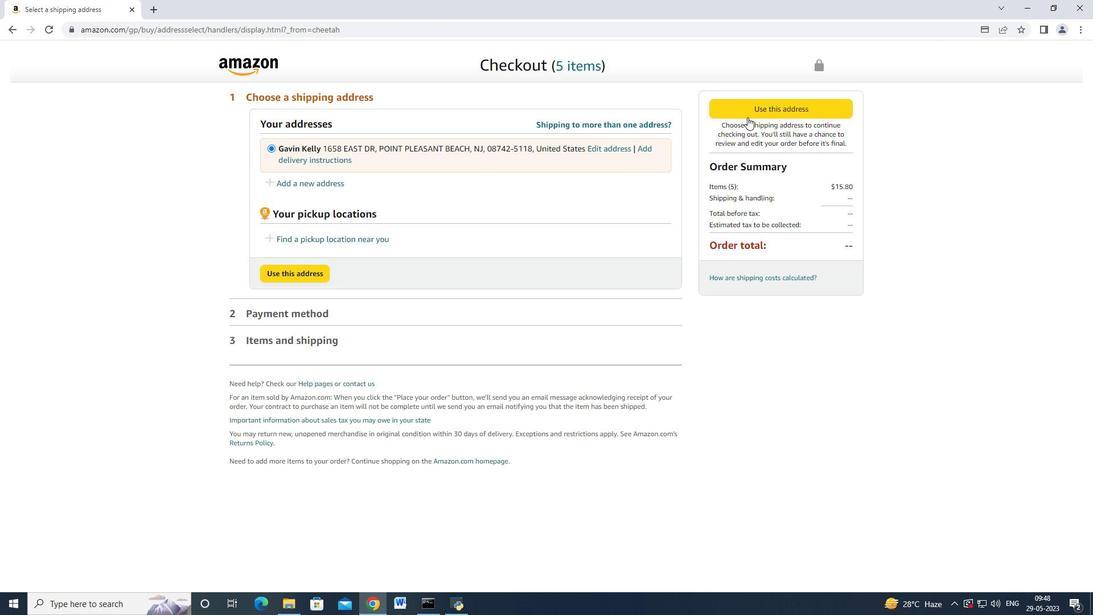 
Action: Mouse pressed left at (746, 117)
Screenshot: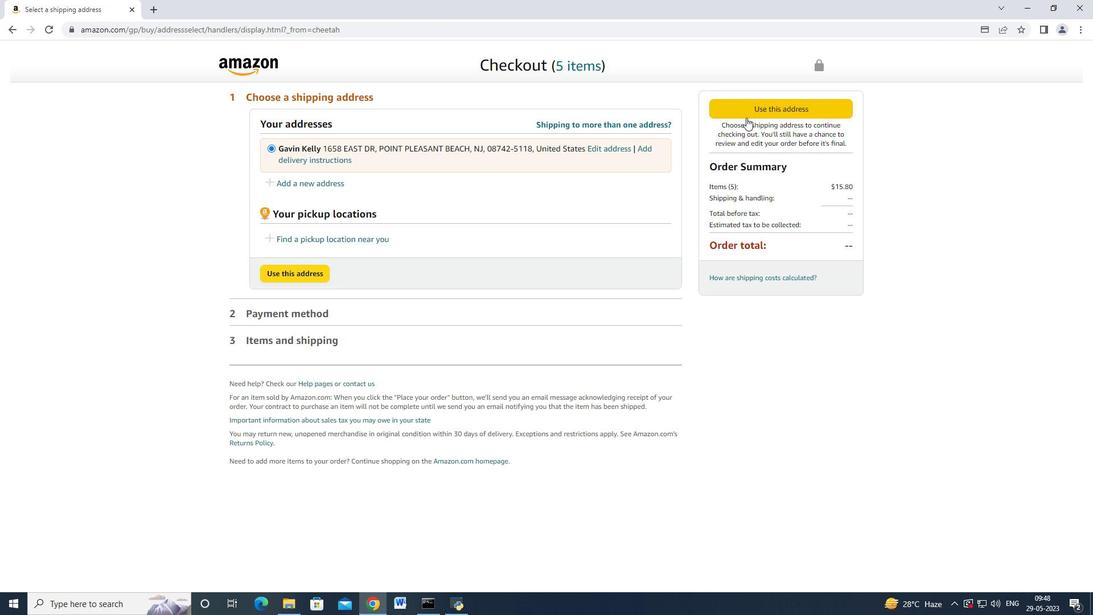 
Action: Mouse moved to (344, 264)
Screenshot: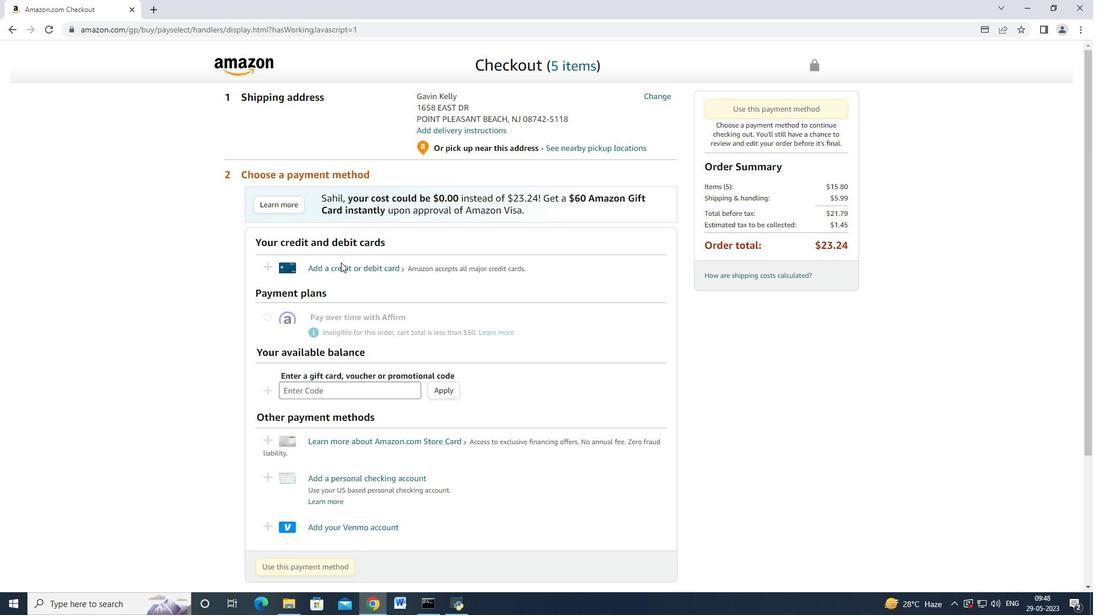 
Action: Mouse pressed left at (344, 264)
Screenshot: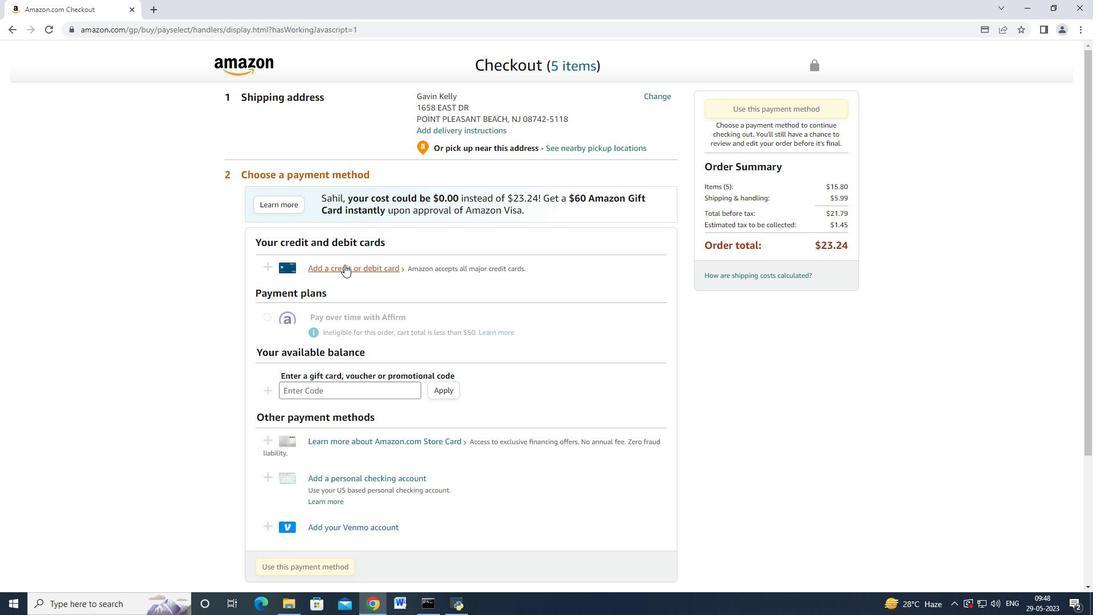 
Action: Mouse moved to (437, 263)
Screenshot: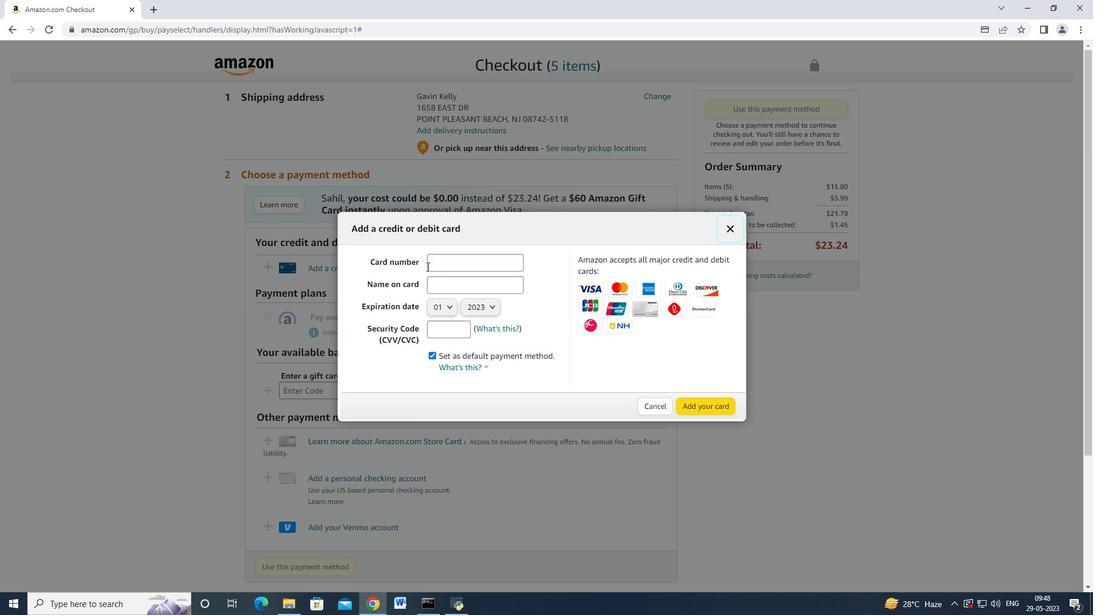 
Action: Mouse pressed left at (437, 263)
Screenshot: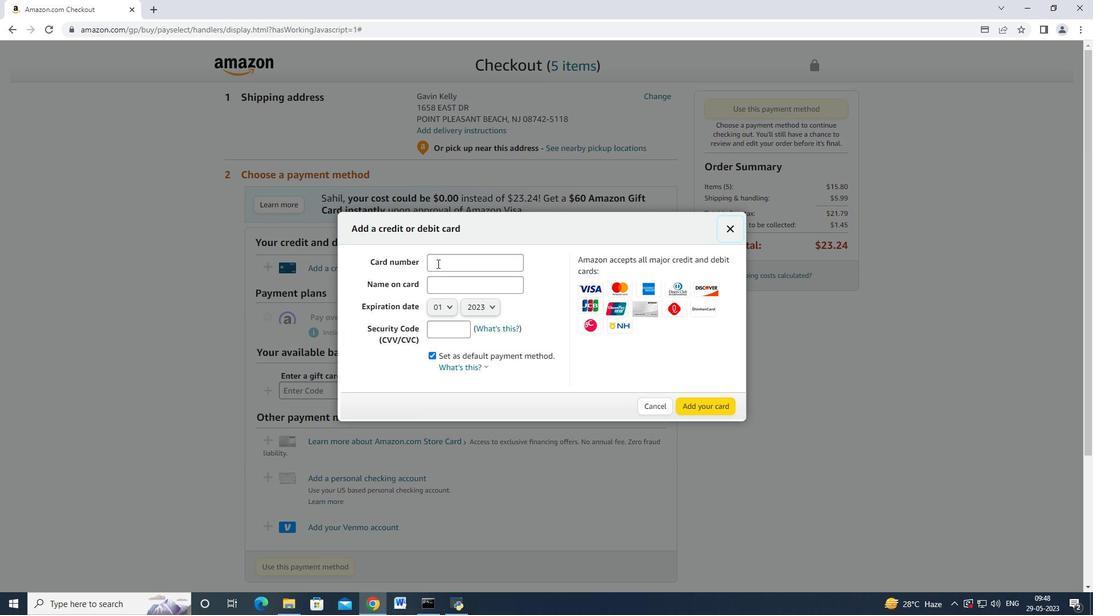
Action: Mouse moved to (438, 264)
Screenshot: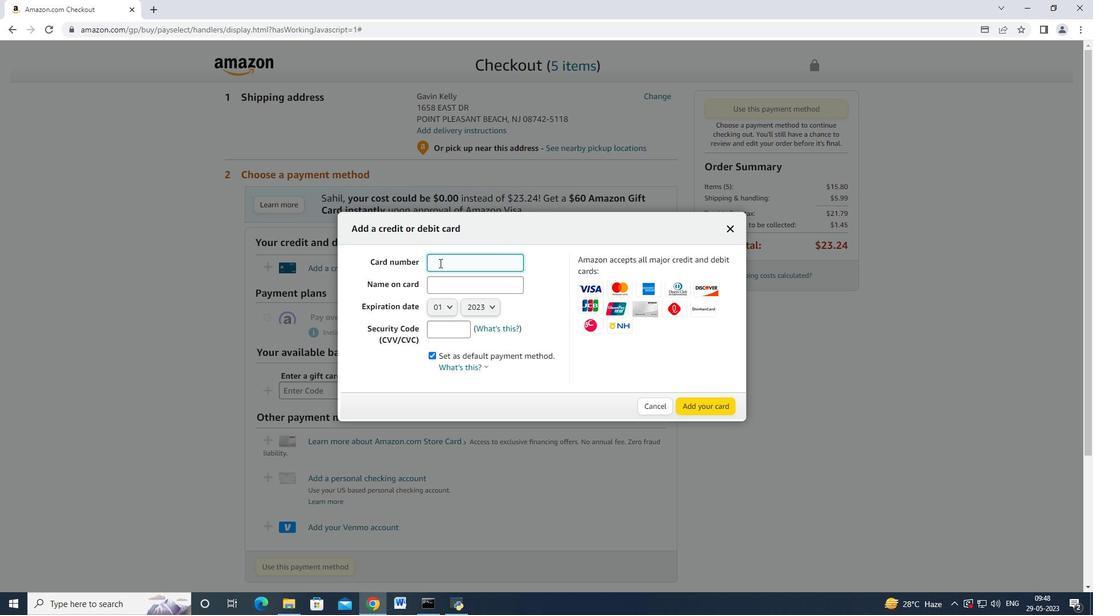 
Action: Key pressed 24<Key.backspace>550<Key.space>1002<Key.space>8762<Key.space>20<Key.backspace><Key.backspace>6010<Key.tab><Key.shift>Jeremy<Key.space><Key.shift>Carter
Screenshot: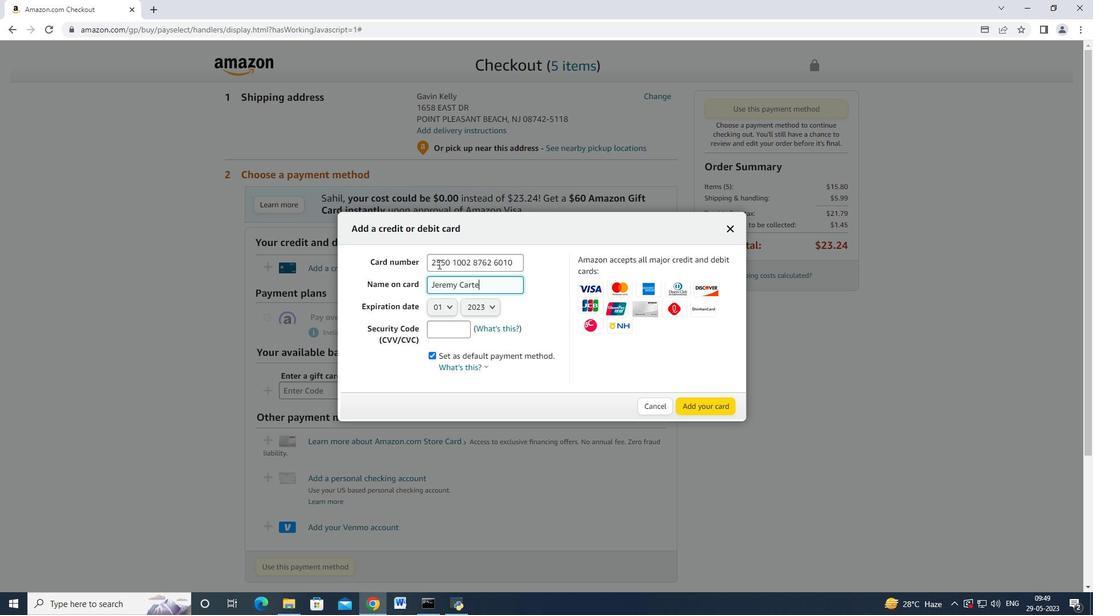 
Action: Mouse moved to (442, 307)
Screenshot: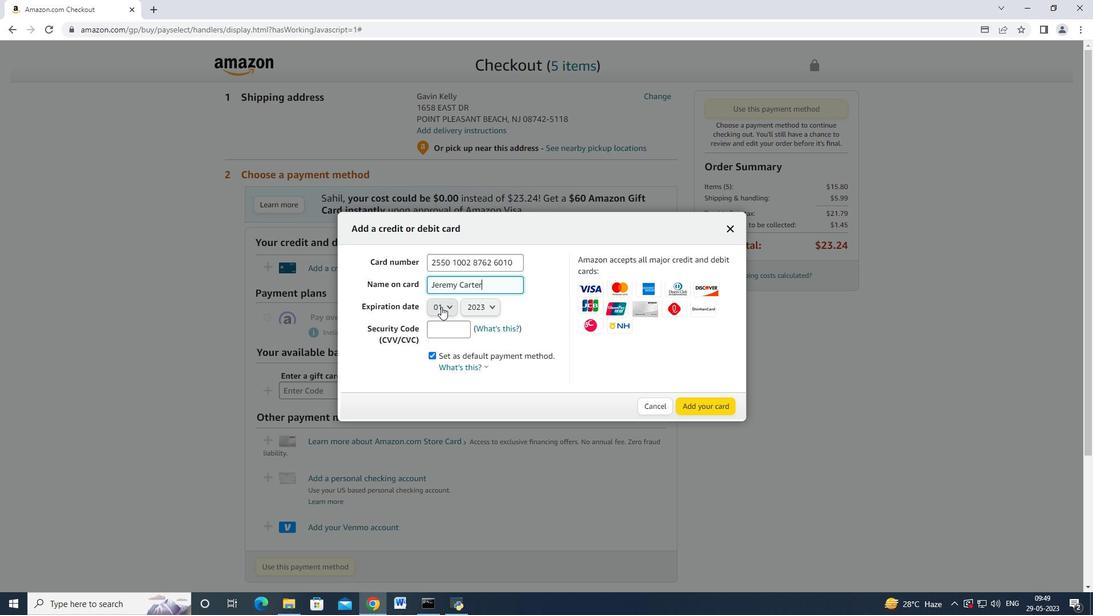 
Action: Mouse pressed left at (442, 307)
Screenshot: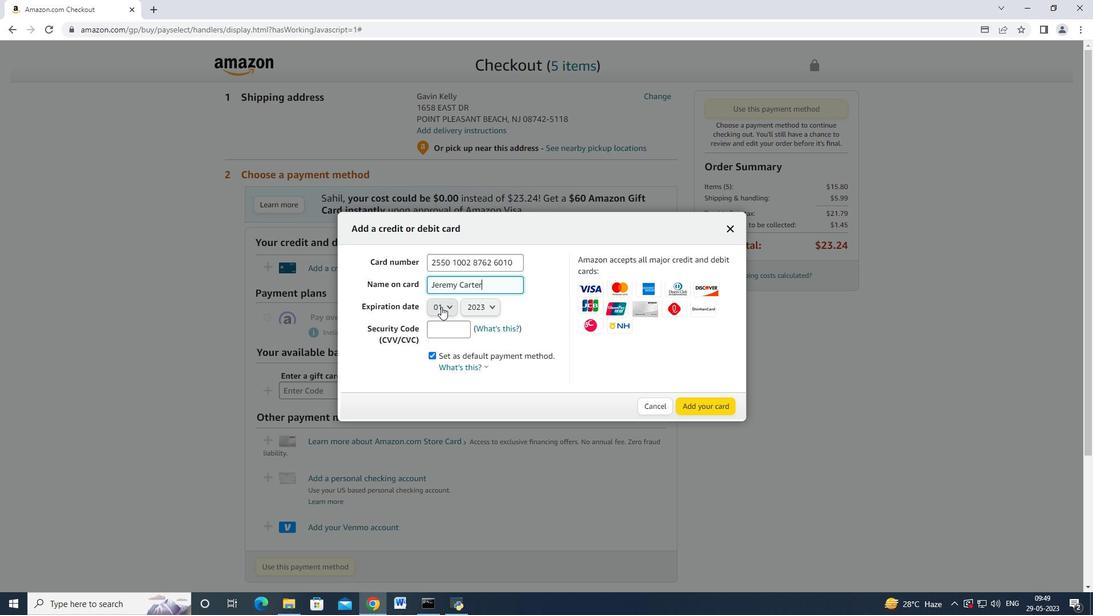 
Action: Mouse moved to (437, 371)
Screenshot: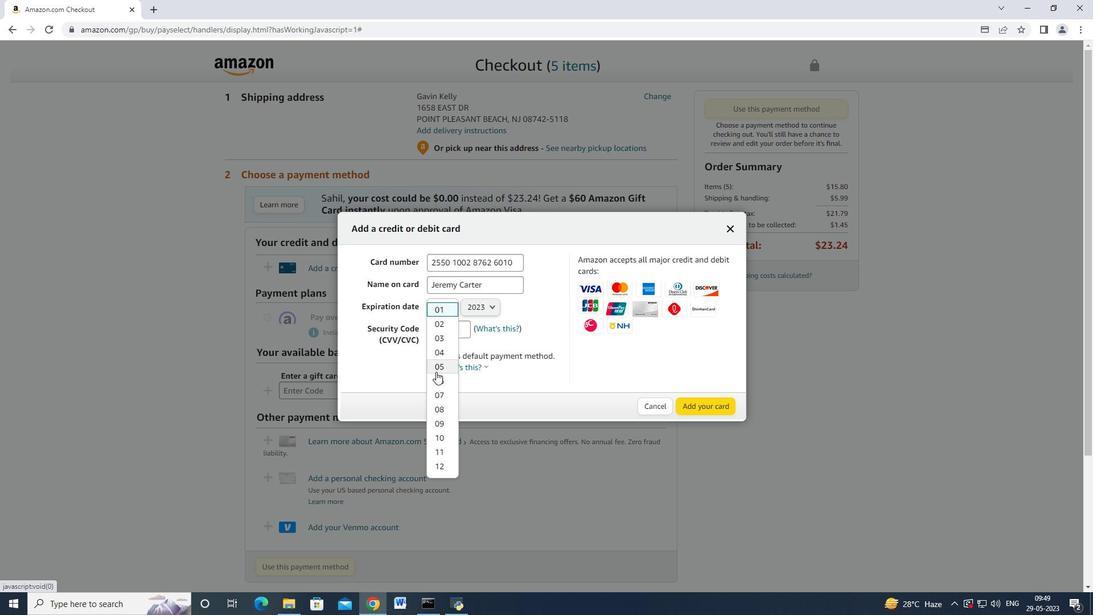 
Action: Mouse pressed left at (437, 371)
Screenshot: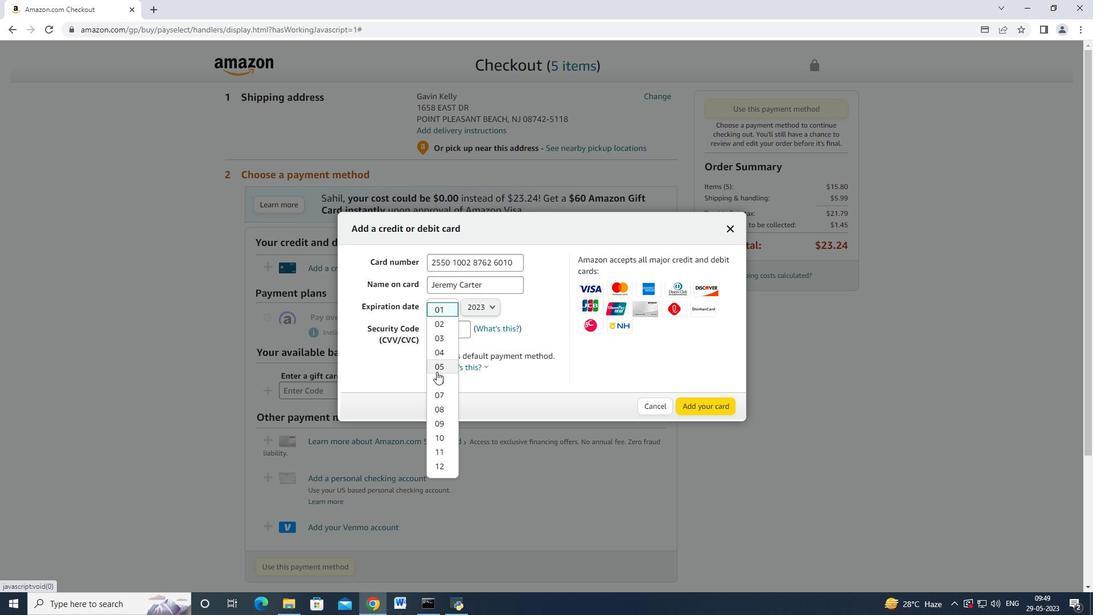 
Action: Mouse moved to (474, 312)
Screenshot: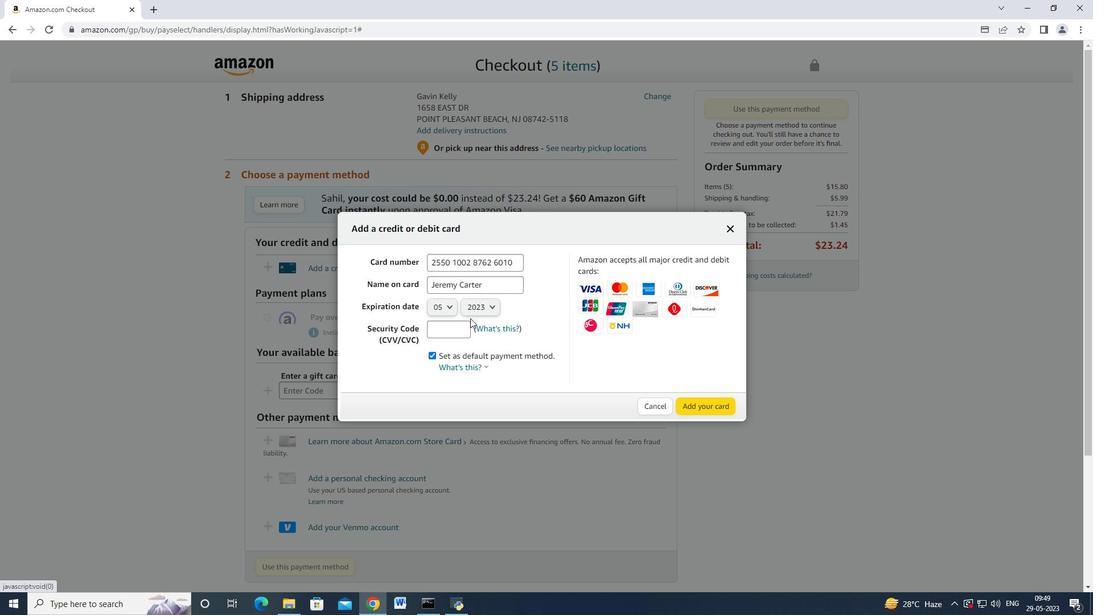 
Action: Mouse pressed left at (474, 312)
Screenshot: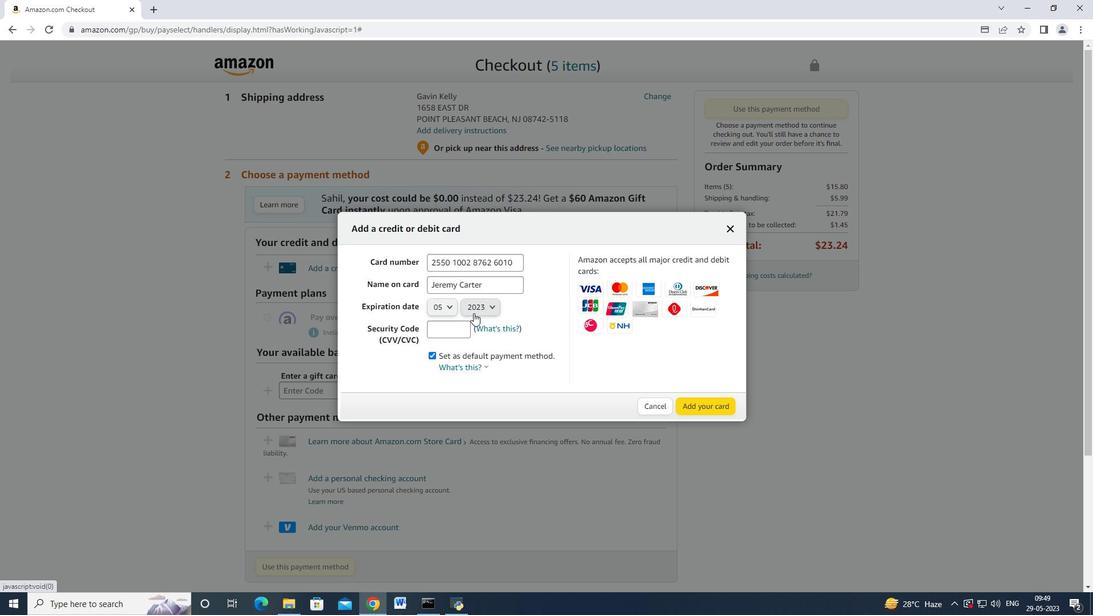 
Action: Mouse moved to (478, 369)
Screenshot: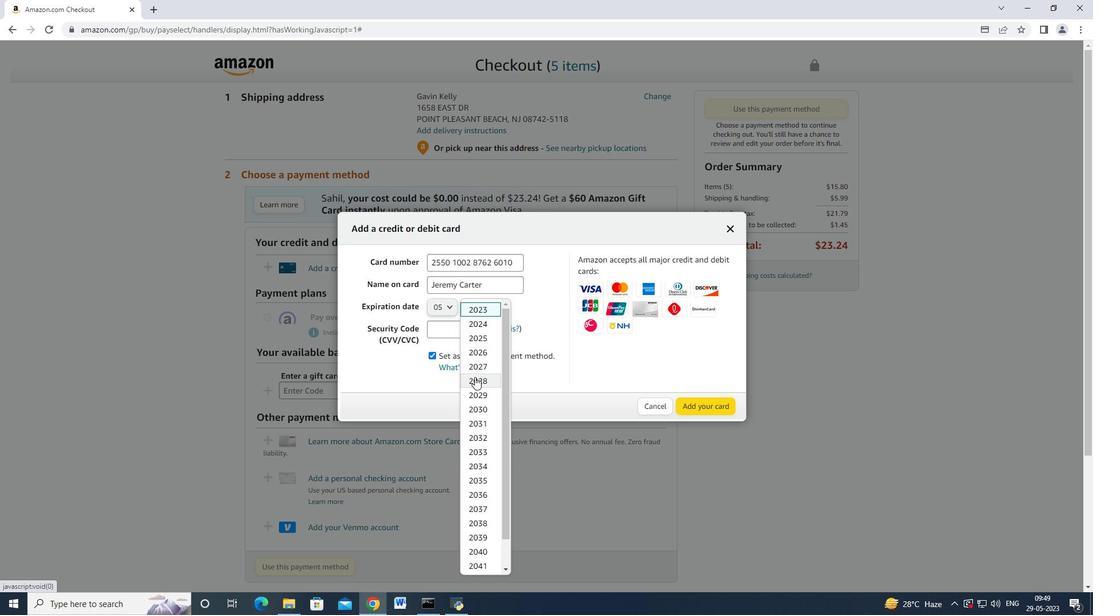 
Action: Mouse pressed left at (478, 369)
Screenshot: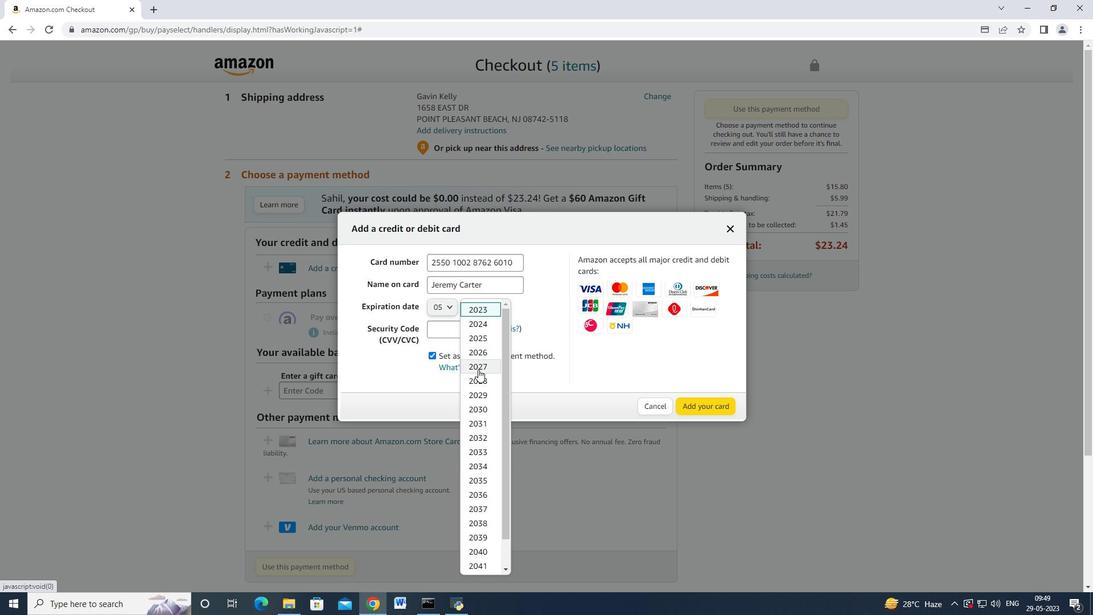
Action: Mouse moved to (453, 330)
Screenshot: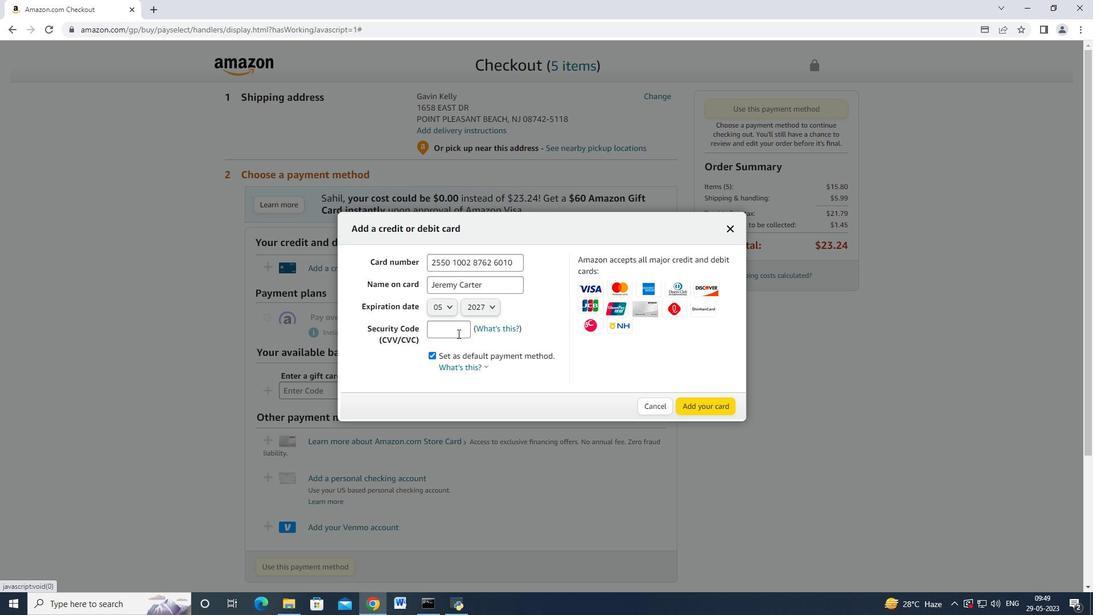 
Action: Mouse pressed left at (453, 330)
Screenshot: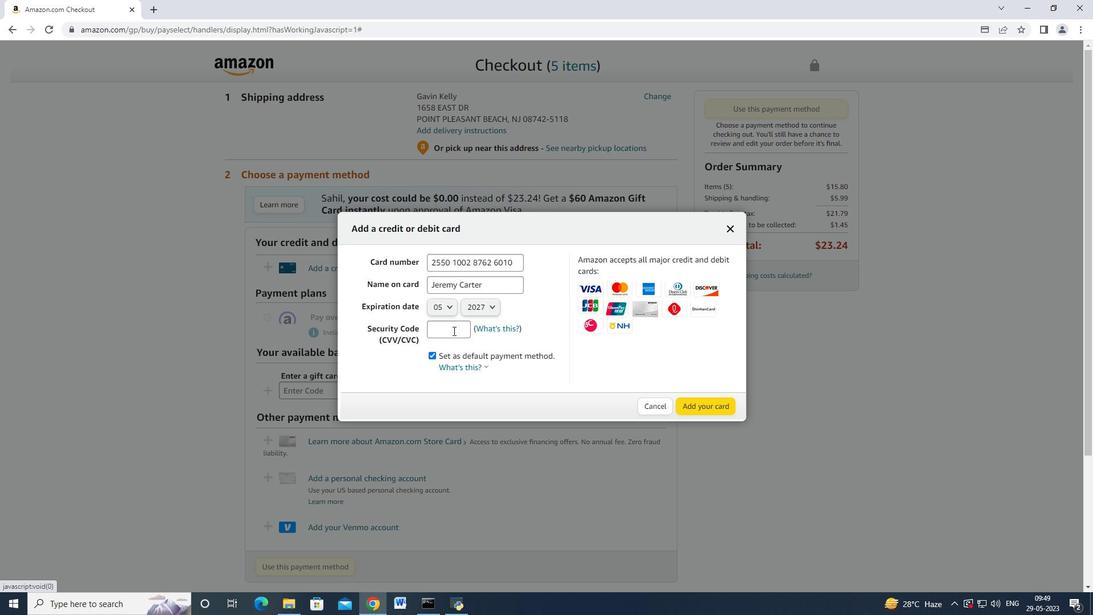 
Action: Mouse moved to (453, 330)
Screenshot: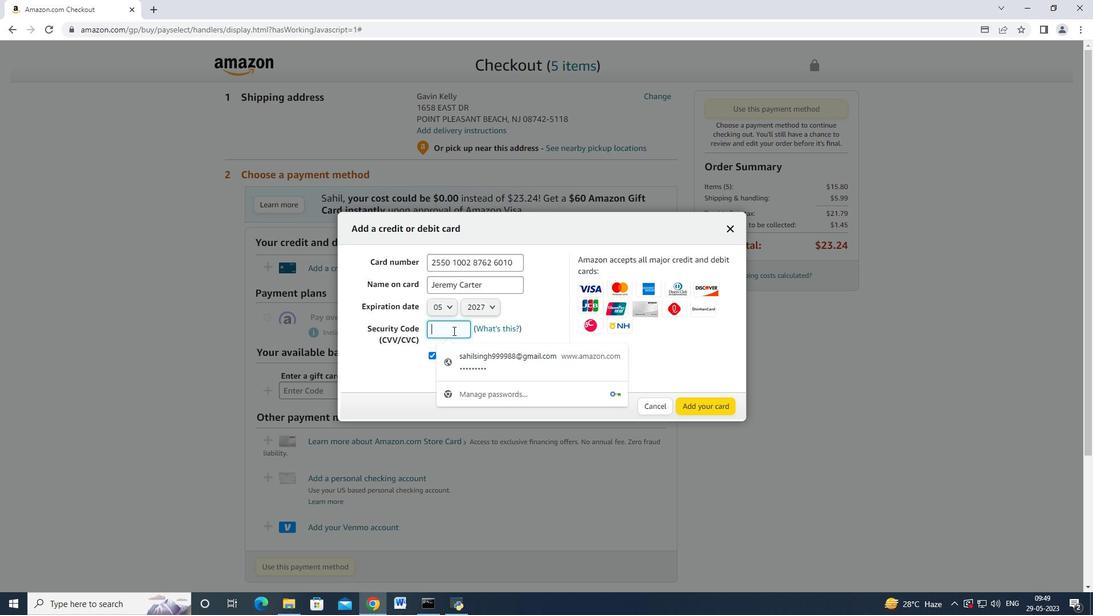 
Action: Key pressed 682
Screenshot: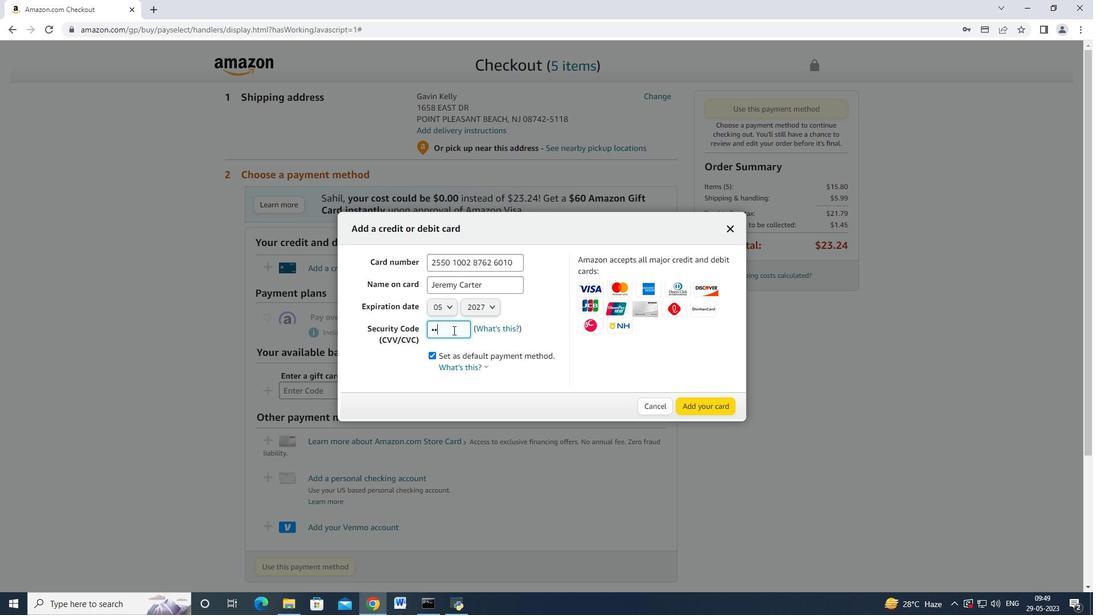 
Action: Mouse moved to (641, 366)
Screenshot: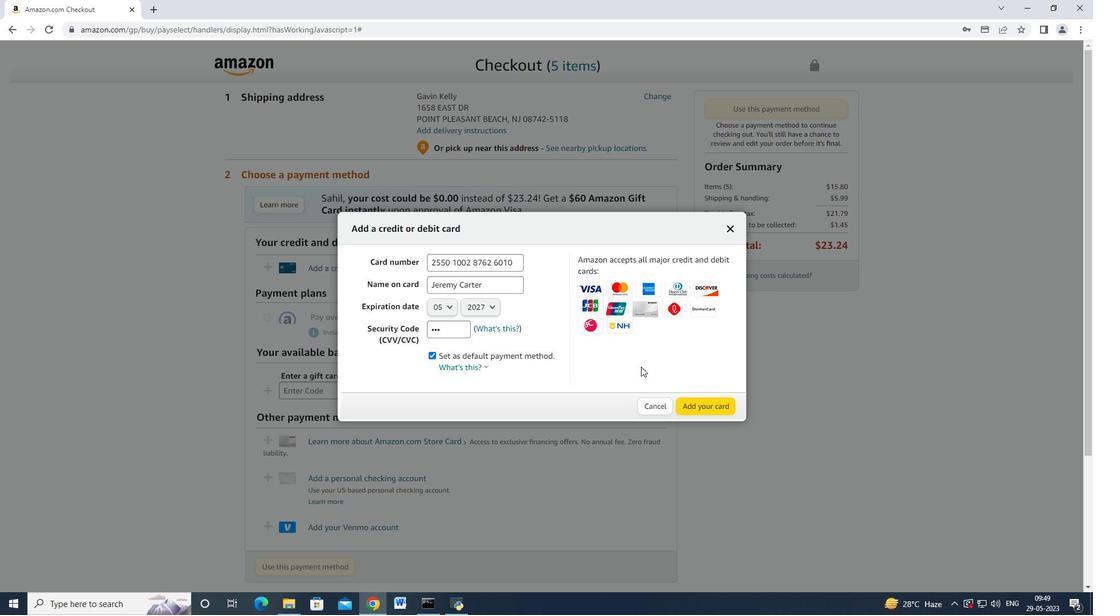 
